 Task: Research and compare skincare products from Ayurvedic and Nivea brands on Amazon and Mamaearth websites.
Action: Mouse moved to (334, 54)
Screenshot: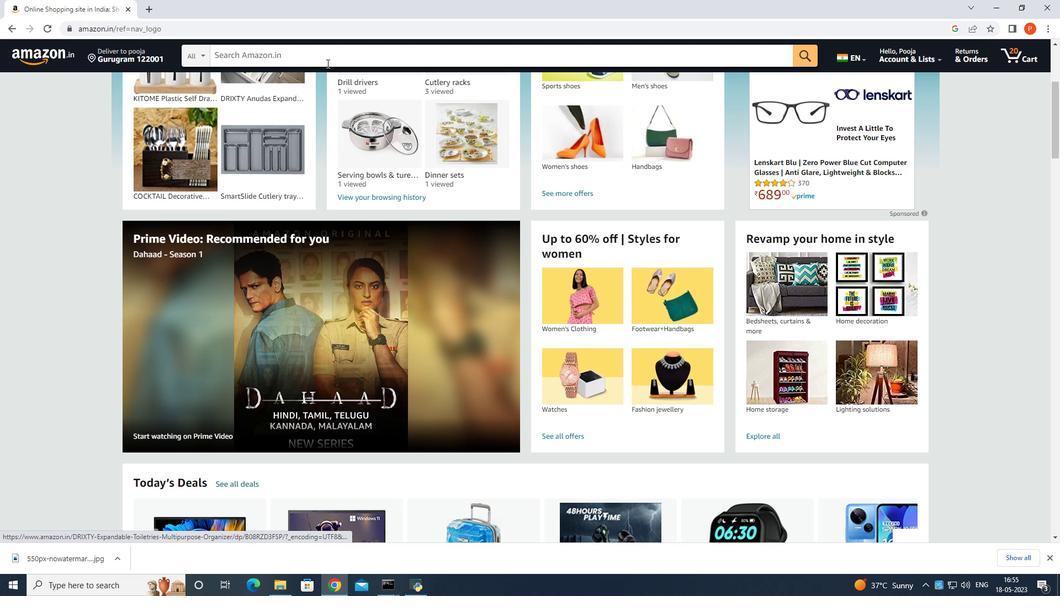 
Action: Mouse pressed left at (334, 54)
Screenshot: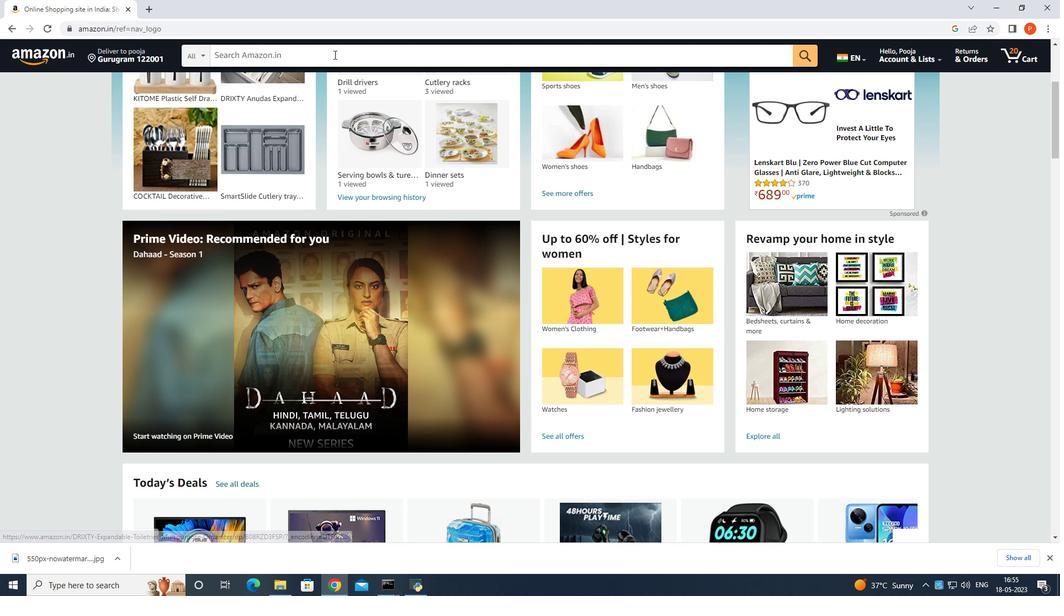 
Action: Mouse moved to (328, 58)
Screenshot: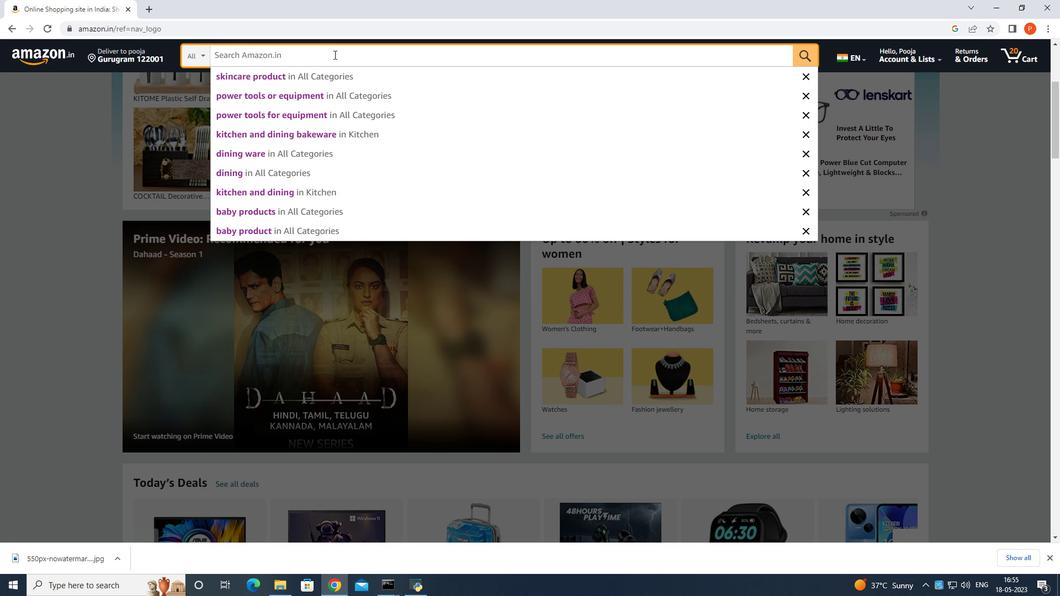 
Action: Key pressed <Key.shift>Skincare<Key.space>product<Key.space>of<Key.space>aayurveda<Key.enter>
Screenshot: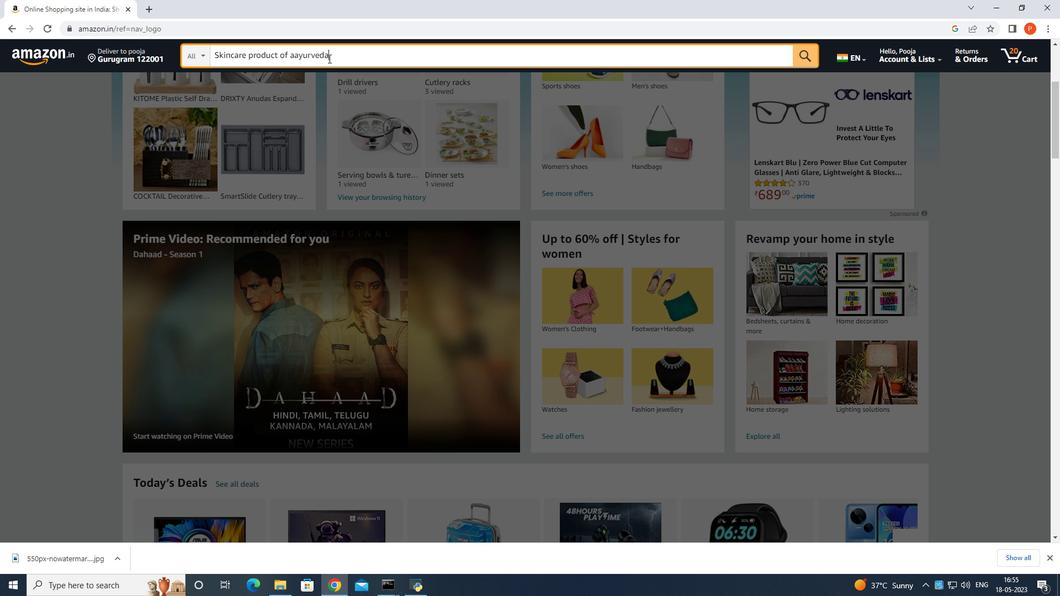 
Action: Mouse moved to (341, 12)
Screenshot: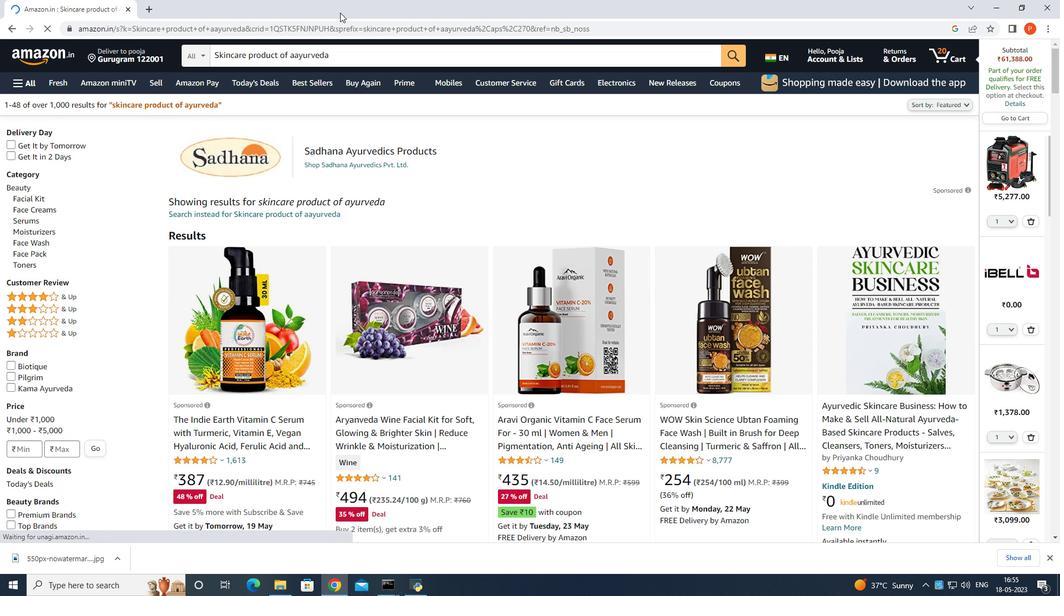 
Action: Mouse scrolled (341, 12) with delta (0, 0)
Screenshot: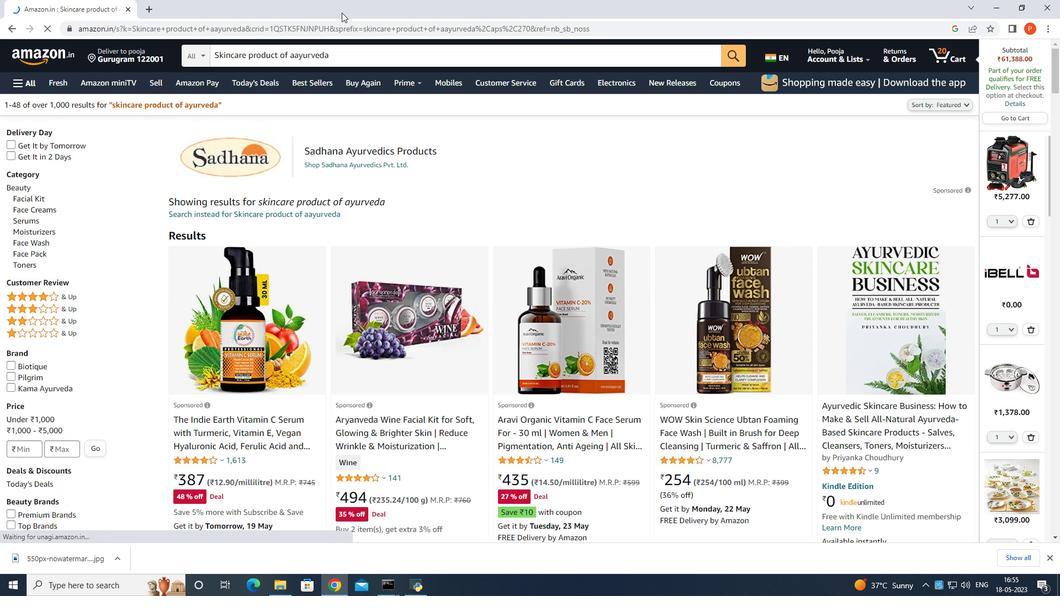 
Action: Mouse scrolled (341, 12) with delta (0, 0)
Screenshot: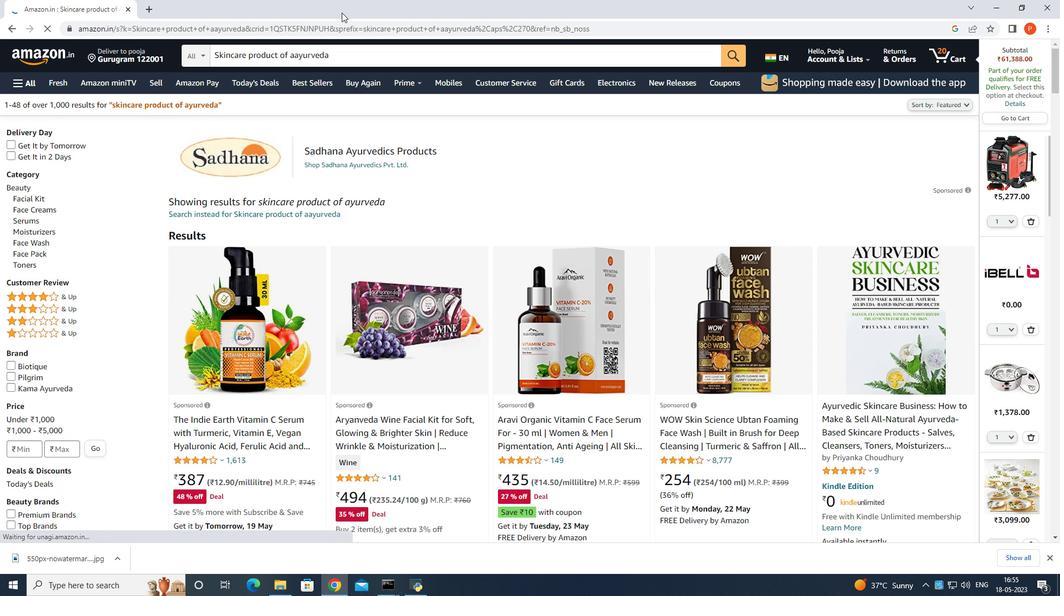 
Action: Mouse moved to (346, 12)
Screenshot: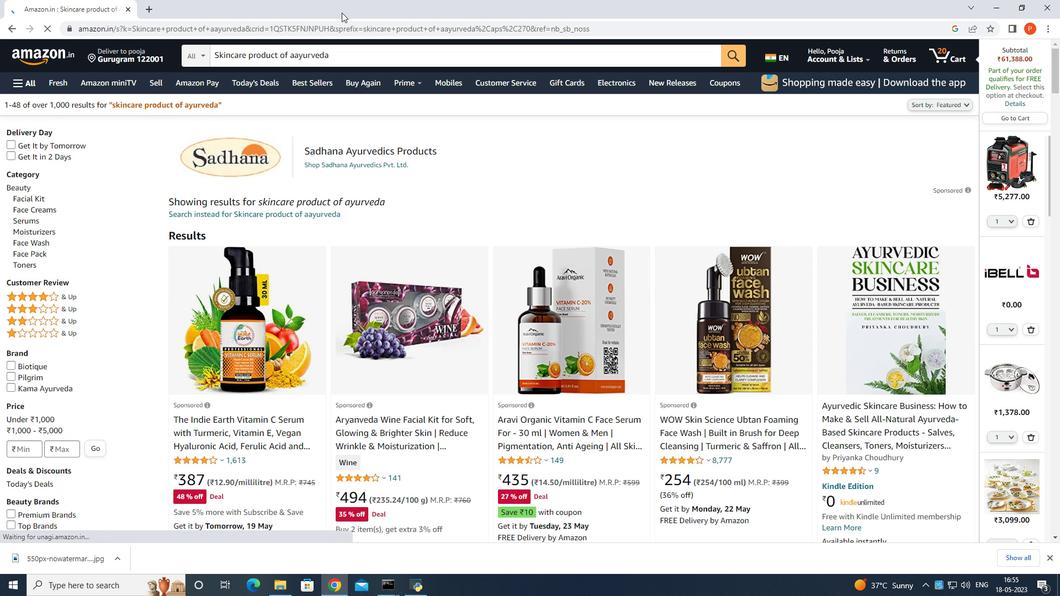 
Action: Mouse scrolled (346, 12) with delta (0, 0)
Screenshot: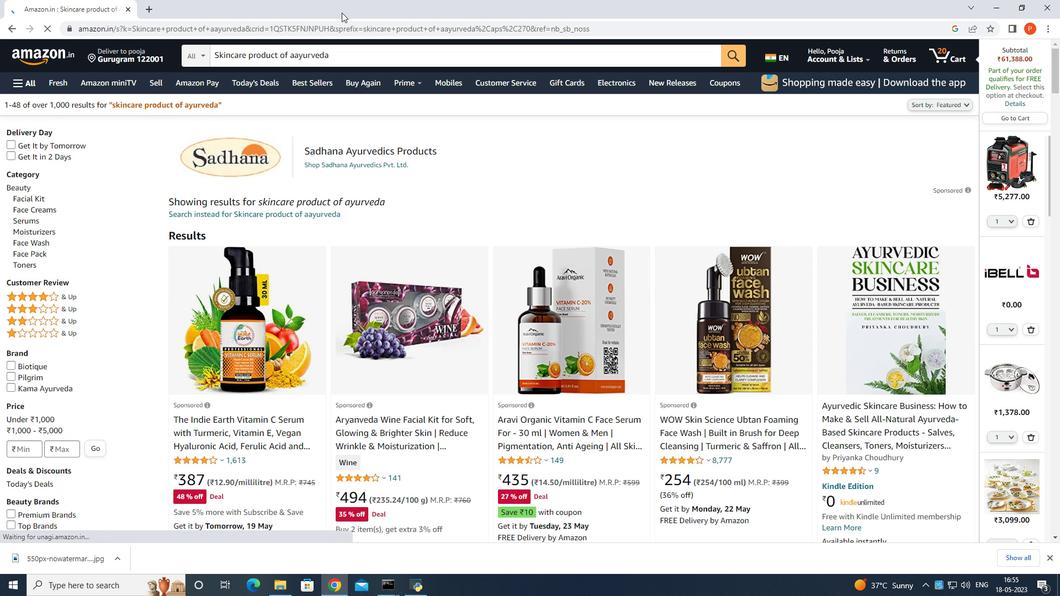 
Action: Mouse moved to (513, 287)
Screenshot: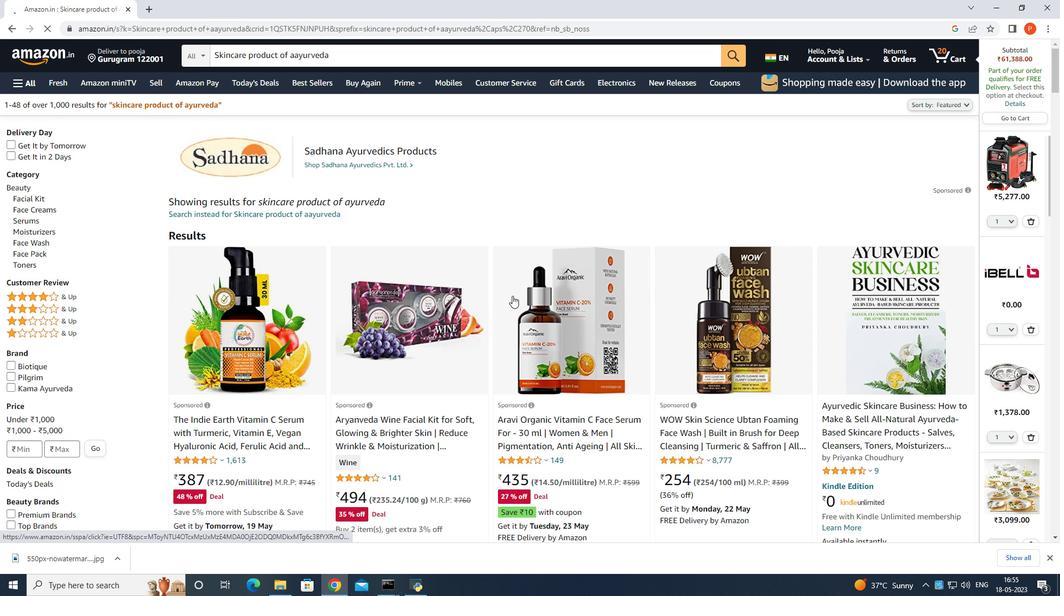 
Action: Mouse scrolled (513, 286) with delta (0, 0)
Screenshot: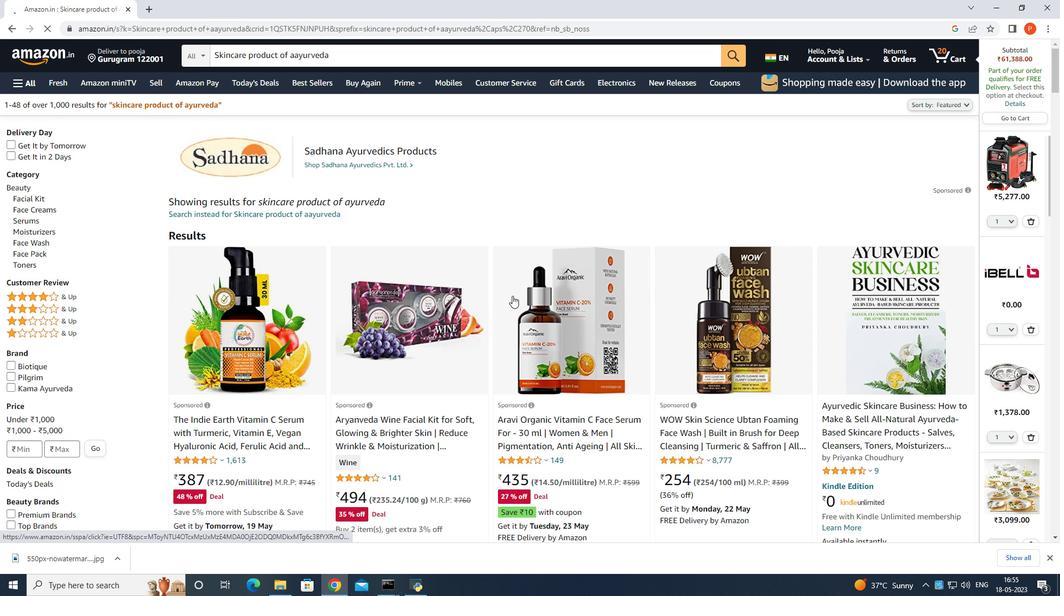 
Action: Mouse scrolled (513, 286) with delta (0, 0)
Screenshot: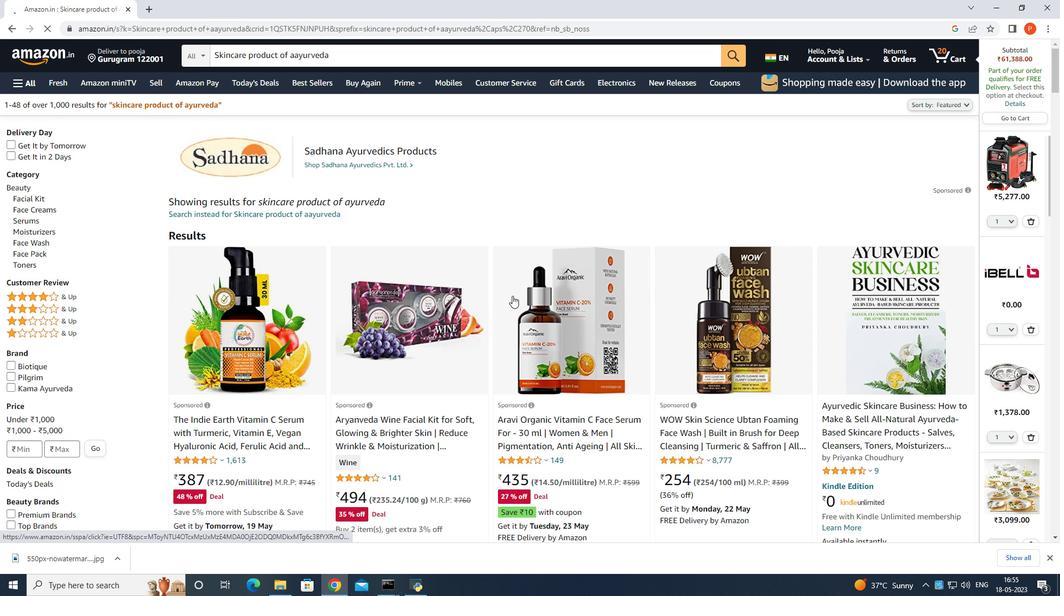 
Action: Mouse scrolled (513, 286) with delta (0, 0)
Screenshot: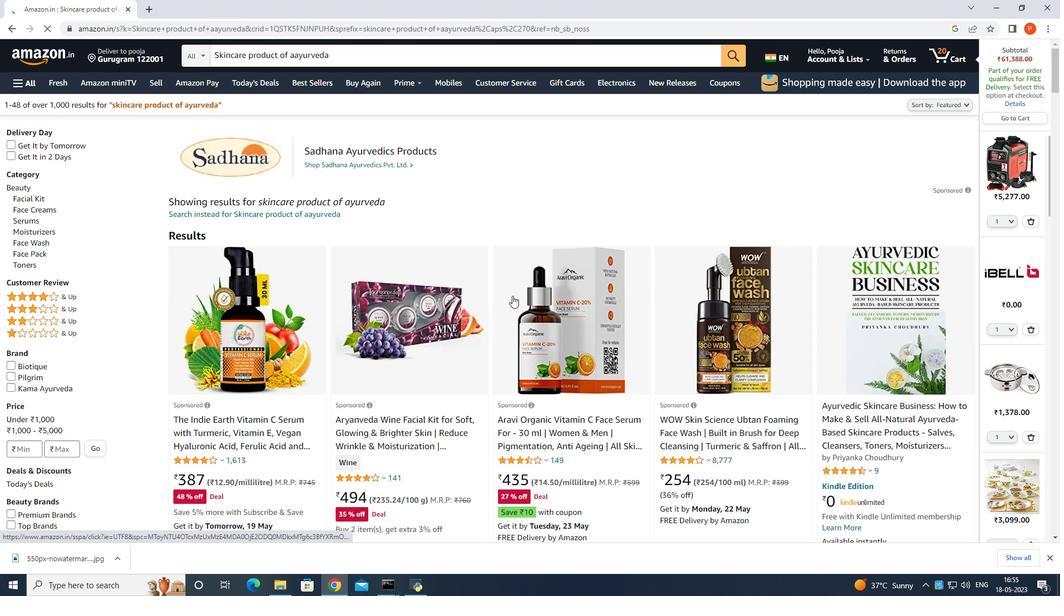 
Action: Mouse moved to (513, 287)
Screenshot: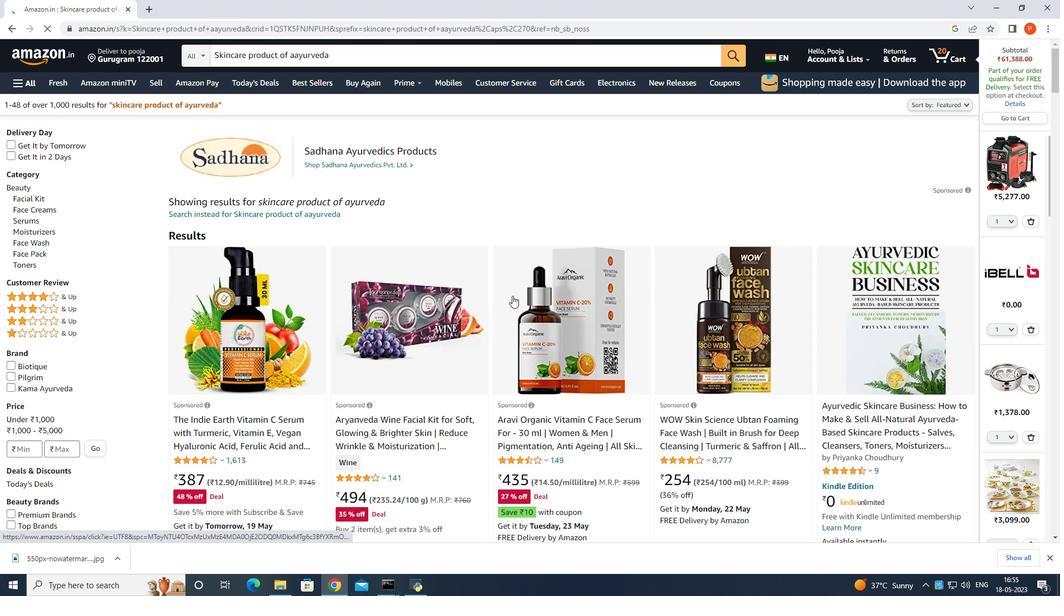 
Action: Mouse scrolled (513, 286) with delta (0, 0)
Screenshot: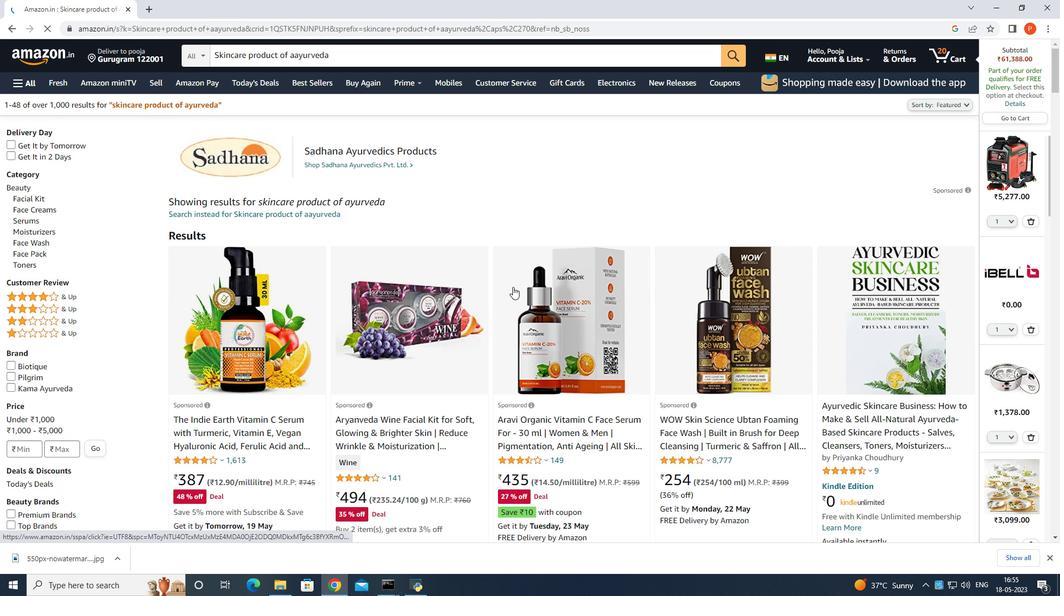 
Action: Mouse moved to (516, 282)
Screenshot: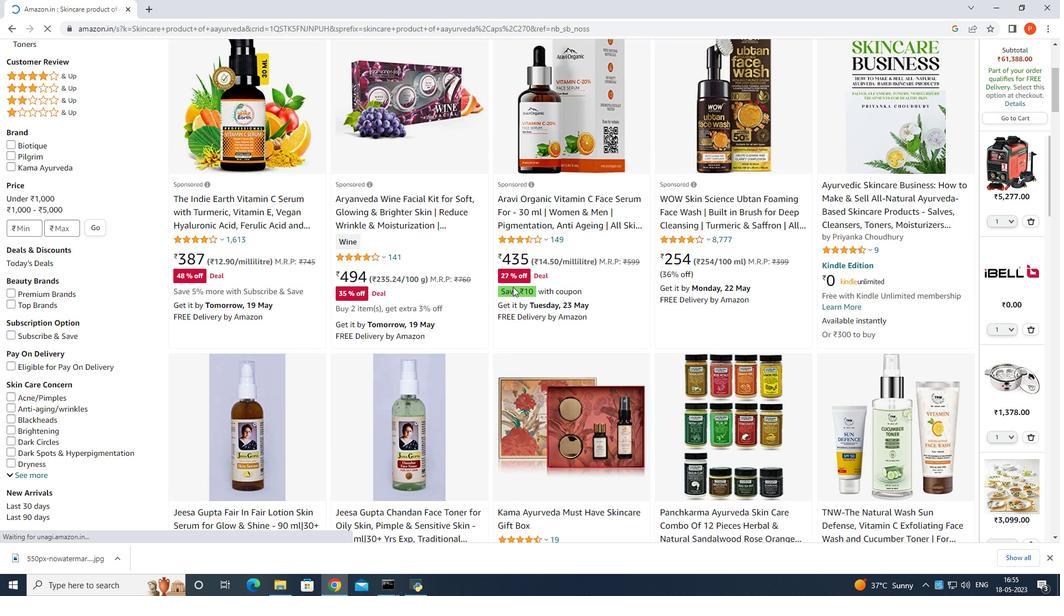 
Action: Mouse scrolled (516, 282) with delta (0, 0)
Screenshot: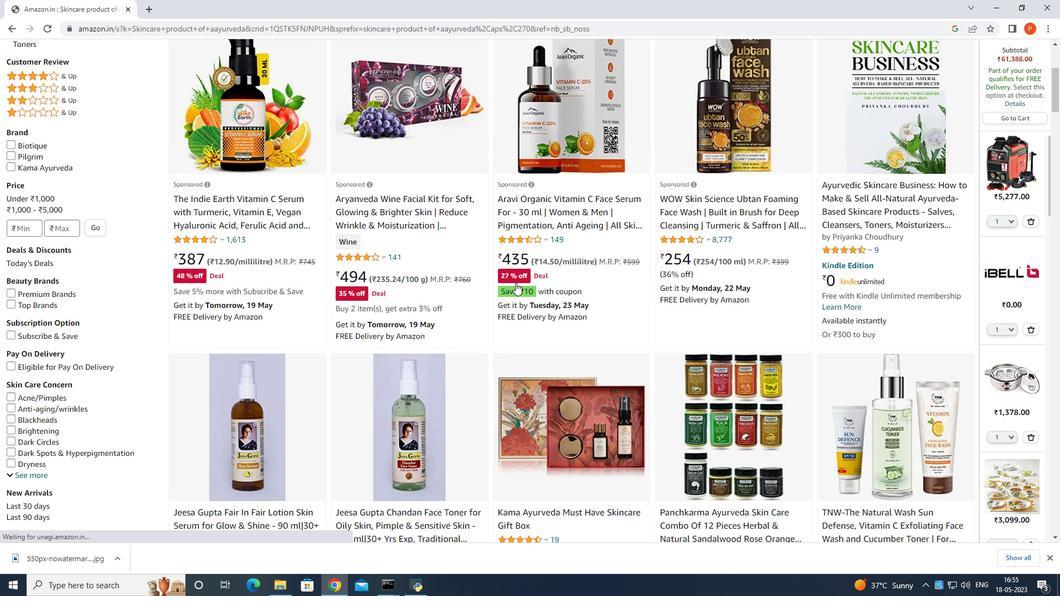 
Action: Mouse scrolled (516, 282) with delta (0, 0)
Screenshot: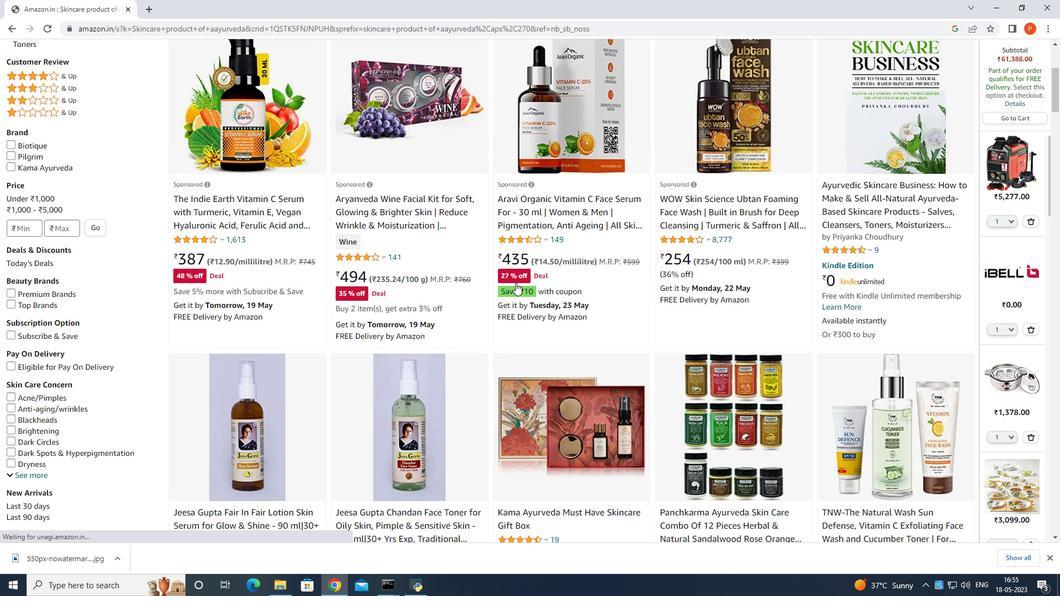 
Action: Mouse scrolled (516, 282) with delta (0, 0)
Screenshot: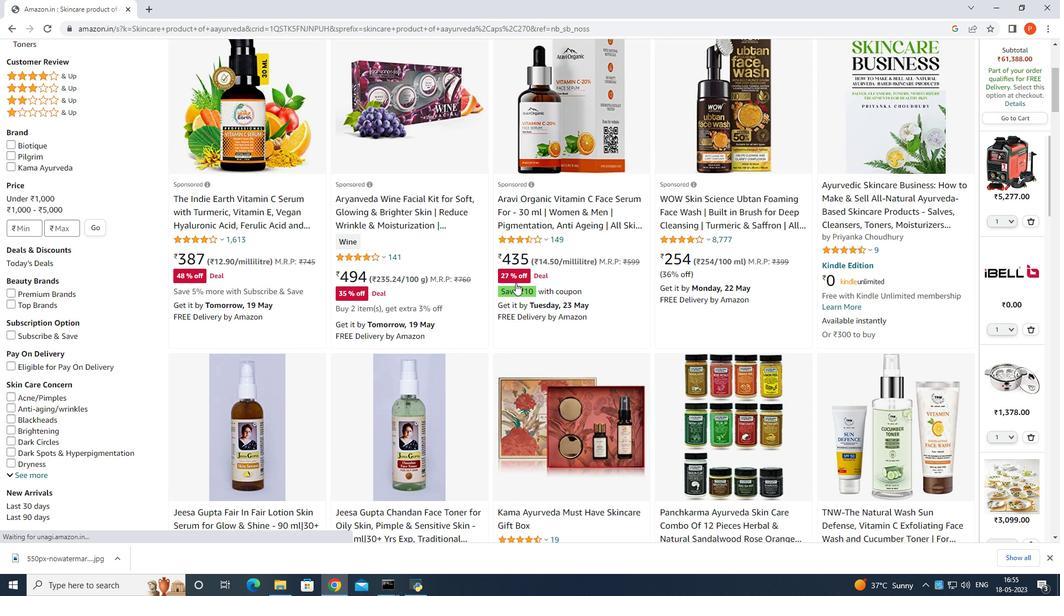 
Action: Mouse moved to (580, 270)
Screenshot: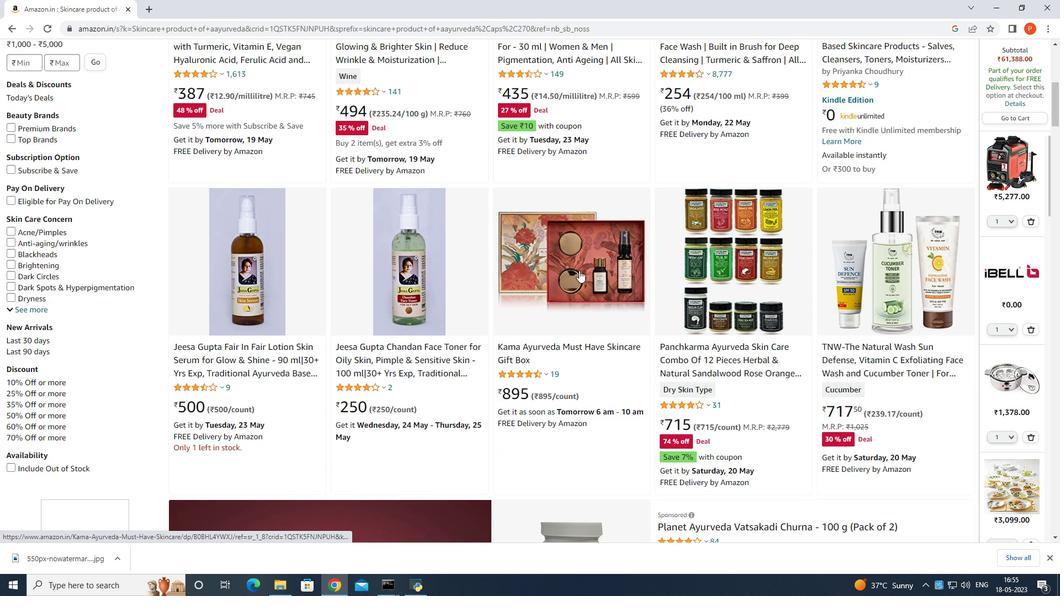 
Action: Mouse pressed left at (580, 270)
Screenshot: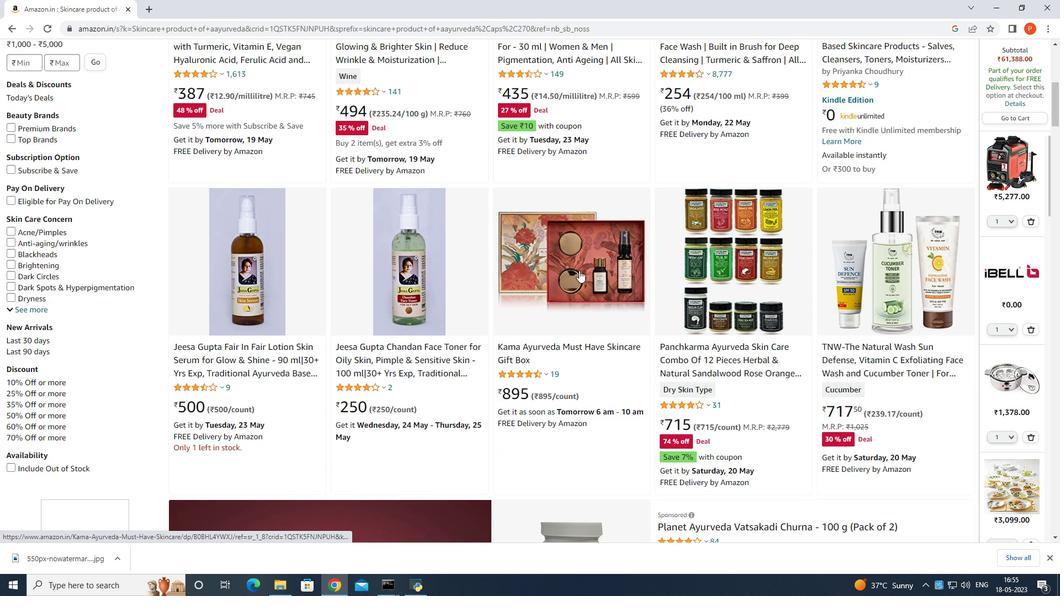 
Action: Mouse moved to (582, 238)
Screenshot: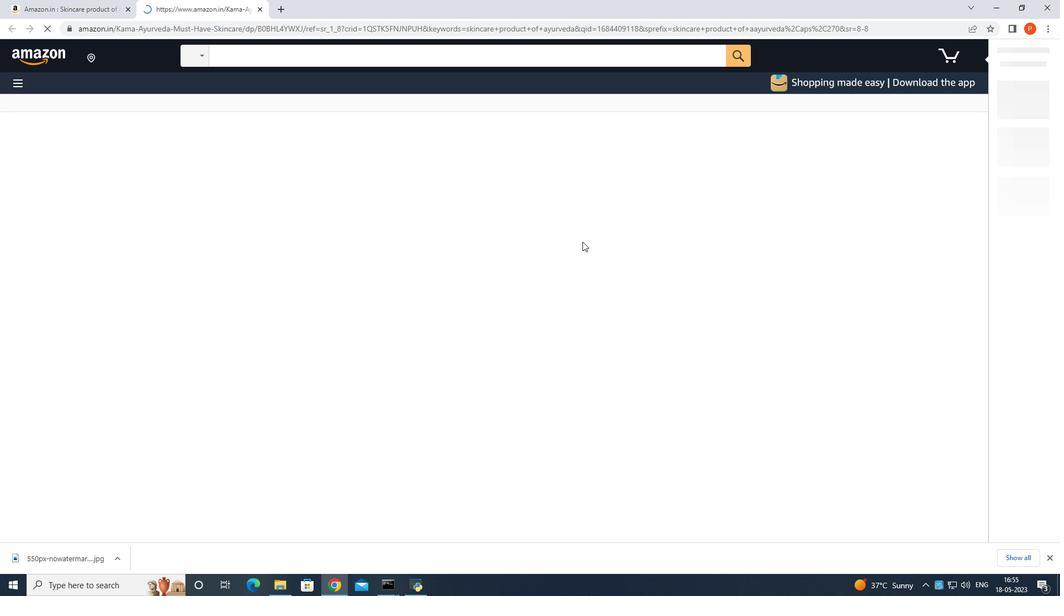 
Action: Mouse scrolled (582, 238) with delta (0, 0)
Screenshot: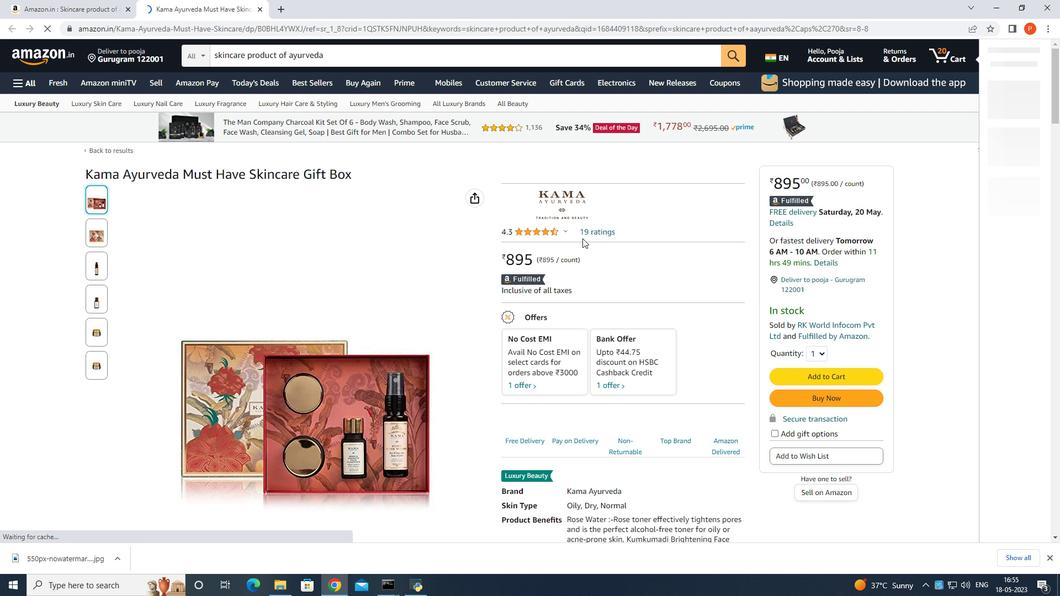 
Action: Mouse scrolled (582, 238) with delta (0, 0)
Screenshot: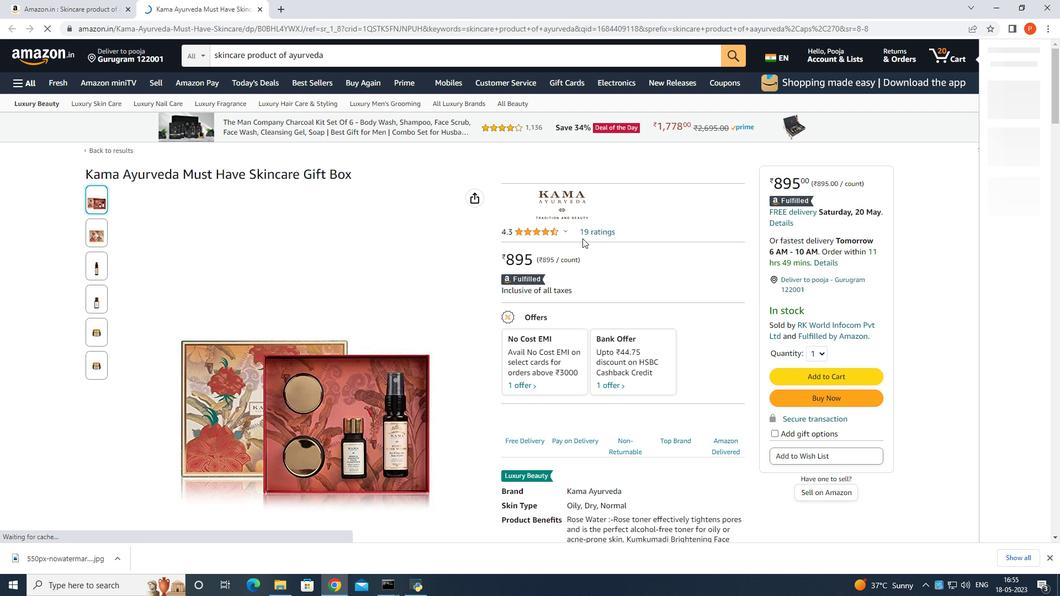 
Action: Mouse scrolled (582, 238) with delta (0, 0)
Screenshot: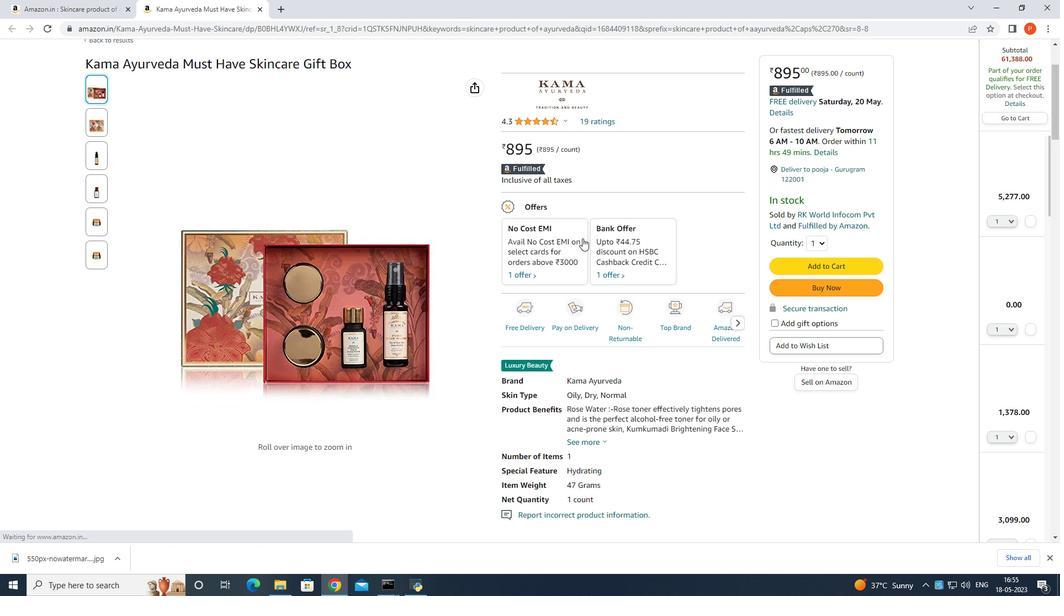 
Action: Mouse moved to (102, 95)
Screenshot: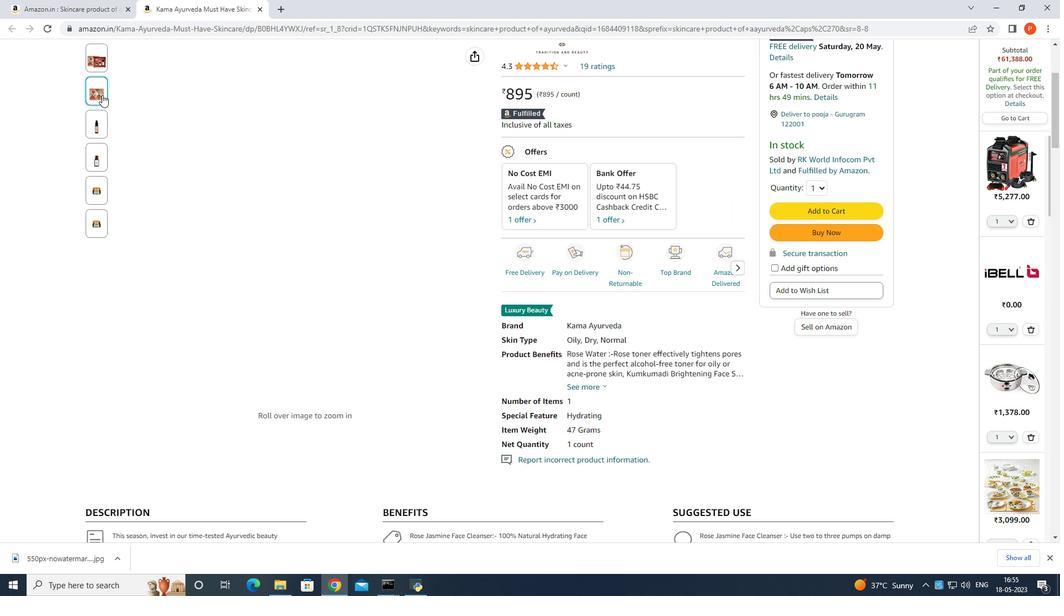 
Action: Mouse pressed left at (102, 95)
Screenshot: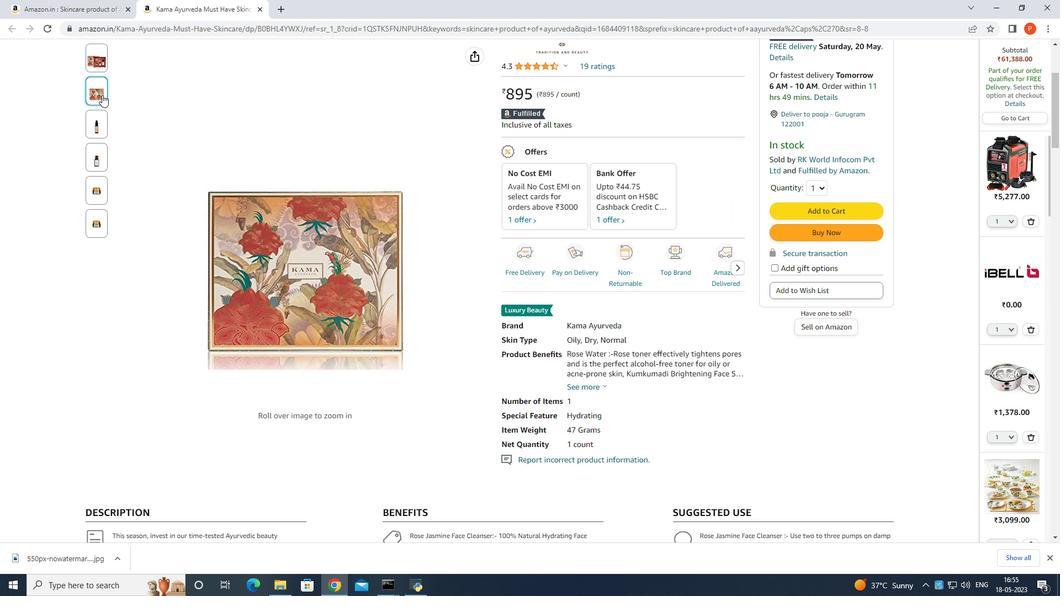 
Action: Mouse moved to (92, 115)
Screenshot: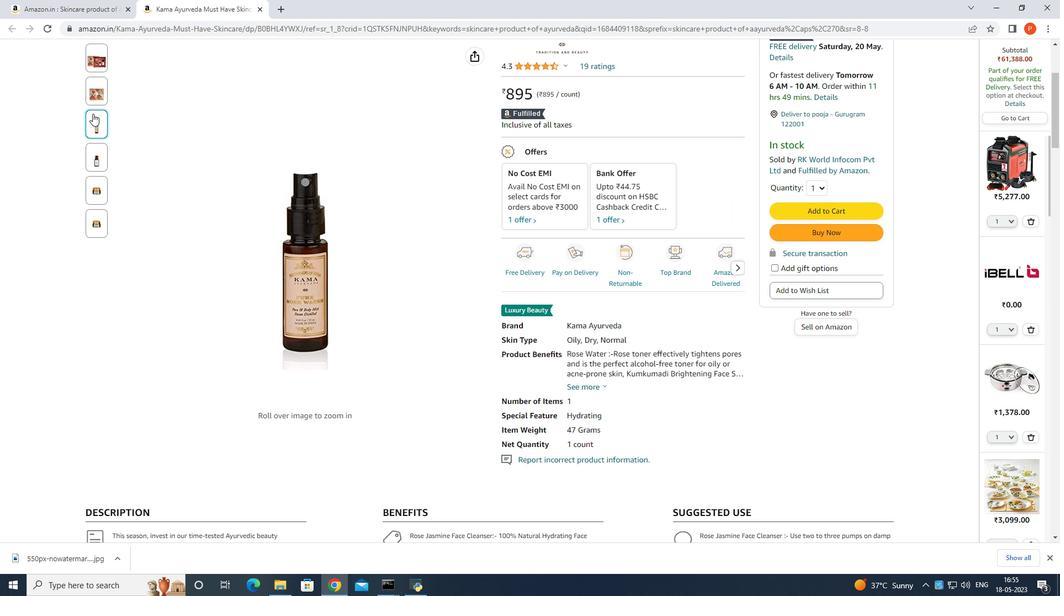 
Action: Mouse pressed left at (92, 115)
Screenshot: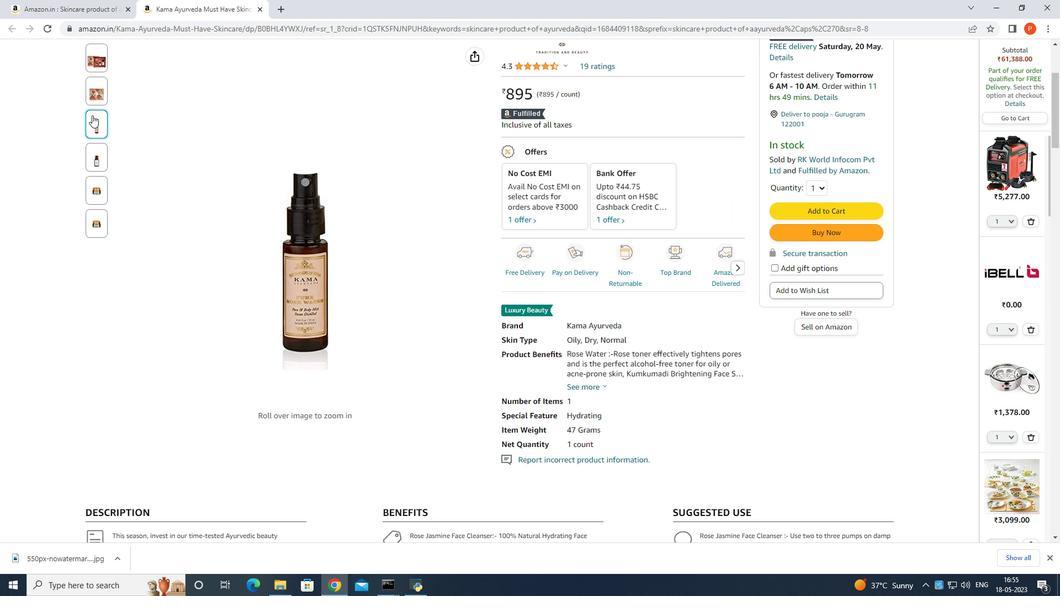 
Action: Mouse moved to (799, 285)
Screenshot: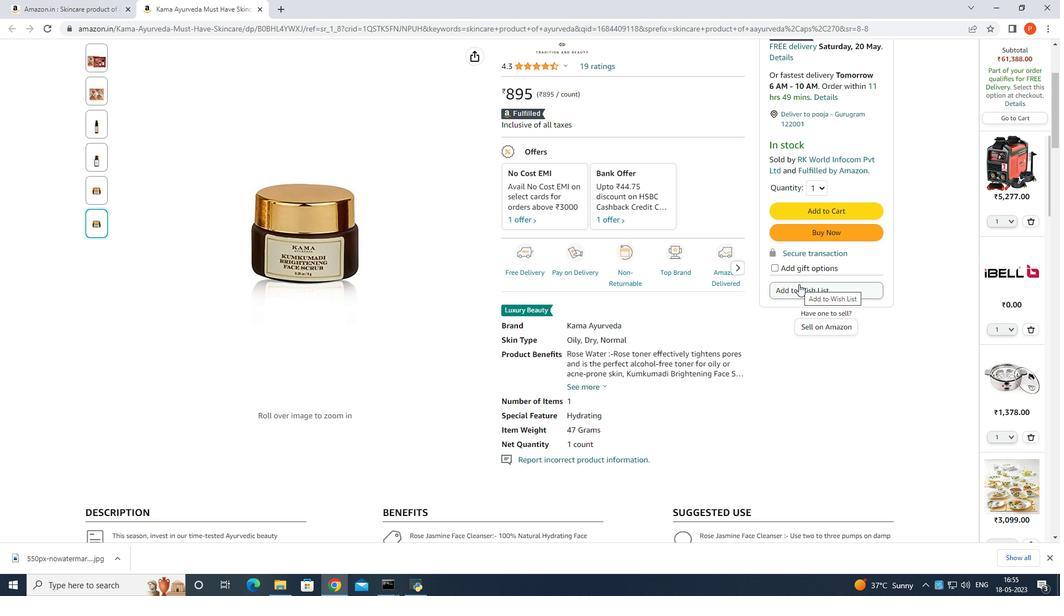 
Action: Mouse scrolled (799, 285) with delta (0, 0)
Screenshot: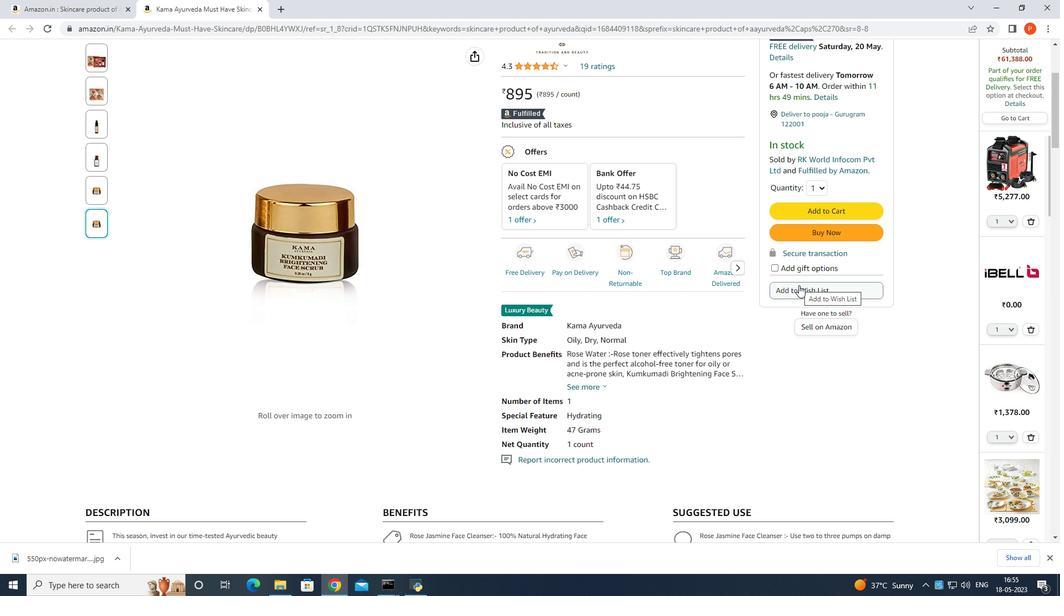 
Action: Mouse moved to (702, 302)
Screenshot: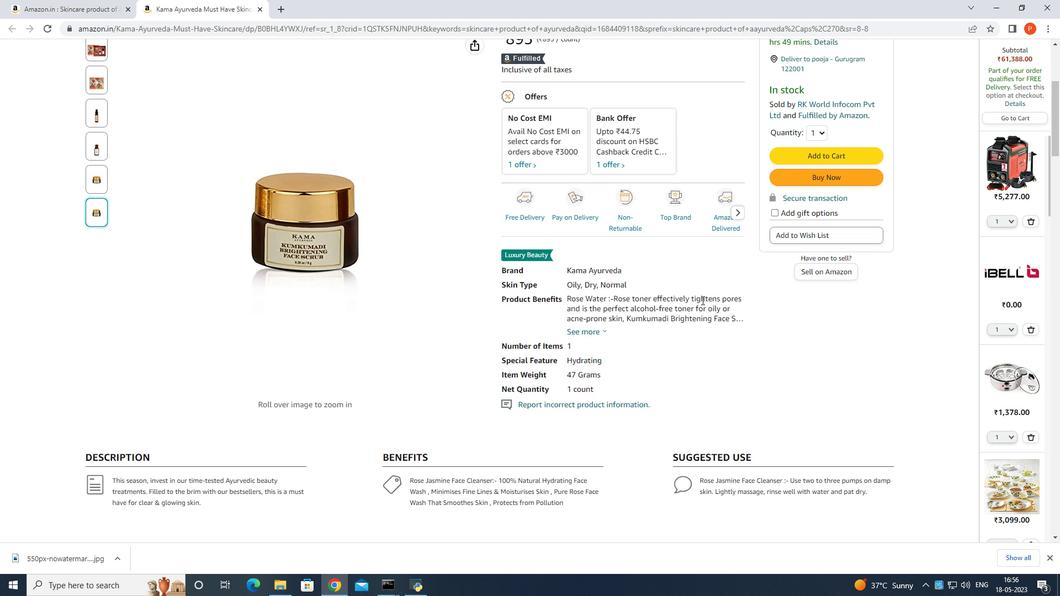 
Action: Mouse scrolled (702, 301) with delta (0, 0)
Screenshot: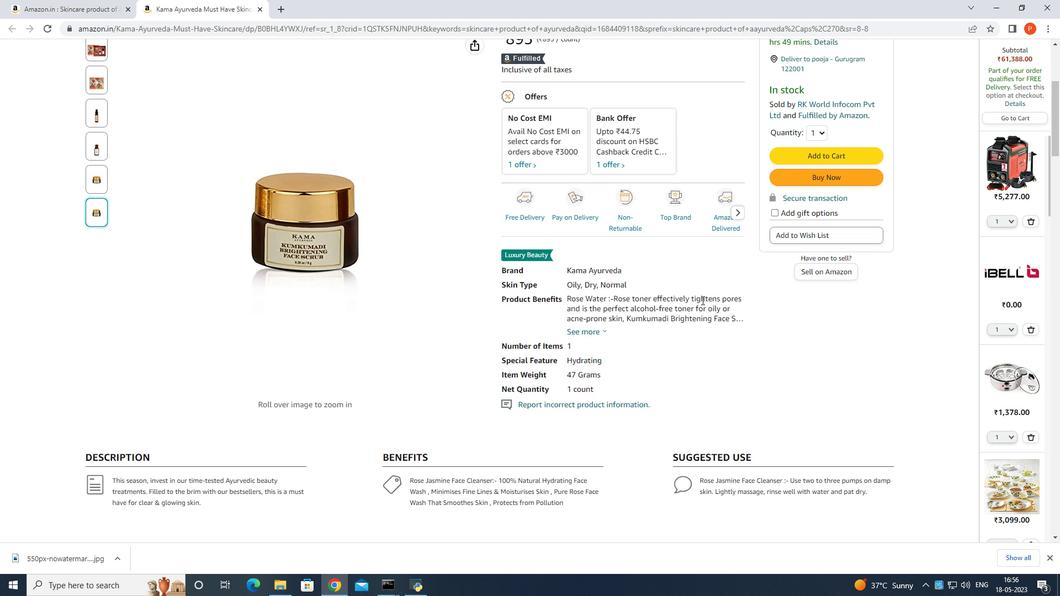 
Action: Mouse moved to (717, 313)
Screenshot: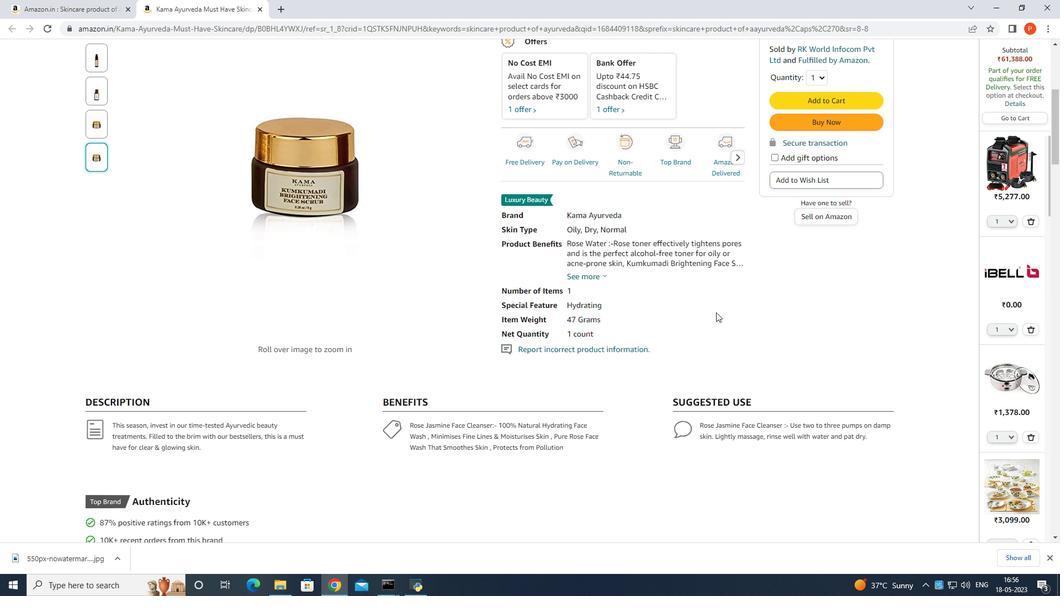 
Action: Mouse scrolled (717, 313) with delta (0, 0)
Screenshot: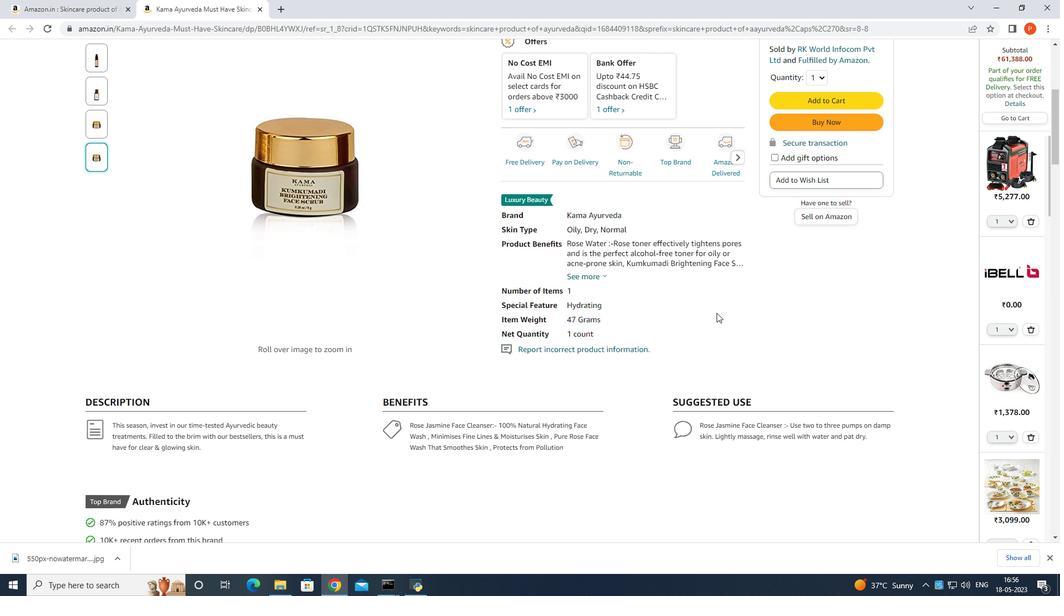 
Action: Mouse scrolled (717, 313) with delta (0, 0)
Screenshot: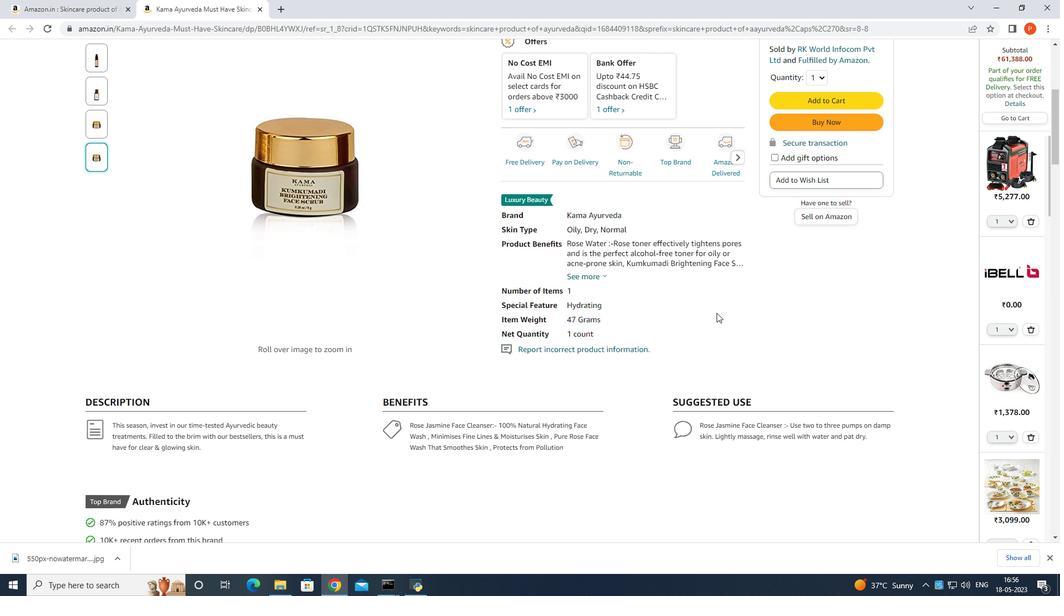 
Action: Mouse scrolled (717, 313) with delta (0, 0)
Screenshot: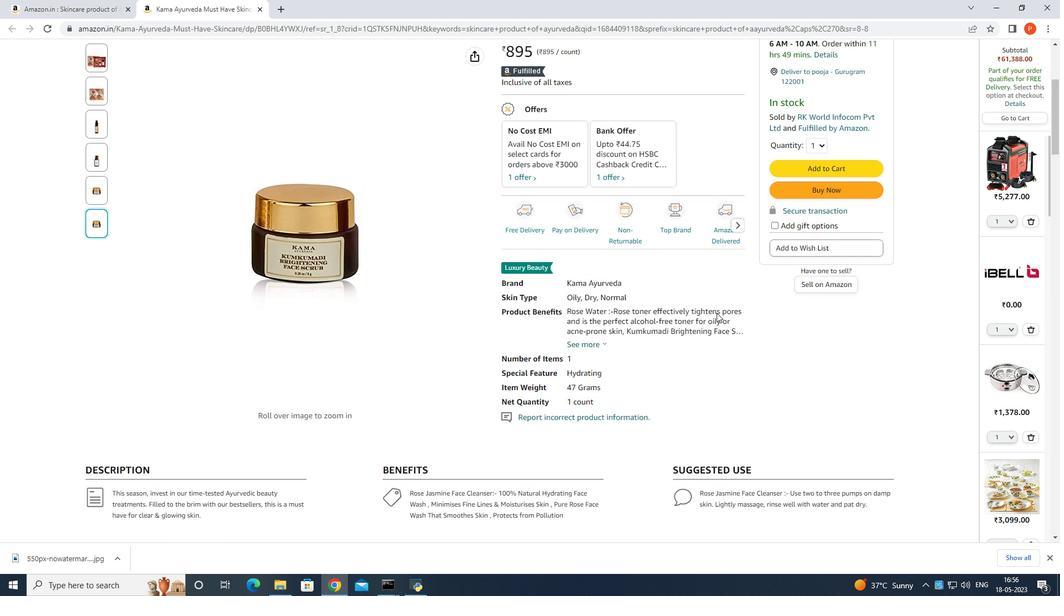 
Action: Mouse moved to (614, 333)
Screenshot: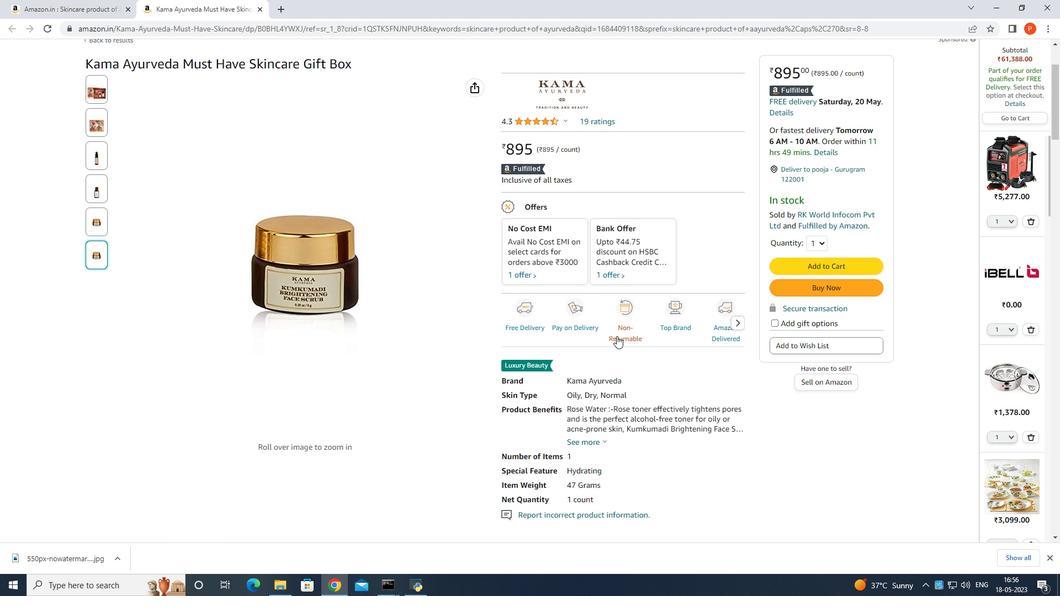 
Action: Mouse scrolled (614, 333) with delta (0, 0)
Screenshot: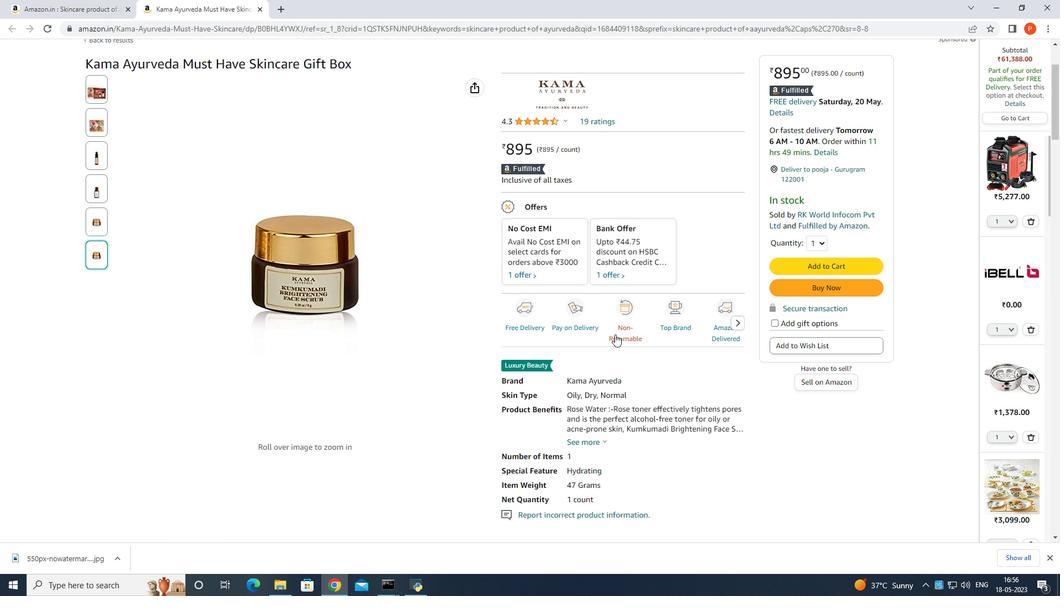 
Action: Mouse moved to (612, 333)
Screenshot: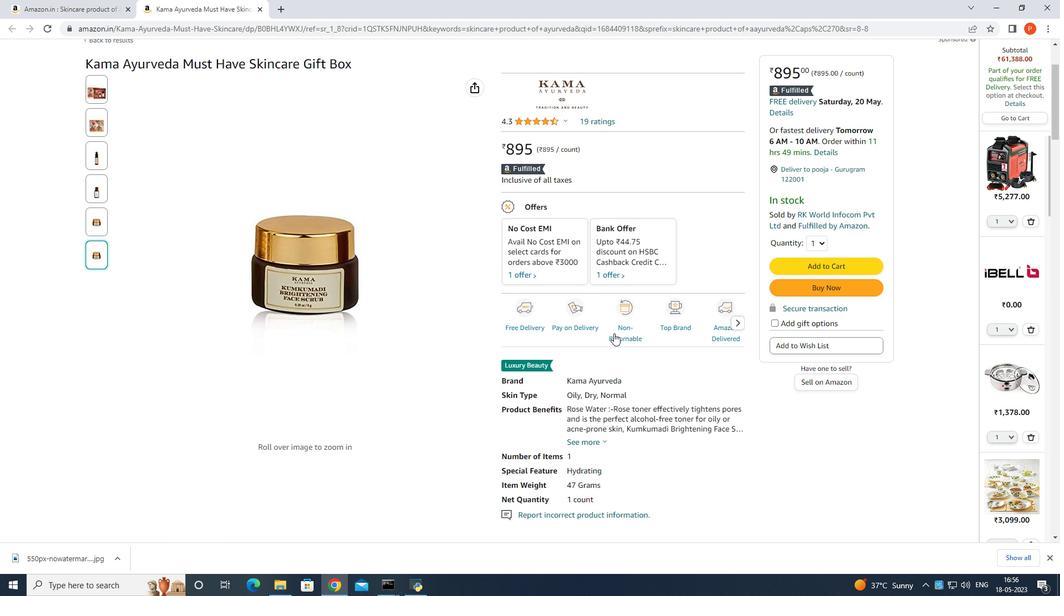 
Action: Mouse scrolled (612, 334) with delta (0, 0)
Screenshot: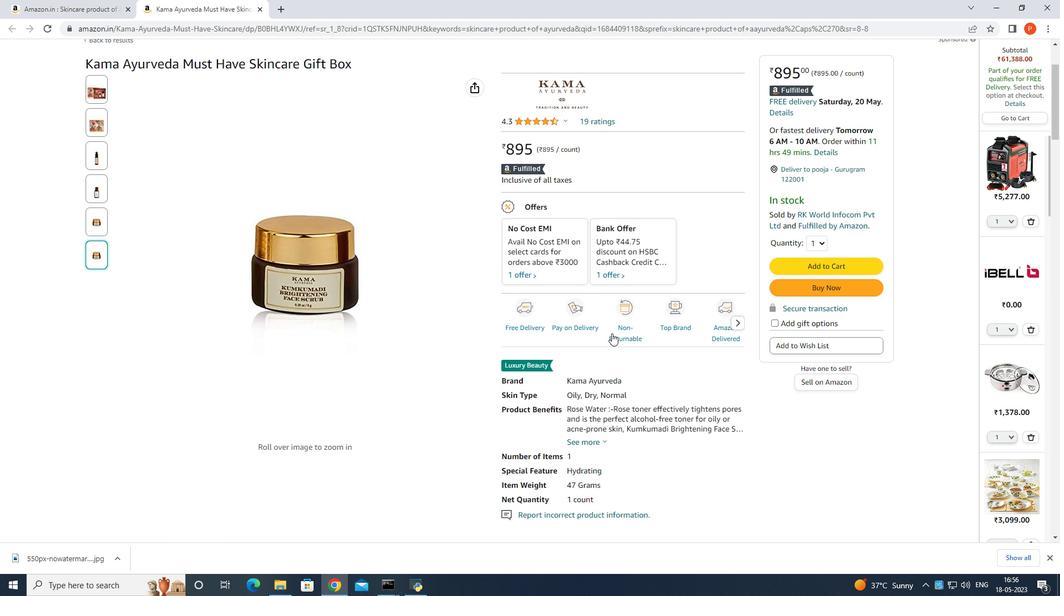 
Action: Mouse moved to (612, 333)
Screenshot: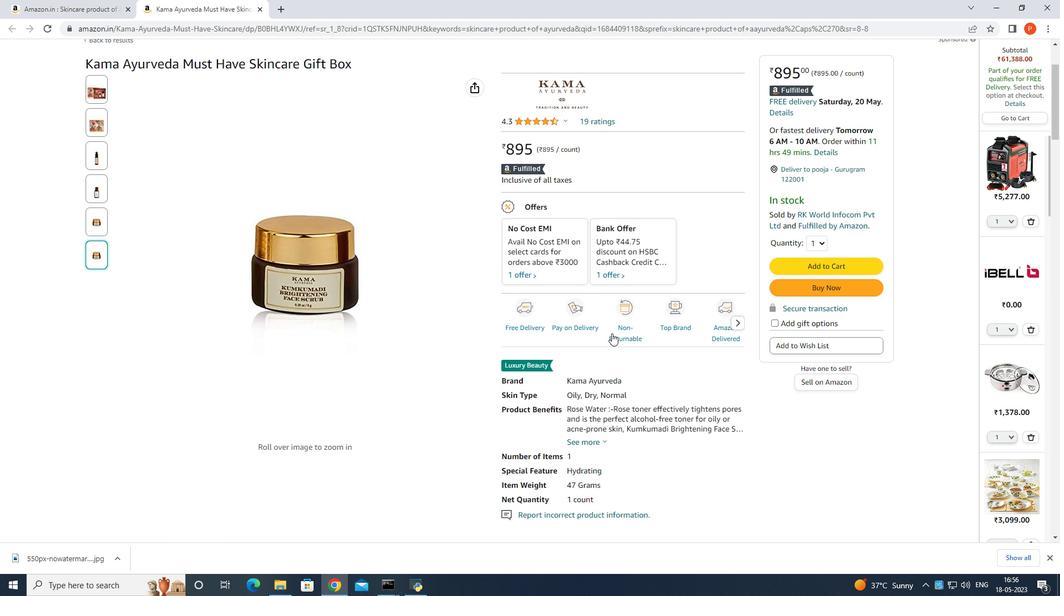 
Action: Mouse scrolled (612, 334) with delta (0, 0)
Screenshot: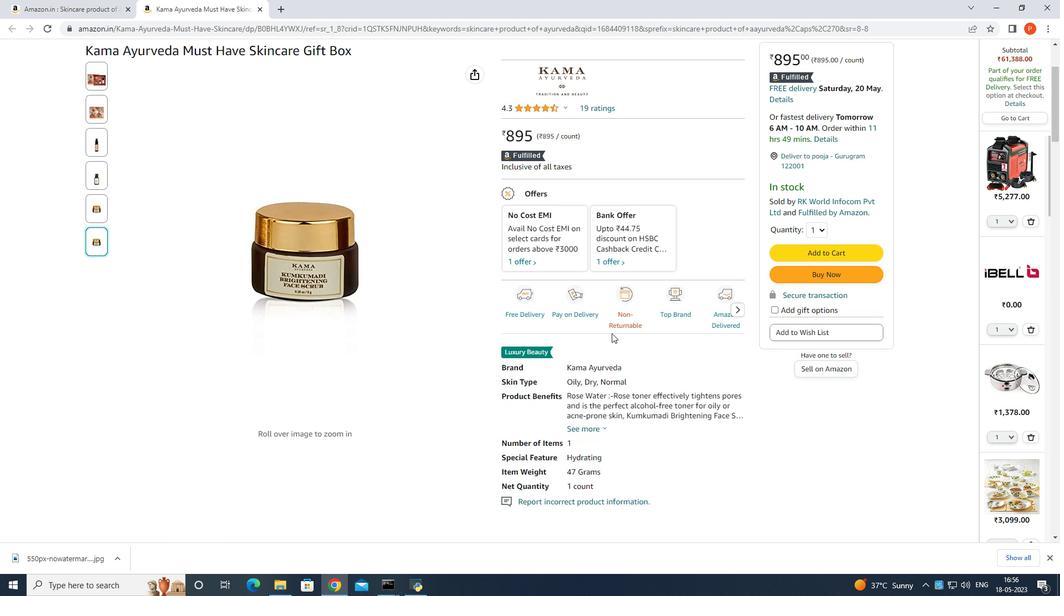 
Action: Mouse moved to (613, 331)
Screenshot: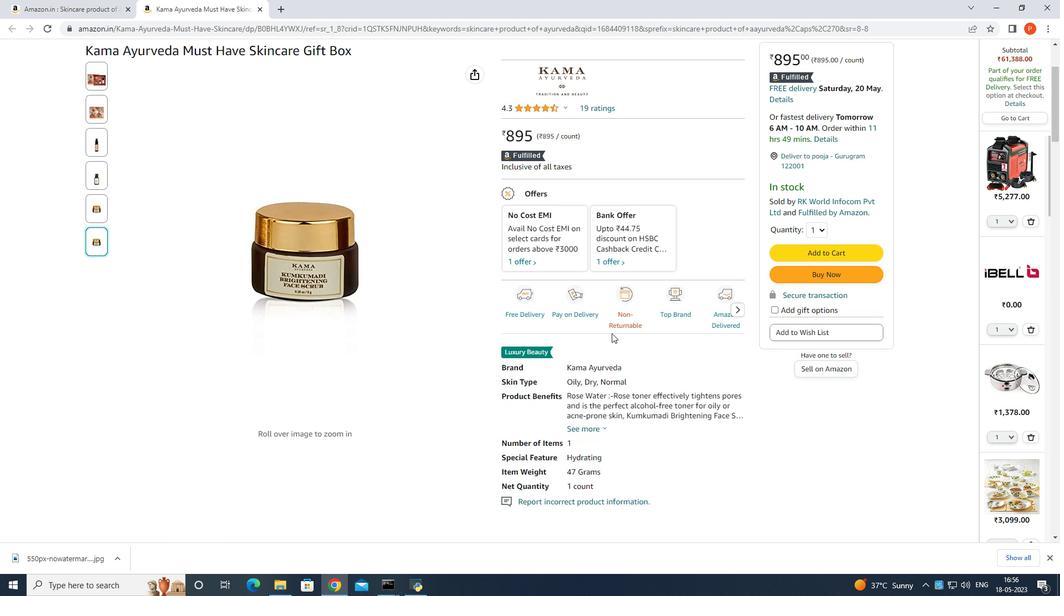 
Action: Mouse scrolled (613, 333) with delta (0, 0)
Screenshot: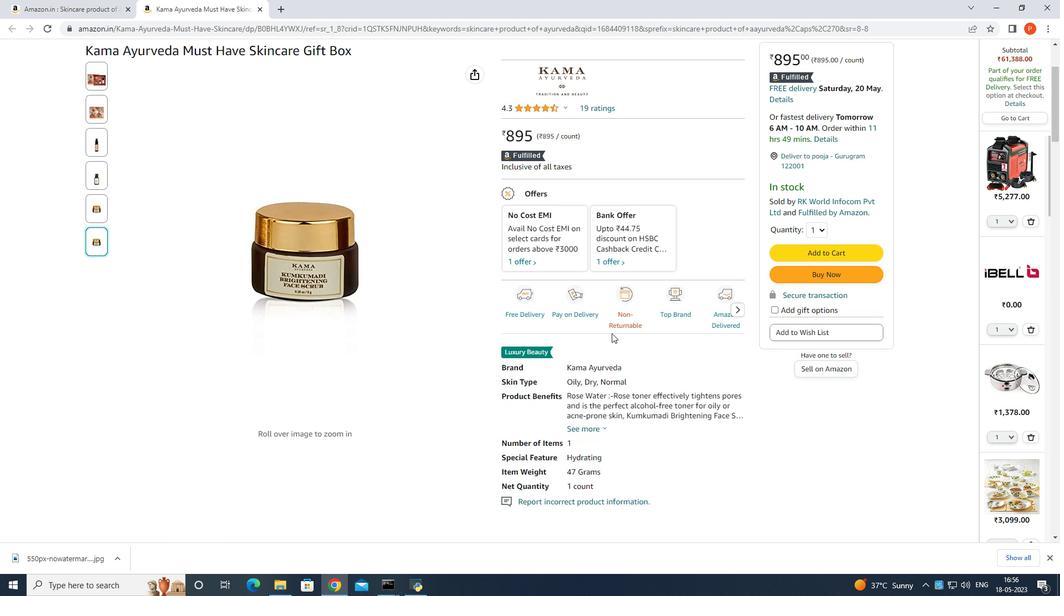 
Action: Mouse moved to (613, 331)
Screenshot: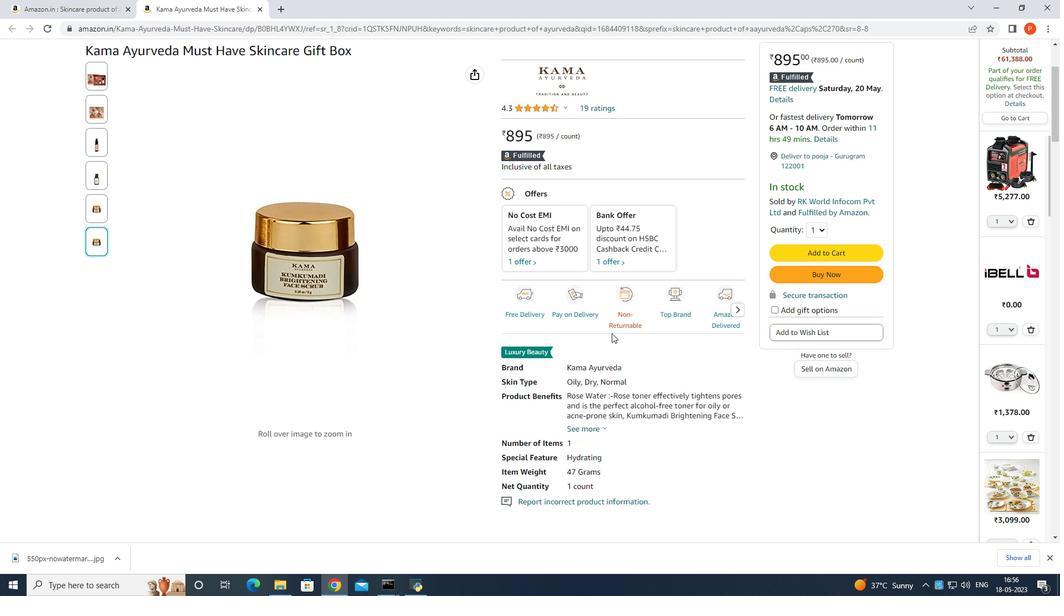 
Action: Mouse scrolled (613, 332) with delta (0, 0)
Screenshot: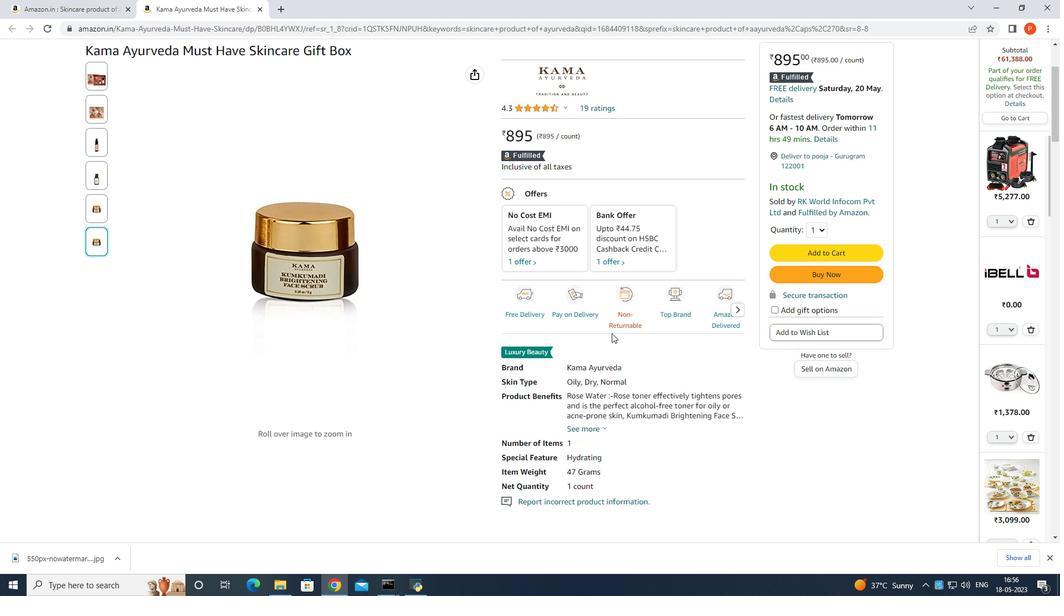 
Action: Mouse moved to (614, 332)
Screenshot: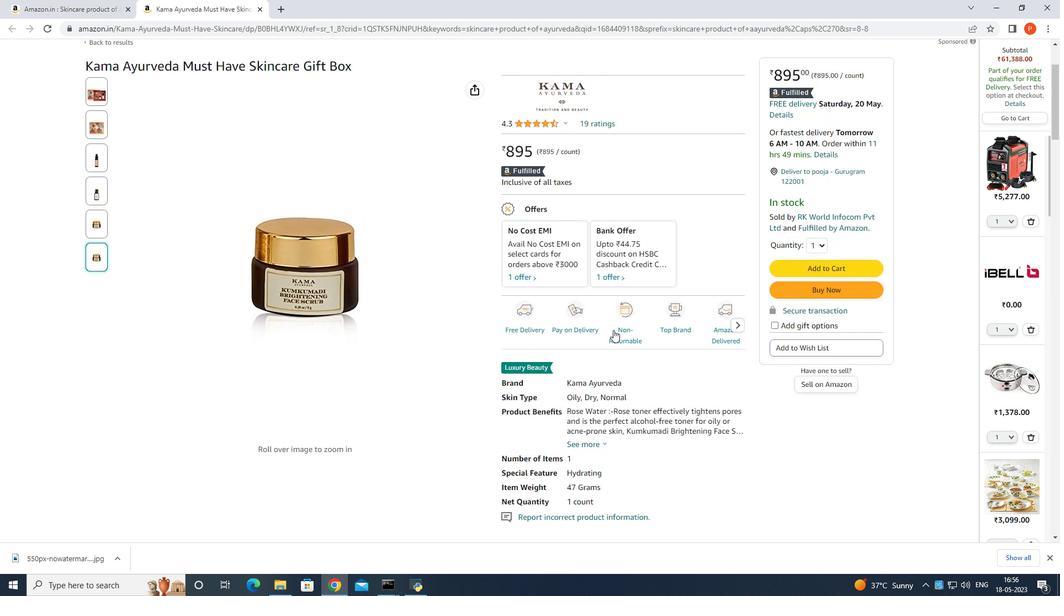 
Action: Mouse scrolled (614, 333) with delta (0, 0)
Screenshot: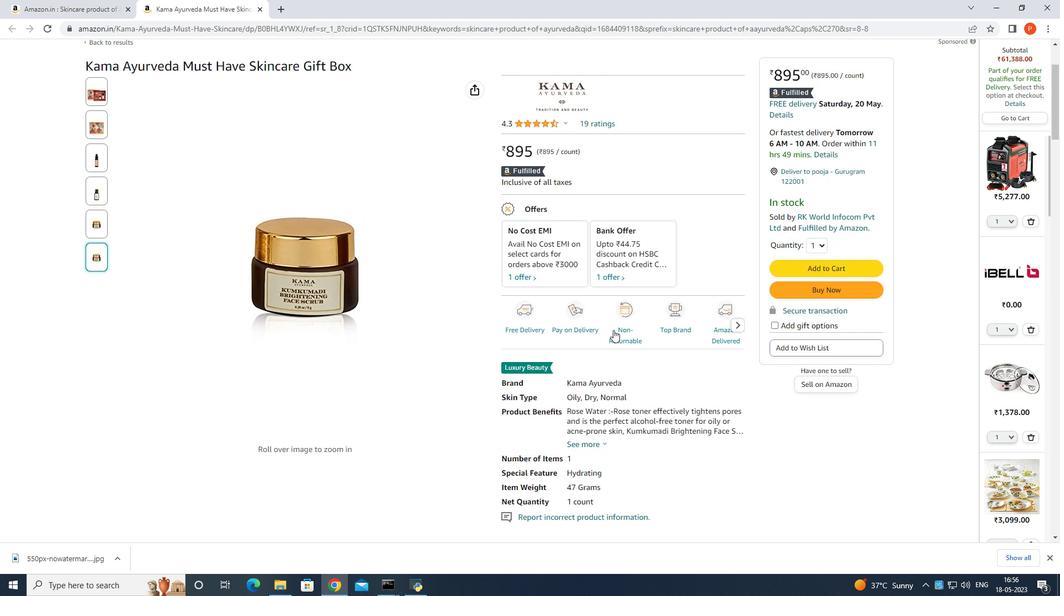 
Action: Mouse scrolled (614, 333) with delta (0, 0)
Screenshot: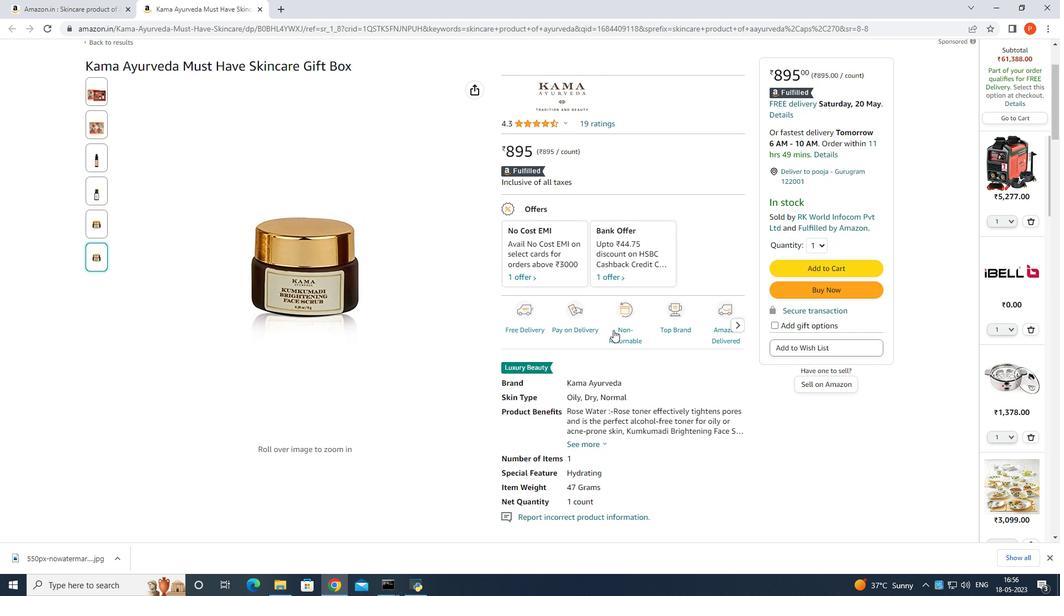 
Action: Mouse scrolled (614, 333) with delta (0, 0)
Screenshot: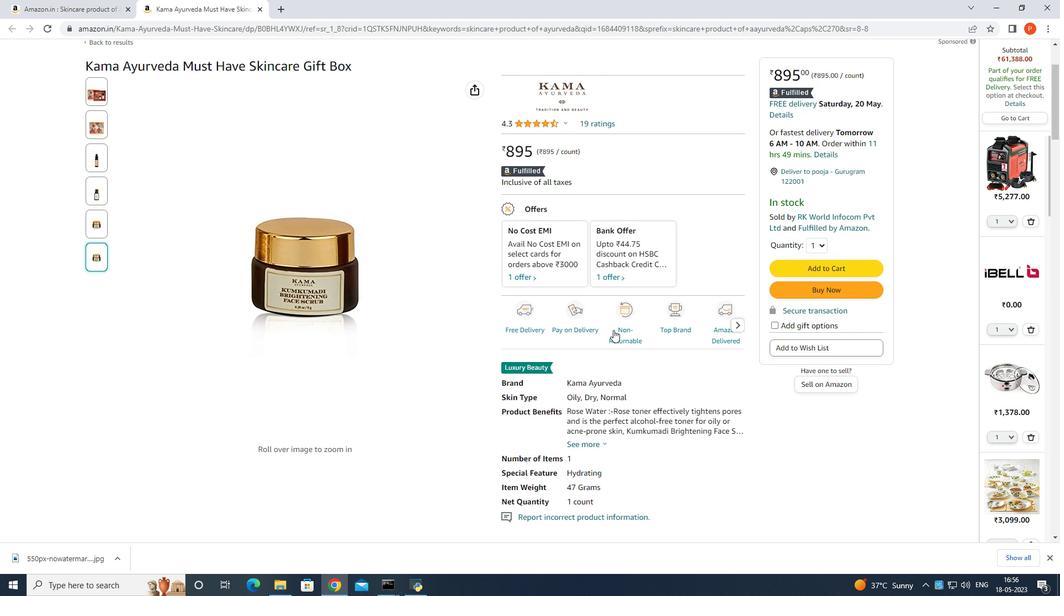 
Action: Mouse scrolled (614, 333) with delta (0, 0)
Screenshot: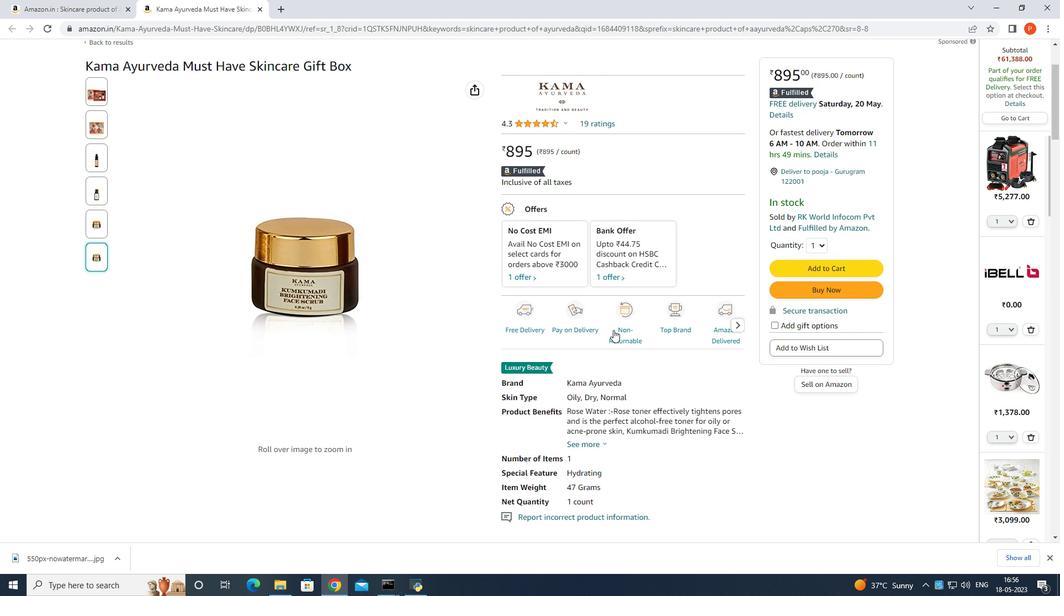 
Action: Mouse moved to (614, 331)
Screenshot: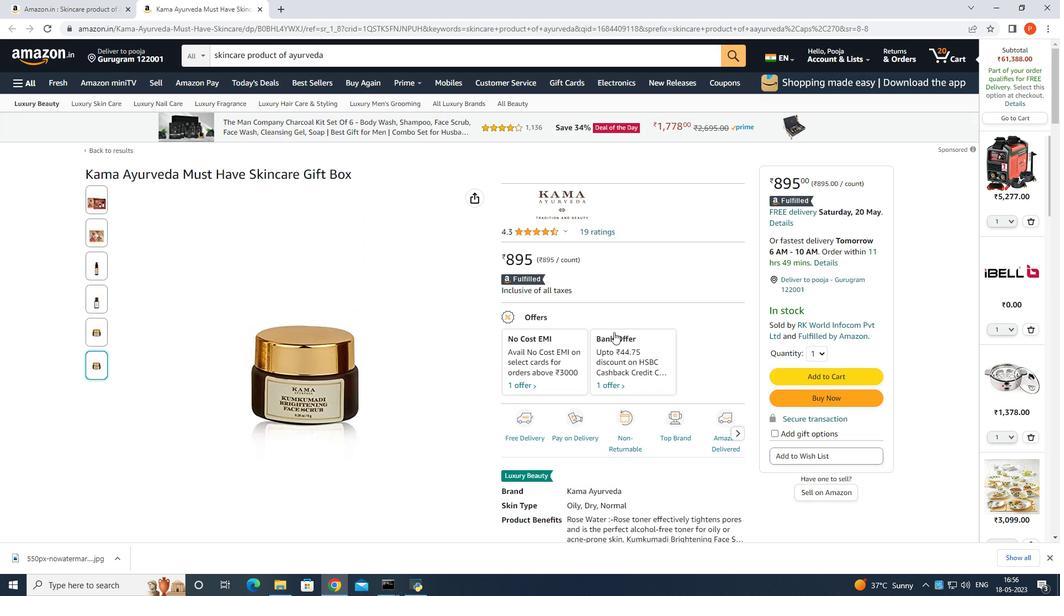 
Action: Mouse scrolled (614, 330) with delta (0, 0)
Screenshot: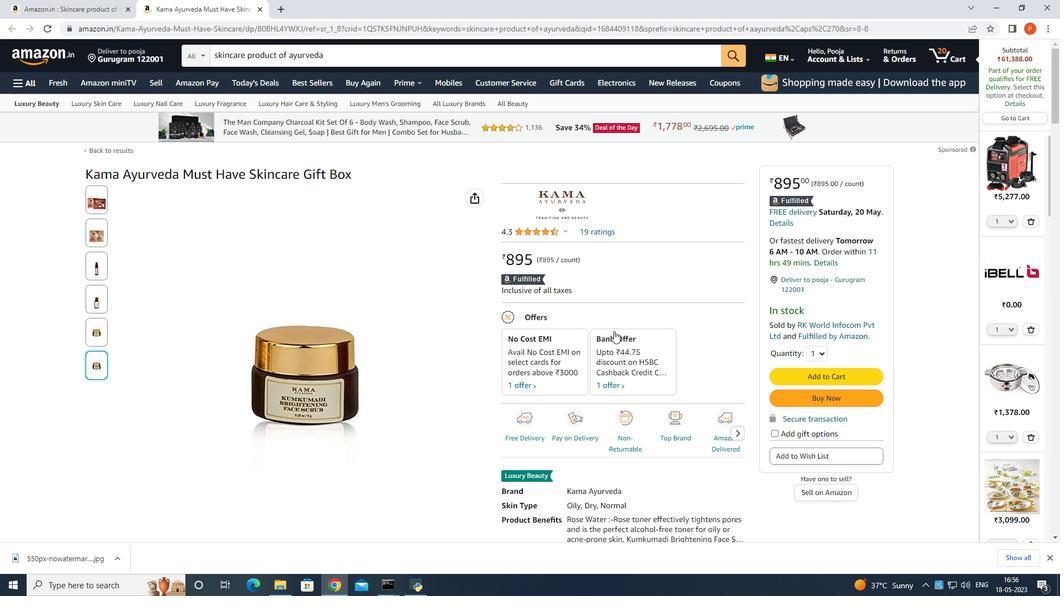 
Action: Mouse scrolled (614, 330) with delta (0, 0)
Screenshot: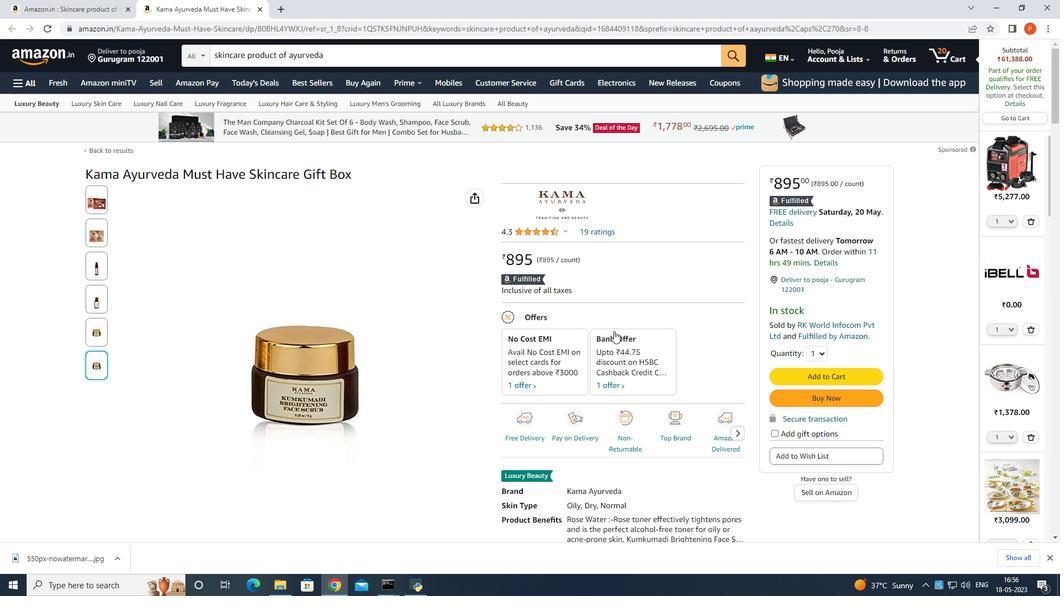 
Action: Mouse scrolled (614, 330) with delta (0, 0)
Screenshot: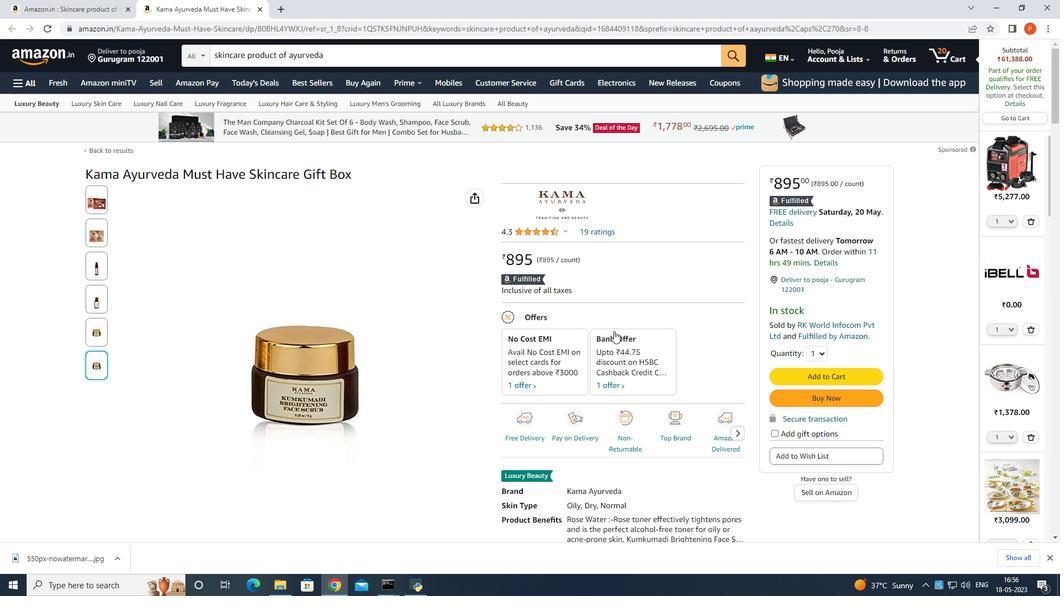 
Action: Mouse scrolled (614, 330) with delta (0, 0)
Screenshot: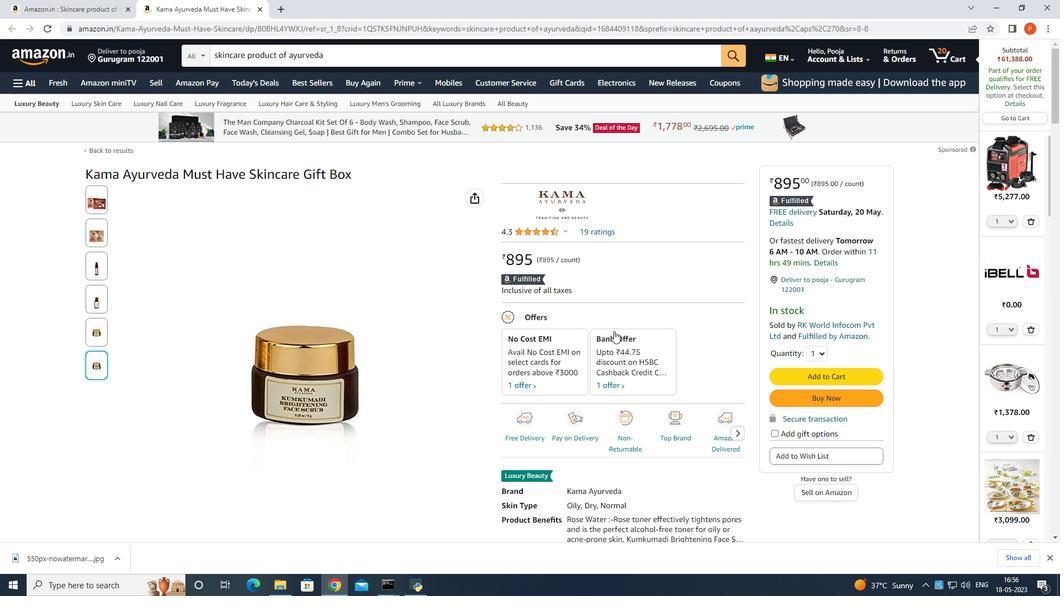 
Action: Mouse scrolled (614, 330) with delta (0, 0)
Screenshot: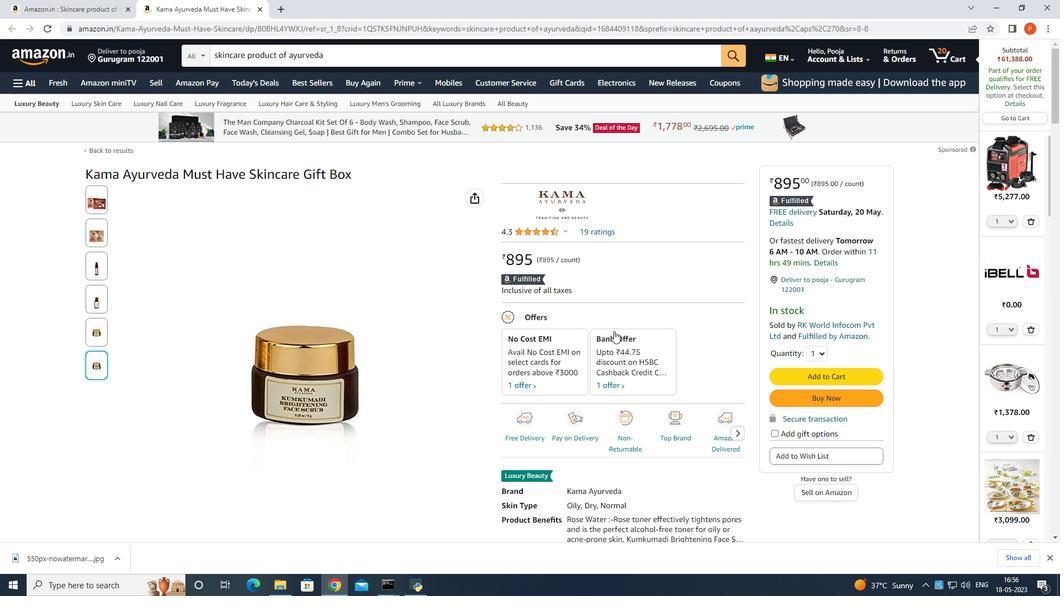
Action: Mouse scrolled (614, 330) with delta (0, 0)
Screenshot: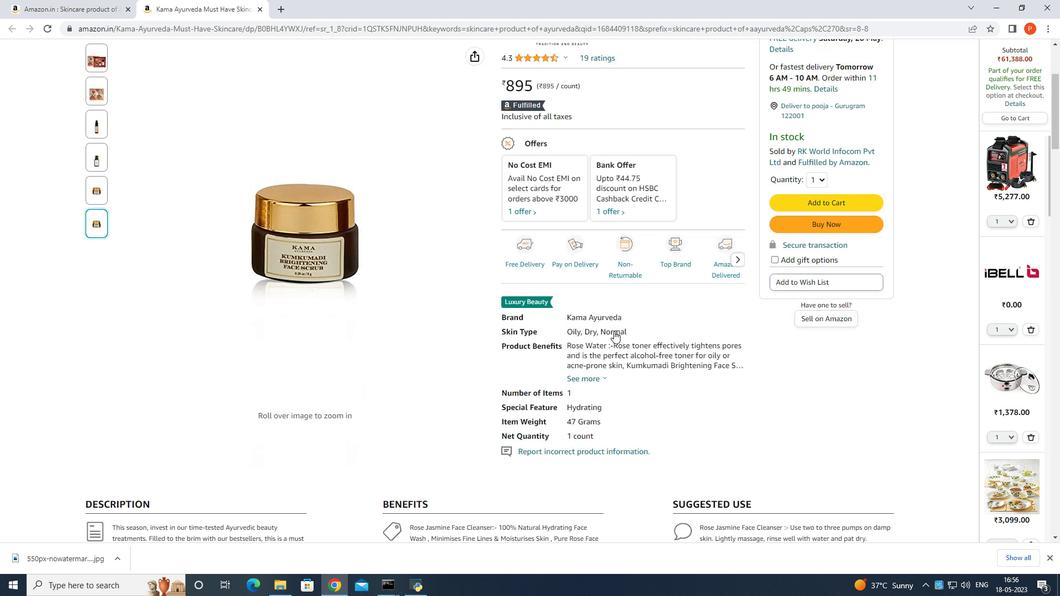 
Action: Mouse scrolled (614, 330) with delta (0, 0)
Screenshot: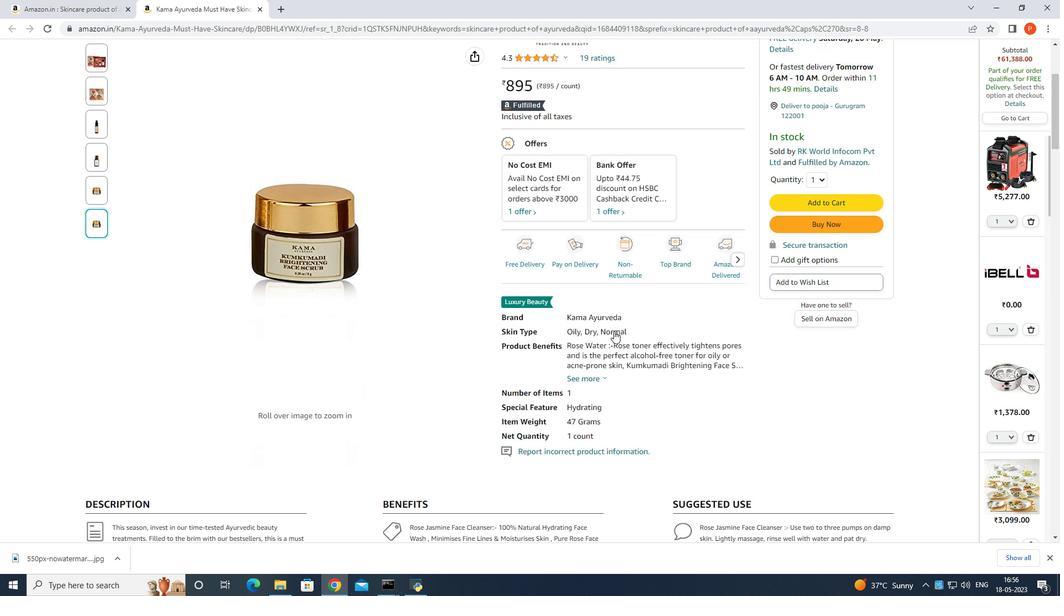 
Action: Mouse scrolled (614, 330) with delta (0, 0)
Screenshot: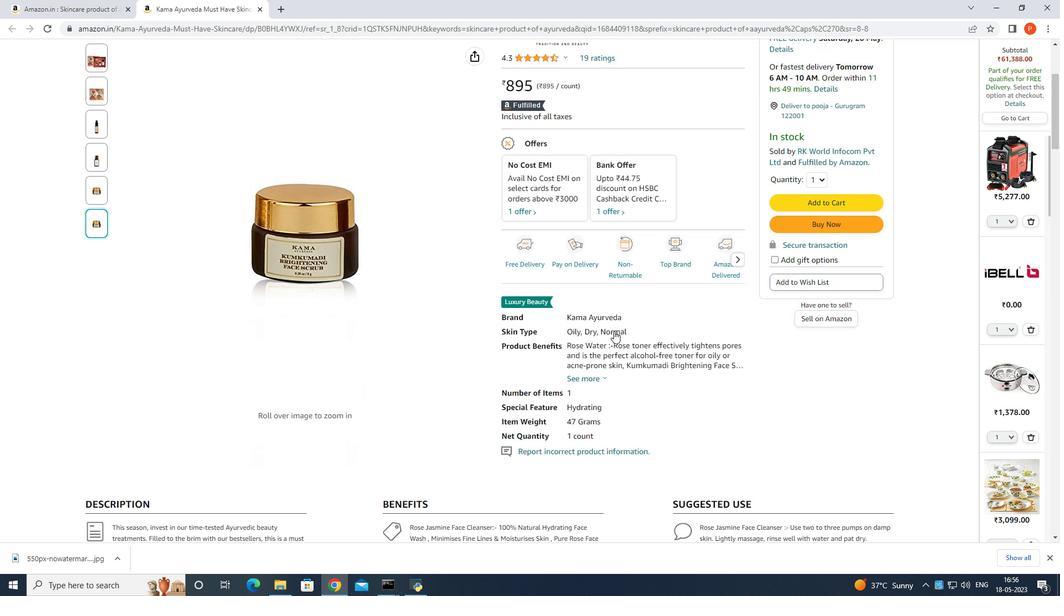 
Action: Mouse scrolled (614, 330) with delta (0, 0)
Screenshot: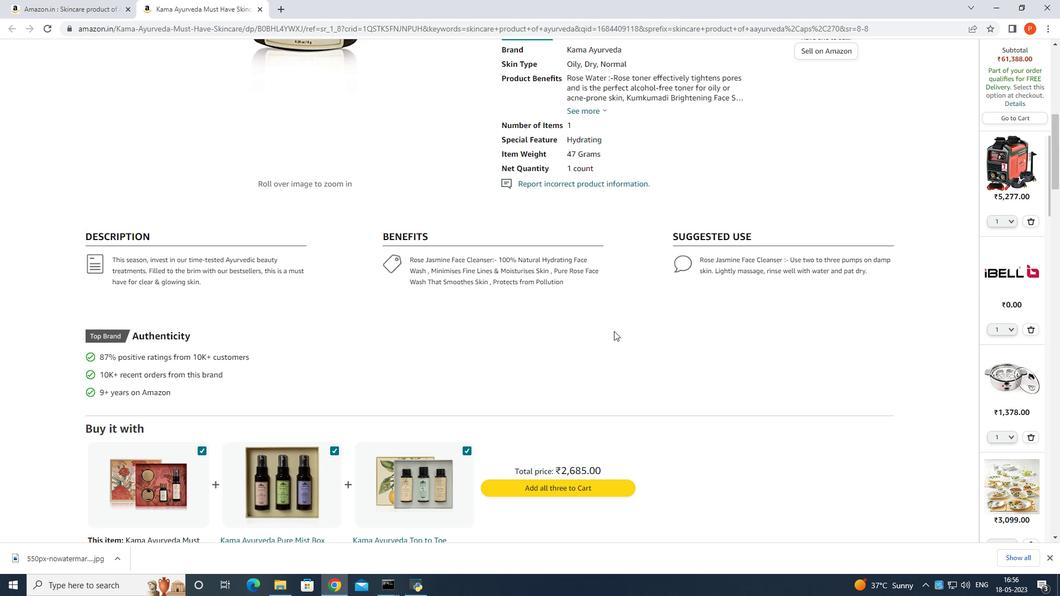 
Action: Mouse scrolled (614, 330) with delta (0, 0)
Screenshot: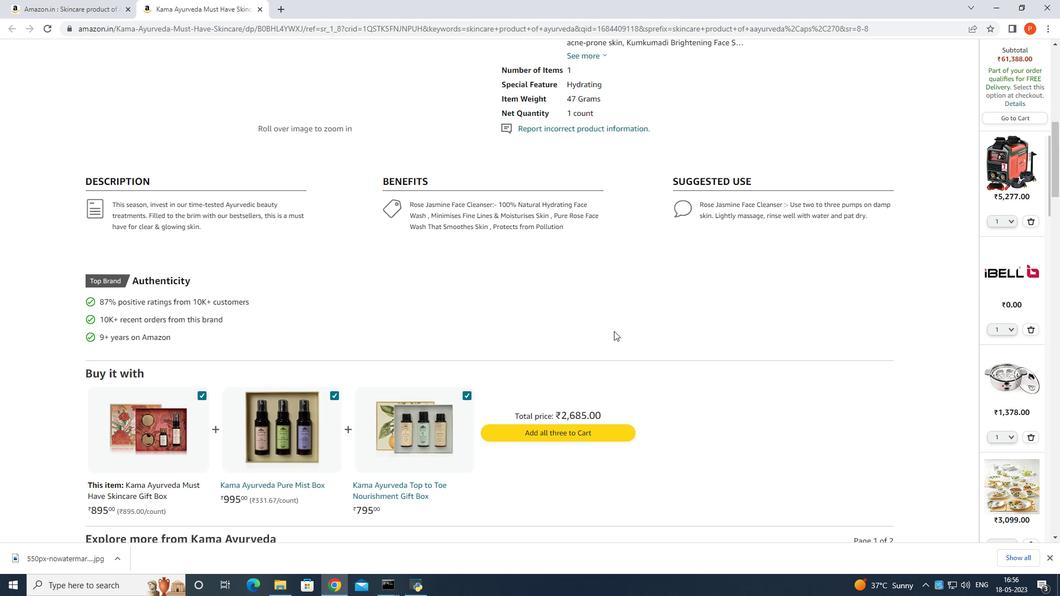 
Action: Mouse moved to (614, 331)
Screenshot: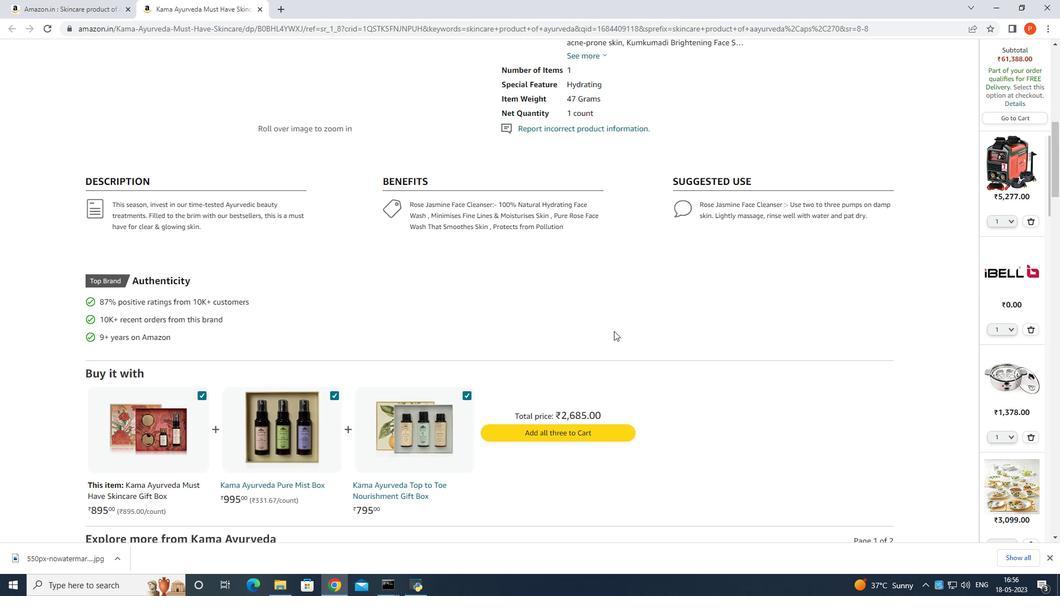 
Action: Mouse scrolled (614, 331) with delta (0, 0)
Screenshot: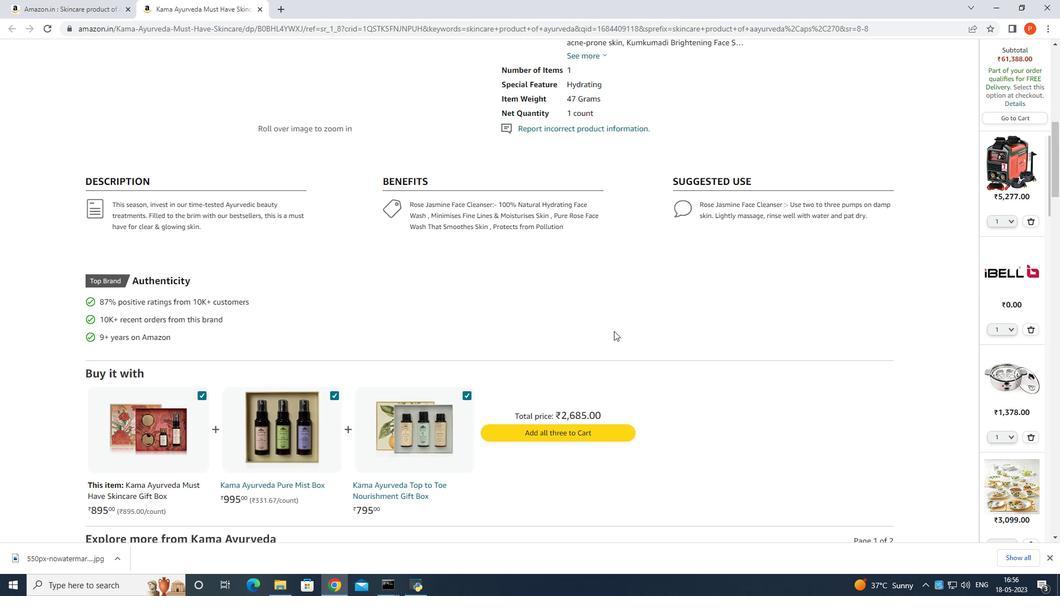 
Action: Mouse scrolled (614, 331) with delta (0, 0)
Screenshot: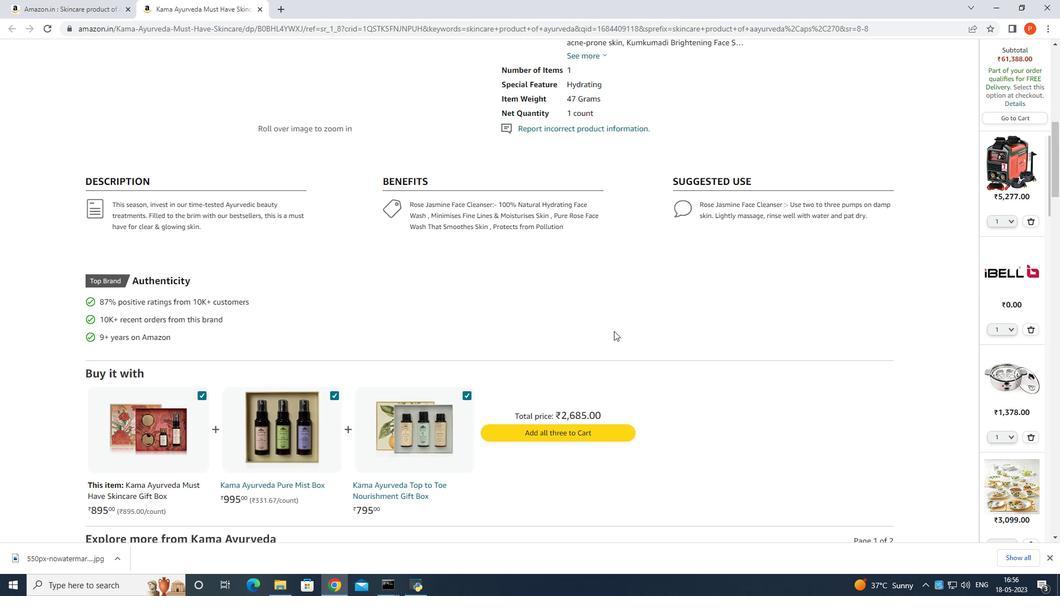 
Action: Mouse scrolled (614, 331) with delta (0, 0)
Screenshot: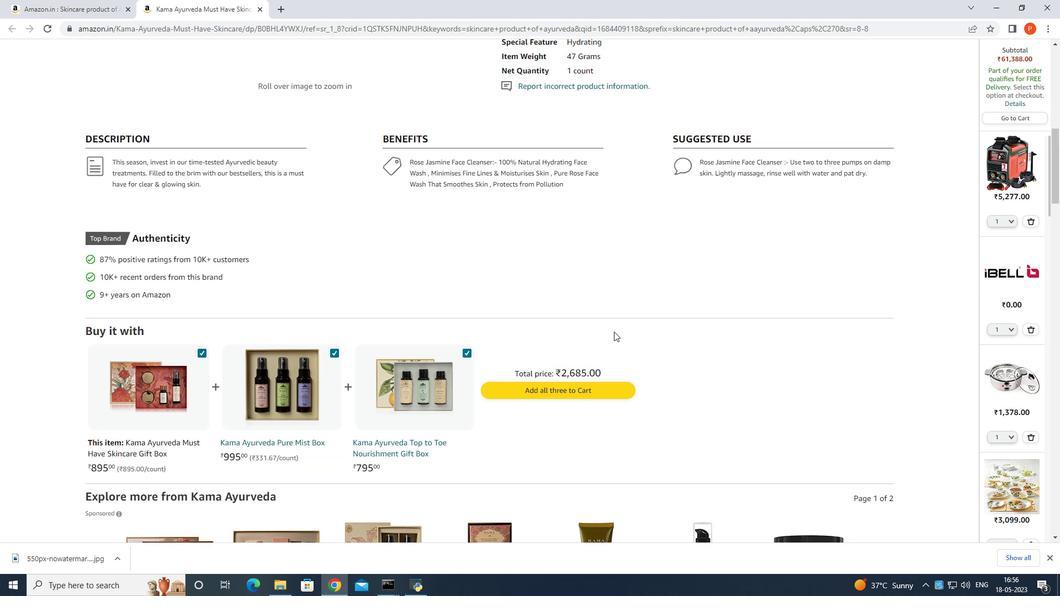
Action: Mouse scrolled (614, 331) with delta (0, 0)
Screenshot: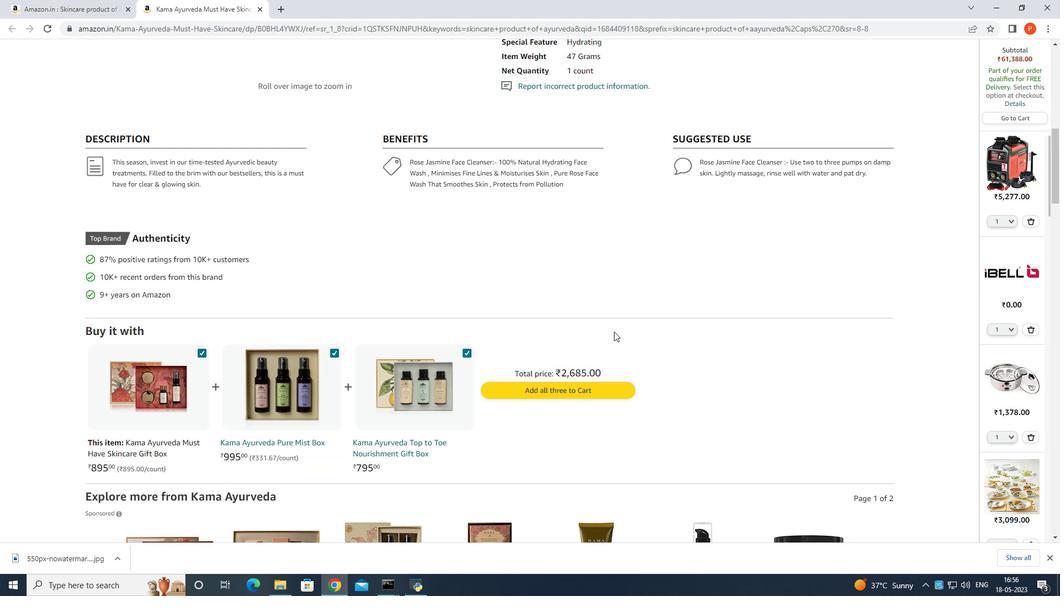 
Action: Mouse scrolled (614, 331) with delta (0, 0)
Screenshot: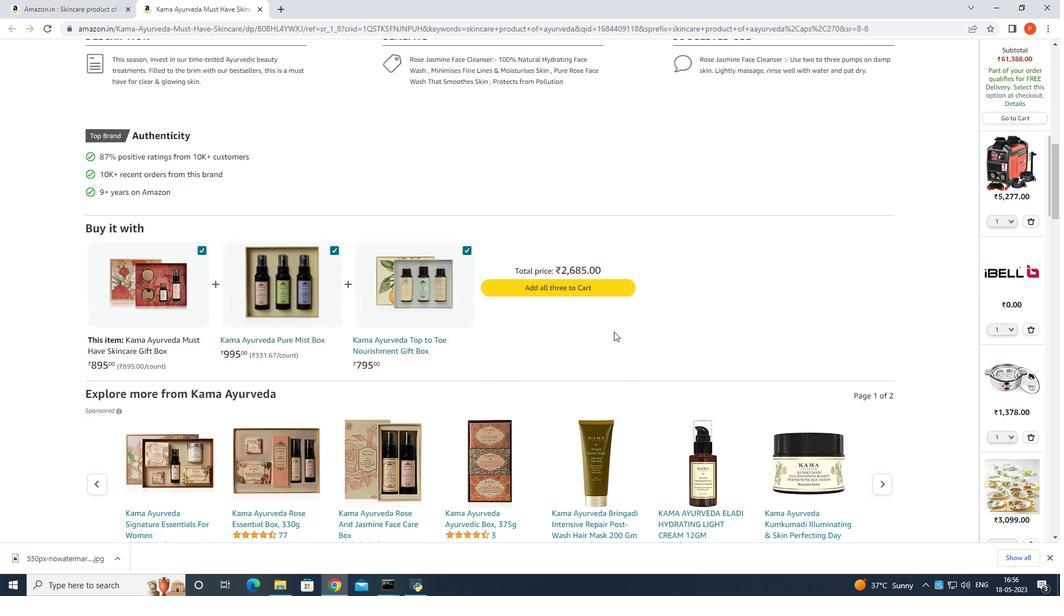 
Action: Mouse scrolled (614, 331) with delta (0, 0)
Screenshot: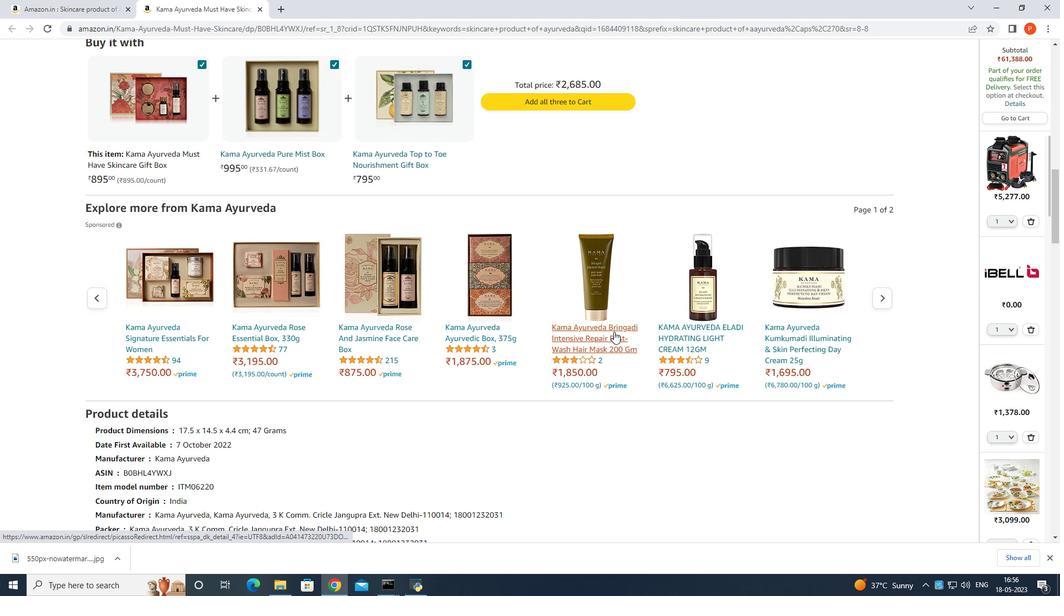 
Action: Mouse scrolled (614, 331) with delta (0, 0)
Screenshot: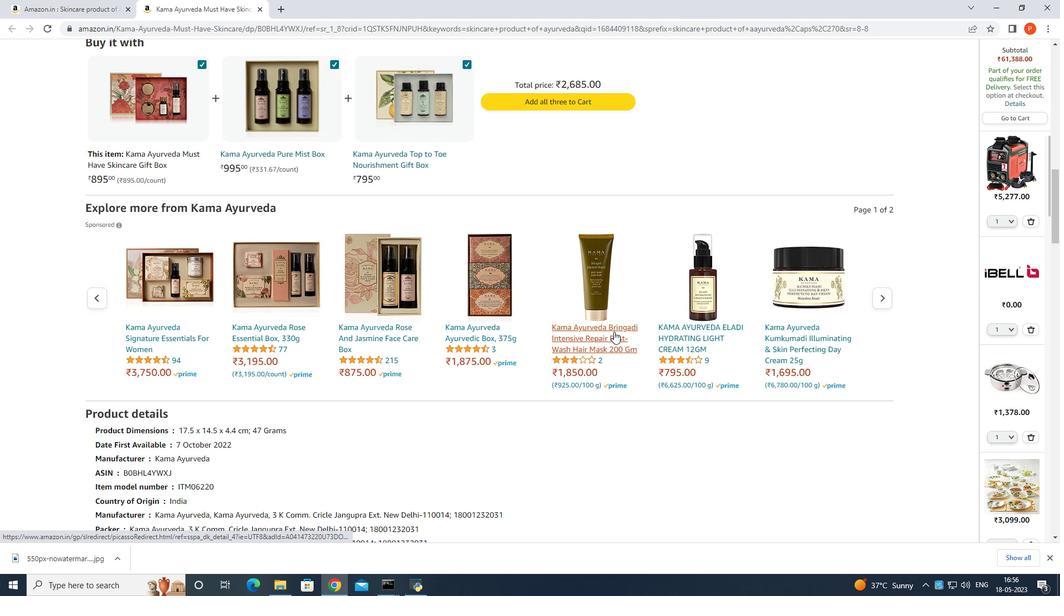 
Action: Mouse scrolled (614, 331) with delta (0, 0)
Screenshot: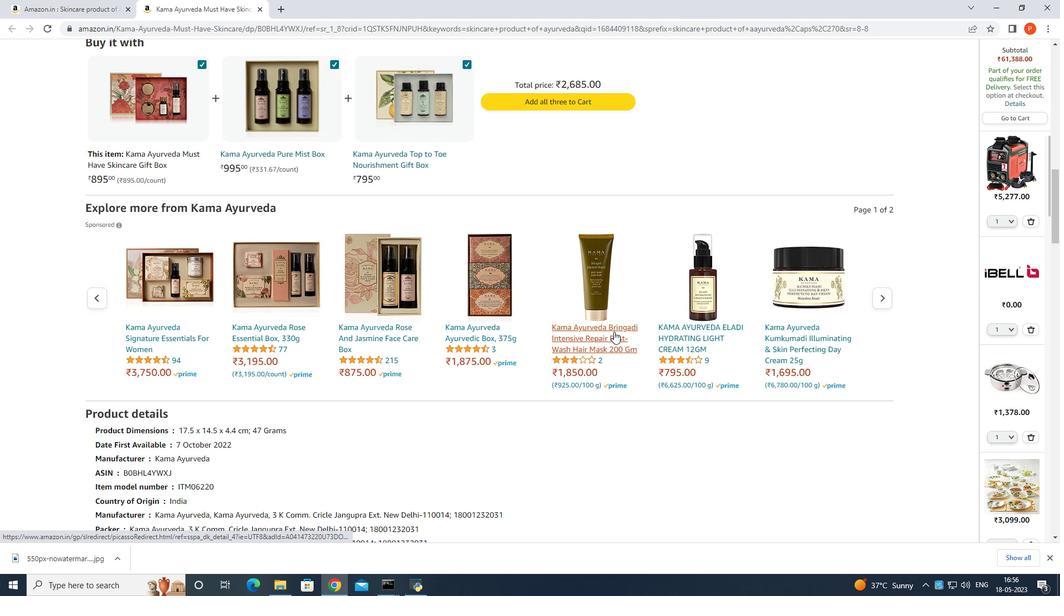 
Action: Mouse moved to (614, 331)
Screenshot: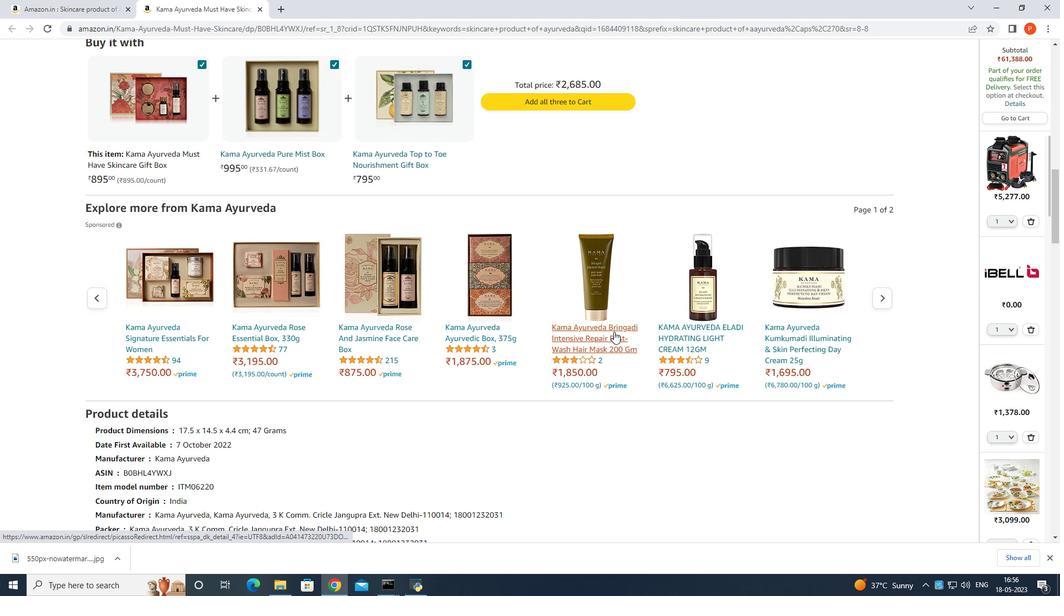 
Action: Mouse scrolled (614, 331) with delta (0, 0)
Screenshot: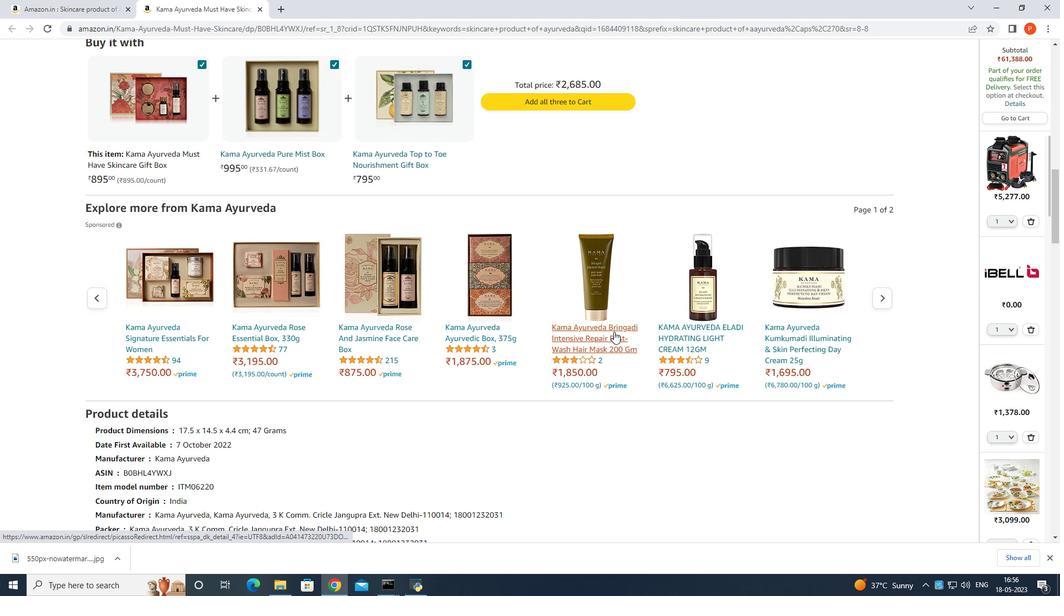 
Action: Mouse moved to (615, 332)
Screenshot: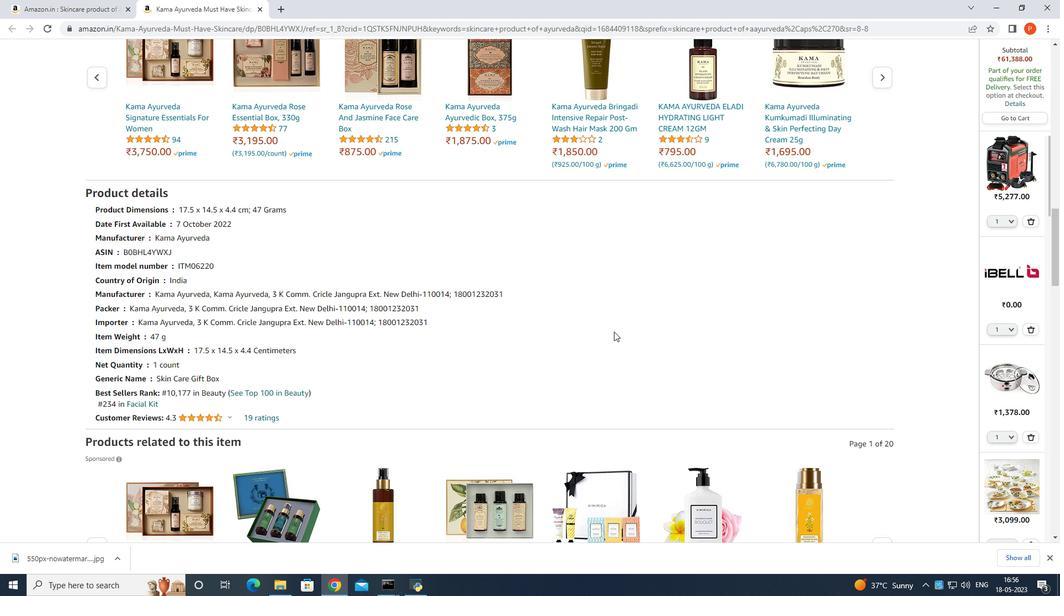 
Action: Mouse scrolled (615, 333) with delta (0, 0)
Screenshot: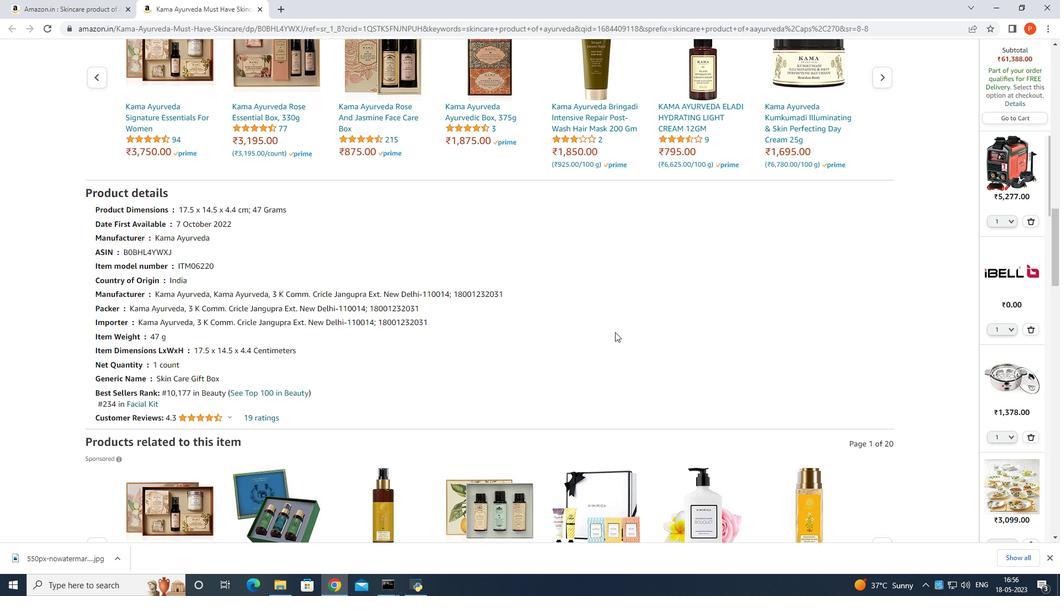 
Action: Mouse moved to (615, 332)
Screenshot: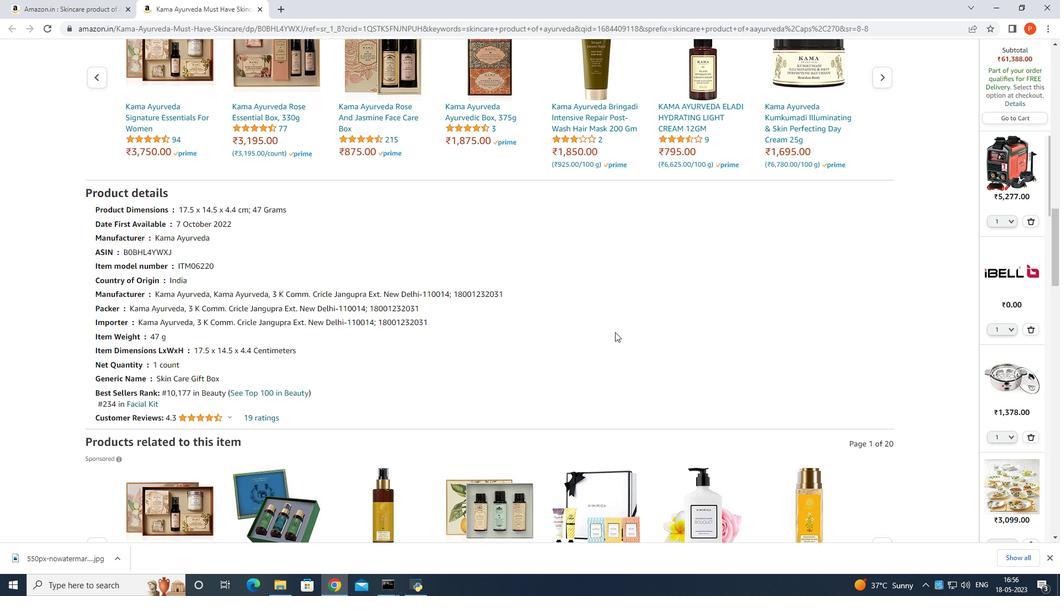 
Action: Mouse scrolled (615, 333) with delta (0, 0)
Screenshot: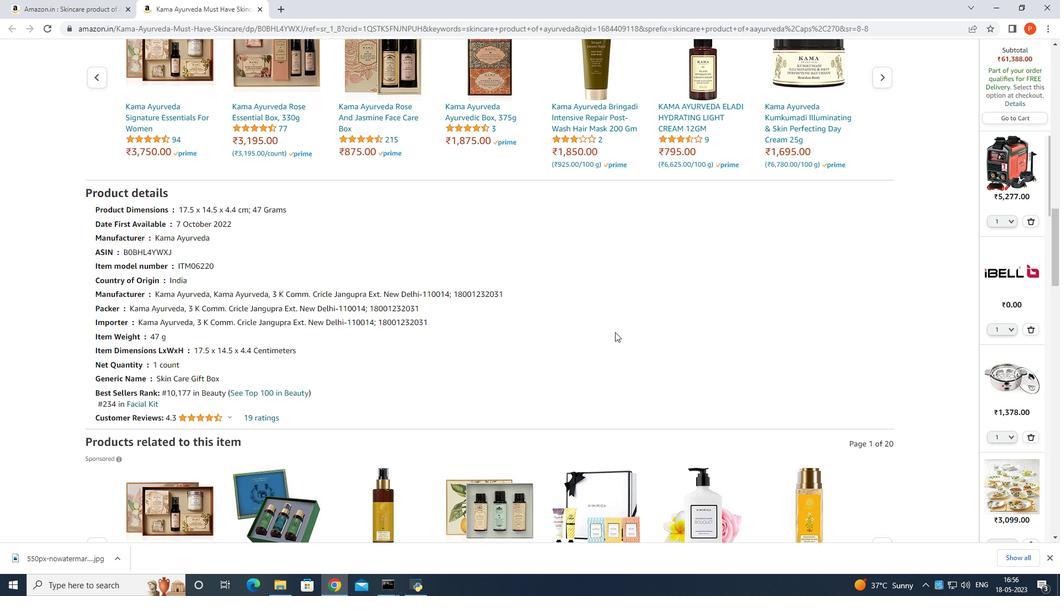 
Action: Mouse scrolled (615, 333) with delta (0, 0)
Screenshot: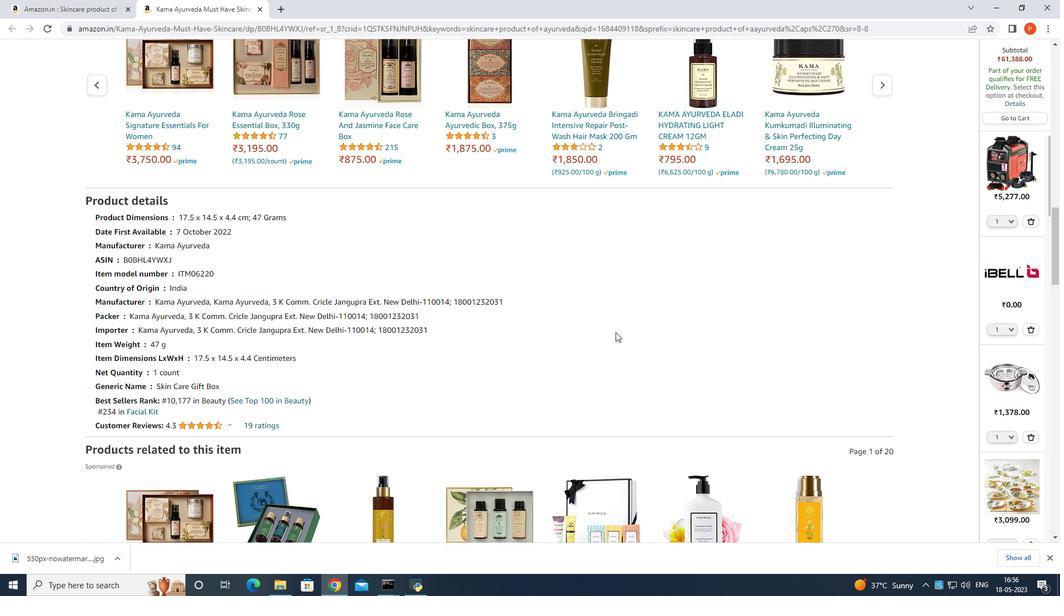 
Action: Mouse scrolled (615, 331) with delta (0, 0)
Screenshot: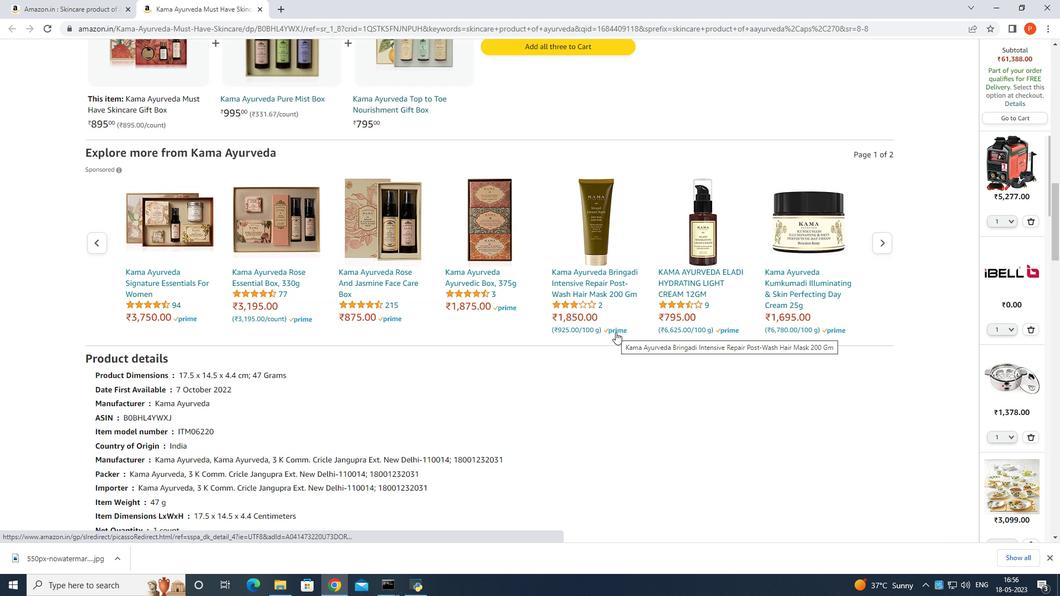 
Action: Mouse moved to (200, 355)
Screenshot: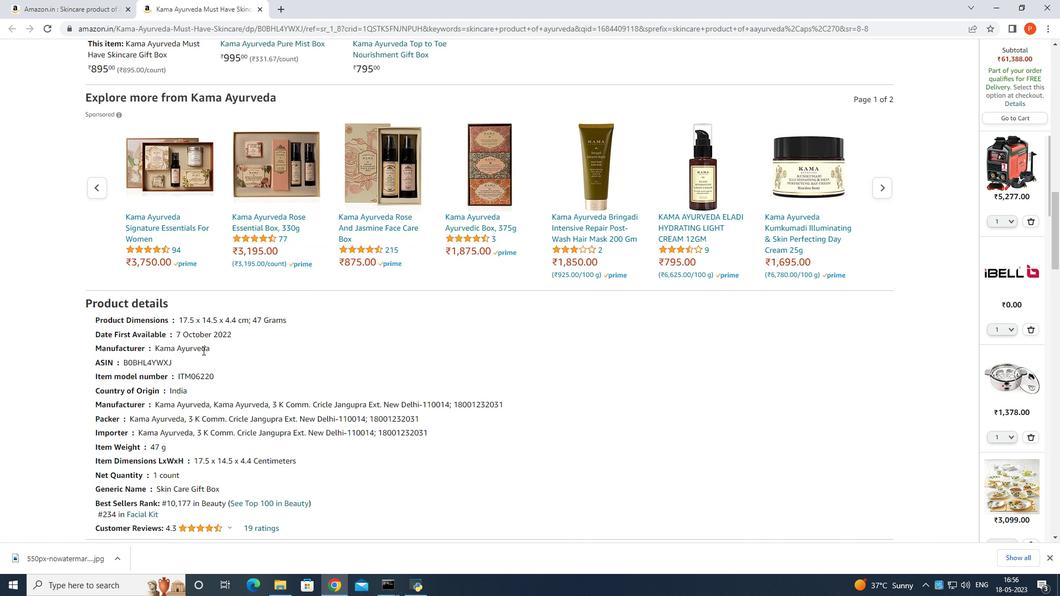 
Action: Mouse scrolled (200, 355) with delta (0, 0)
Screenshot: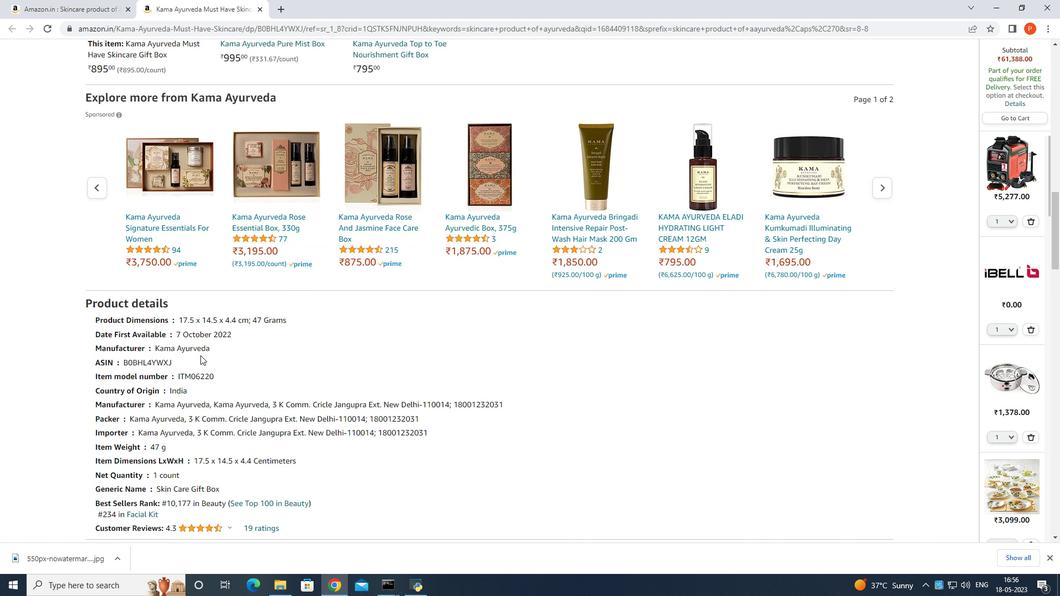 
Action: Mouse scrolled (200, 355) with delta (0, 0)
Screenshot: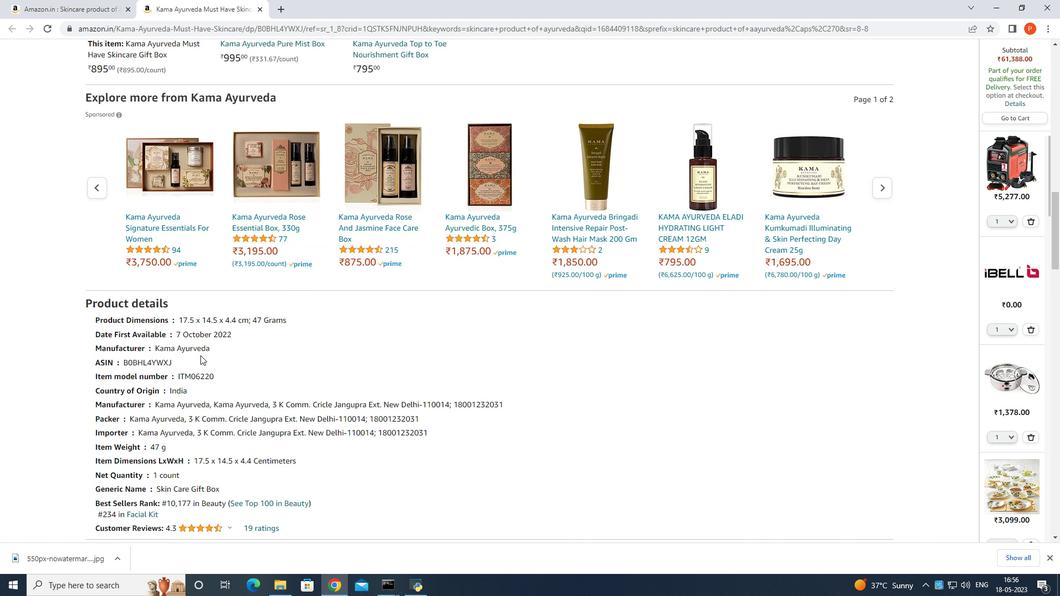 
Action: Mouse scrolled (200, 355) with delta (0, 0)
Screenshot: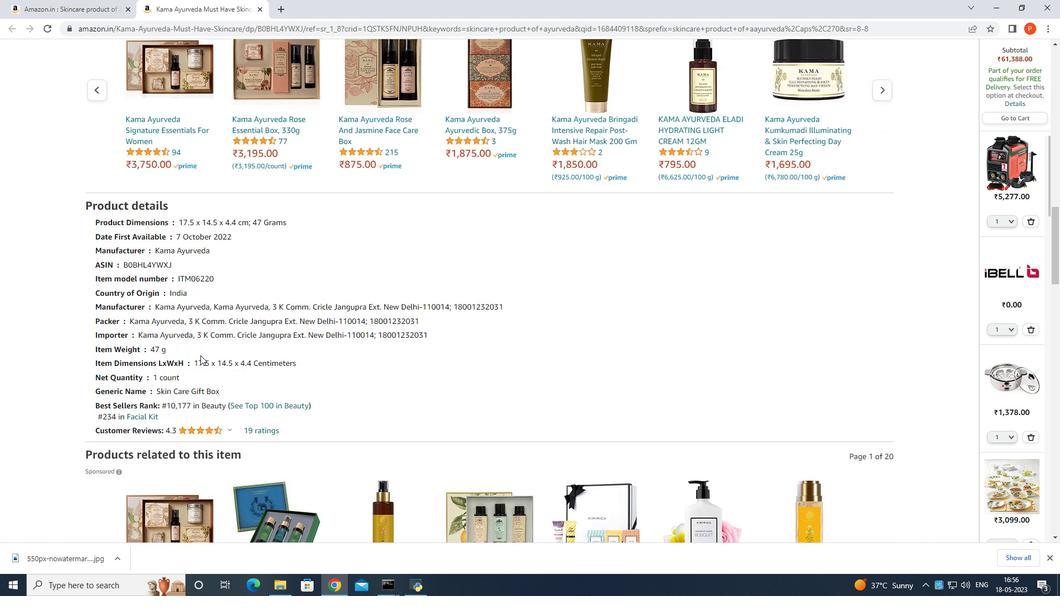 
Action: Mouse scrolled (200, 355) with delta (0, 0)
Screenshot: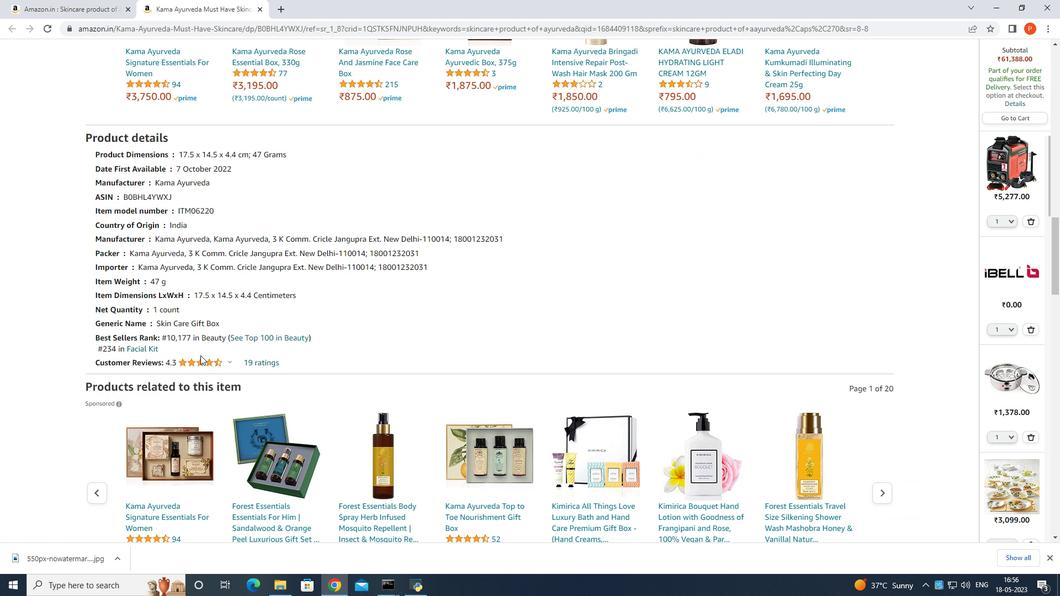 
Action: Mouse moved to (265, 301)
Screenshot: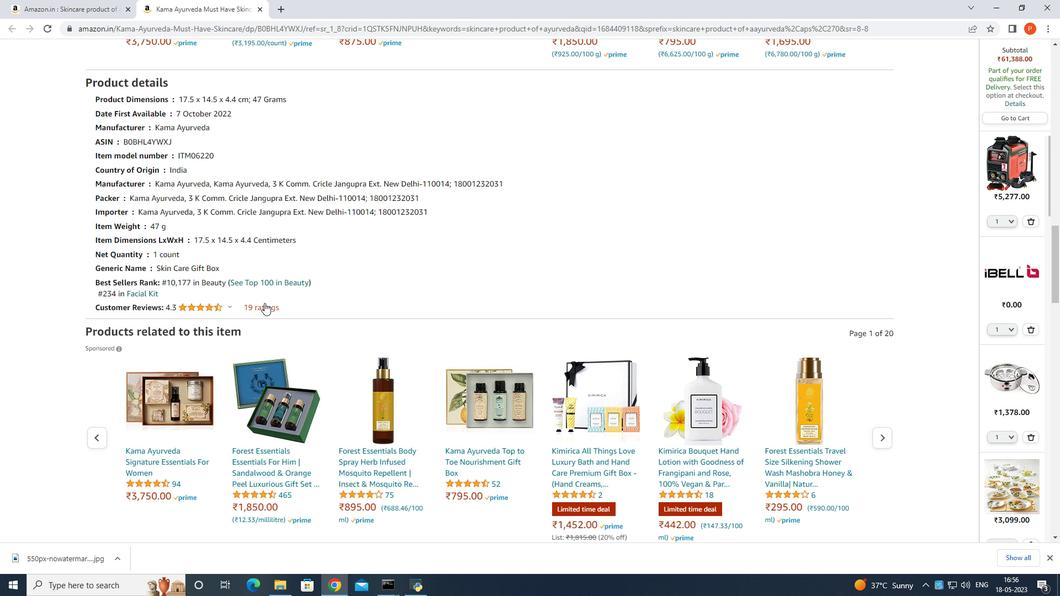 
Action: Mouse pressed left at (265, 301)
Screenshot: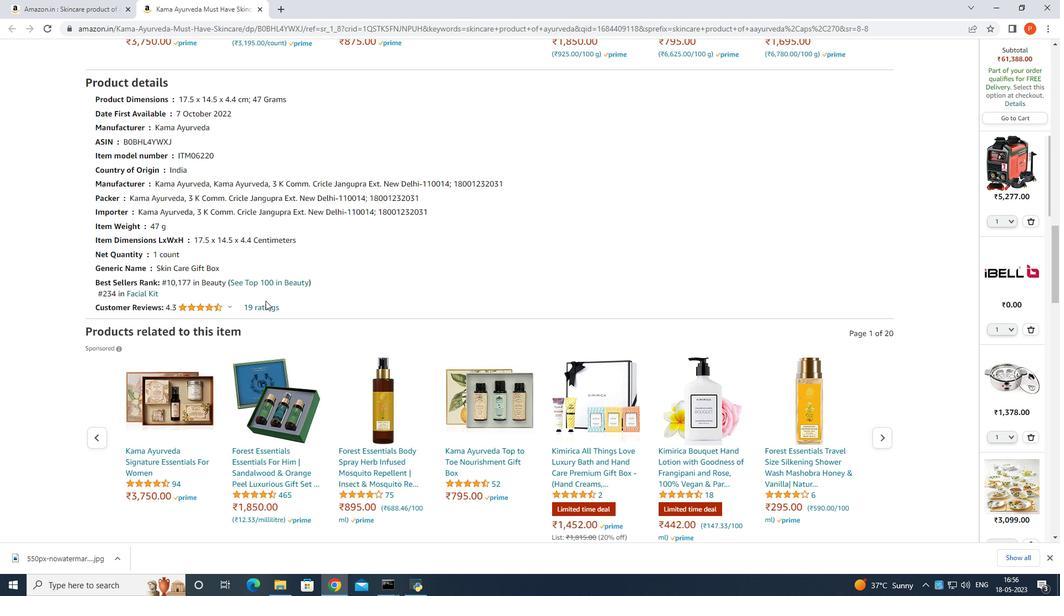 
Action: Mouse moved to (264, 306)
Screenshot: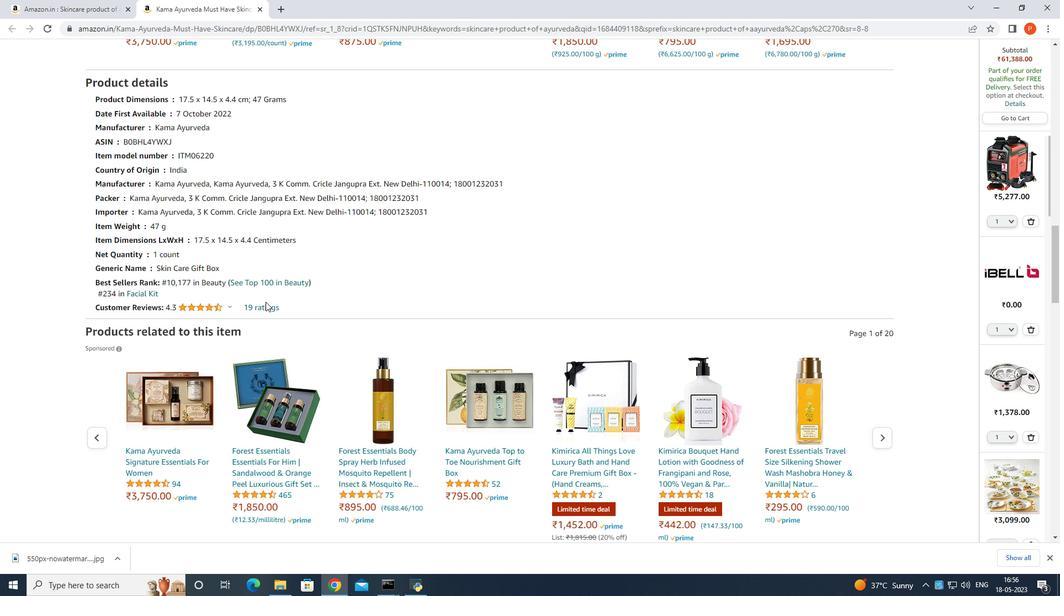 
Action: Mouse pressed left at (264, 306)
Screenshot: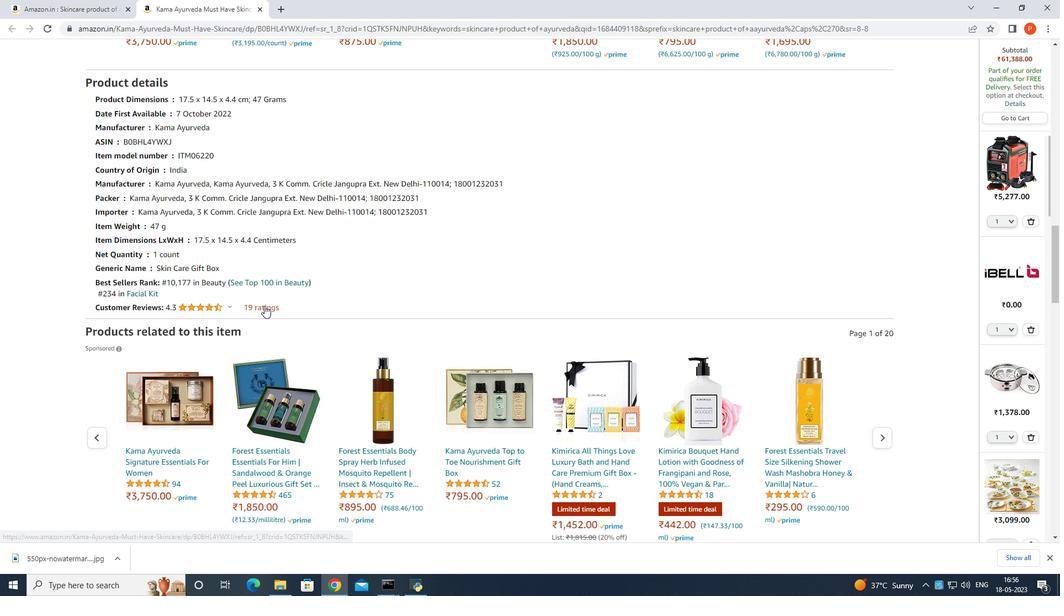 
Action: Mouse moved to (399, 158)
Screenshot: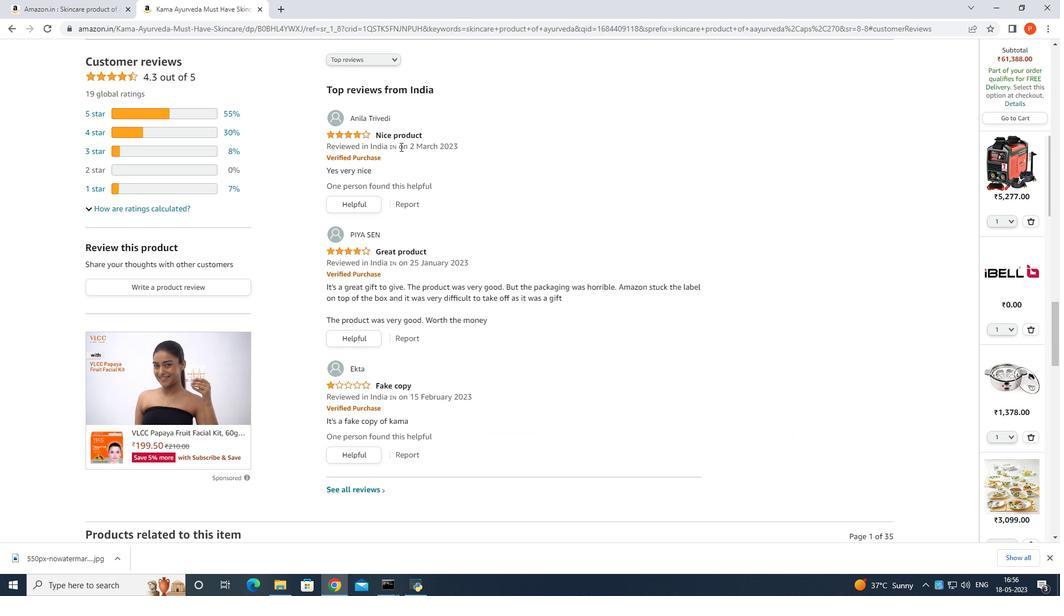 
Action: Mouse scrolled (399, 159) with delta (0, 0)
Screenshot: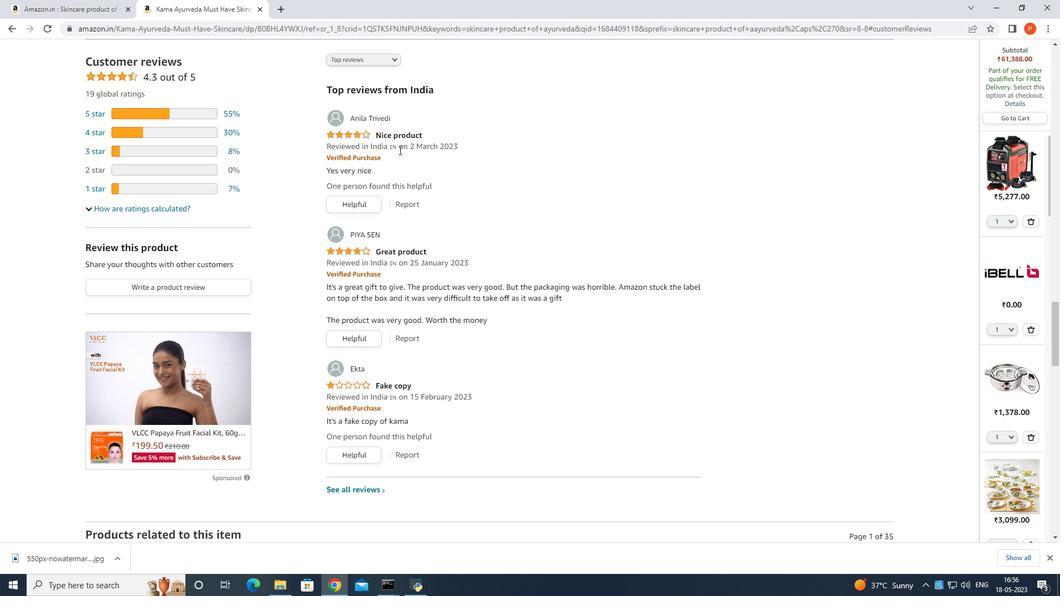 
Action: Mouse scrolled (399, 159) with delta (0, 0)
Screenshot: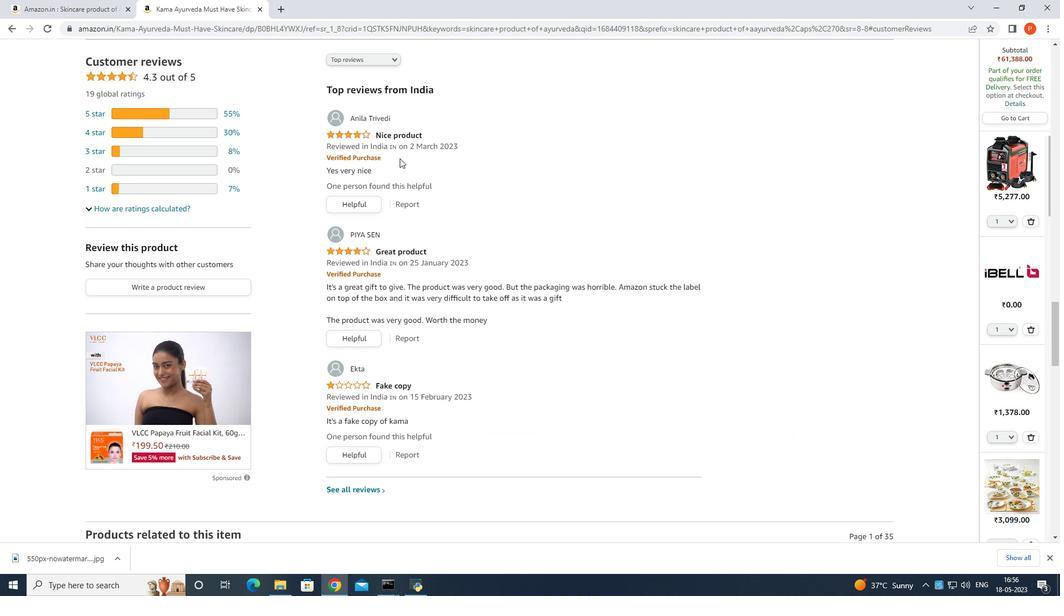 
Action: Mouse scrolled (399, 159) with delta (0, 0)
Screenshot: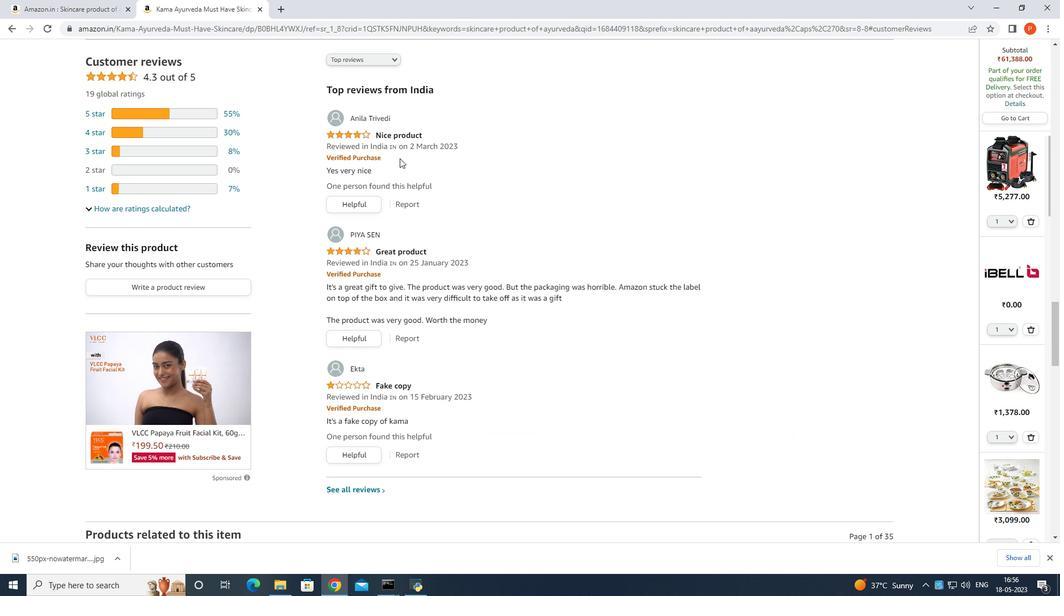 
Action: Mouse moved to (398, 171)
Screenshot: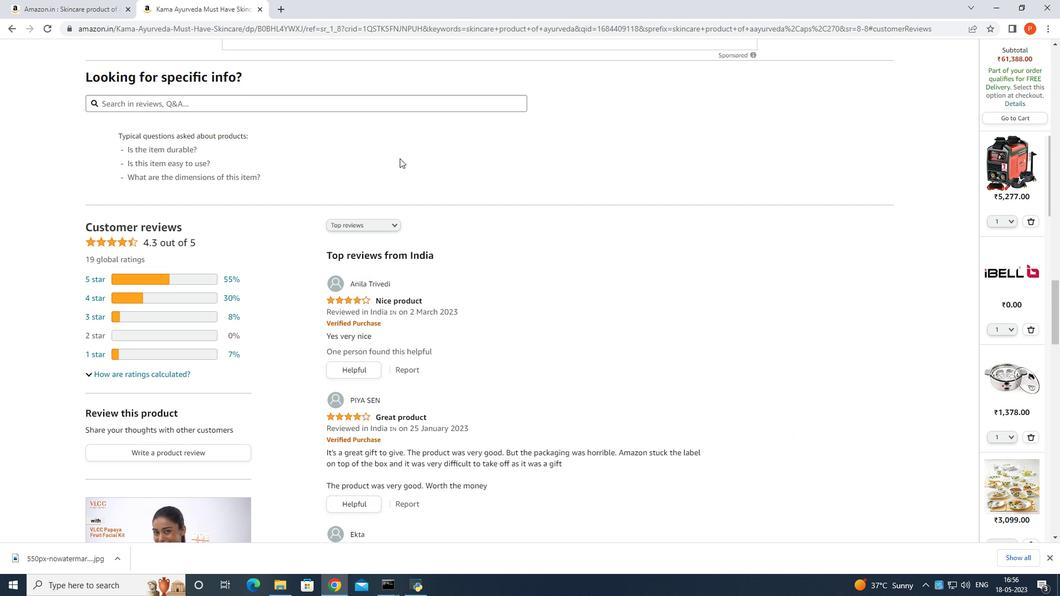 
Action: Mouse scrolled (398, 171) with delta (0, 0)
Screenshot: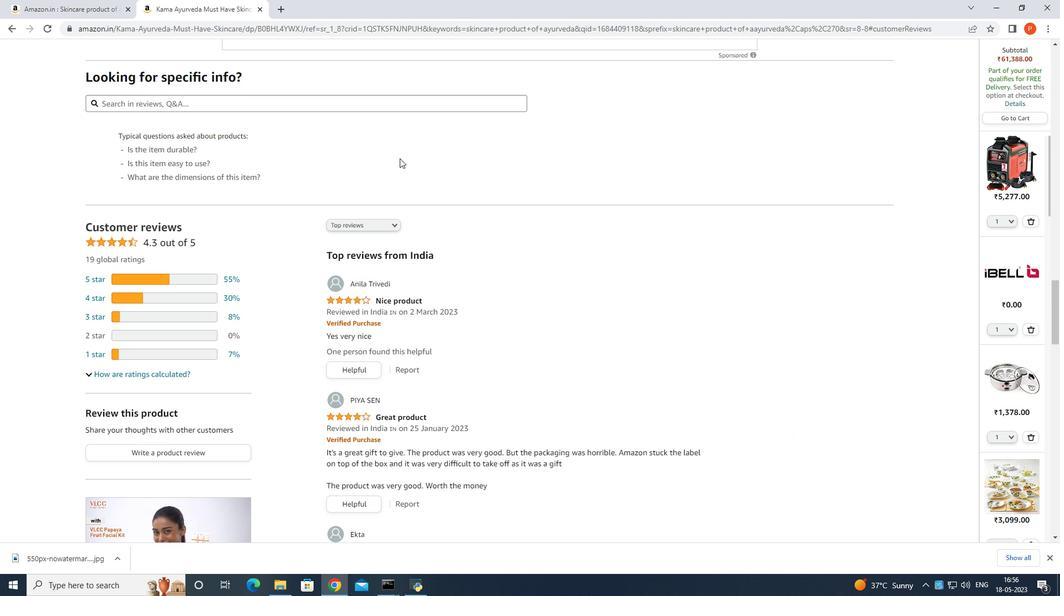 
Action: Mouse moved to (396, 176)
Screenshot: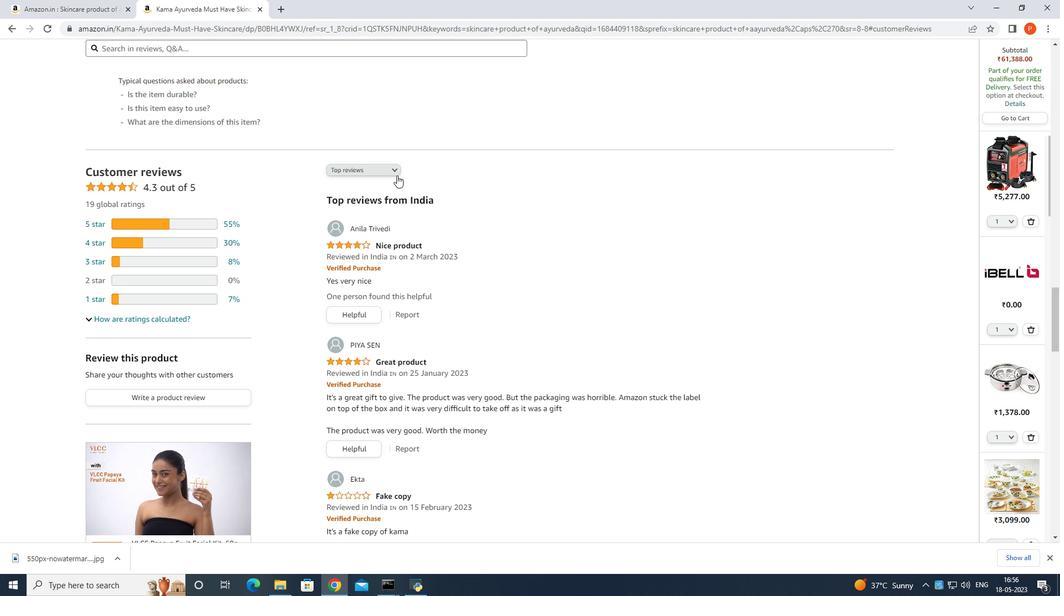
Action: Mouse scrolled (396, 176) with delta (0, 0)
Screenshot: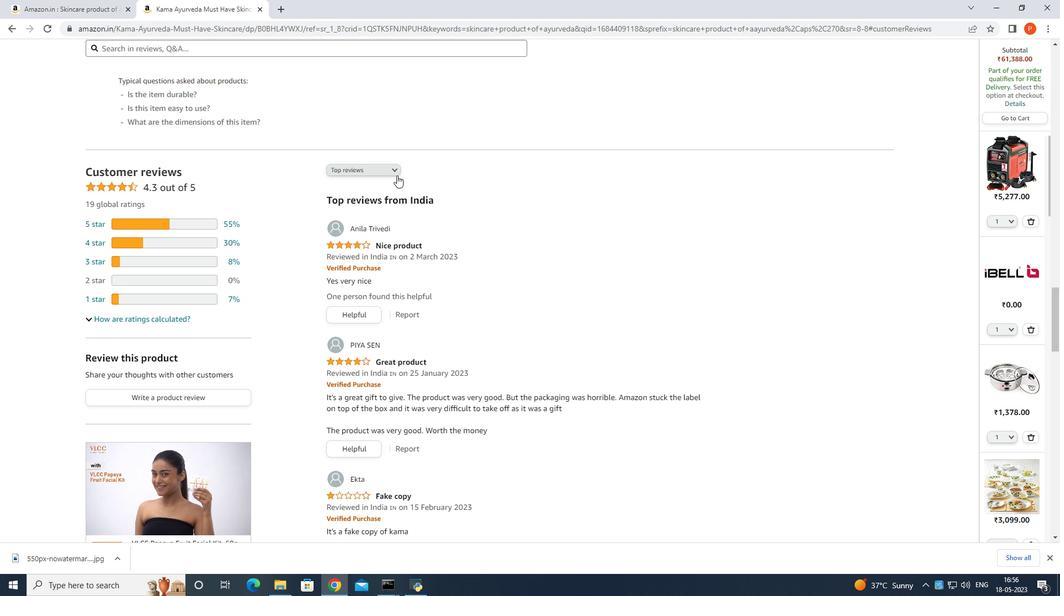 
Action: Mouse moved to (394, 243)
Screenshot: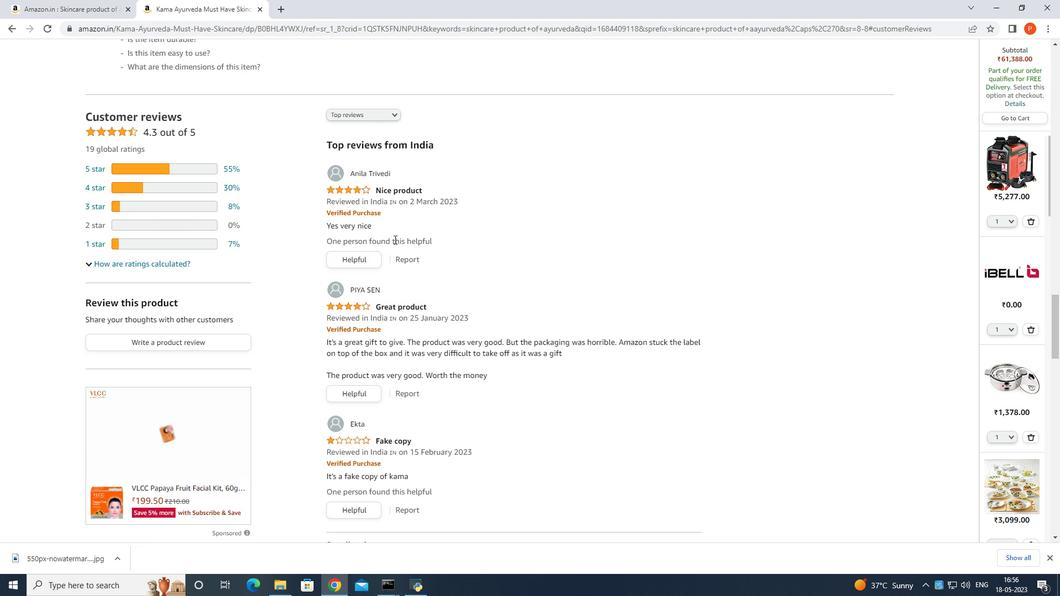 
Action: Mouse scrolled (394, 242) with delta (0, 0)
Screenshot: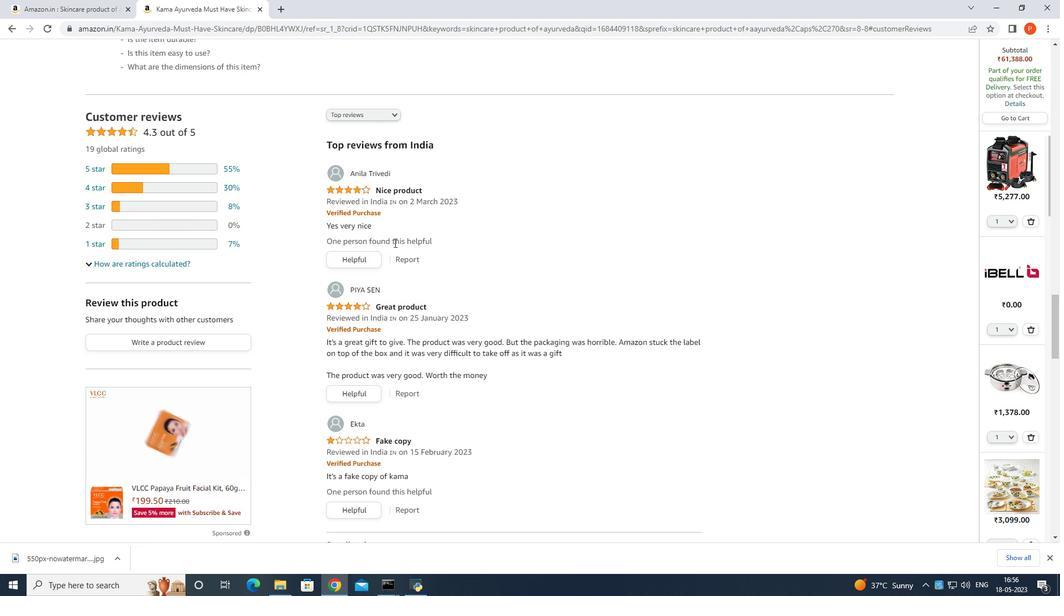 
Action: Mouse scrolled (394, 242) with delta (0, 0)
Screenshot: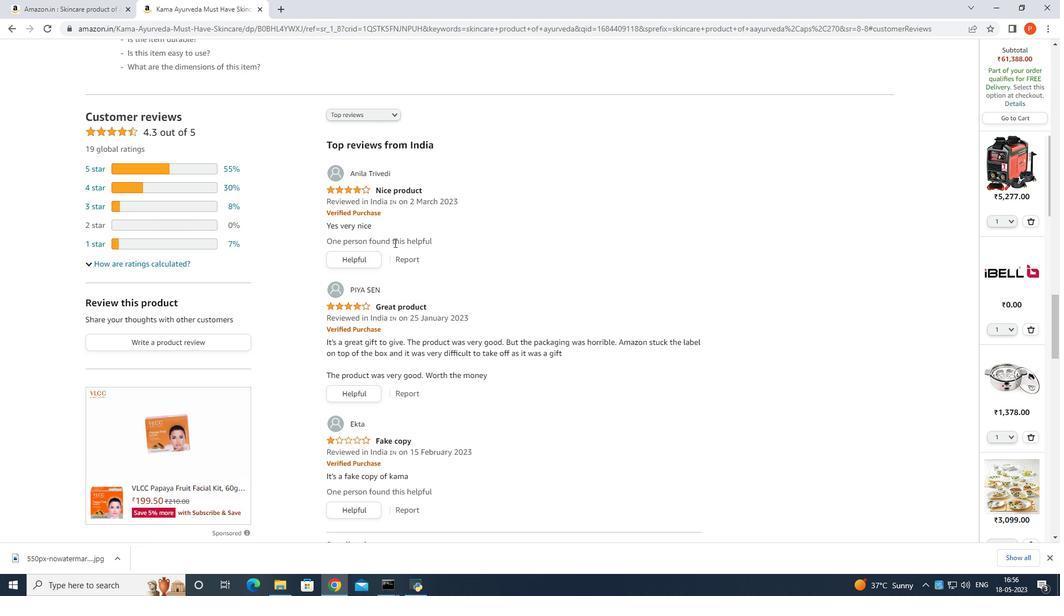 
Action: Mouse moved to (489, 260)
Screenshot: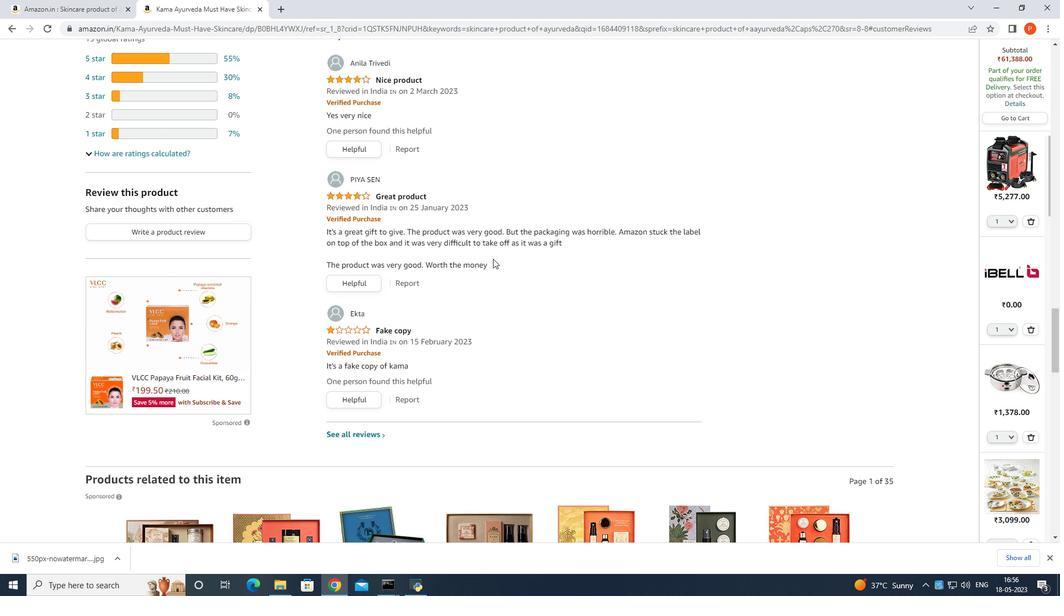 
Action: Mouse scrolled (489, 260) with delta (0, 0)
Screenshot: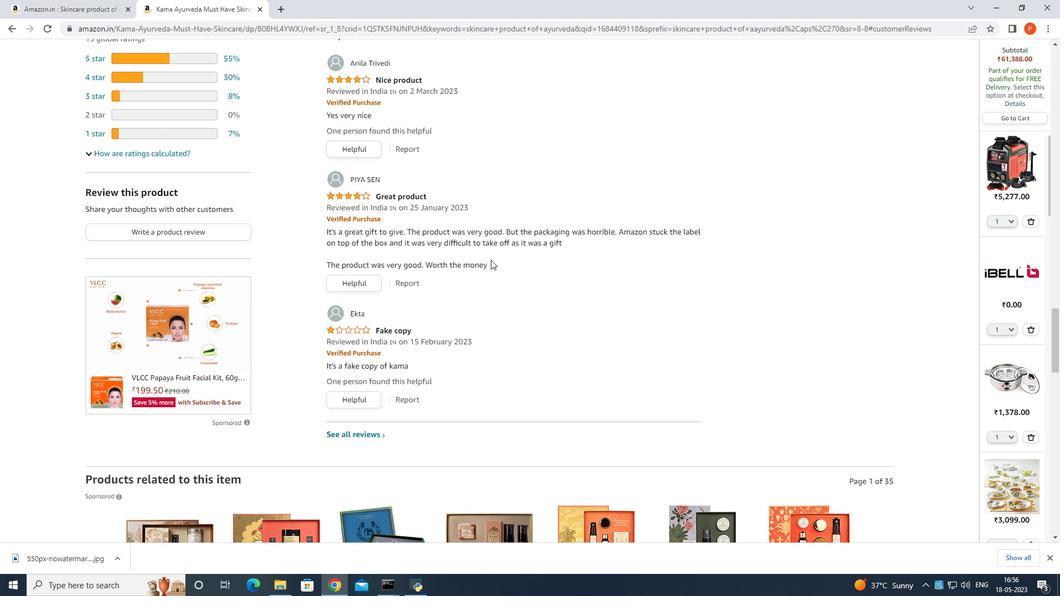 
Action: Mouse scrolled (489, 260) with delta (0, 0)
Screenshot: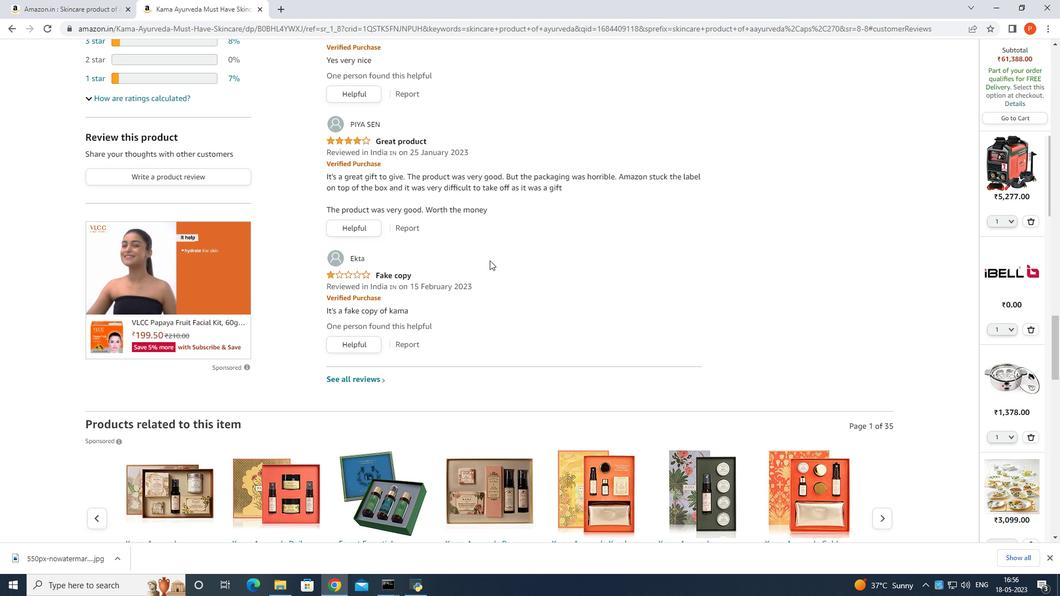 
Action: Mouse moved to (381, 284)
Screenshot: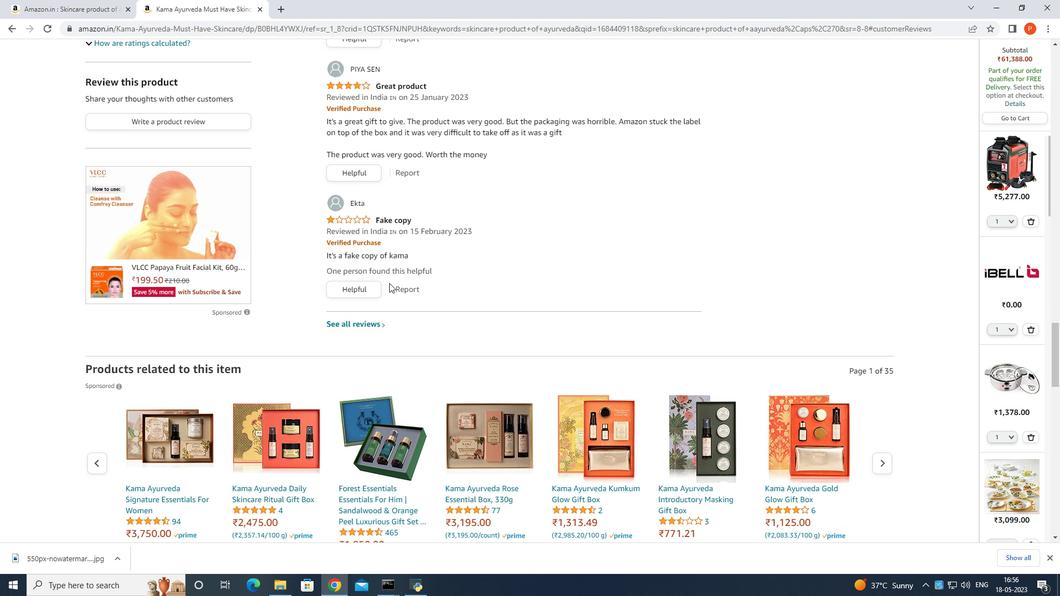 
Action: Mouse scrolled (381, 283) with delta (0, 0)
Screenshot: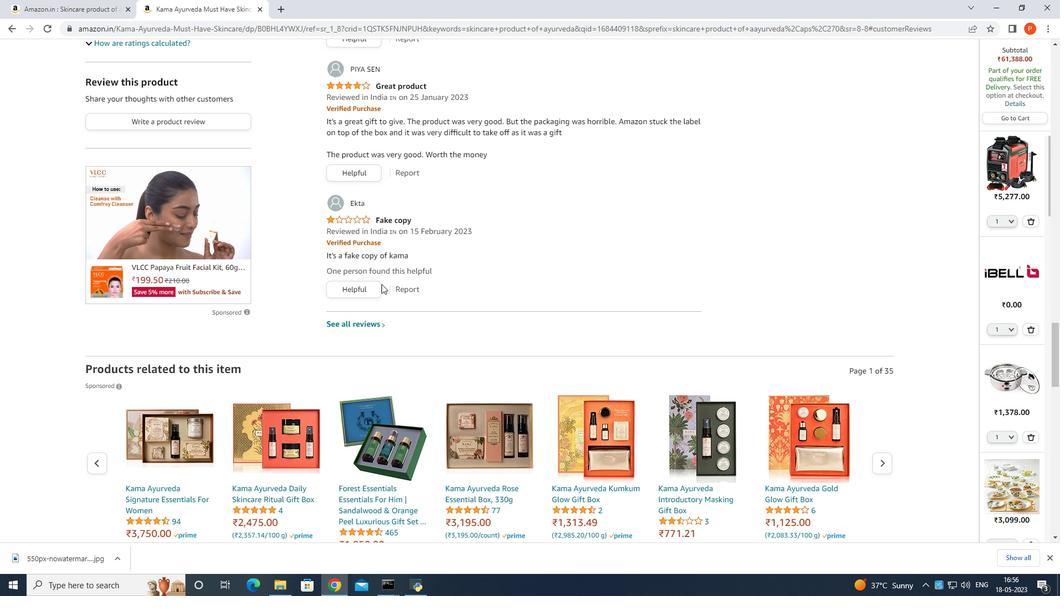 
Action: Mouse scrolled (381, 283) with delta (0, 0)
Screenshot: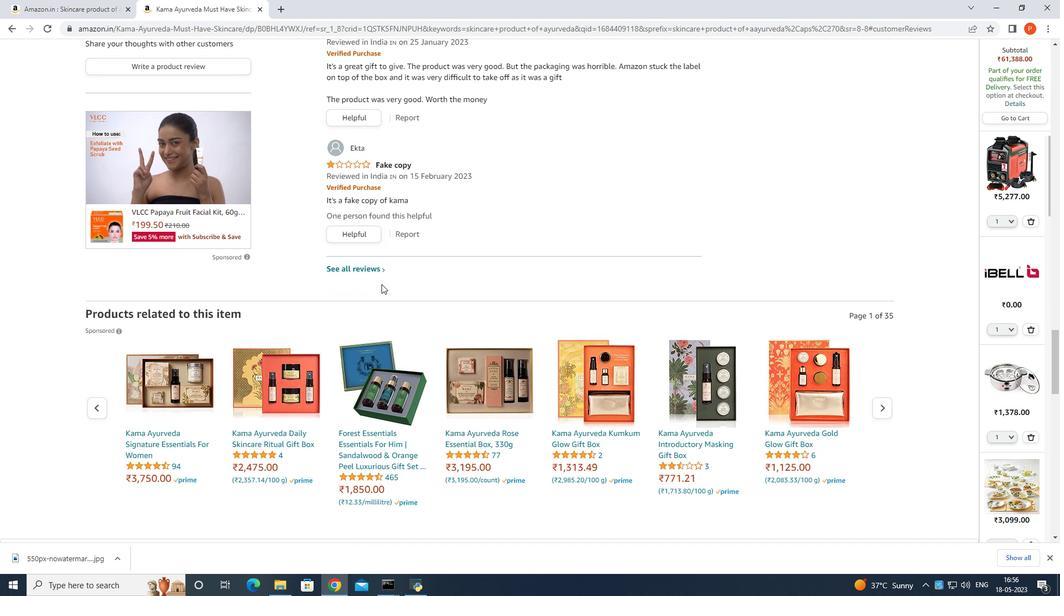 
Action: Mouse scrolled (381, 283) with delta (0, 0)
Screenshot: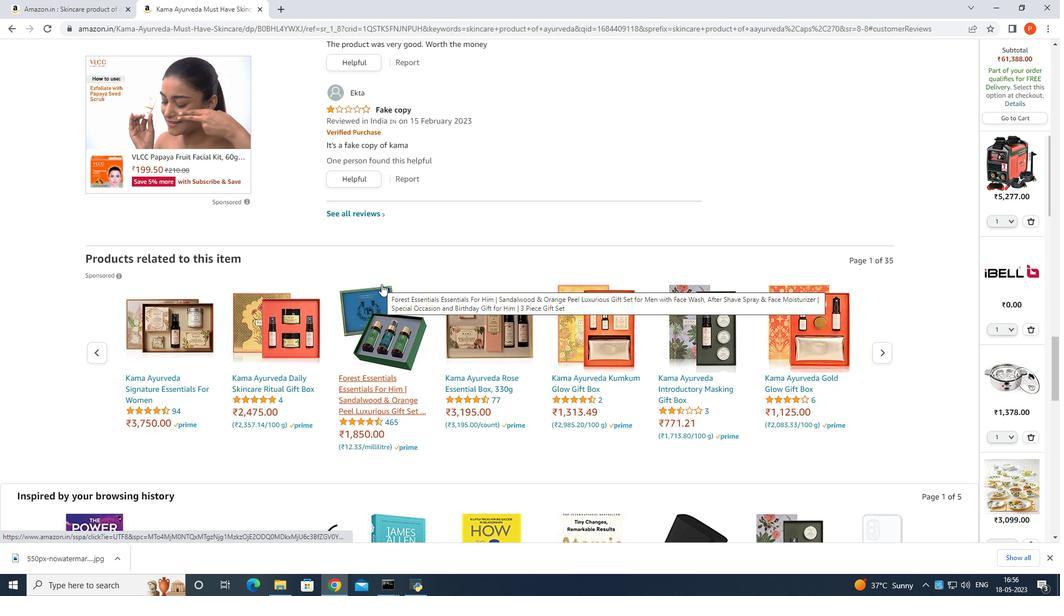 
Action: Mouse moved to (370, 275)
Screenshot: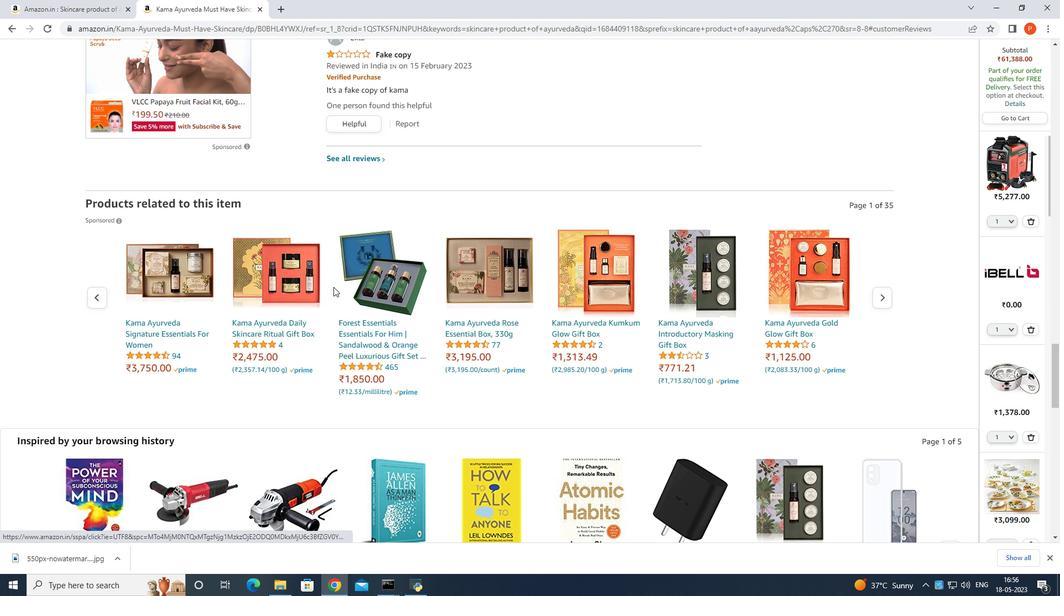
Action: Mouse scrolled (370, 275) with delta (0, 0)
Screenshot: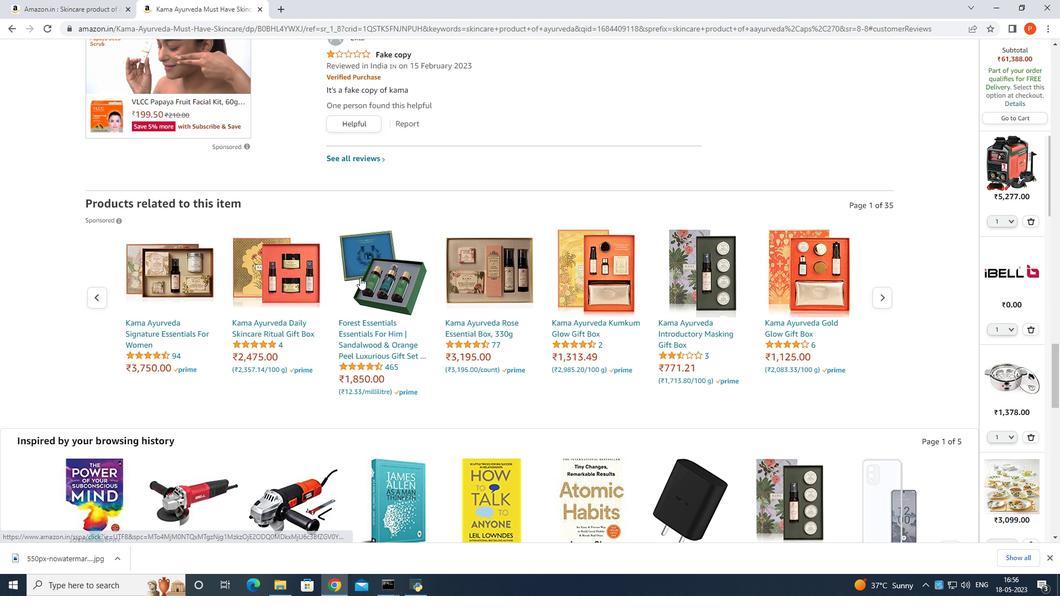 
Action: Mouse moved to (371, 275)
Screenshot: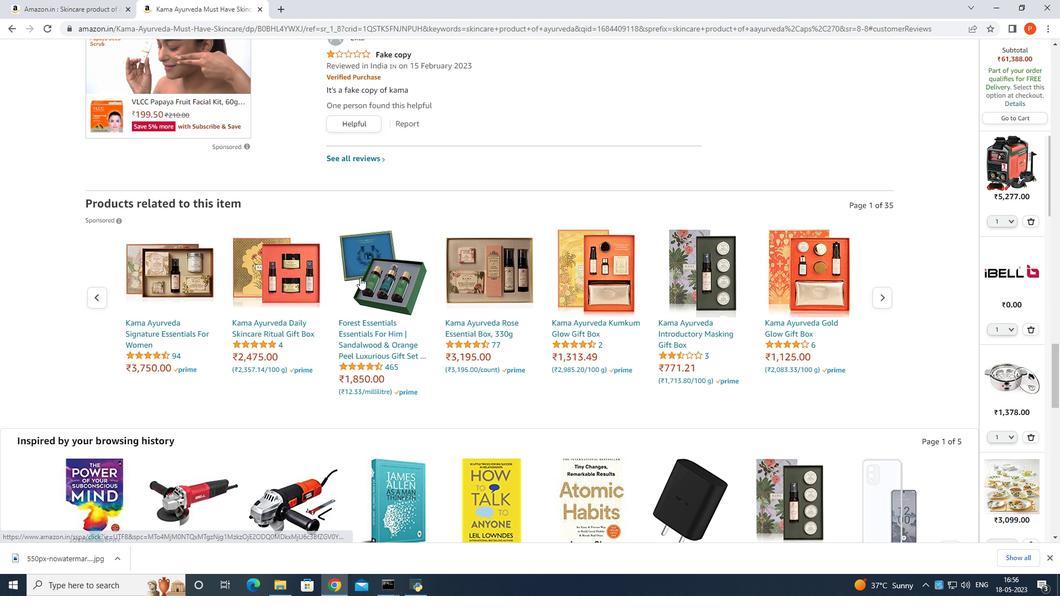 
Action: Mouse scrolled (371, 275) with delta (0, 0)
Screenshot: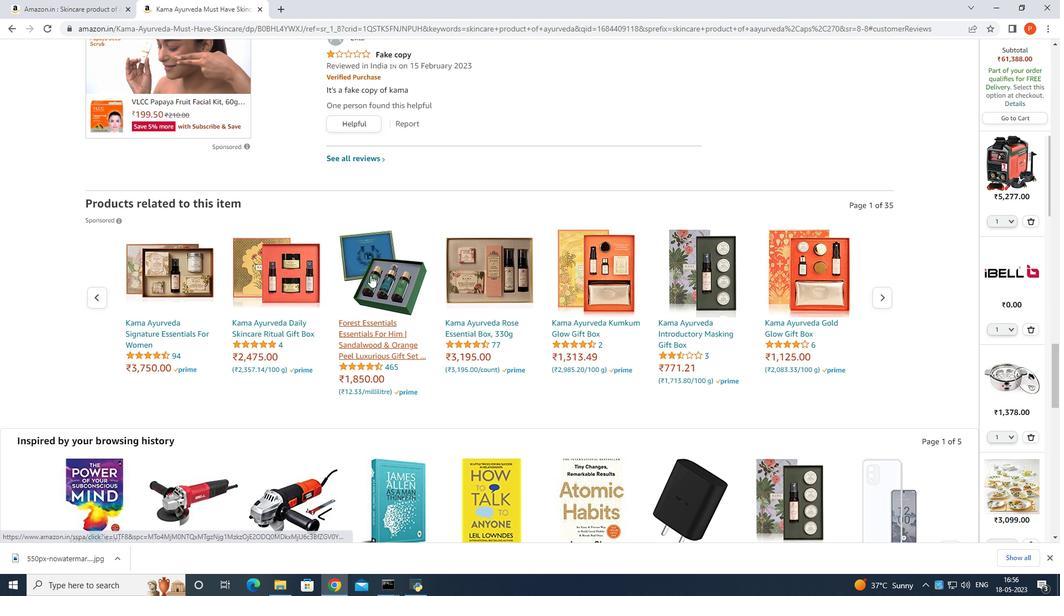 
Action: Mouse scrolled (371, 275) with delta (0, 0)
Screenshot: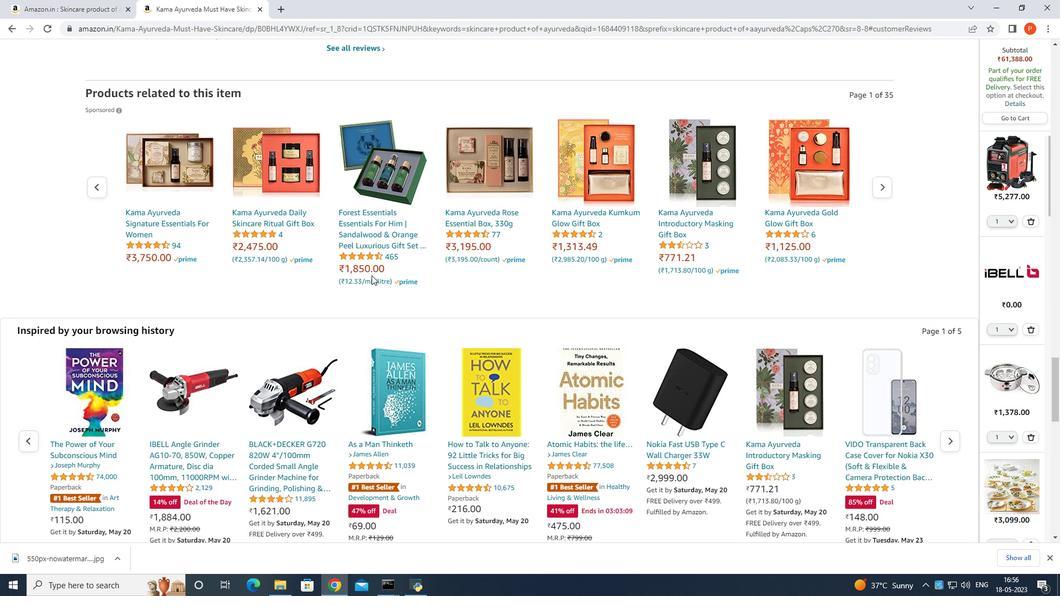 
Action: Mouse scrolled (371, 276) with delta (0, 0)
Screenshot: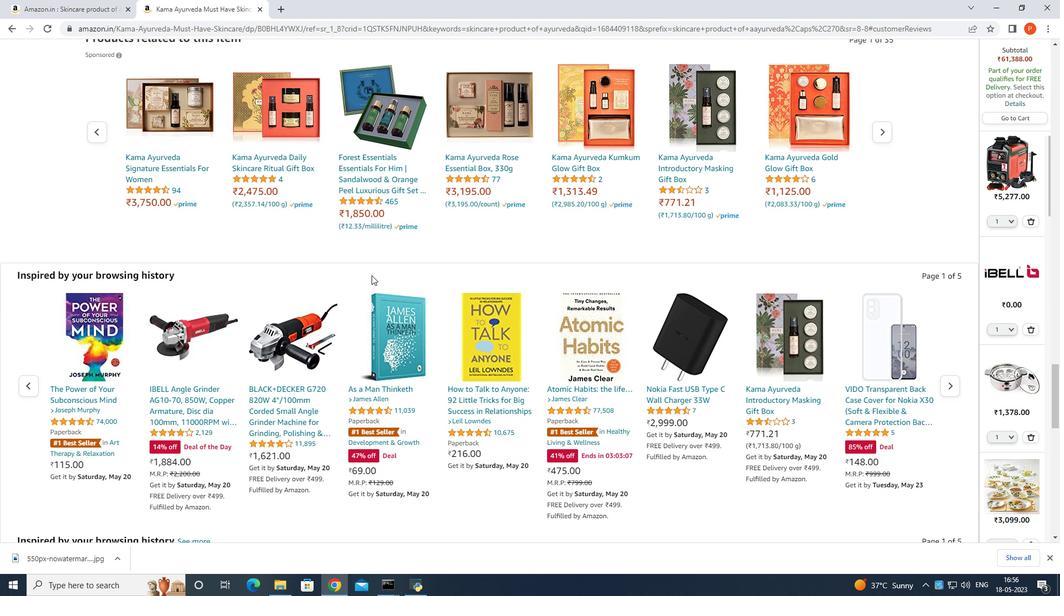 
Action: Mouse moved to (371, 275)
Screenshot: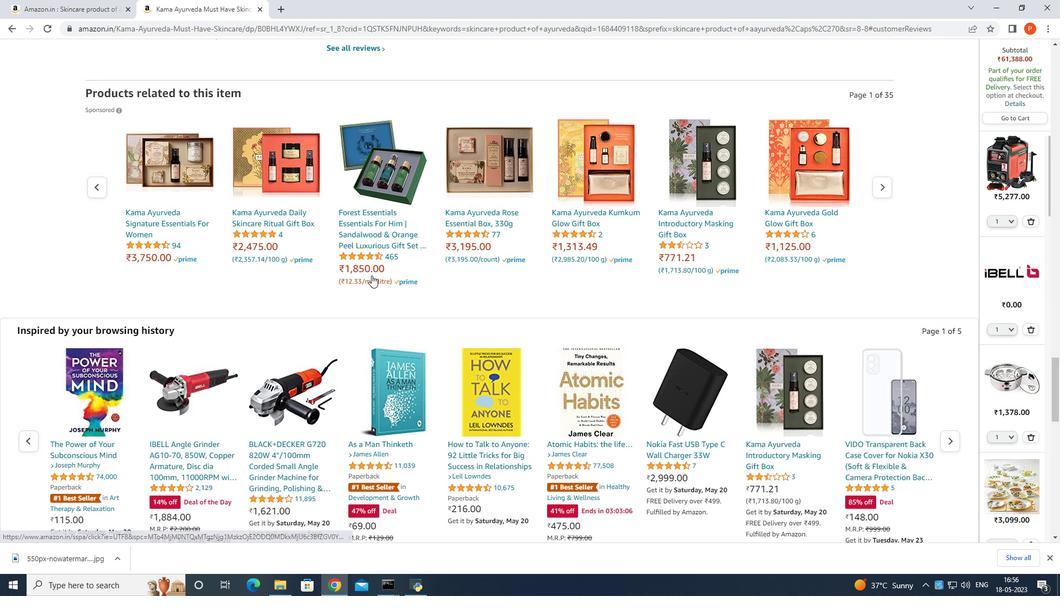 
Action: Mouse scrolled (371, 276) with delta (0, 0)
Screenshot: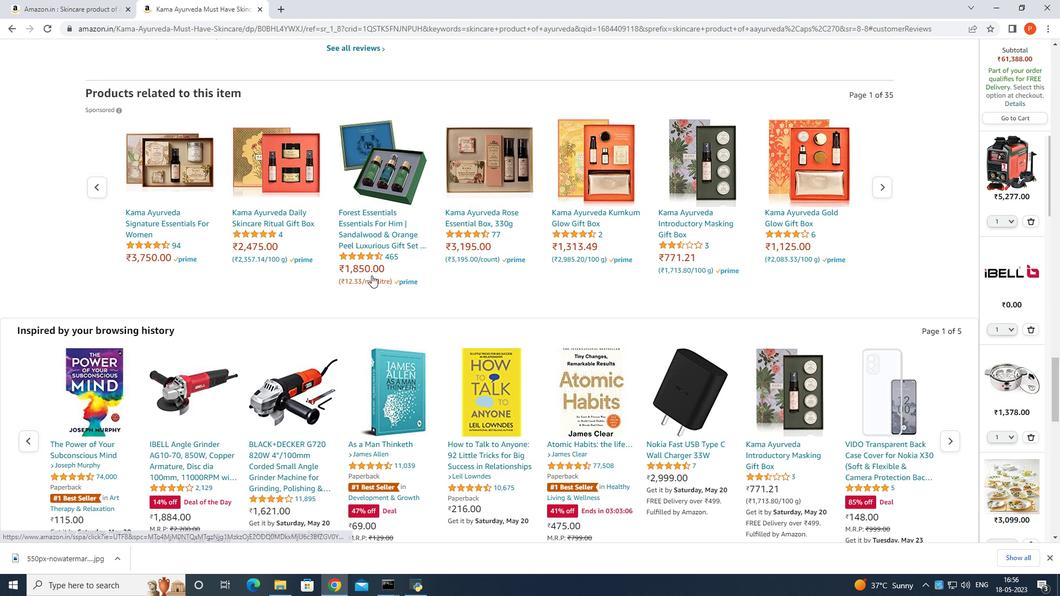 
Action: Mouse moved to (372, 275)
Screenshot: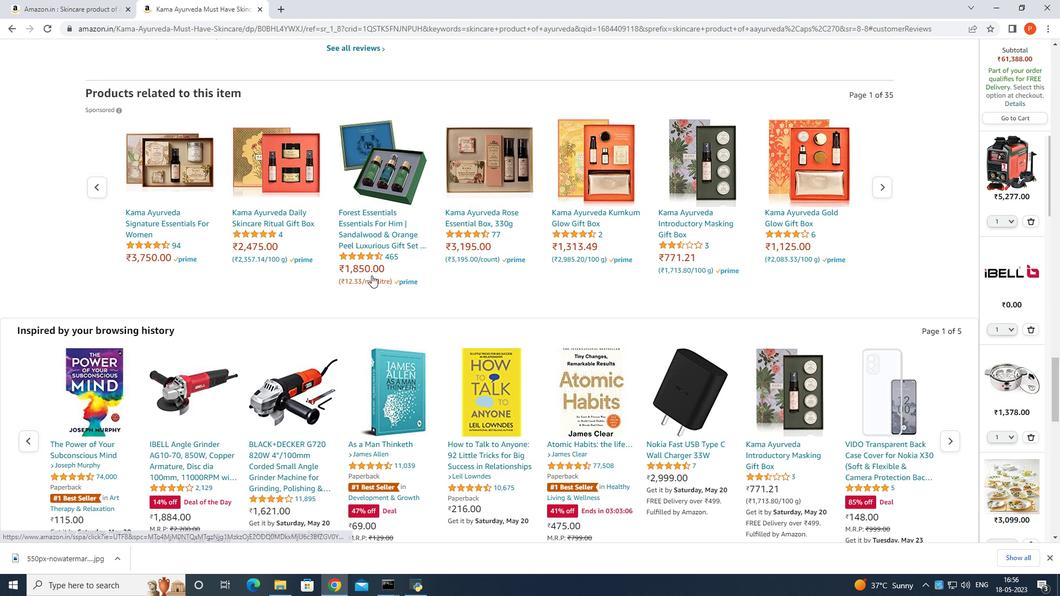 
Action: Mouse scrolled (372, 276) with delta (0, 0)
Screenshot: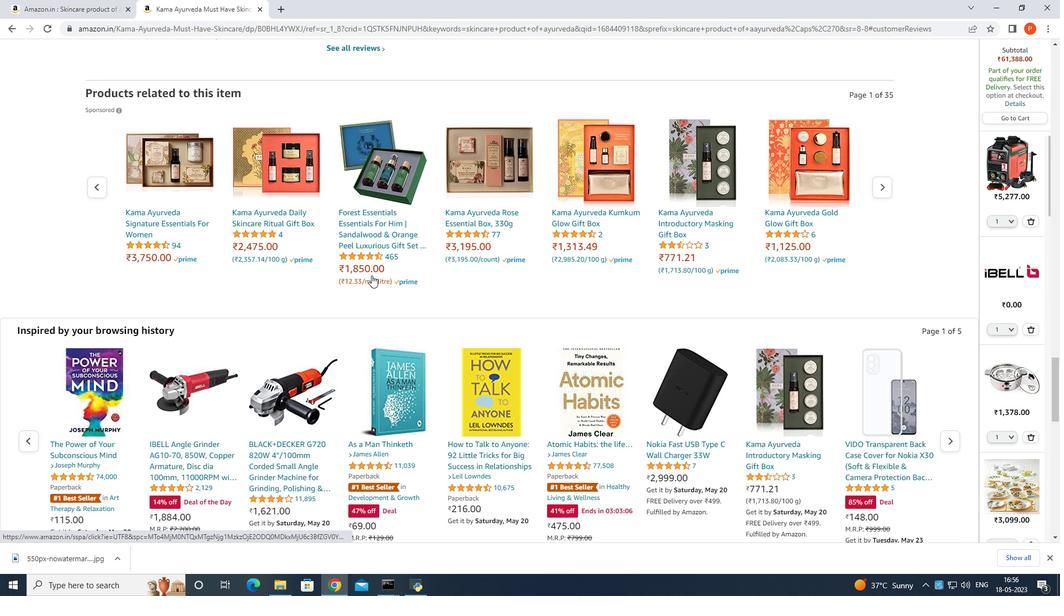 
Action: Mouse scrolled (372, 276) with delta (0, 0)
Screenshot: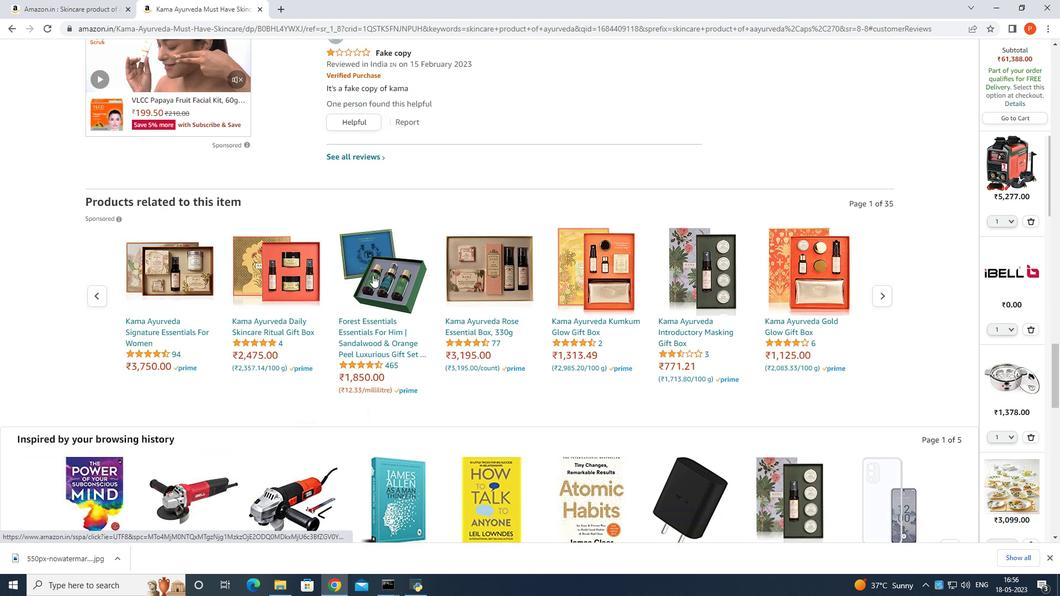 
Action: Mouse scrolled (372, 276) with delta (0, 0)
Screenshot: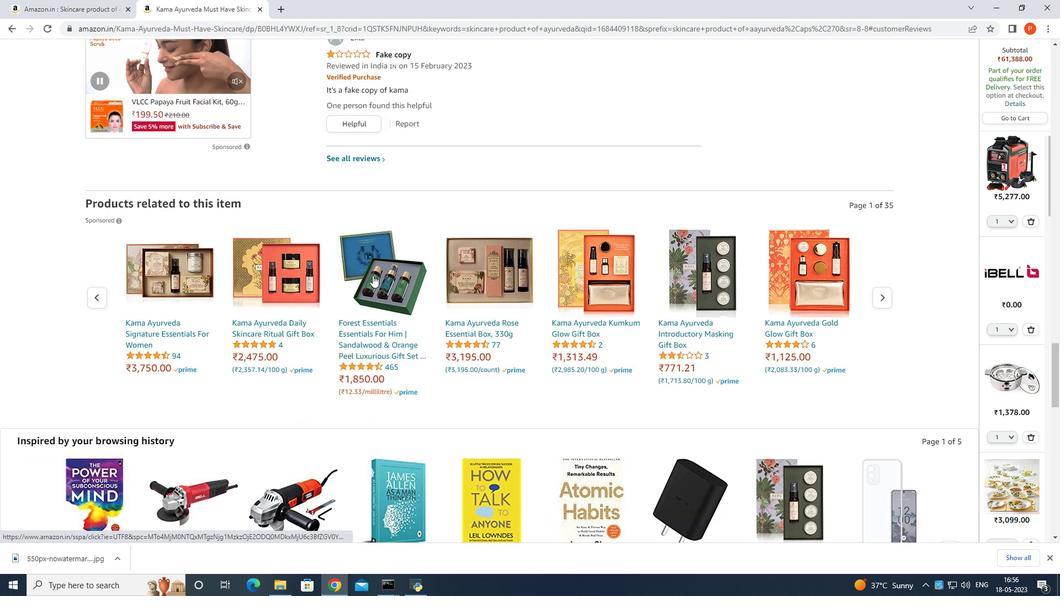 
Action: Mouse moved to (376, 276)
Screenshot: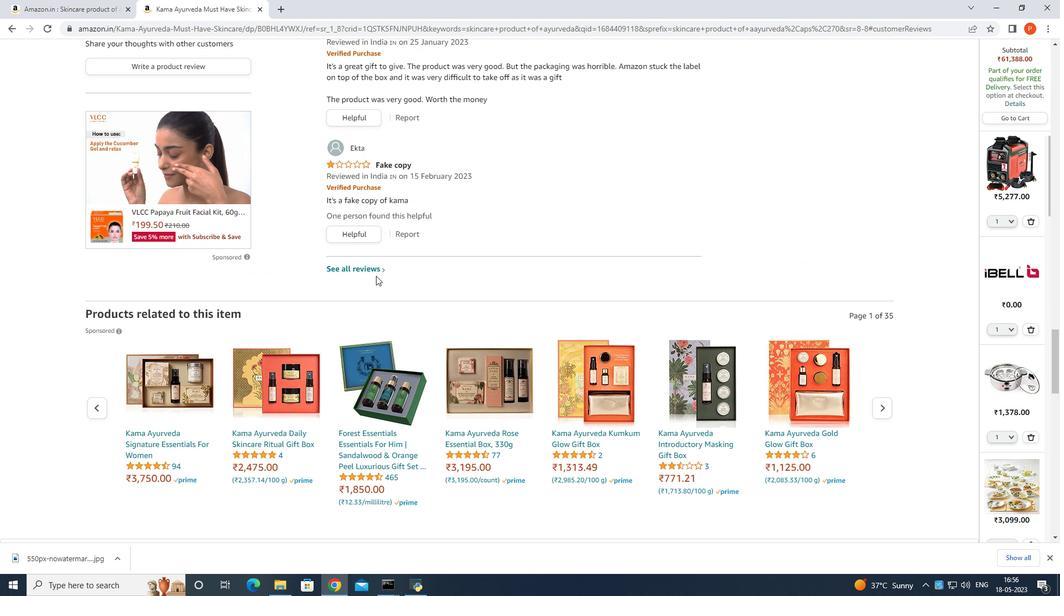 
Action: Mouse scrolled (376, 276) with delta (0, 0)
Screenshot: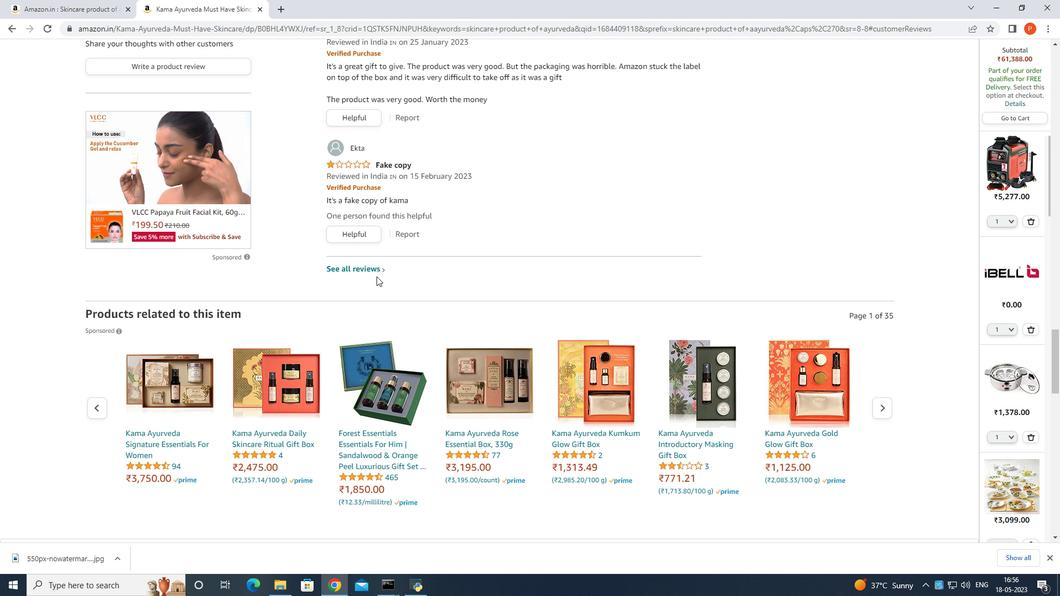 
Action: Mouse scrolled (376, 276) with delta (0, 0)
Screenshot: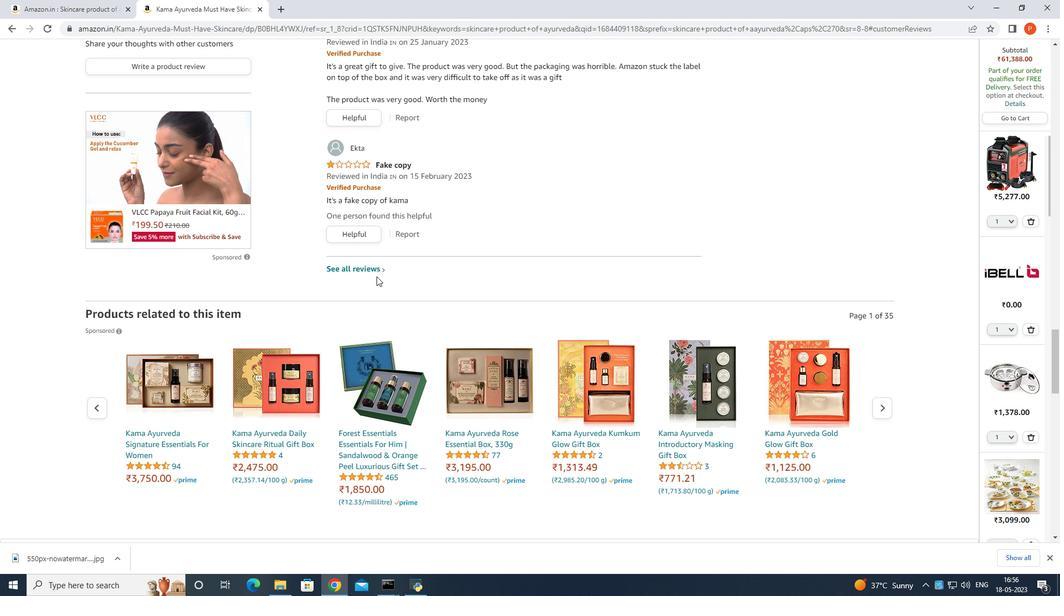 
Action: Mouse scrolled (376, 277) with delta (0, 0)
Screenshot: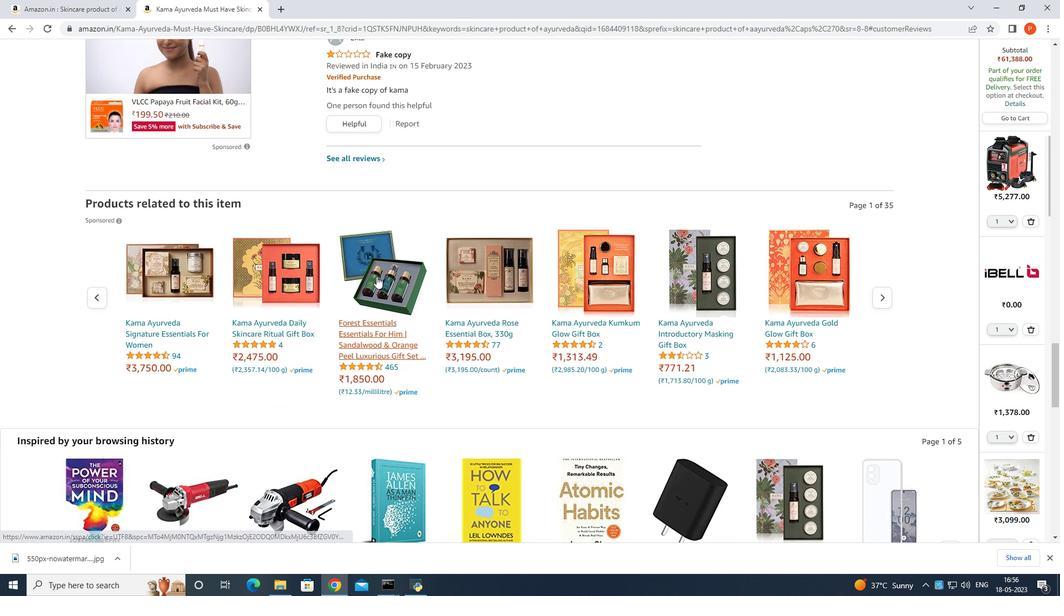 
Action: Mouse scrolled (376, 277) with delta (0, 0)
Screenshot: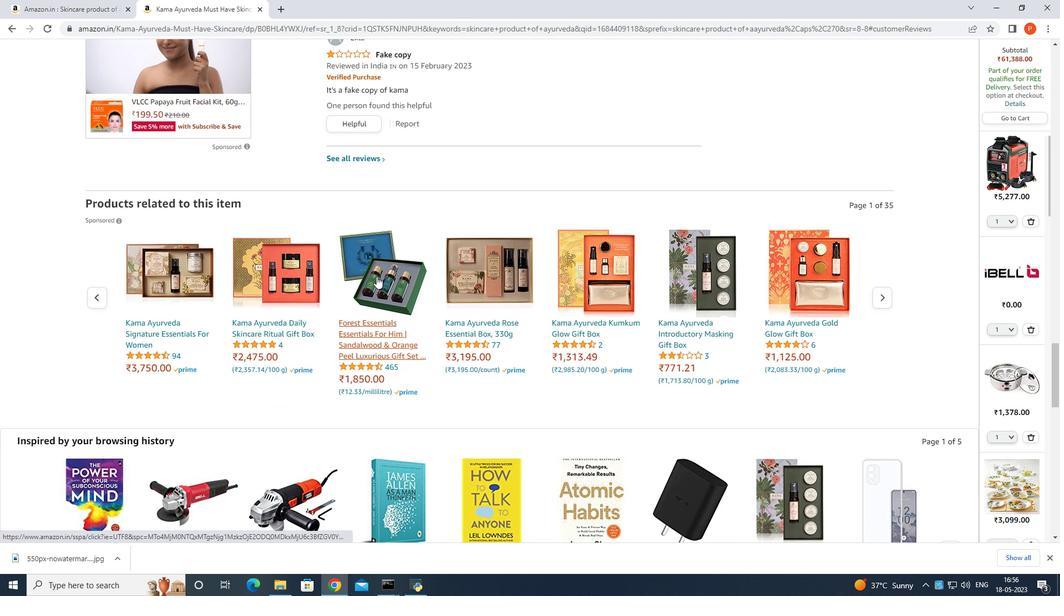 
Action: Mouse moved to (375, 272)
Screenshot: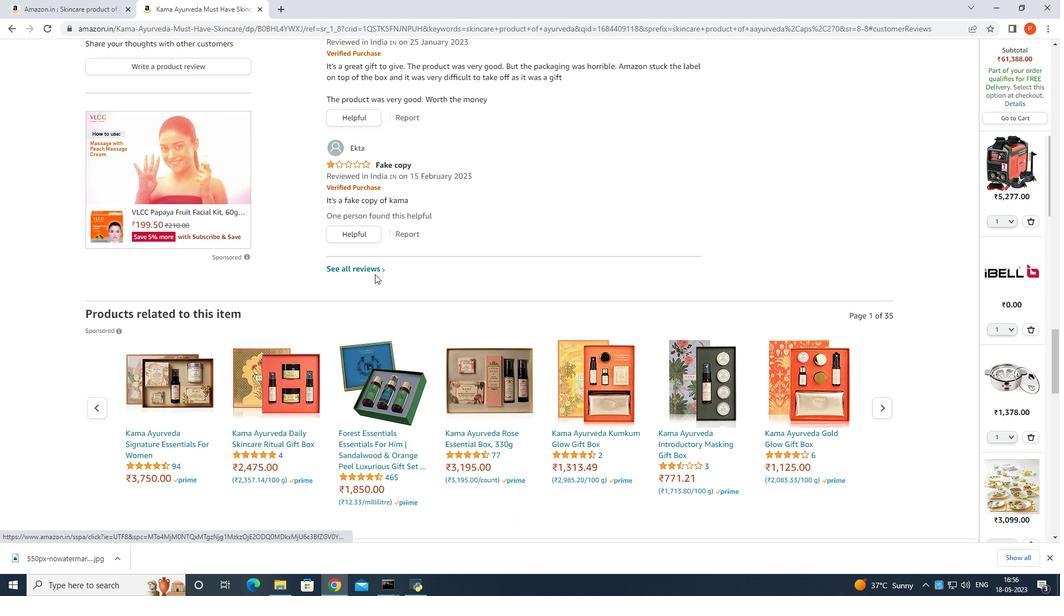 
Action: Mouse pressed left at (375, 272)
Screenshot: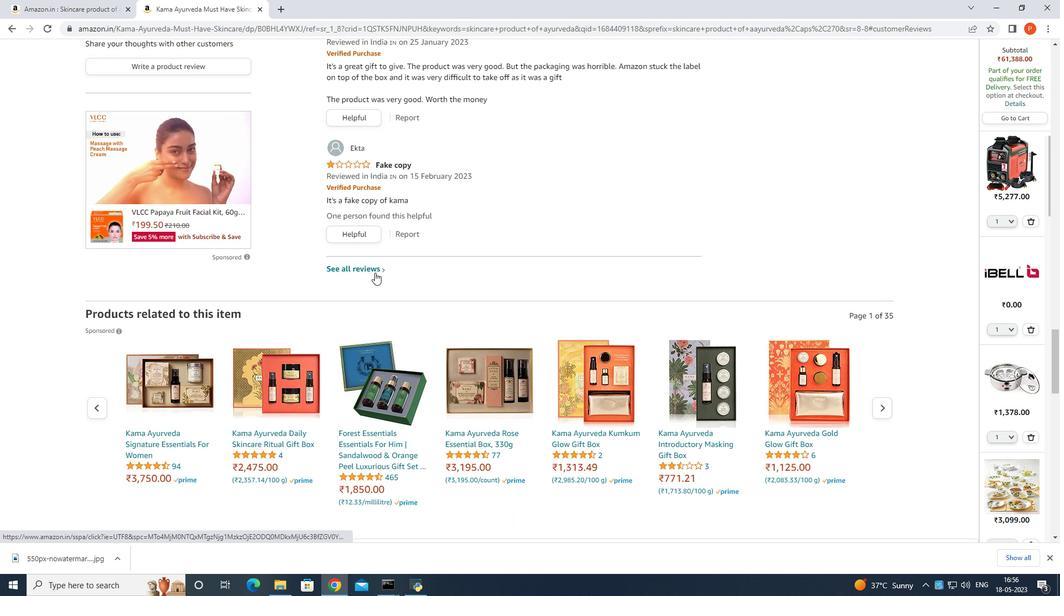
Action: Mouse moved to (372, 269)
Screenshot: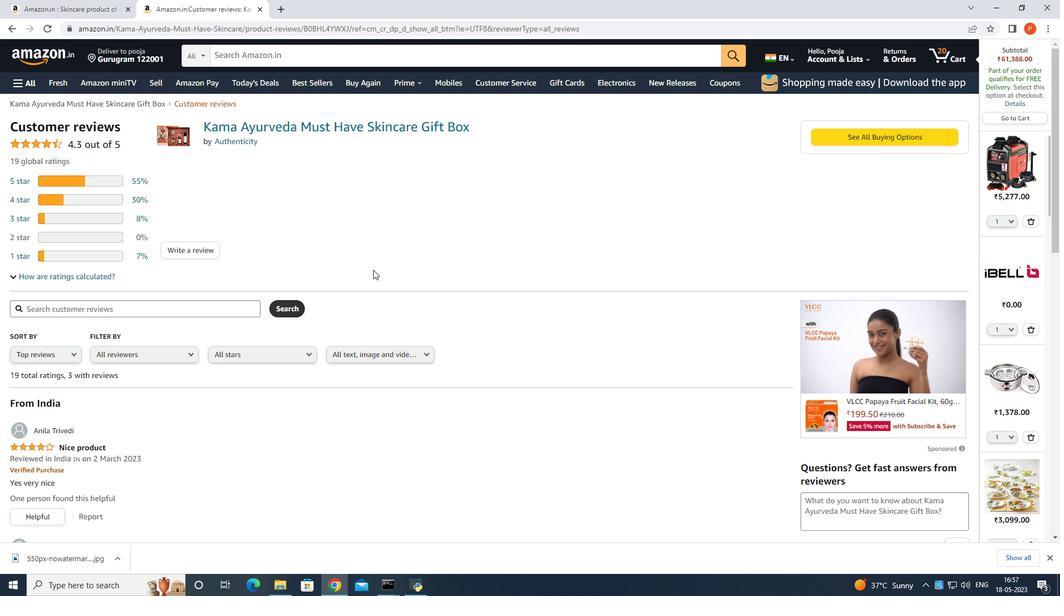 
Action: Mouse scrolled (372, 268) with delta (0, 0)
Screenshot: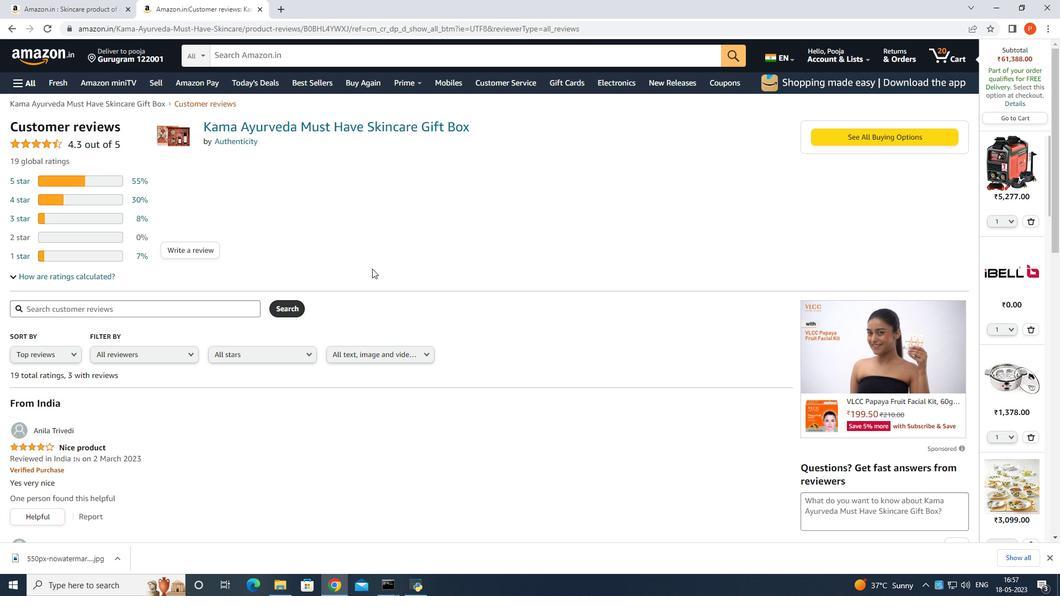 
Action: Mouse scrolled (372, 268) with delta (0, 0)
Screenshot: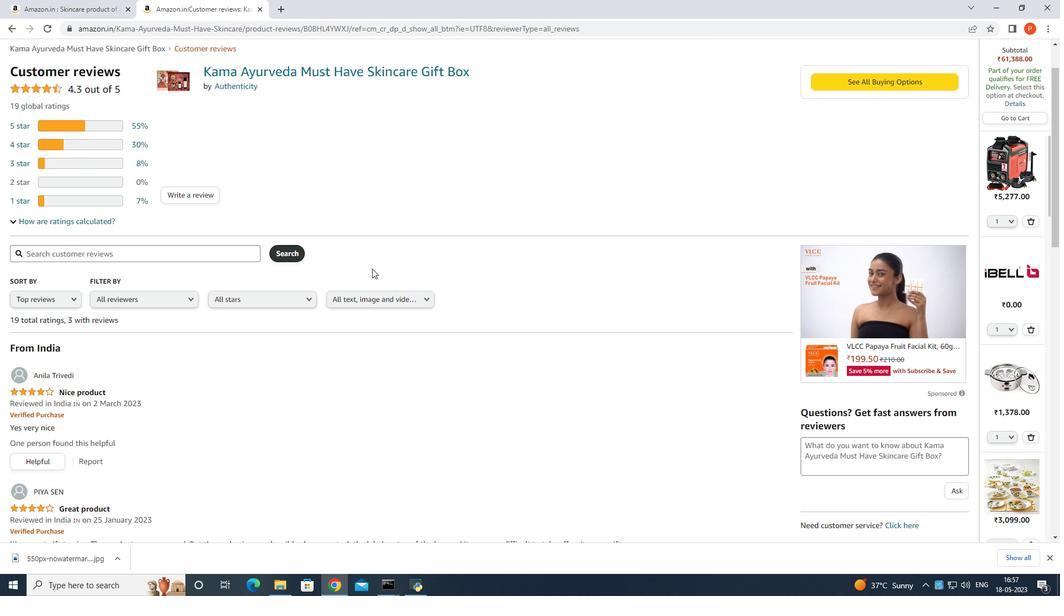 
Action: Mouse moved to (138, 350)
Screenshot: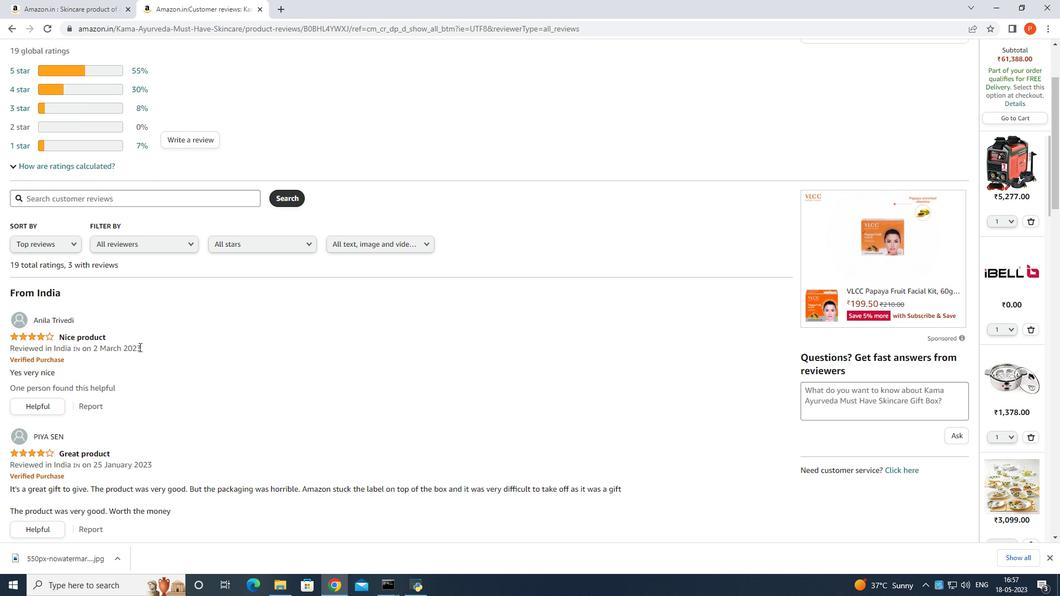 
Action: Mouse scrolled (138, 349) with delta (0, 0)
Screenshot: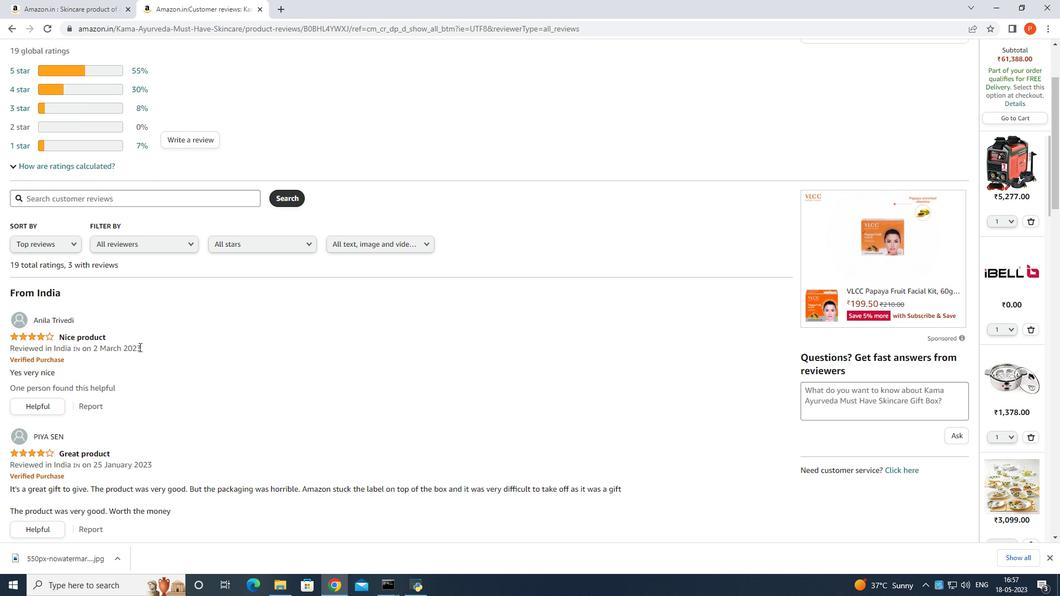 
Action: Mouse moved to (138, 353)
Screenshot: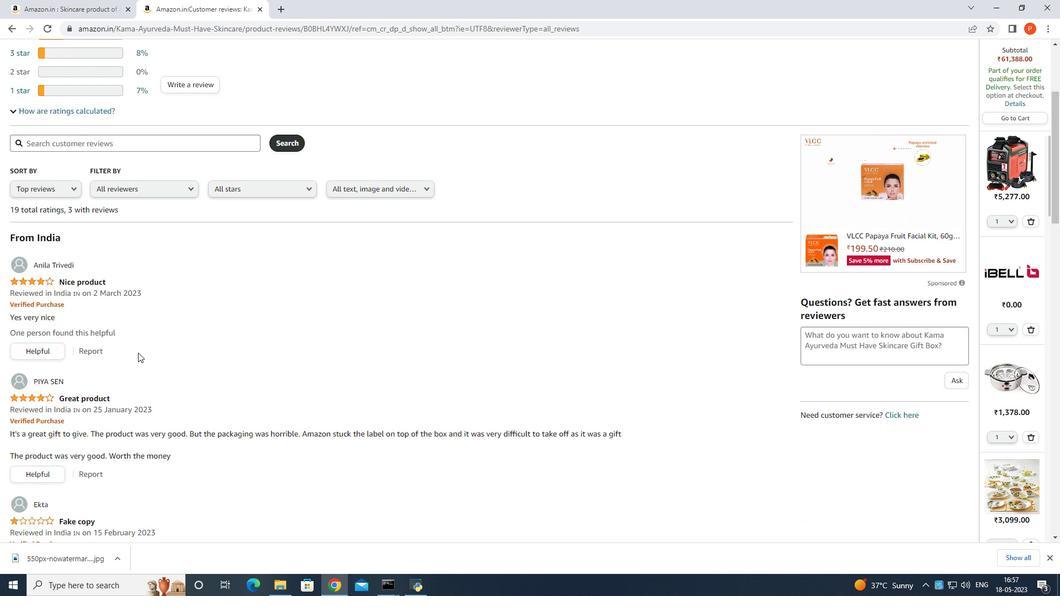 
Action: Mouse scrolled (138, 352) with delta (0, 0)
Screenshot: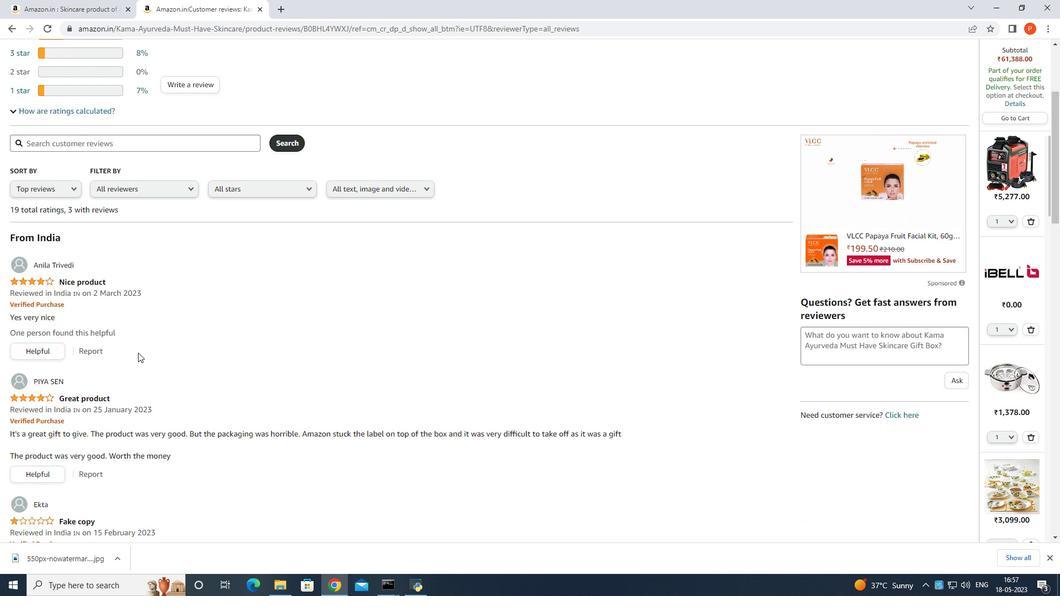 
Action: Mouse moved to (148, 358)
Screenshot: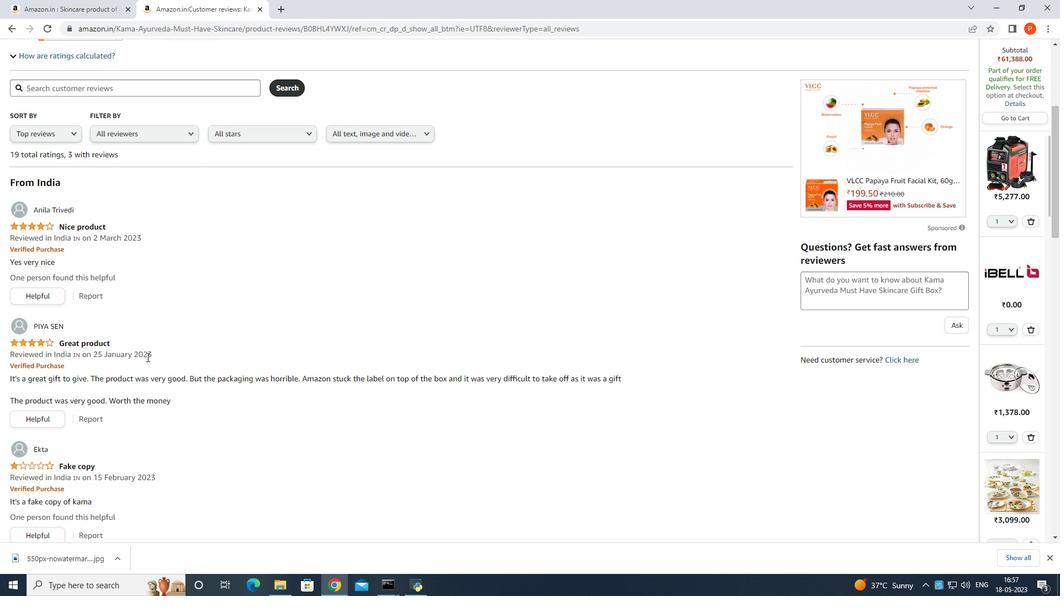 
Action: Mouse scrolled (148, 357) with delta (0, 0)
Screenshot: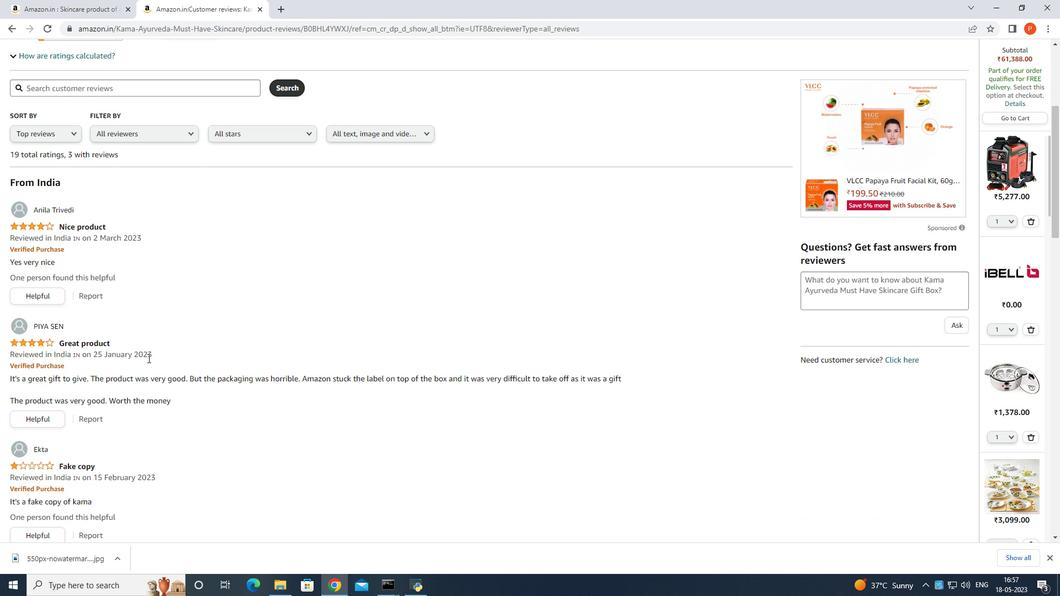 
Action: Mouse moved to (149, 359)
Screenshot: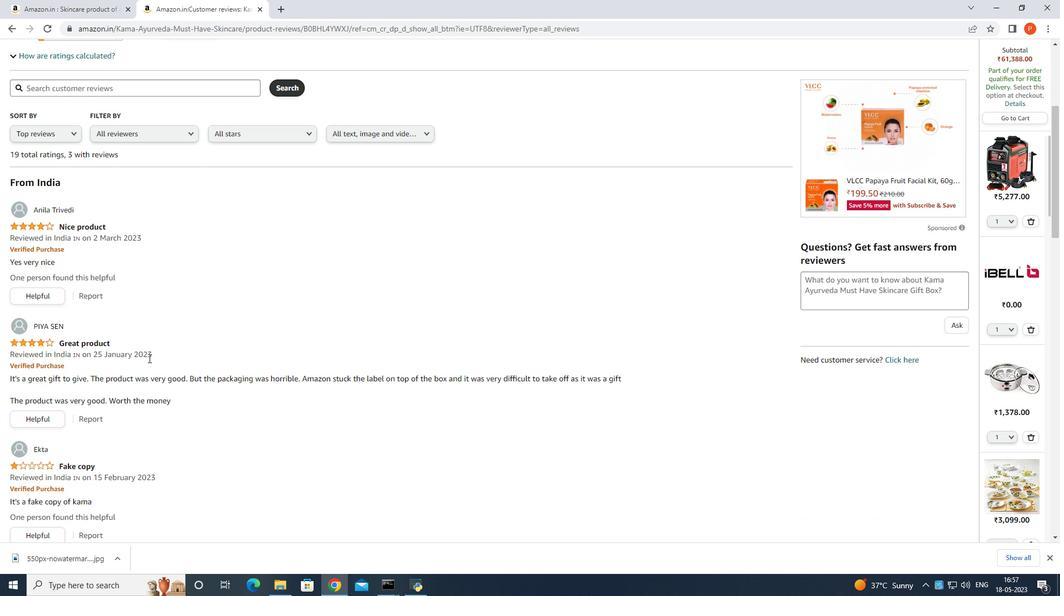 
Action: Mouse scrolled (149, 359) with delta (0, 0)
Screenshot: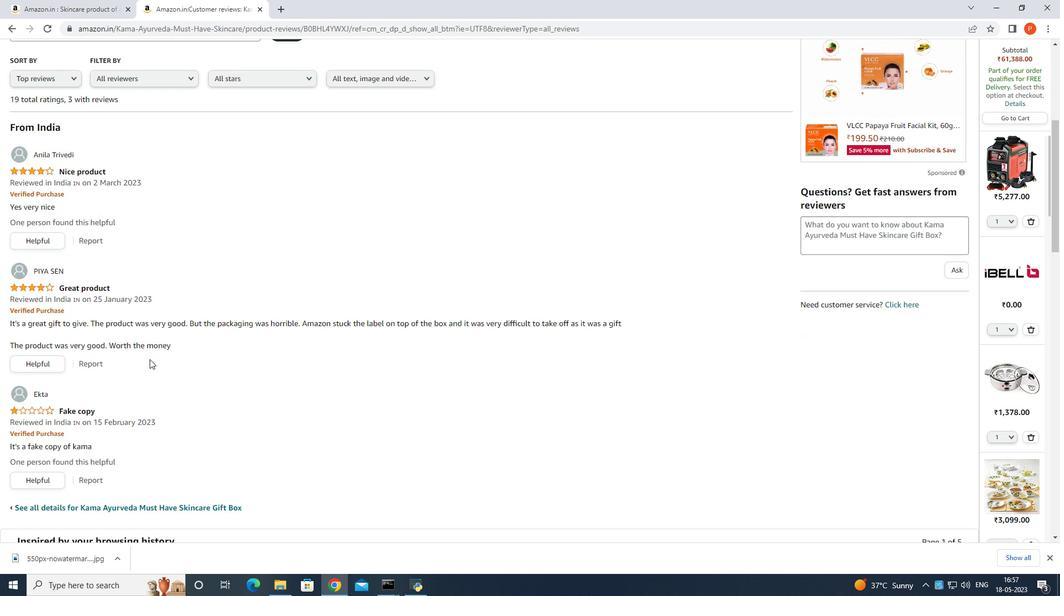 
Action: Mouse moved to (150, 362)
Screenshot: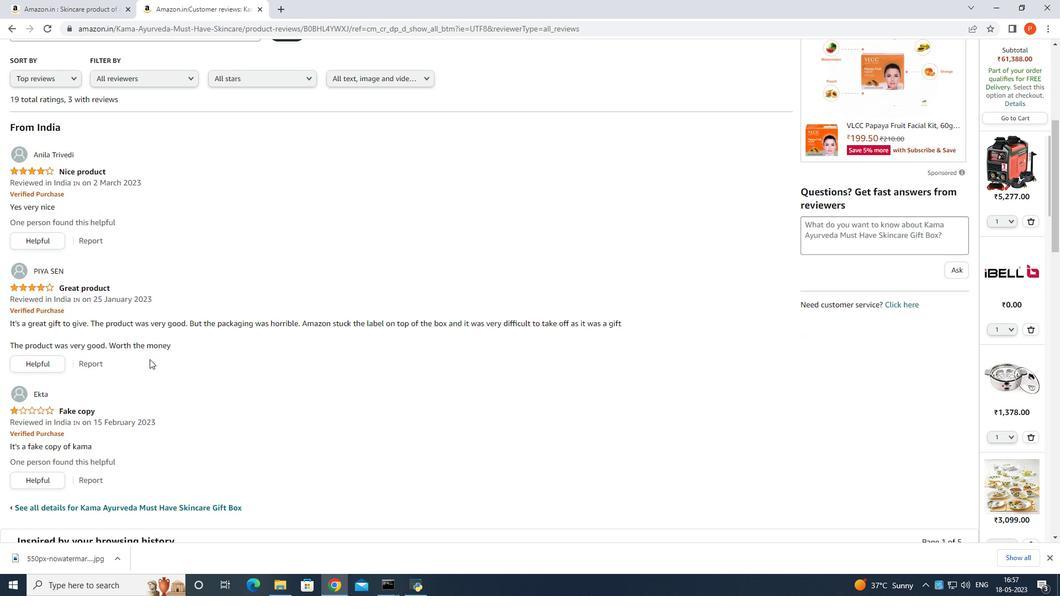 
Action: Mouse scrolled (150, 361) with delta (0, 0)
Screenshot: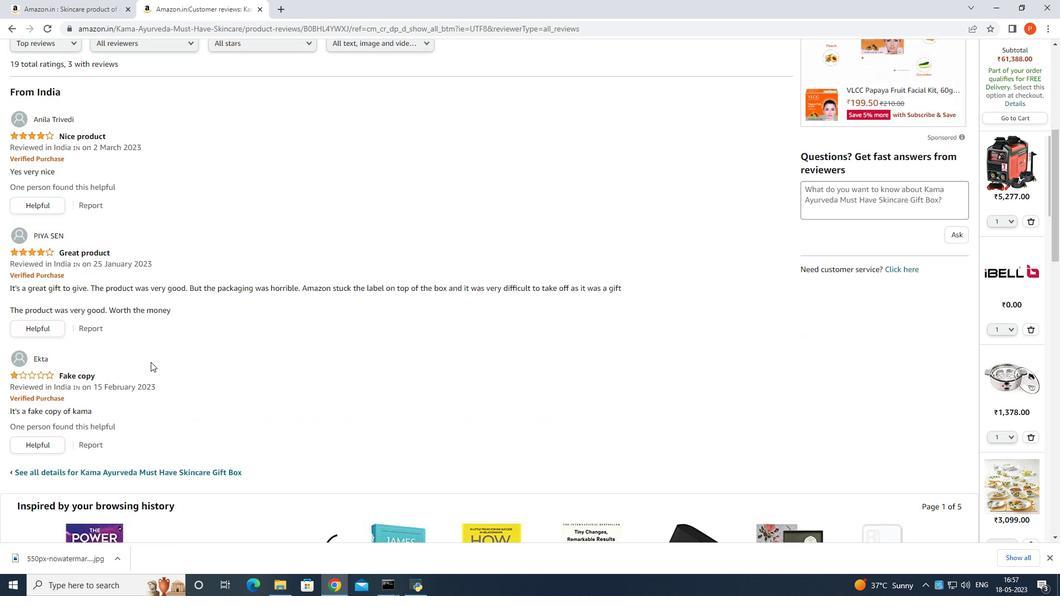 
Action: Mouse moved to (150, 362)
Screenshot: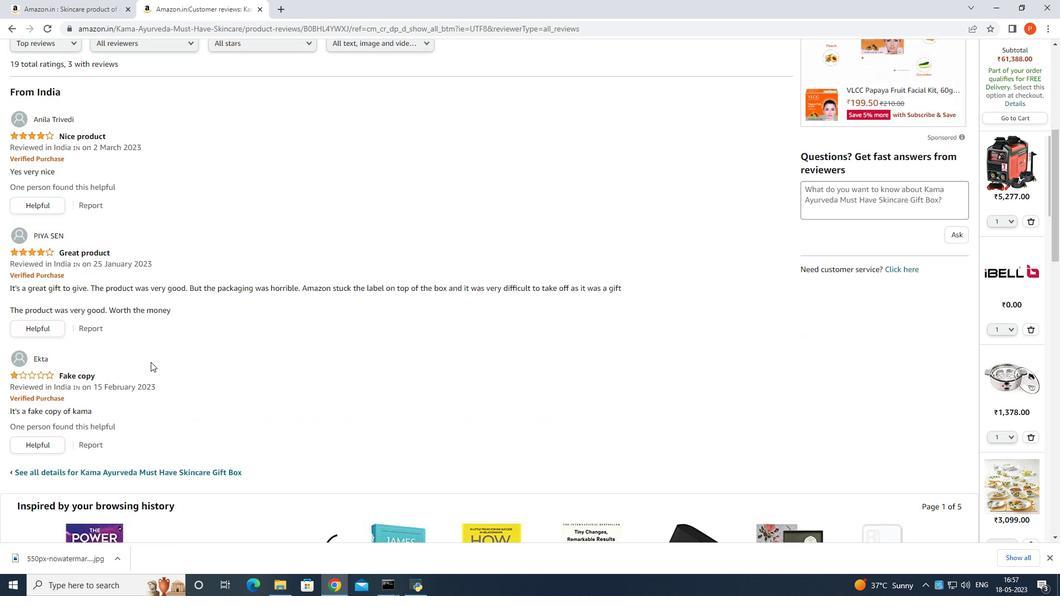 
Action: Mouse scrolled (150, 361) with delta (0, 0)
Screenshot: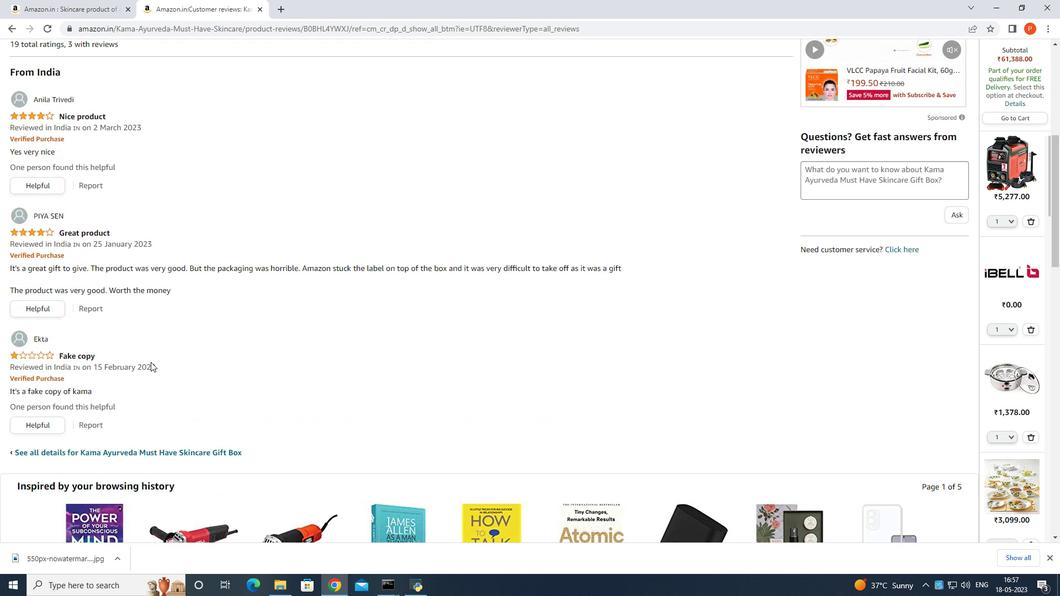 
Action: Mouse scrolled (150, 362) with delta (0, 0)
Screenshot: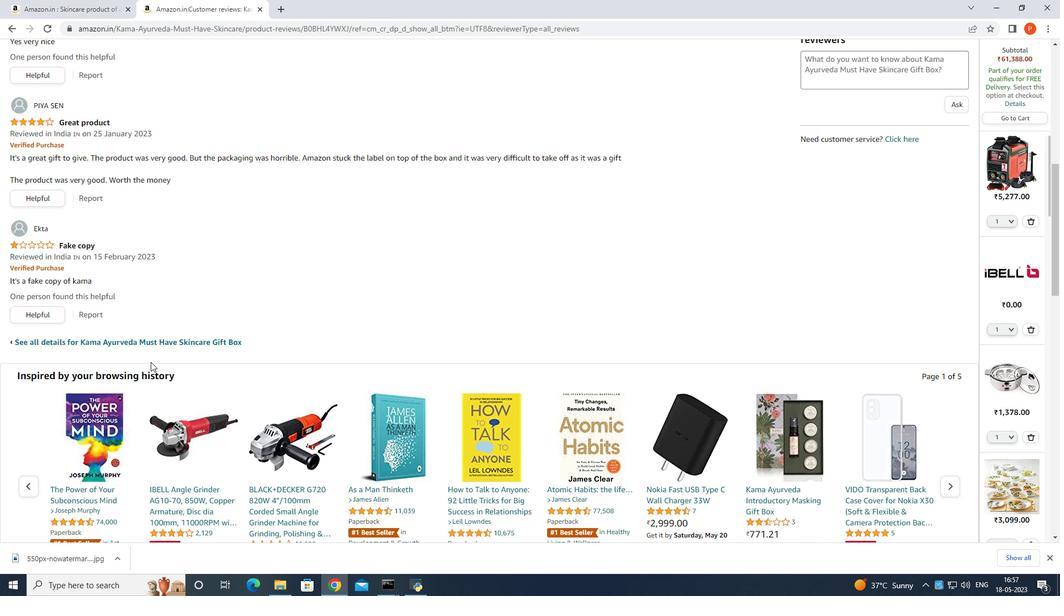
Action: Mouse moved to (152, 362)
Screenshot: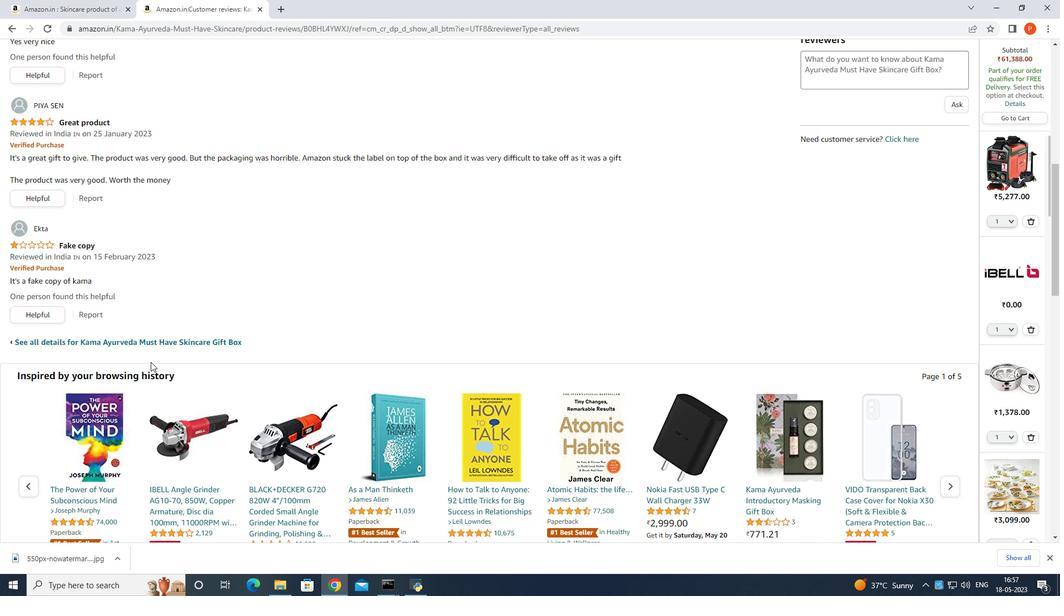 
Action: Mouse scrolled (152, 362) with delta (0, 0)
Screenshot: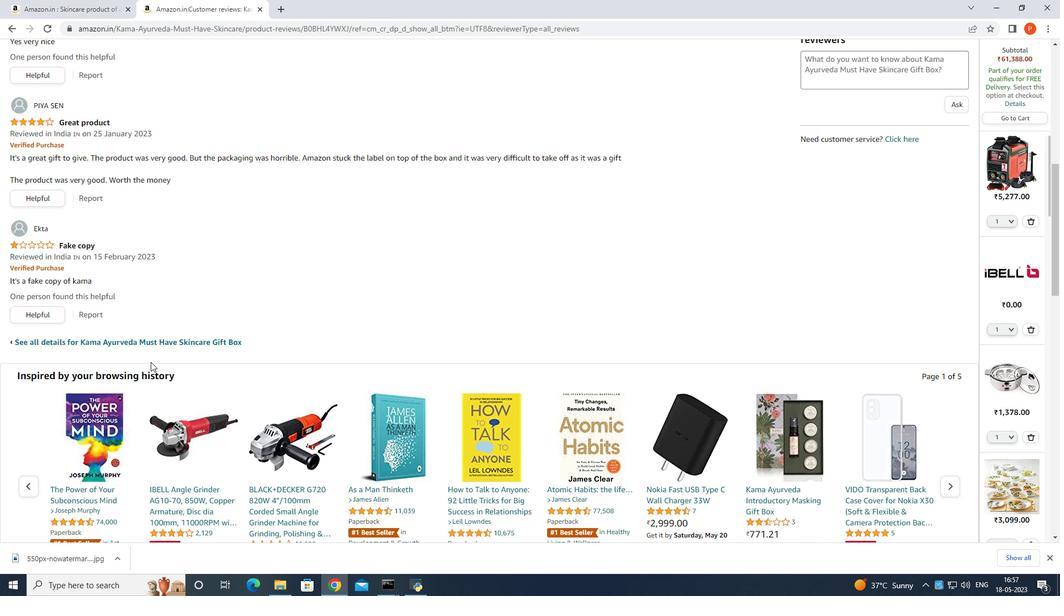 
Action: Mouse moved to (154, 359)
Screenshot: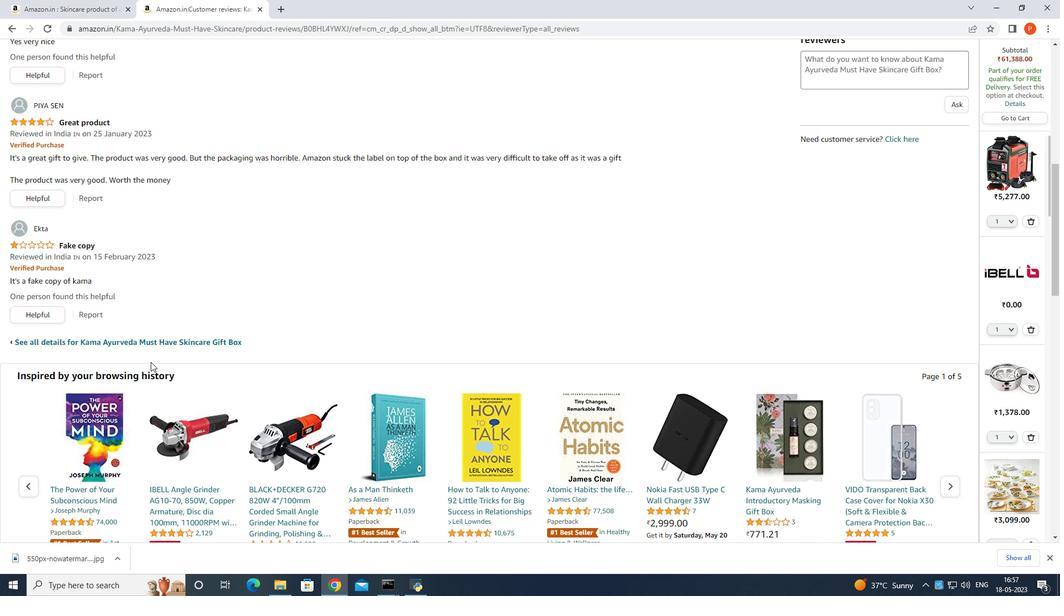 
Action: Mouse scrolled (154, 361) with delta (0, 0)
Screenshot: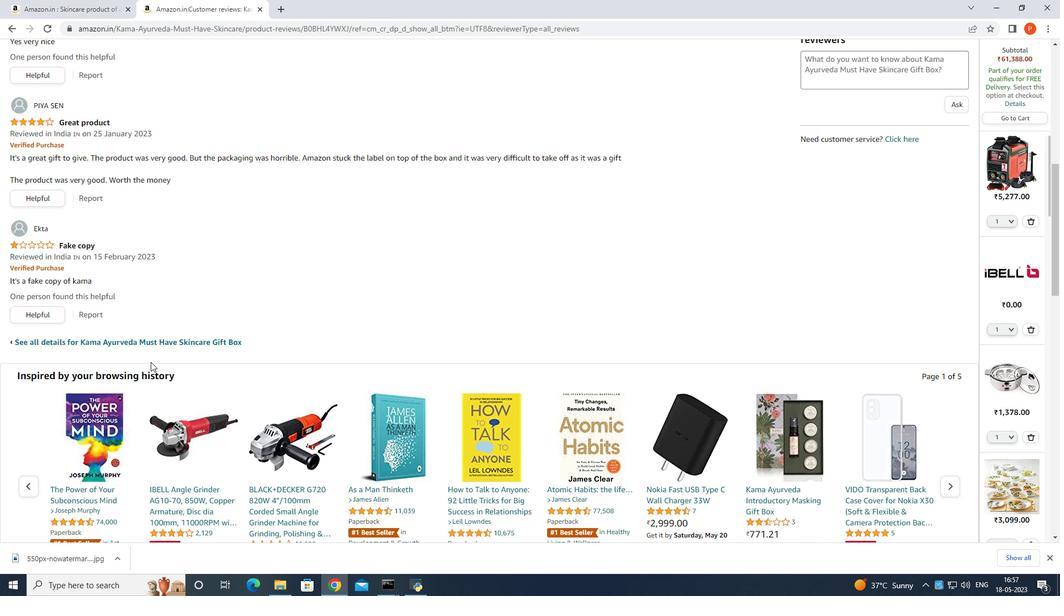 
Action: Mouse moved to (155, 347)
Screenshot: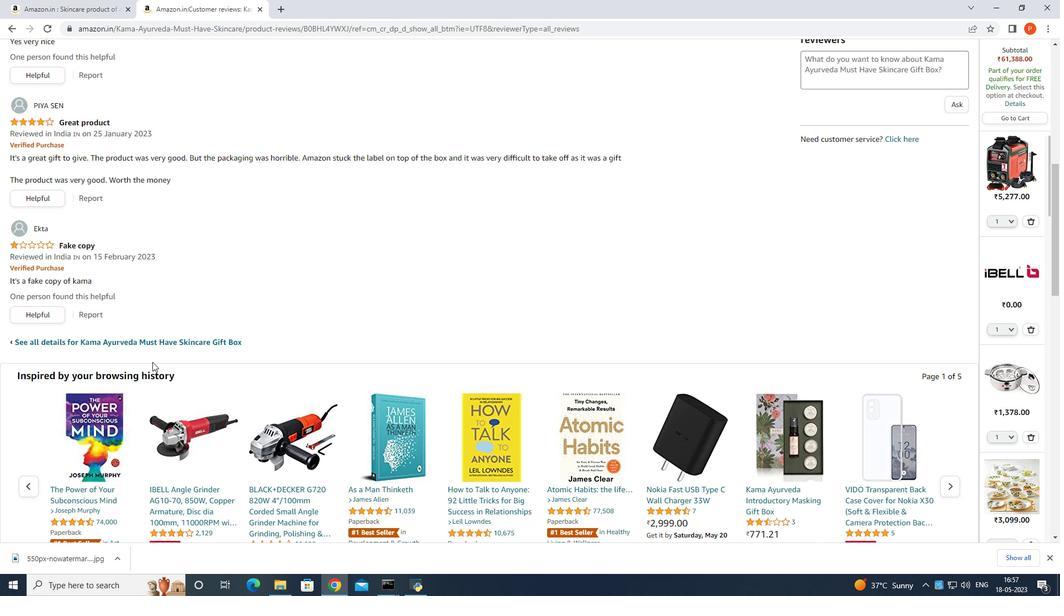 
Action: Mouse scrolled (155, 354) with delta (0, 0)
Screenshot: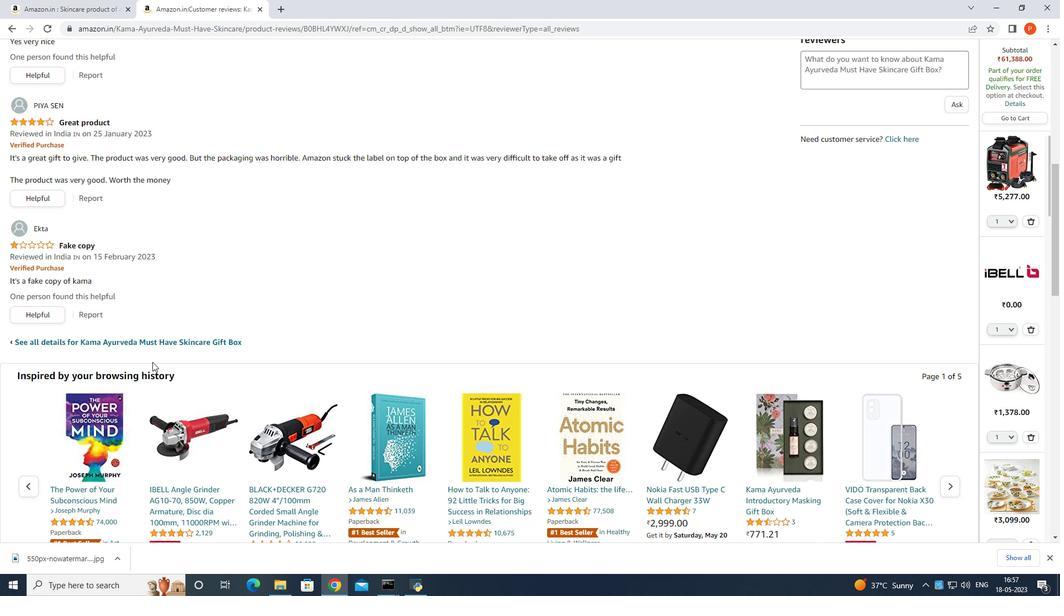 
Action: Mouse moved to (156, 342)
Screenshot: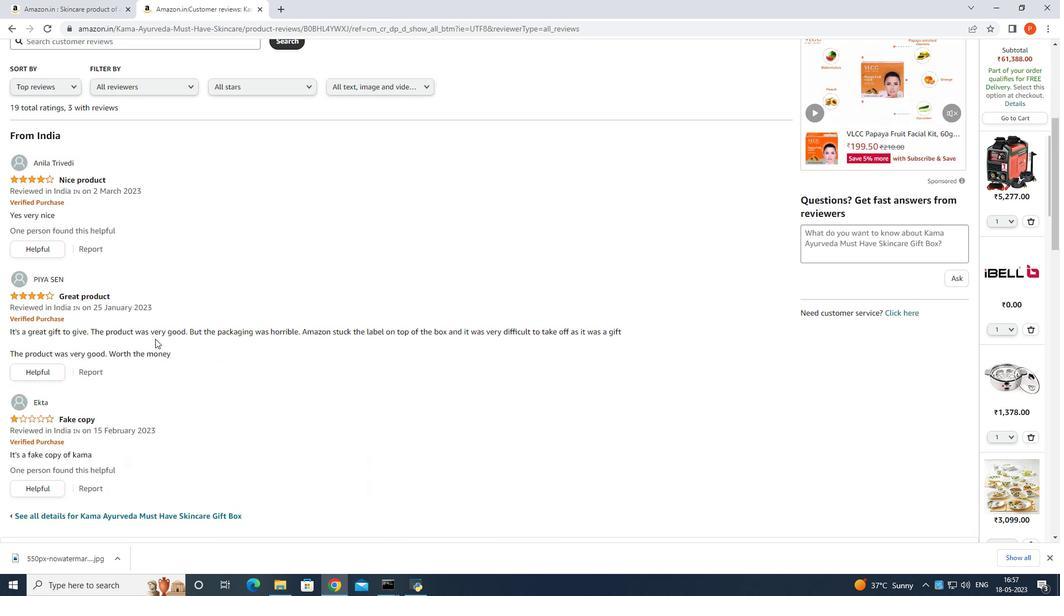
Action: Mouse scrolled (156, 343) with delta (0, 0)
Screenshot: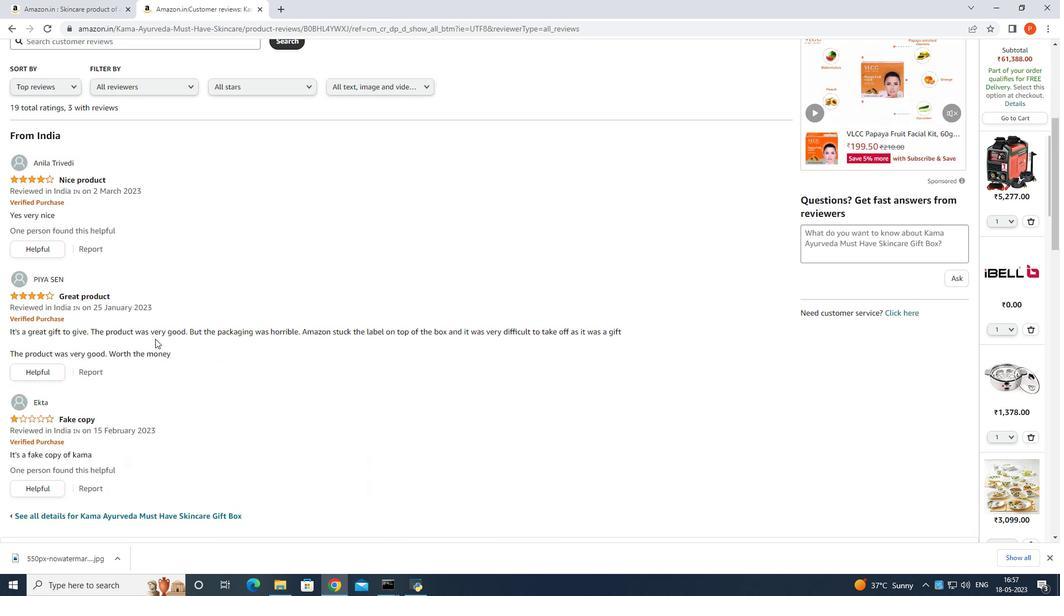 
Action: Mouse moved to (156, 342)
Screenshot: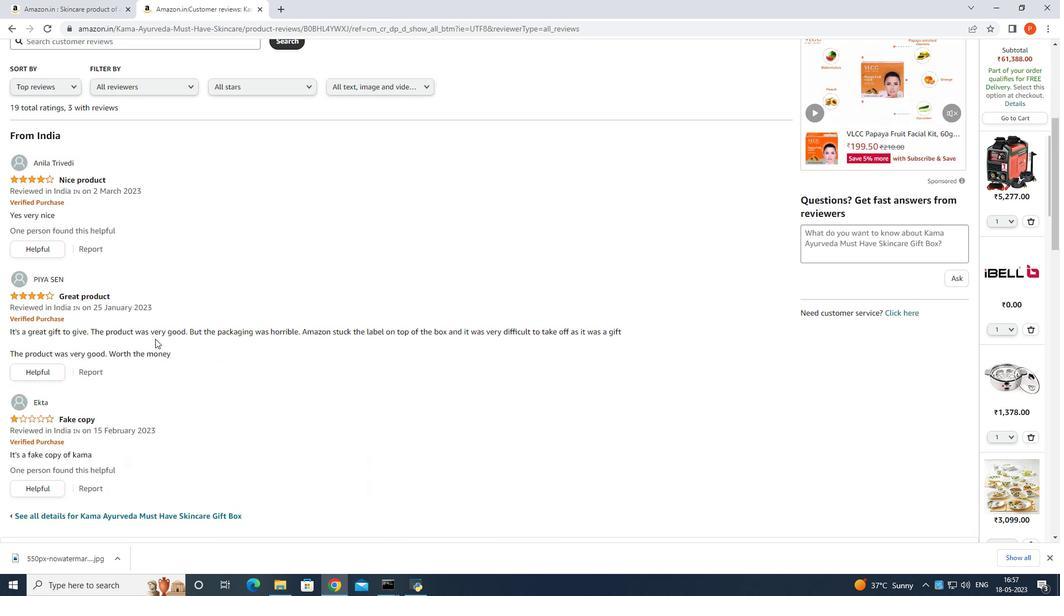 
Action: Mouse scrolled (156, 343) with delta (0, 0)
Screenshot: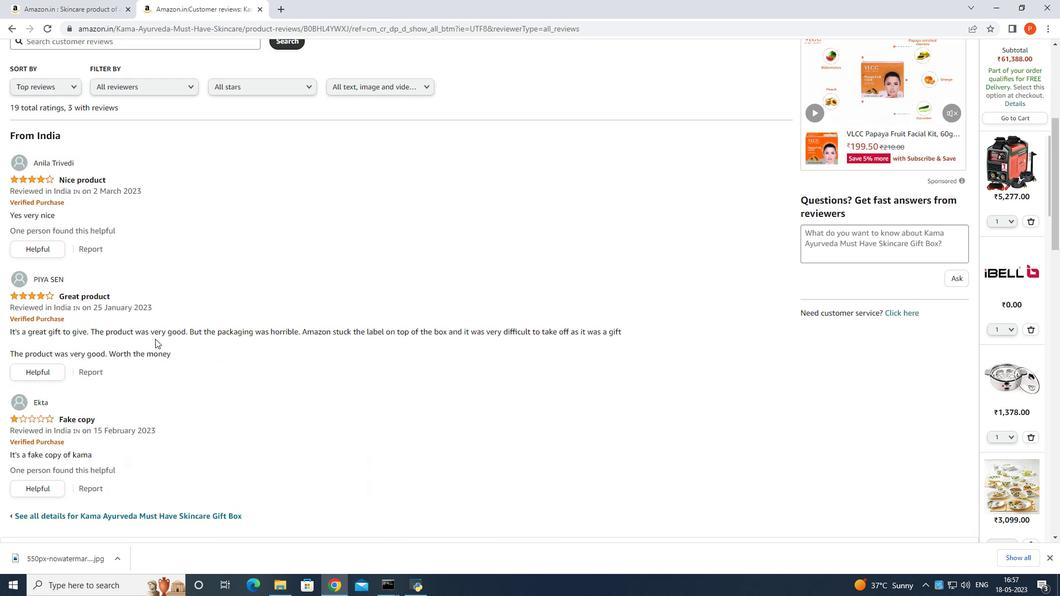 
Action: Mouse moved to (157, 342)
Screenshot: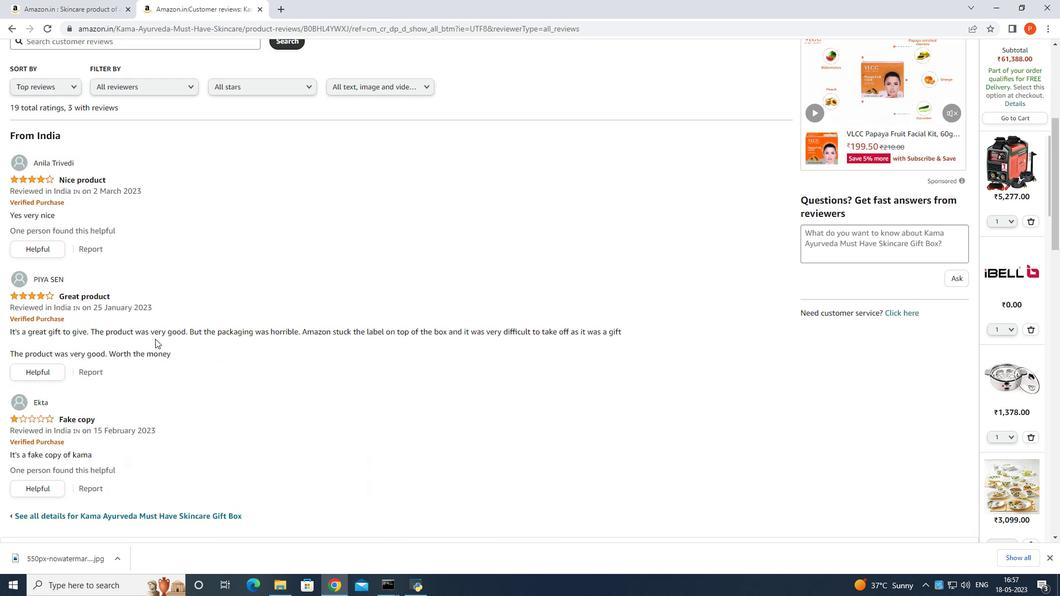 
Action: Mouse scrolled (157, 343) with delta (0, 0)
Screenshot: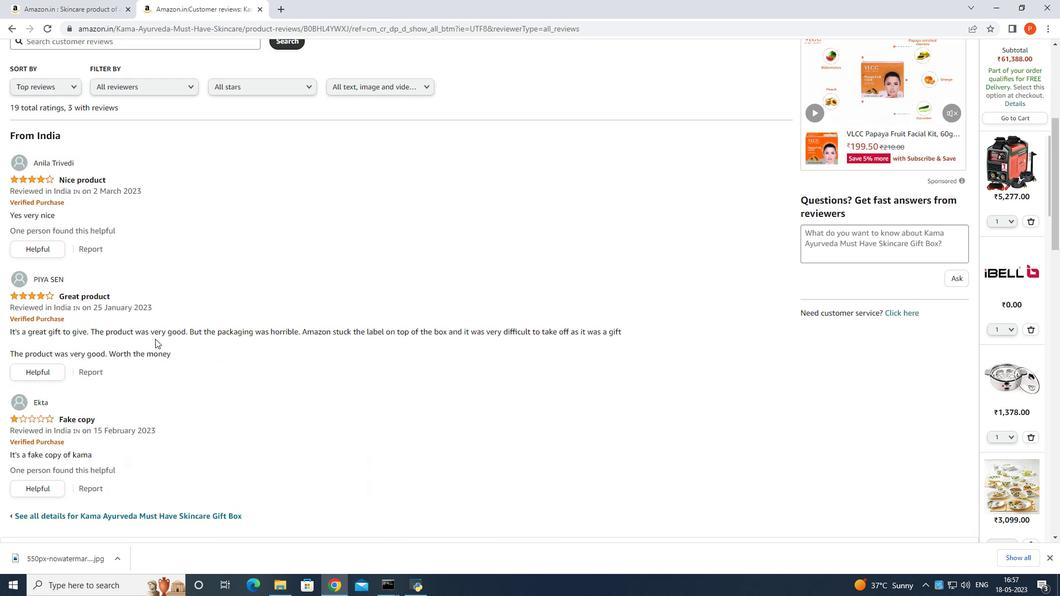 
Action: Mouse moved to (158, 342)
Screenshot: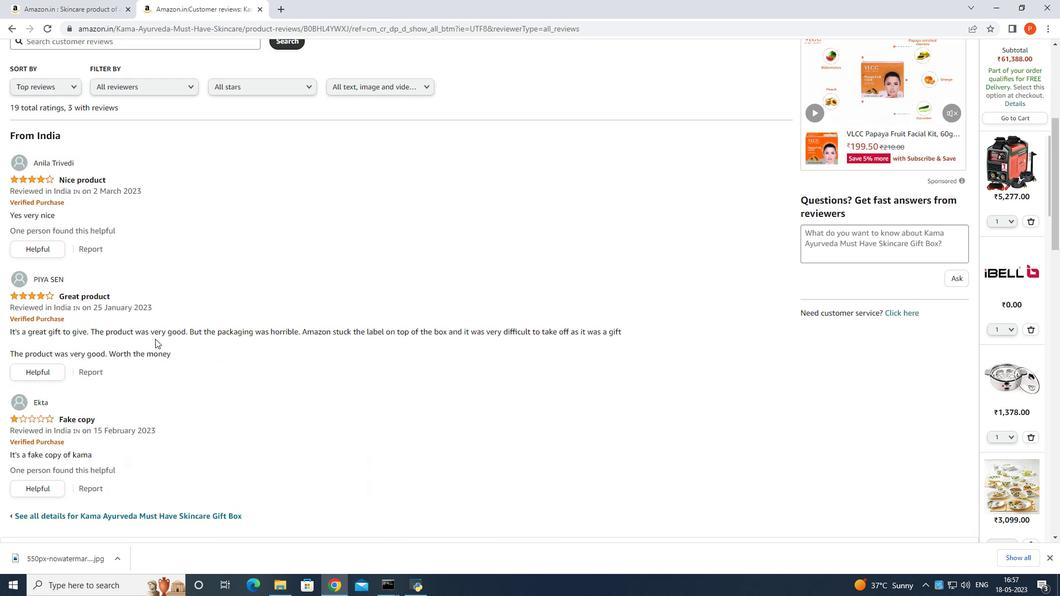 
Action: Mouse scrolled (158, 343) with delta (0, 0)
Screenshot: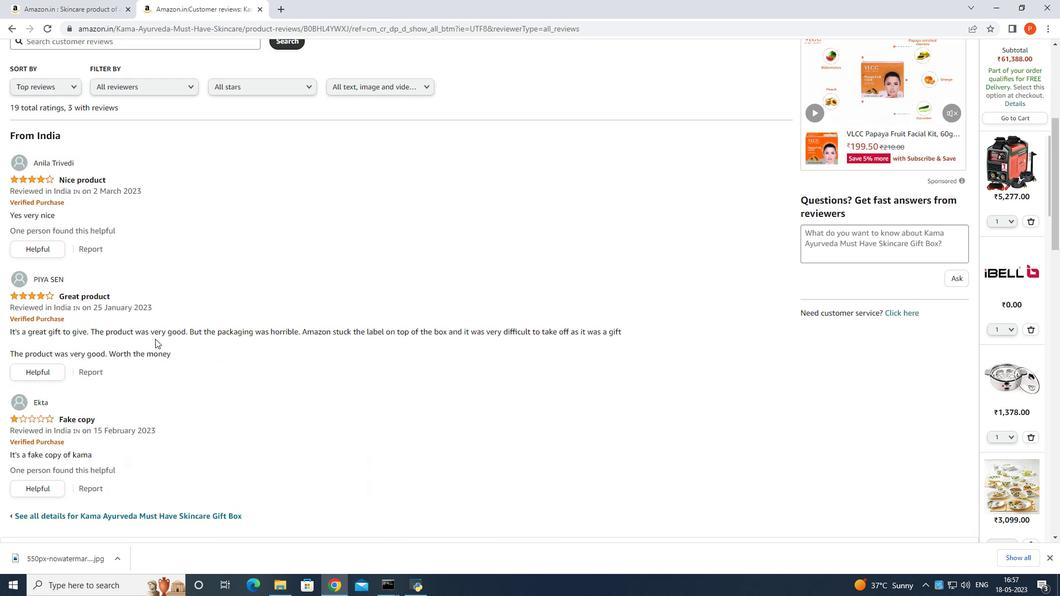 
Action: Mouse moved to (158, 341)
Screenshot: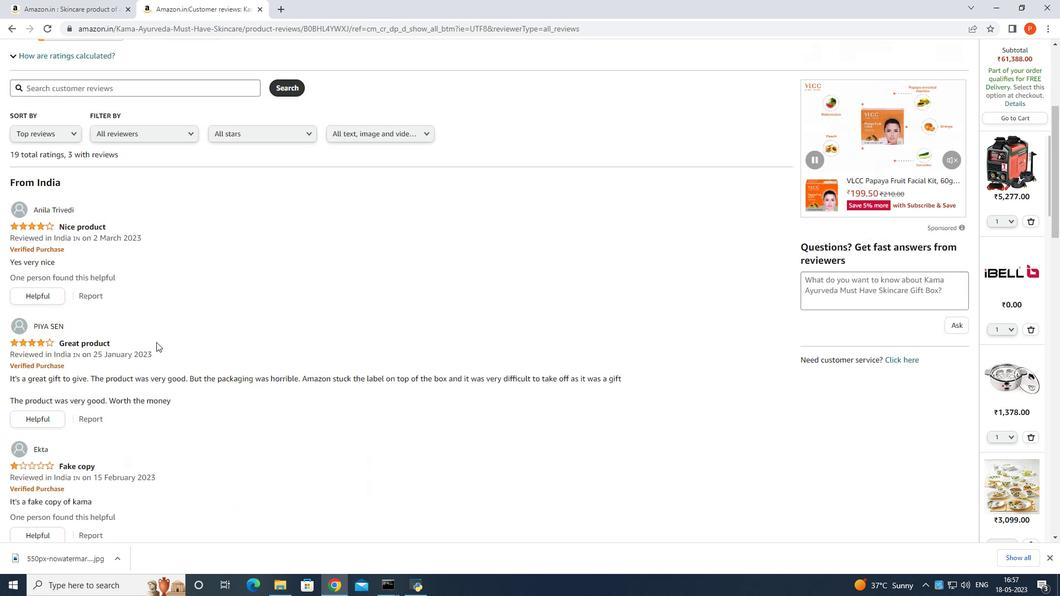 
Action: Mouse scrolled (158, 341) with delta (0, 0)
Screenshot: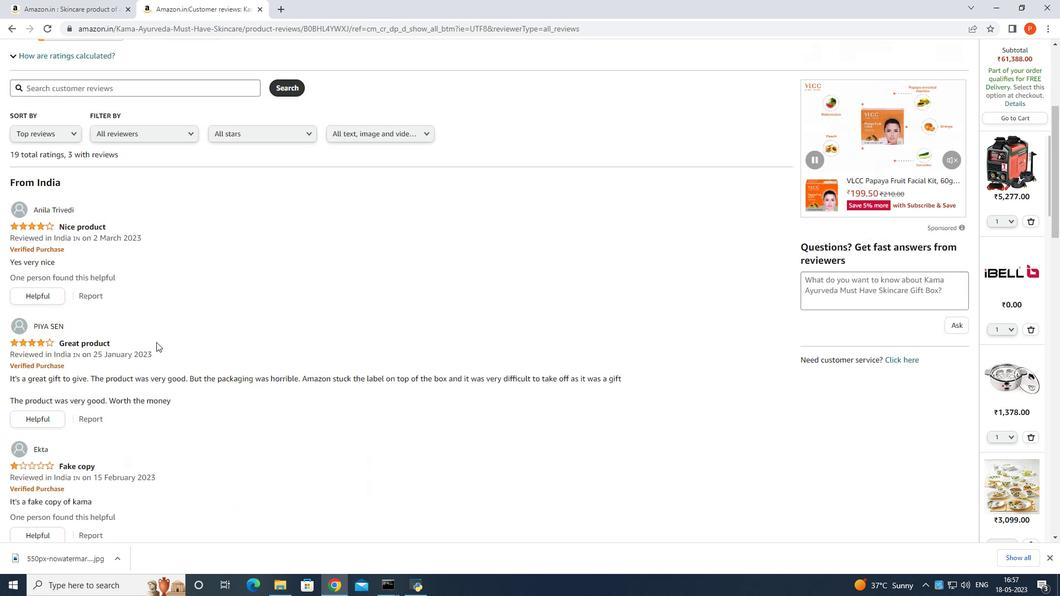 
Action: Mouse moved to (158, 337)
Screenshot: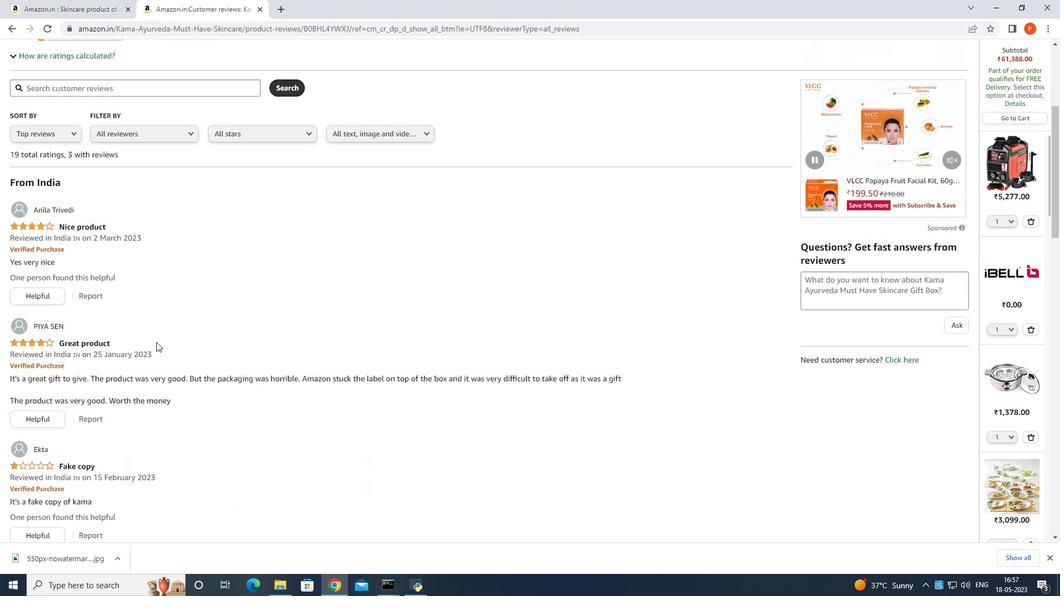 
Action: Mouse scrolled (158, 339) with delta (0, 0)
Screenshot: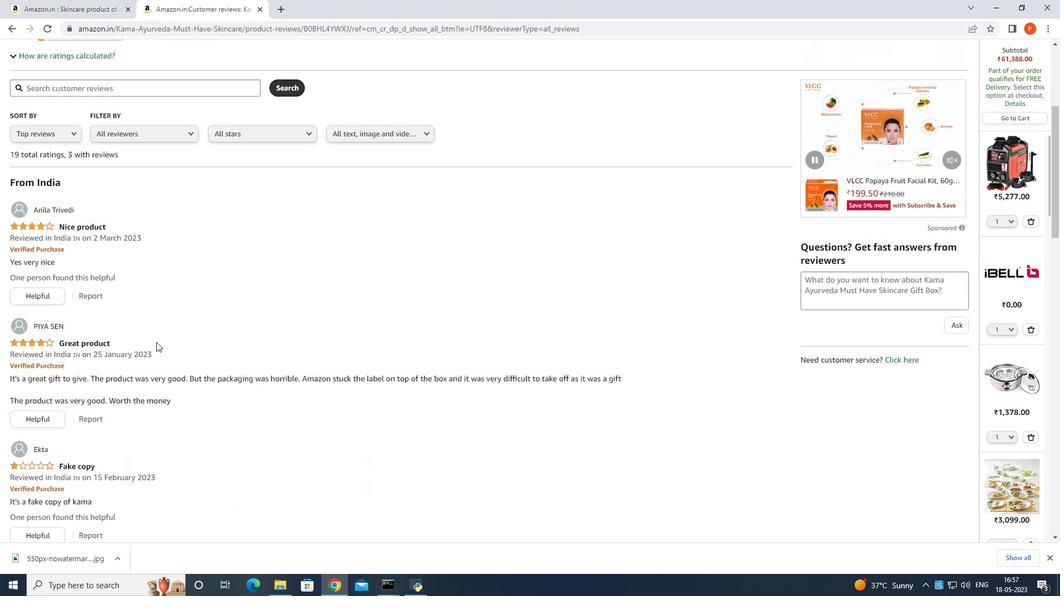 
Action: Mouse moved to (161, 339)
Screenshot: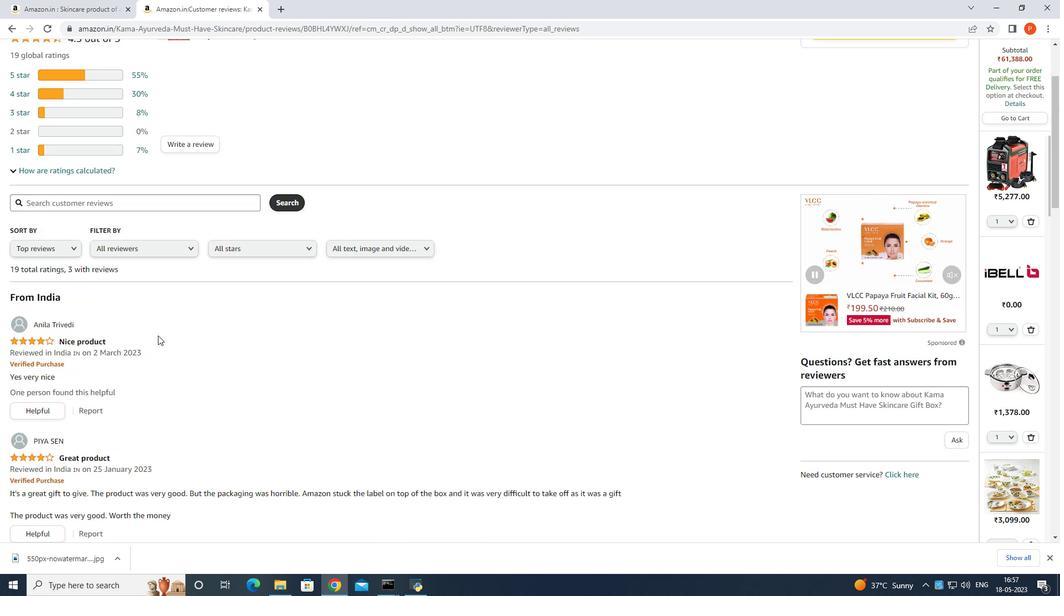 
Action: Mouse scrolled (161, 339) with delta (0, 0)
Screenshot: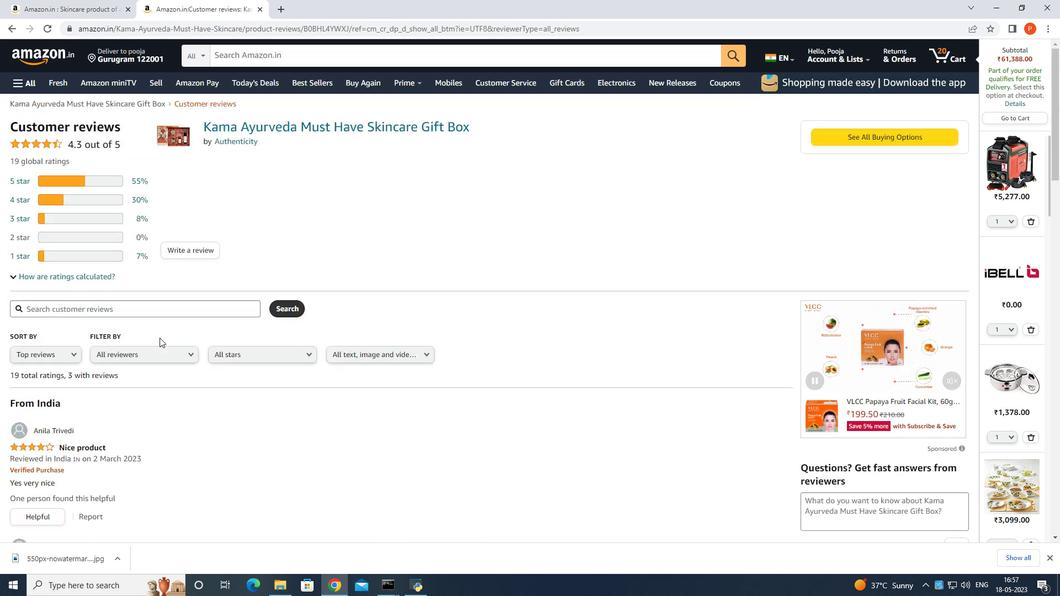 
Action: Mouse moved to (162, 339)
Screenshot: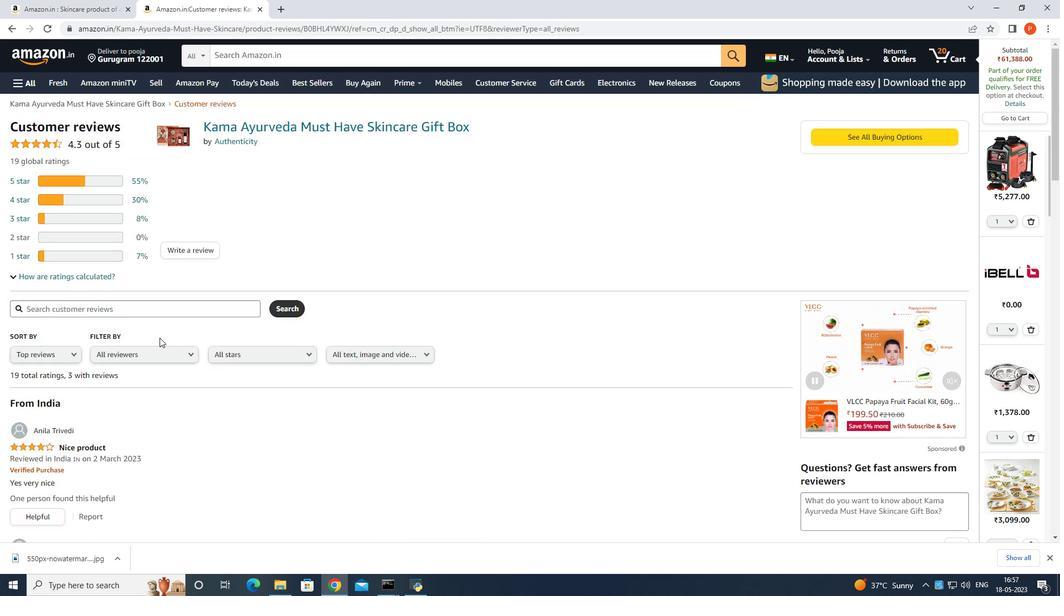 
Action: Mouse scrolled (162, 339) with delta (0, 0)
Screenshot: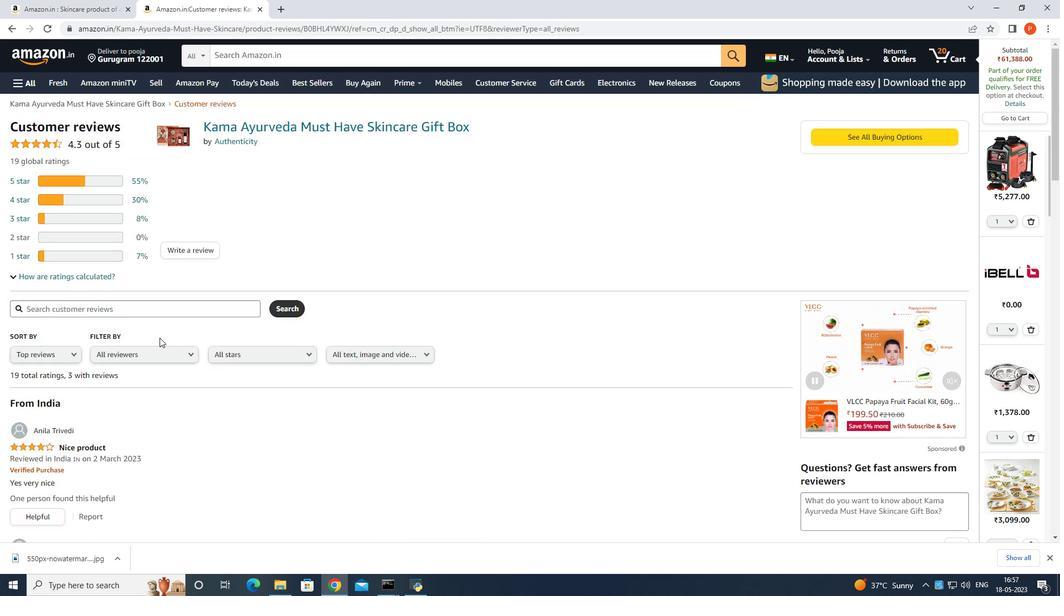 
Action: Mouse scrolled (162, 339) with delta (0, 0)
Screenshot: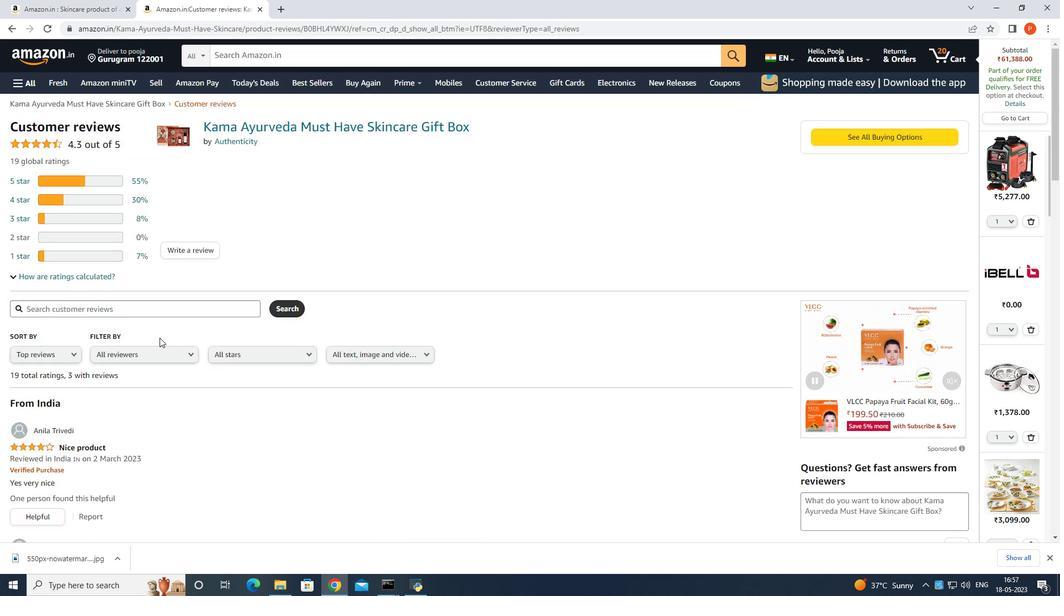 
Action: Mouse scrolled (162, 339) with delta (0, 0)
Screenshot: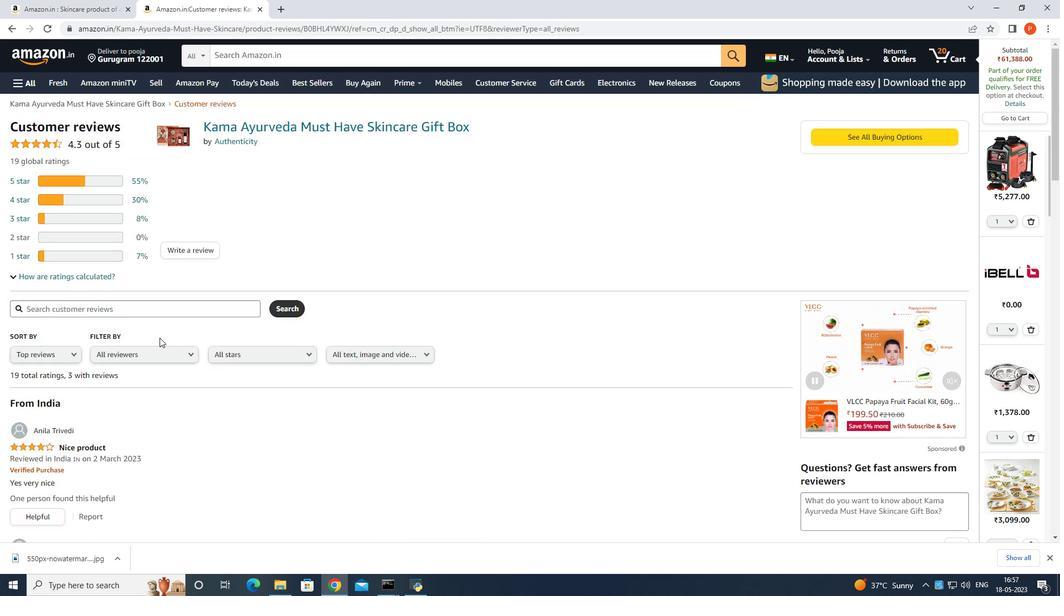 
Action: Mouse scrolled (162, 339) with delta (0, 0)
Screenshot: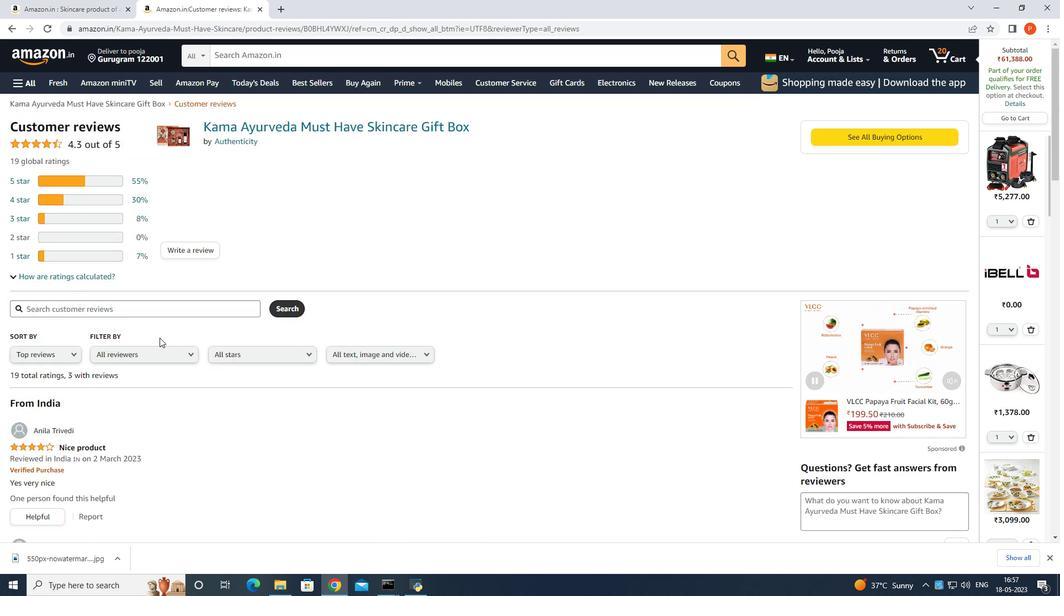 
Action: Mouse moved to (165, 336)
Screenshot: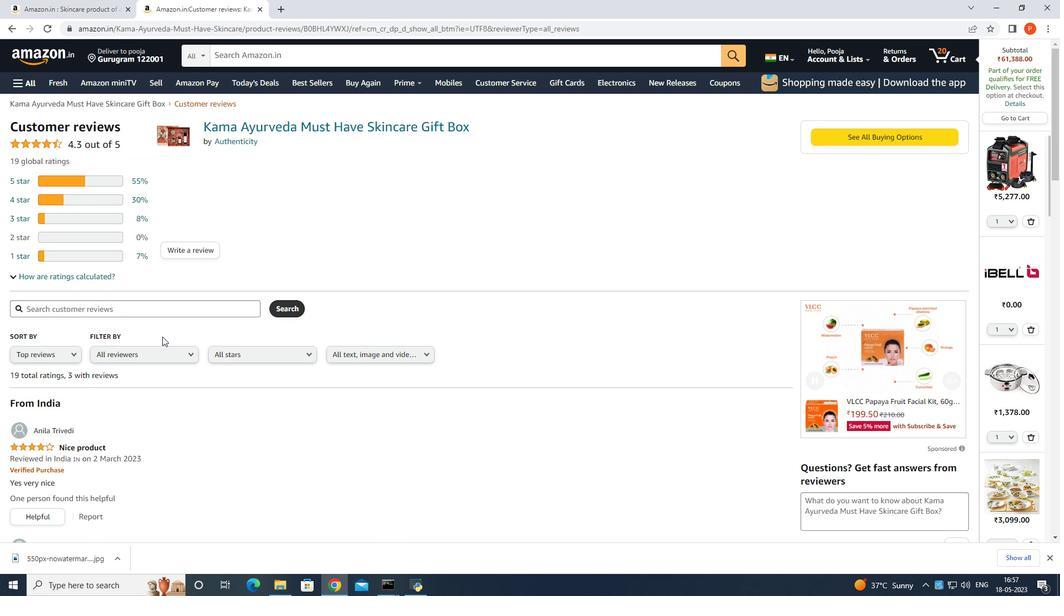 
Action: Mouse scrolled (165, 337) with delta (0, 0)
Screenshot: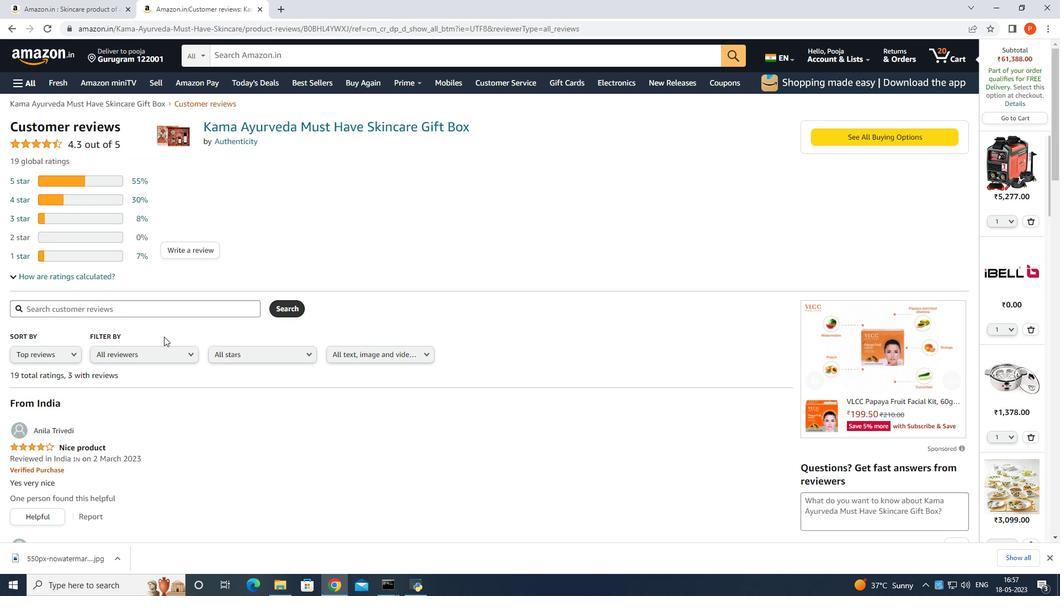 
Action: Mouse moved to (165, 336)
Screenshot: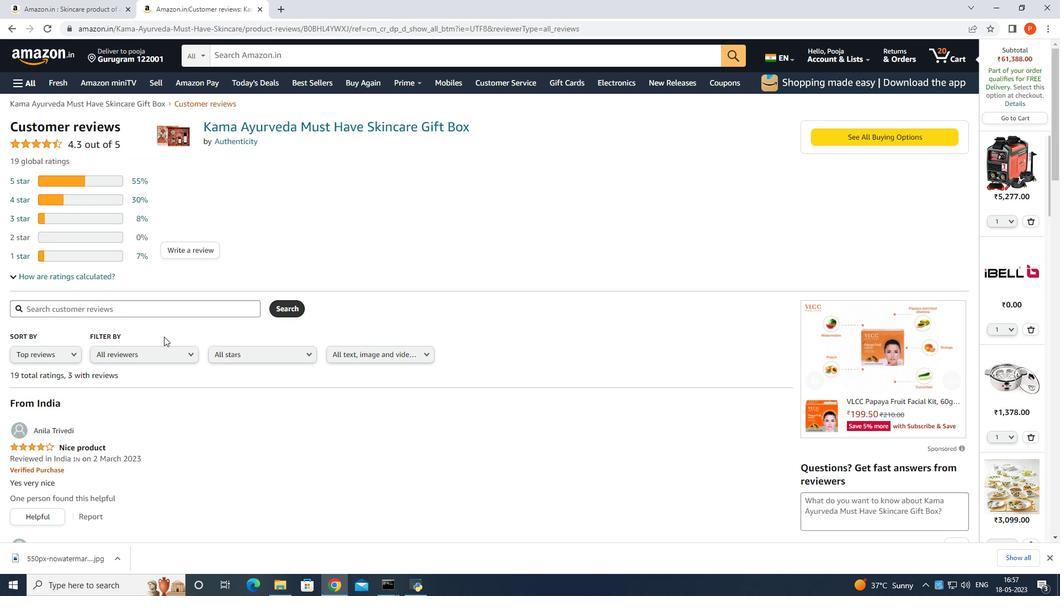 
Action: Mouse scrolled (165, 337) with delta (0, 0)
Screenshot: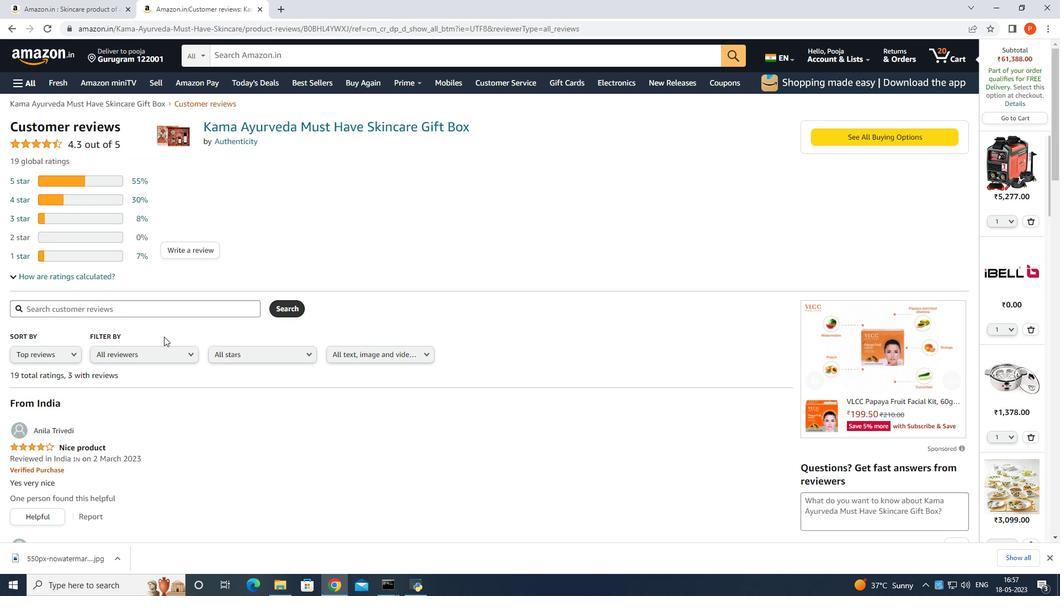 
Action: Mouse scrolled (165, 337) with delta (0, 0)
Screenshot: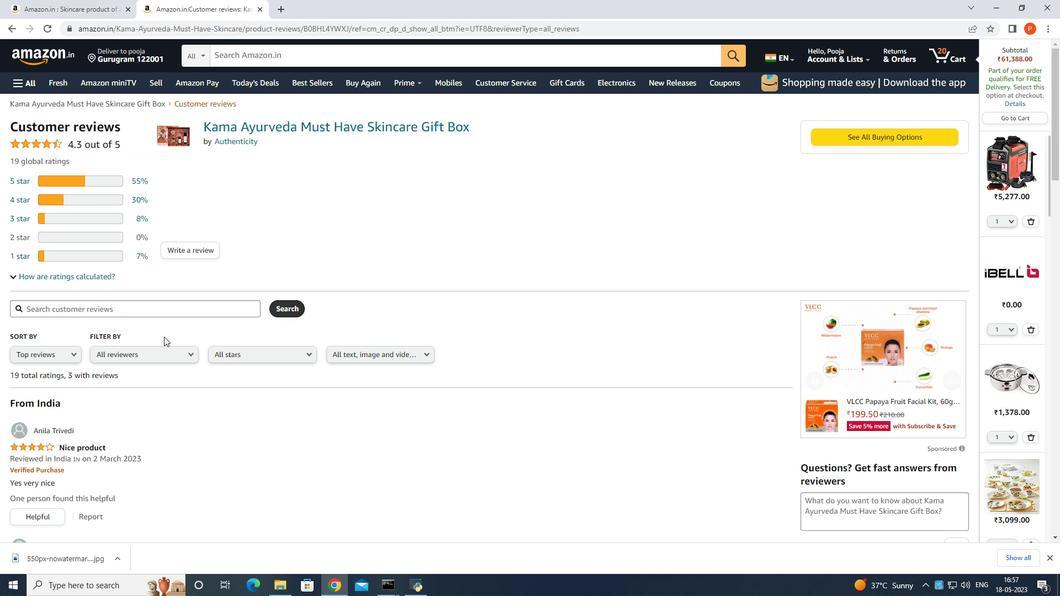 
Action: Mouse scrolled (165, 337) with delta (0, 0)
Screenshot: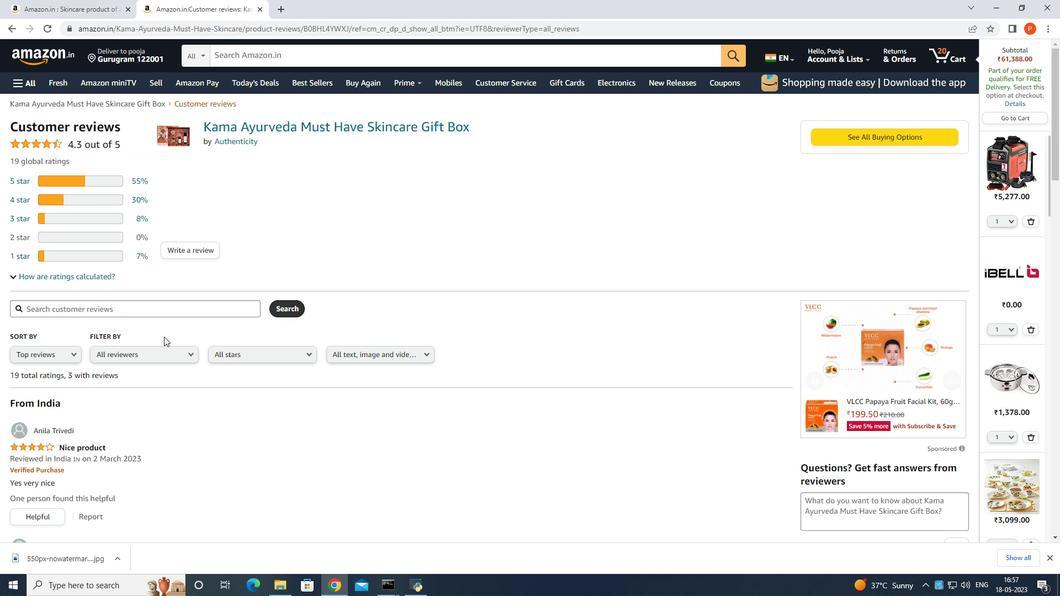 
Action: Mouse scrolled (165, 337) with delta (0, 0)
Screenshot: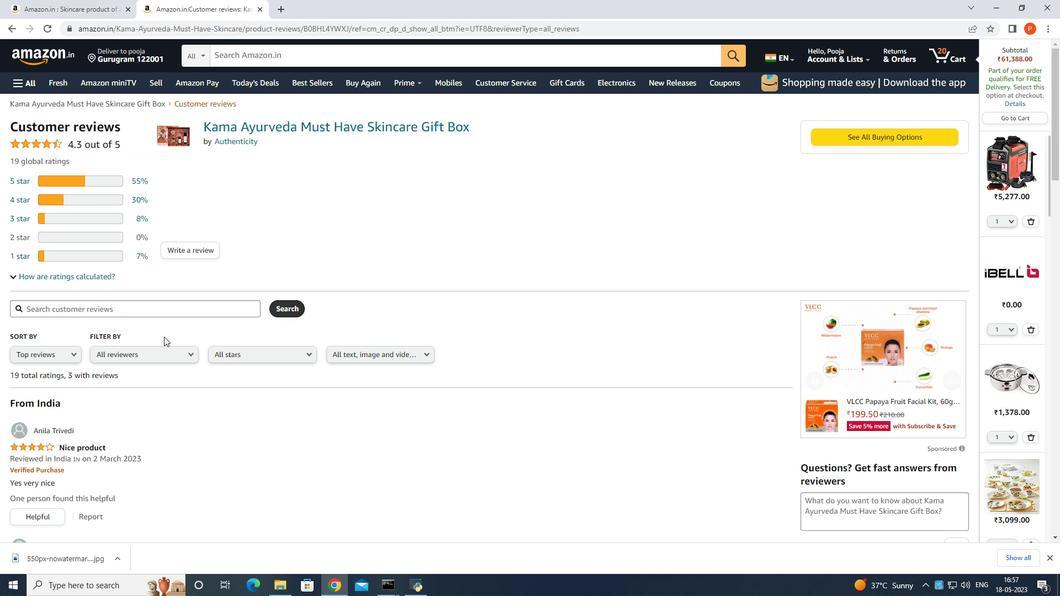 
Action: Mouse scrolled (165, 337) with delta (0, 0)
Screenshot: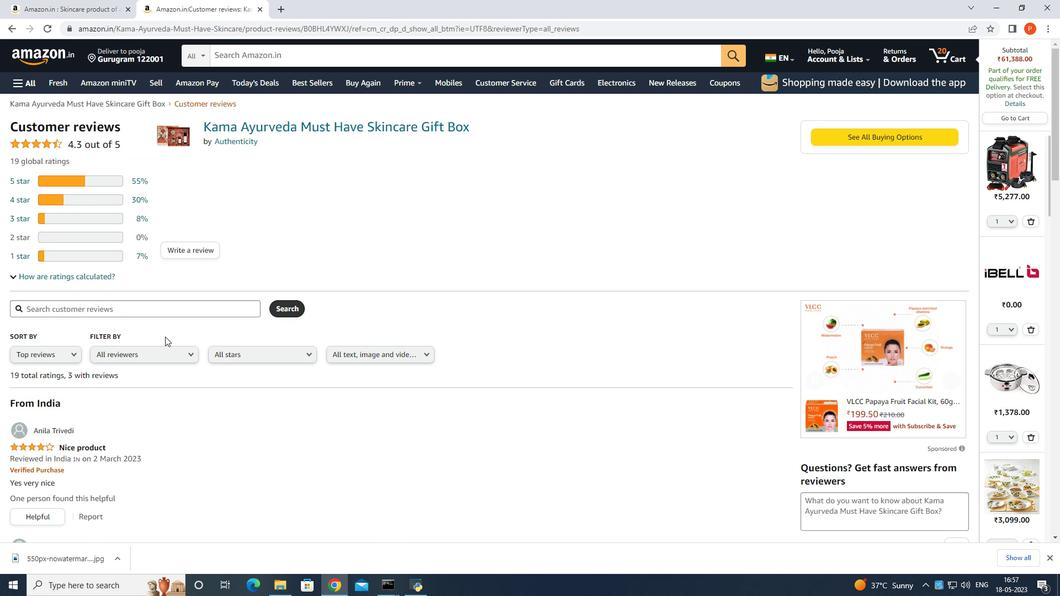 
Action: Mouse moved to (166, 332)
Screenshot: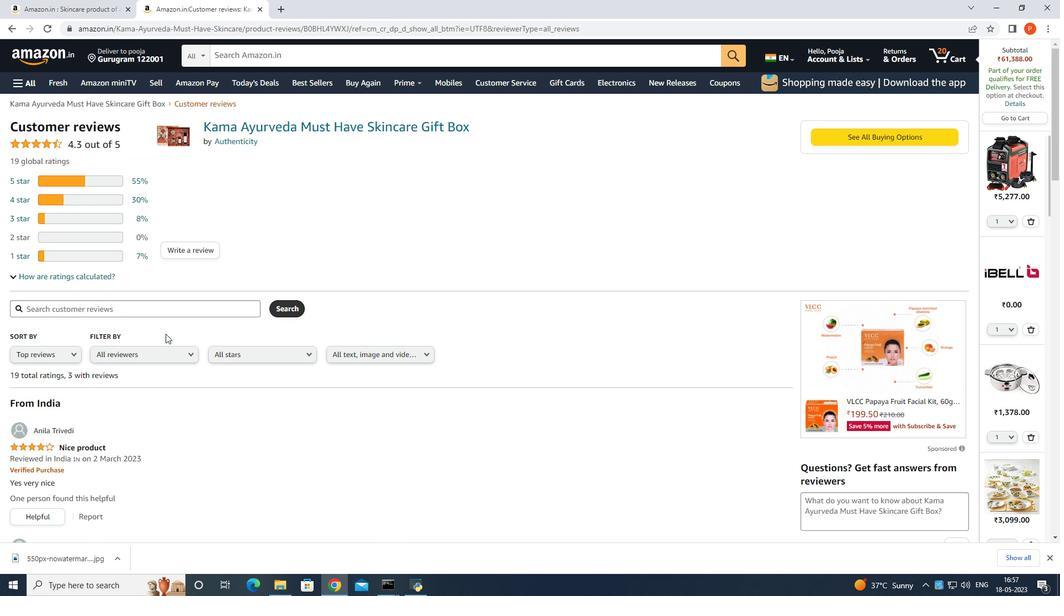 
Action: Mouse scrolled (166, 333) with delta (0, 0)
Screenshot: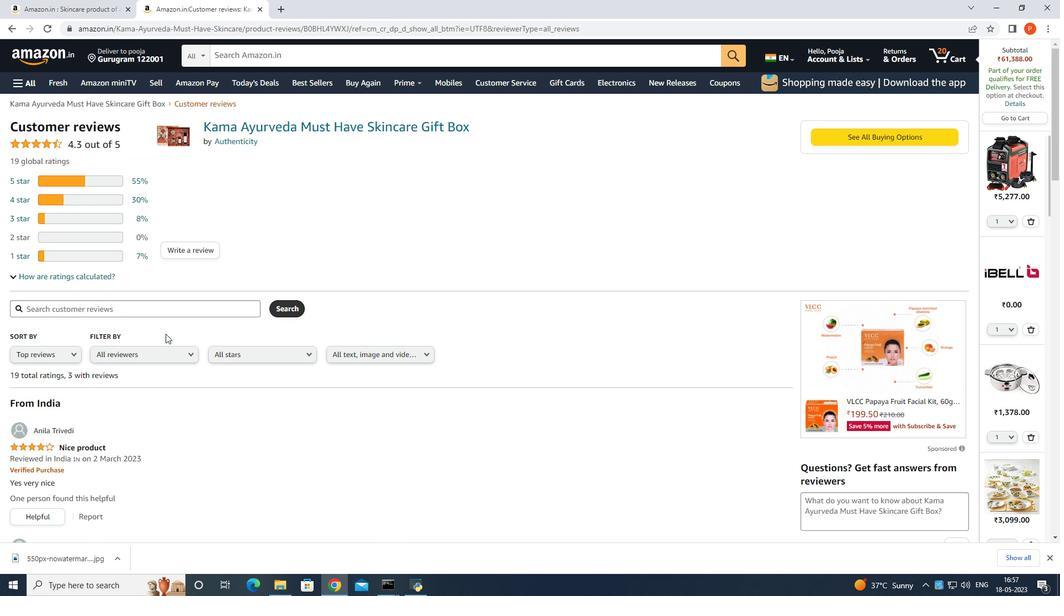 
Action: Mouse moved to (166, 331)
Screenshot: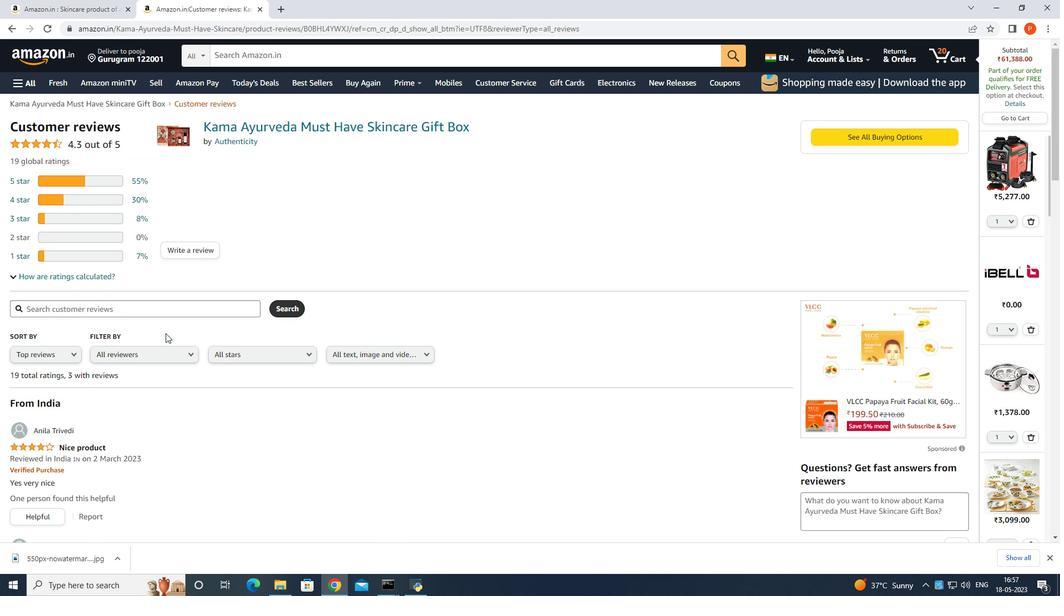 
Action: Mouse scrolled (166, 332) with delta (0, 0)
Screenshot: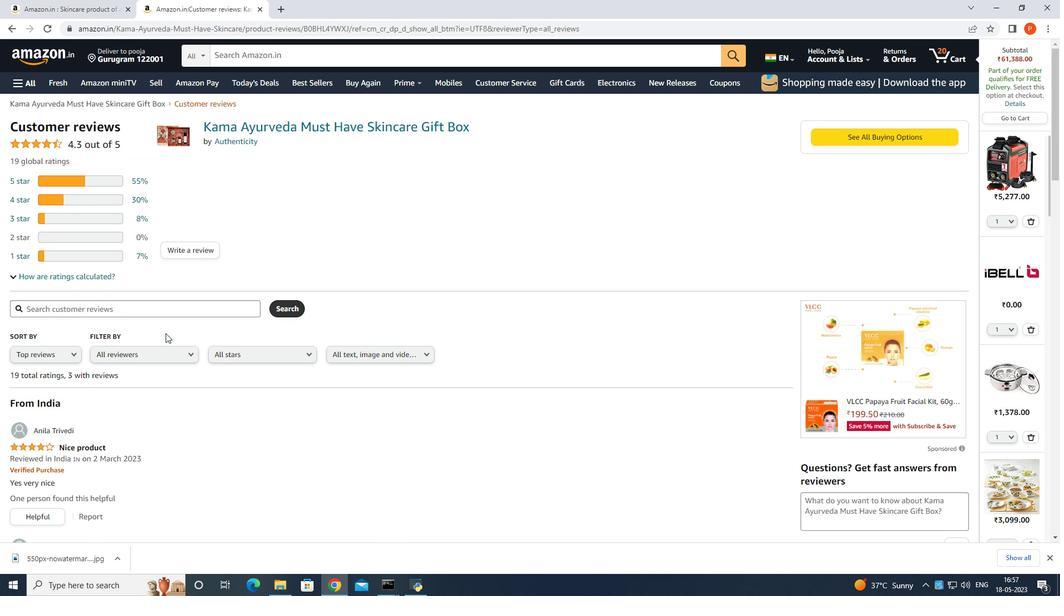 
Action: Mouse moved to (167, 331)
Screenshot: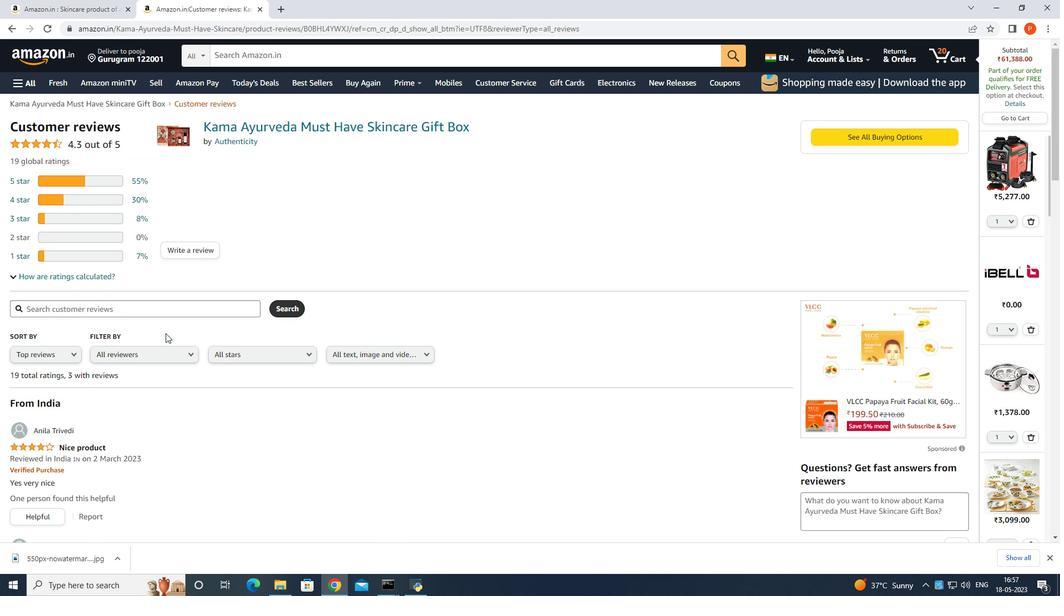 
Action: Mouse scrolled (167, 331) with delta (0, 0)
Screenshot: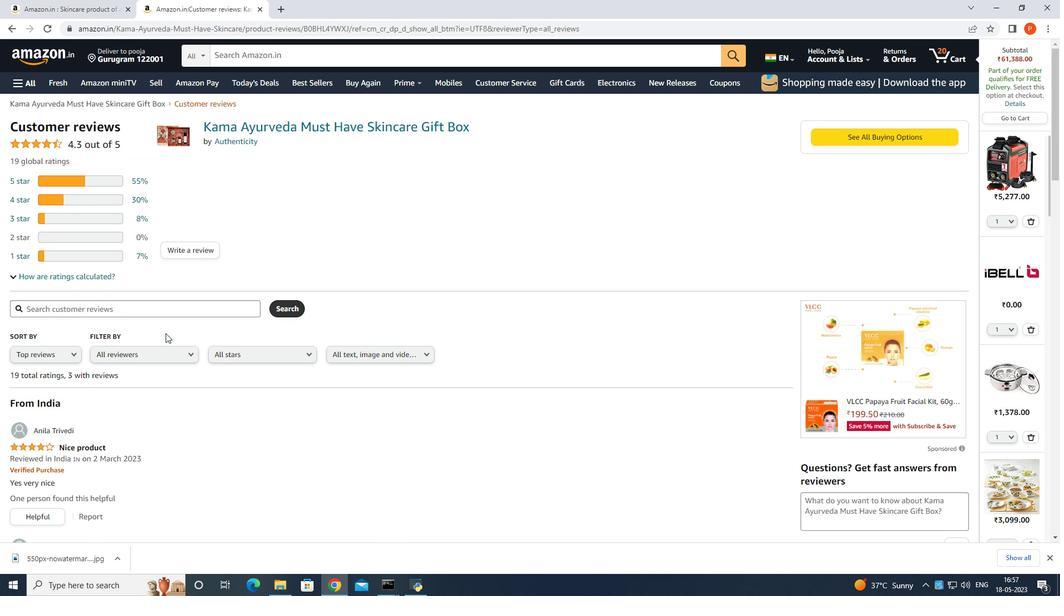 
Action: Mouse moved to (167, 330)
Screenshot: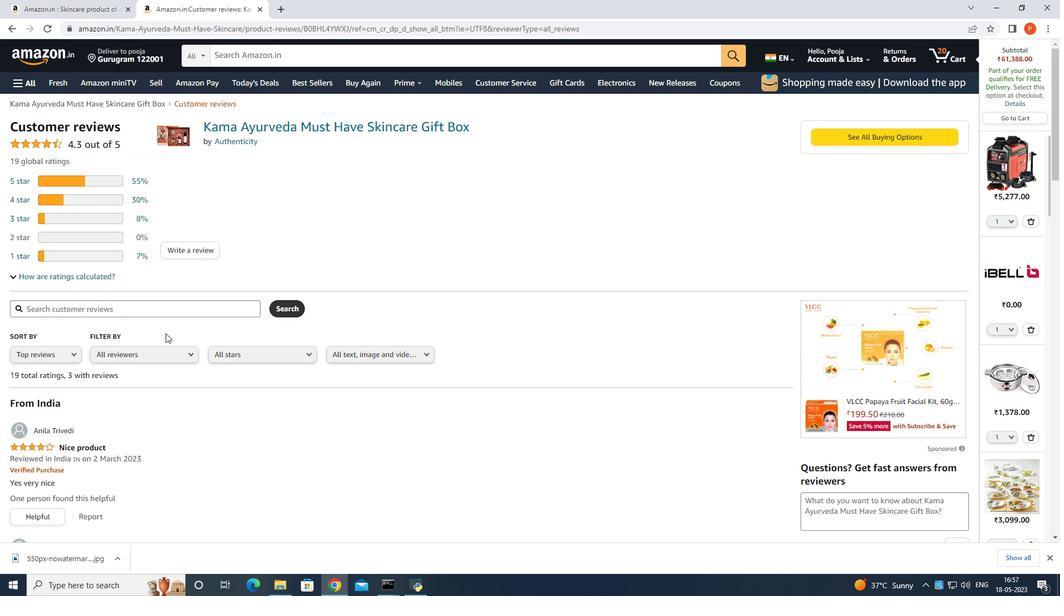 
Action: Mouse scrolled (167, 330) with delta (0, 0)
Screenshot: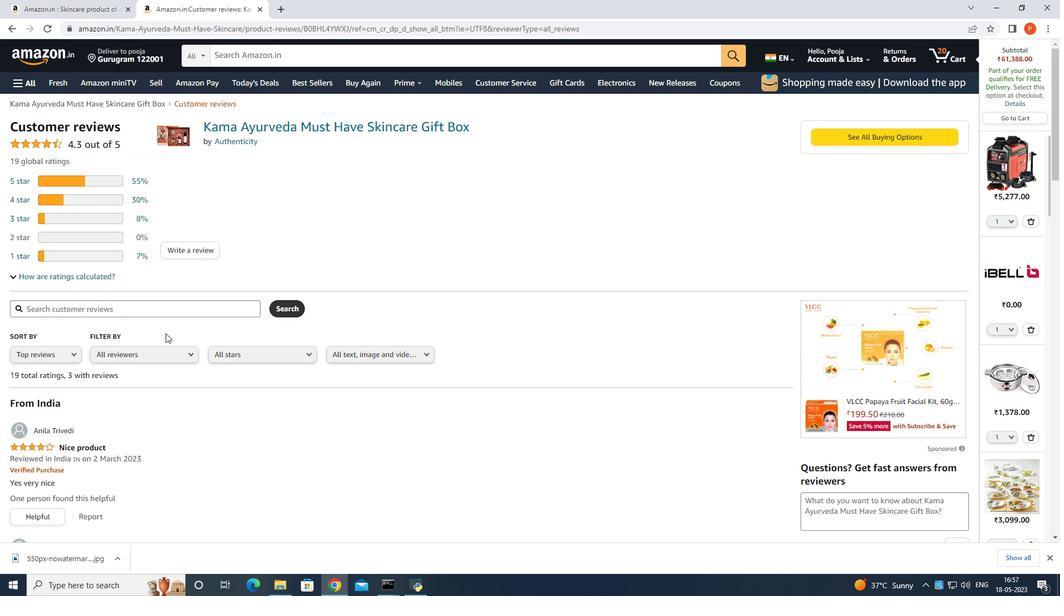 
Action: Mouse moved to (297, 54)
Screenshot: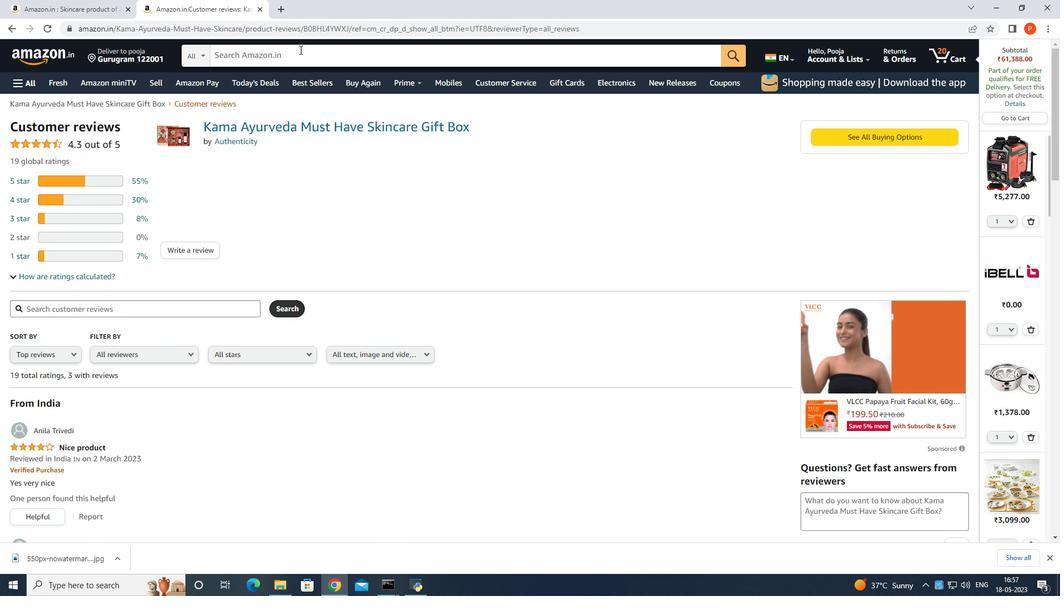 
Action: Mouse pressed left at (297, 54)
Screenshot: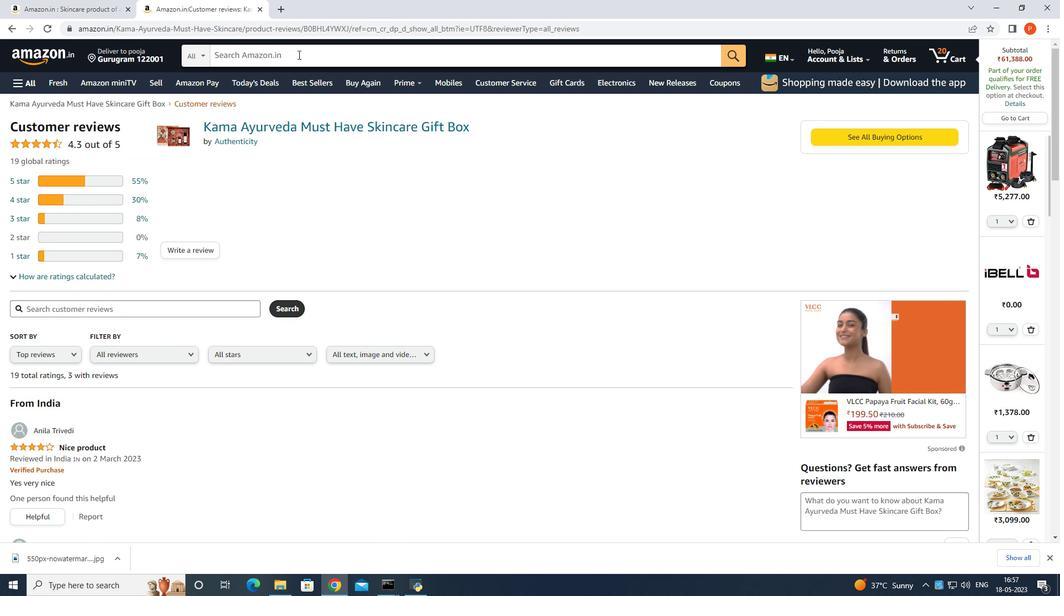 
Action: Mouse moved to (297, 76)
Screenshot: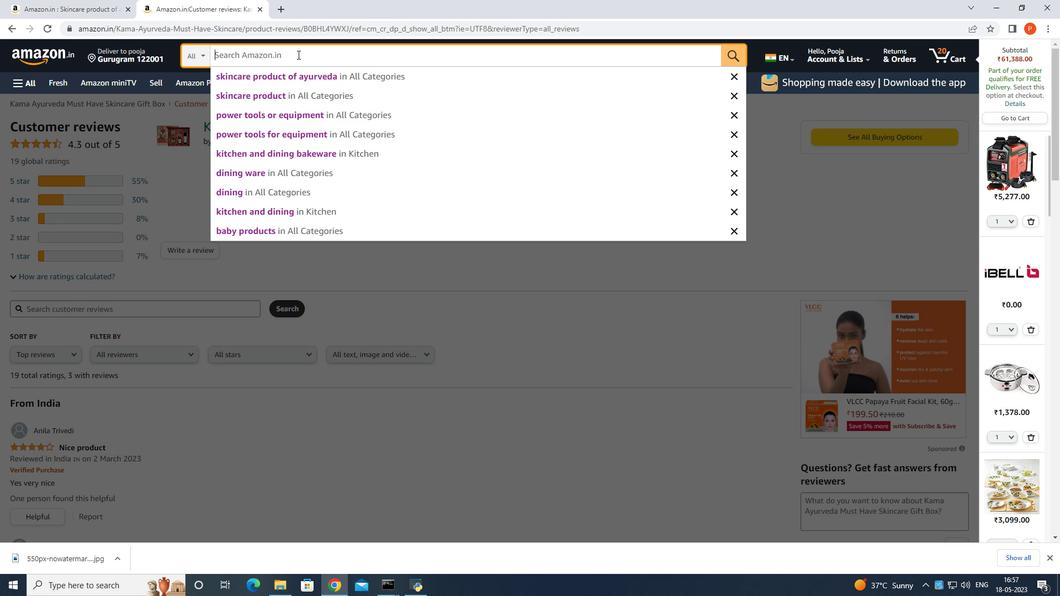 
Action: Mouse pressed left at (297, 76)
Screenshot: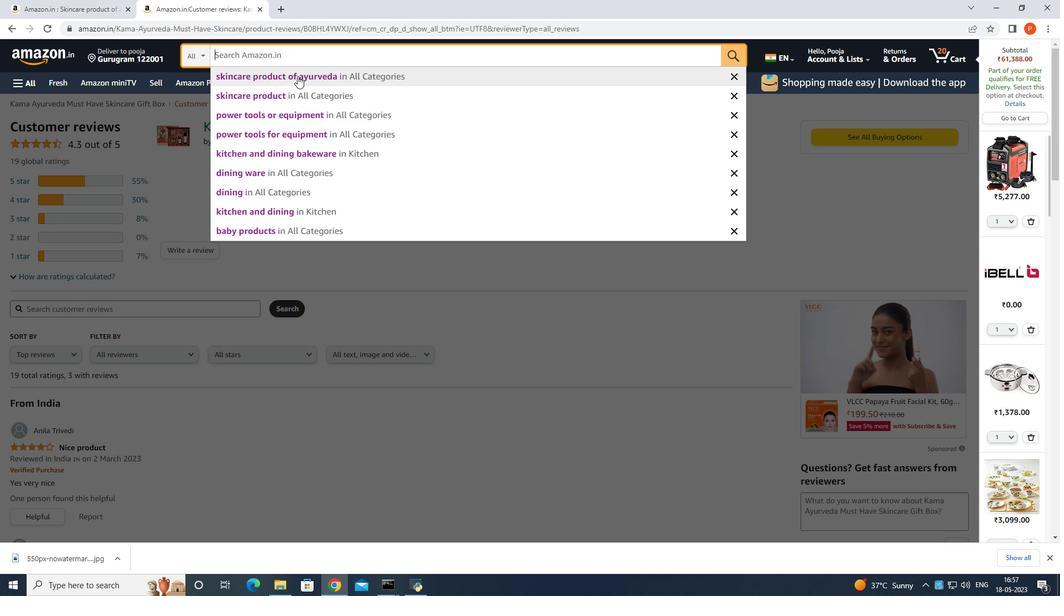 
Action: Mouse moved to (319, 50)
Screenshot: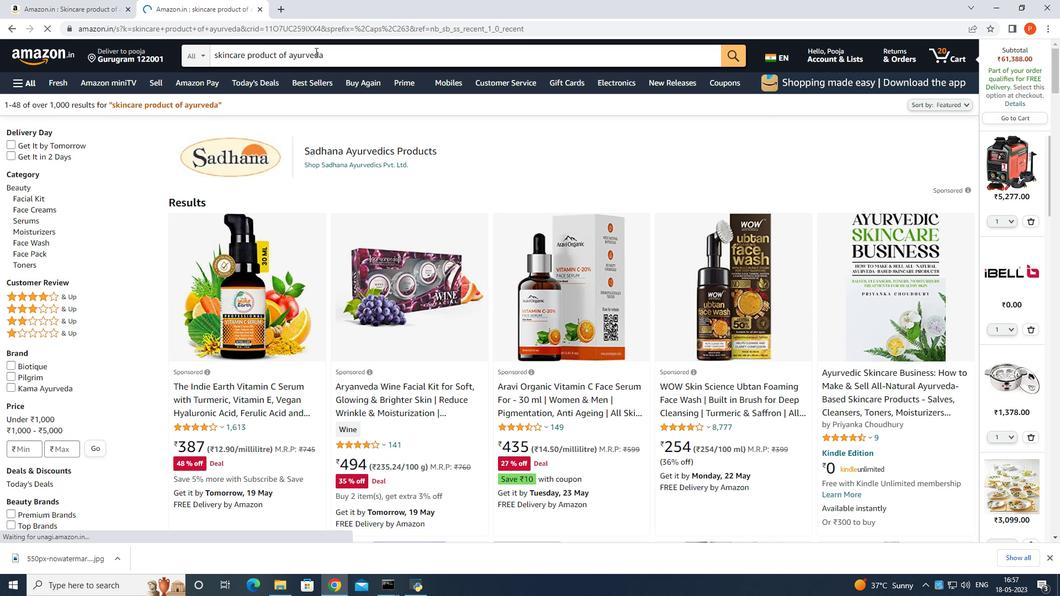 
Action: Mouse pressed left at (319, 50)
Screenshot: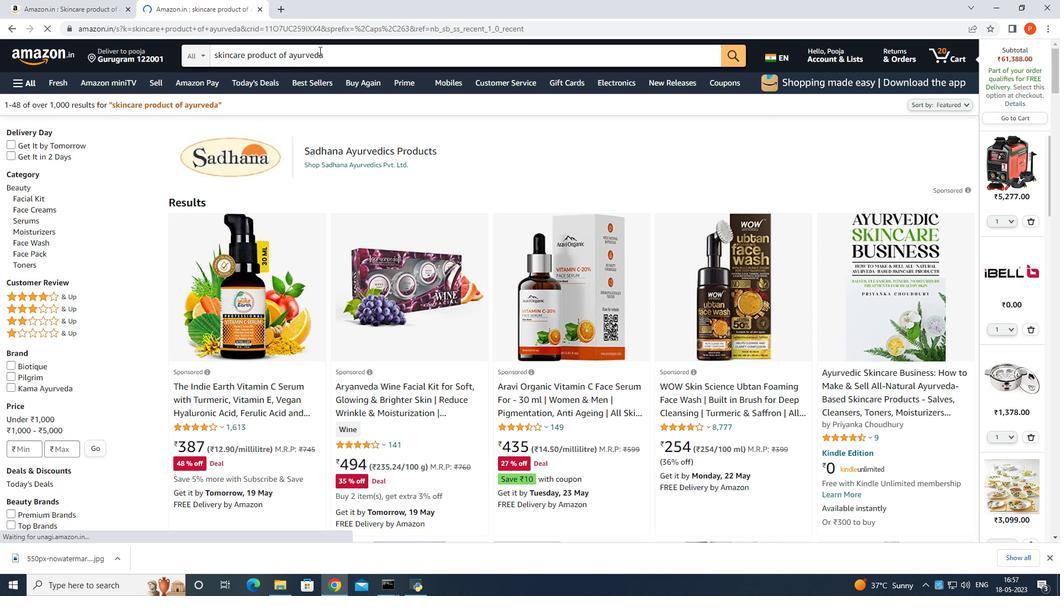 
Action: Mouse moved to (334, 58)
Screenshot: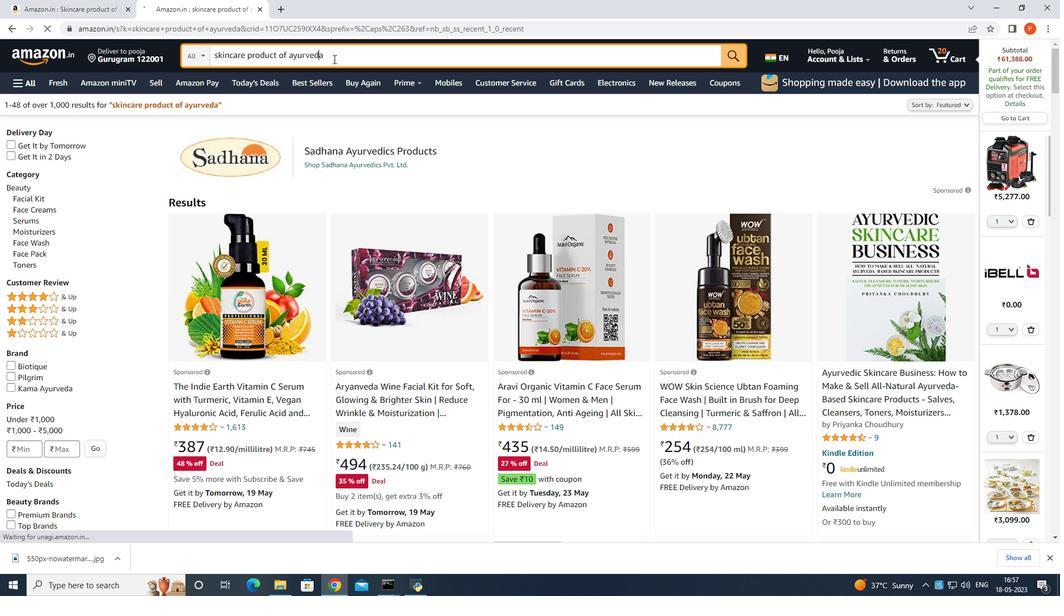 
Action: Mouse pressed left at (334, 58)
Screenshot: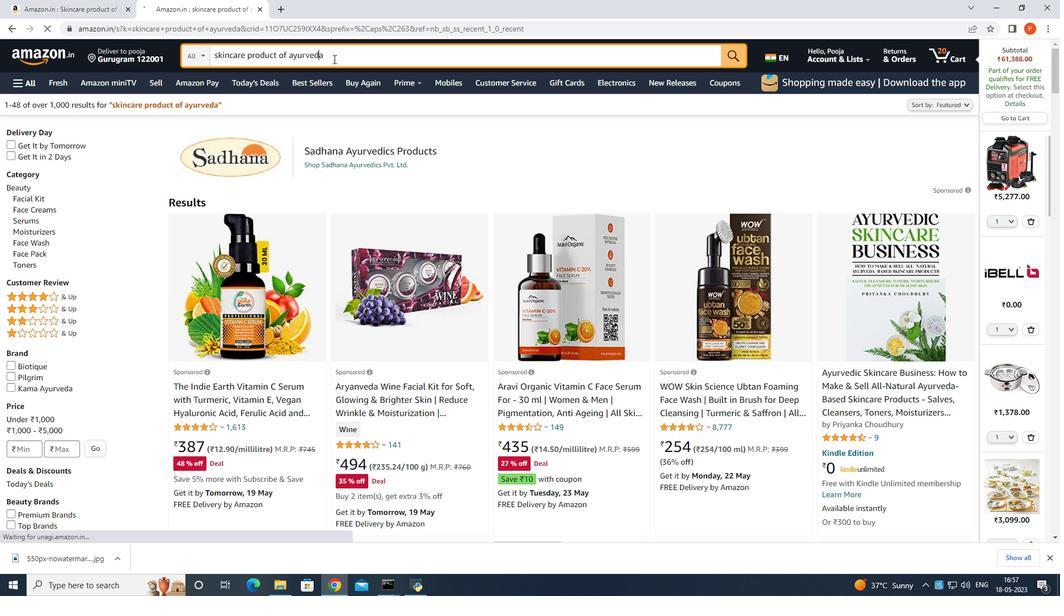 
Action: Key pressed <Key.backspace><Key.backspace><Key.backspace><Key.backspace><Key.backspace><Key.backspace><Key.backspace><Key.backspace>nivia<Key.enter>
Screenshot: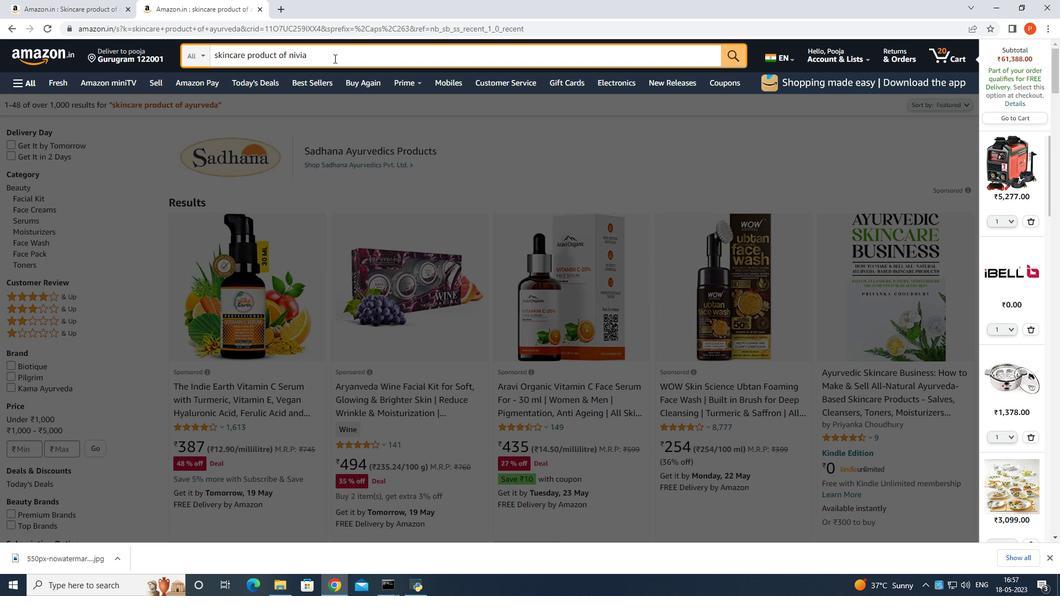 
Action: Mouse moved to (375, 109)
Screenshot: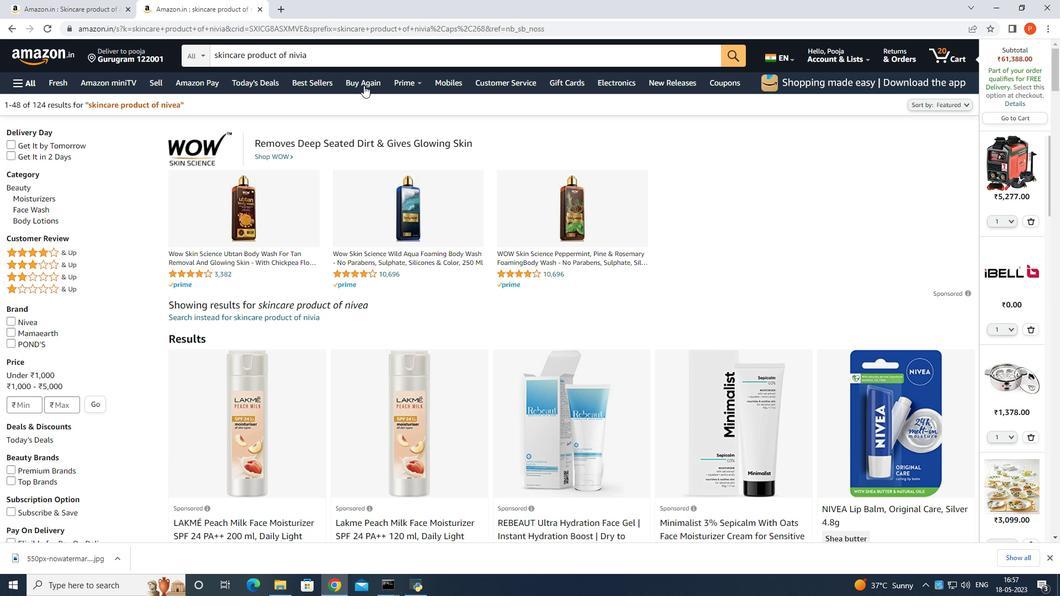 
Action: Mouse scrolled (375, 109) with delta (0, 0)
Screenshot: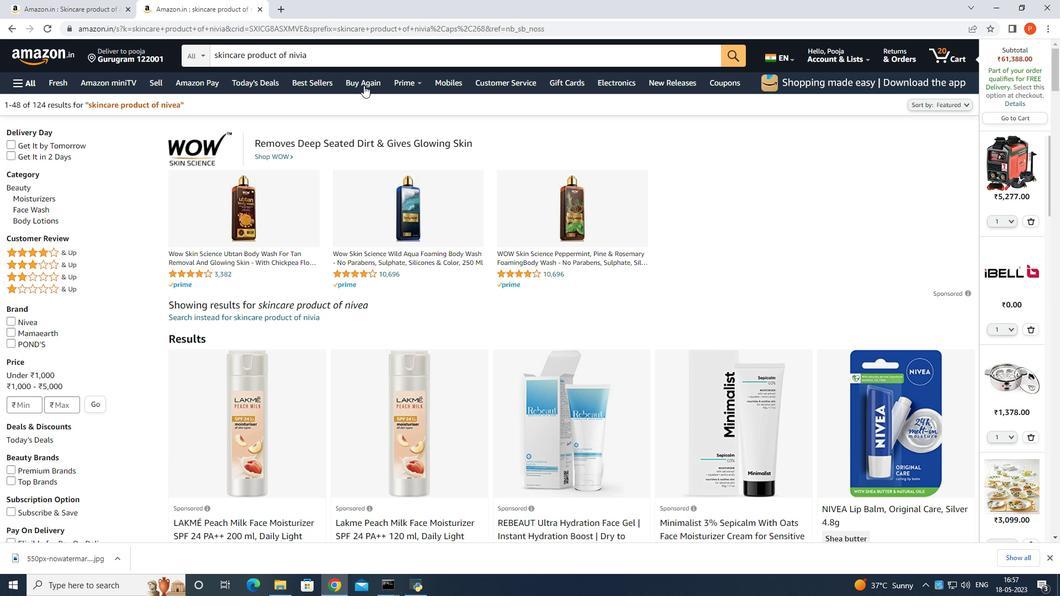 
Action: Mouse moved to (377, 111)
Screenshot: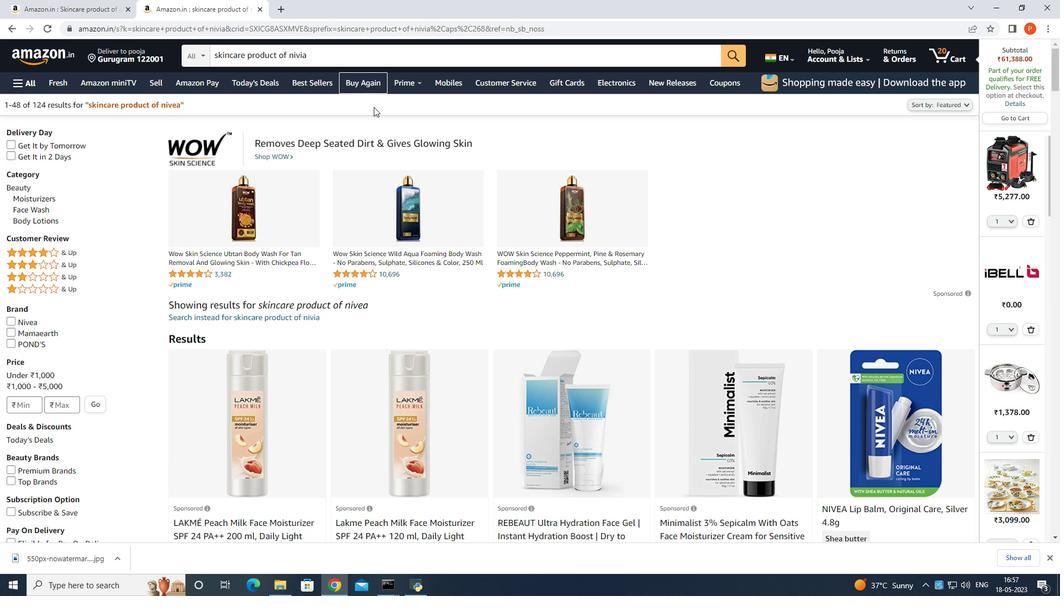 
Action: Mouse scrolled (377, 111) with delta (0, 0)
Screenshot: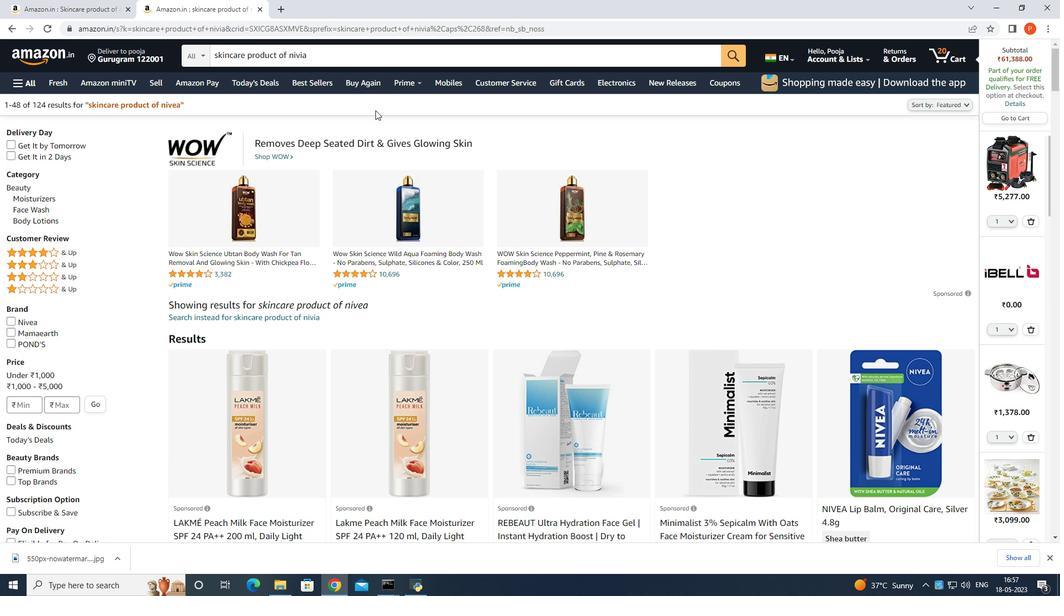 
Action: Mouse moved to (377, 116)
Screenshot: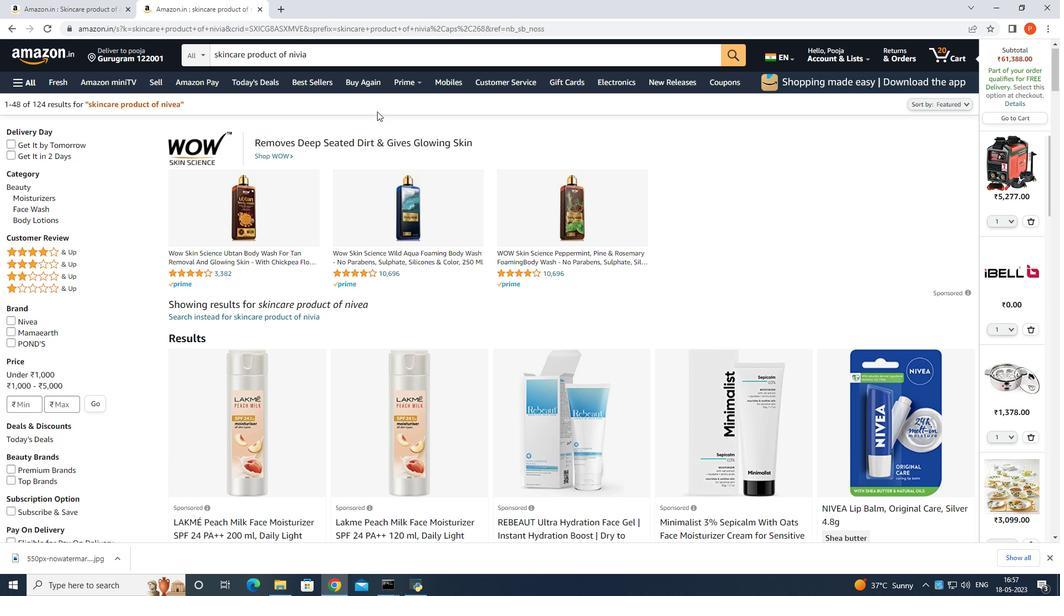 
Action: Mouse scrolled (377, 115) with delta (0, 0)
Screenshot: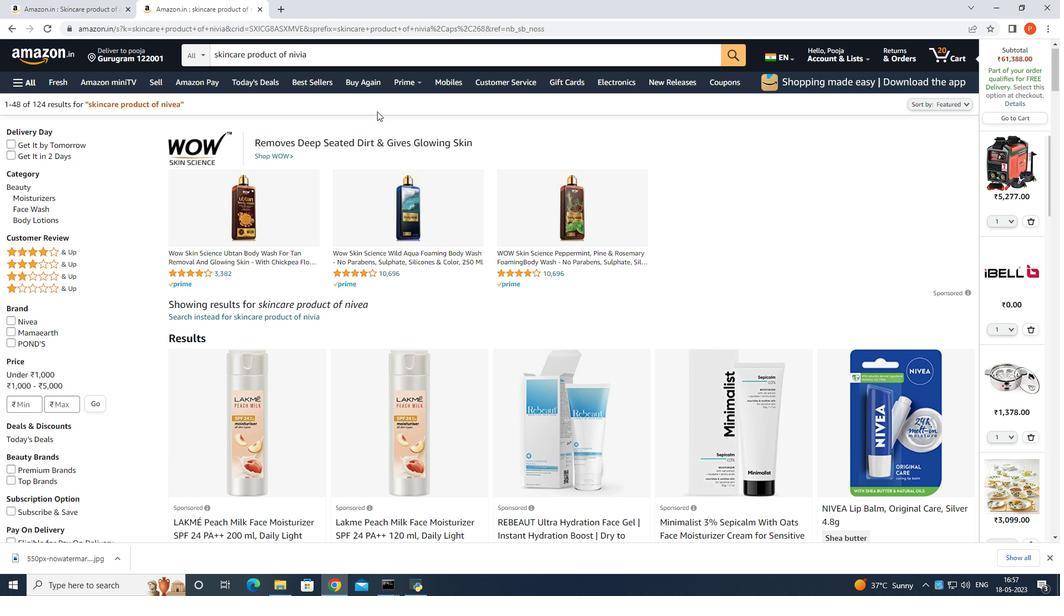 
Action: Mouse scrolled (377, 115) with delta (0, 0)
Screenshot: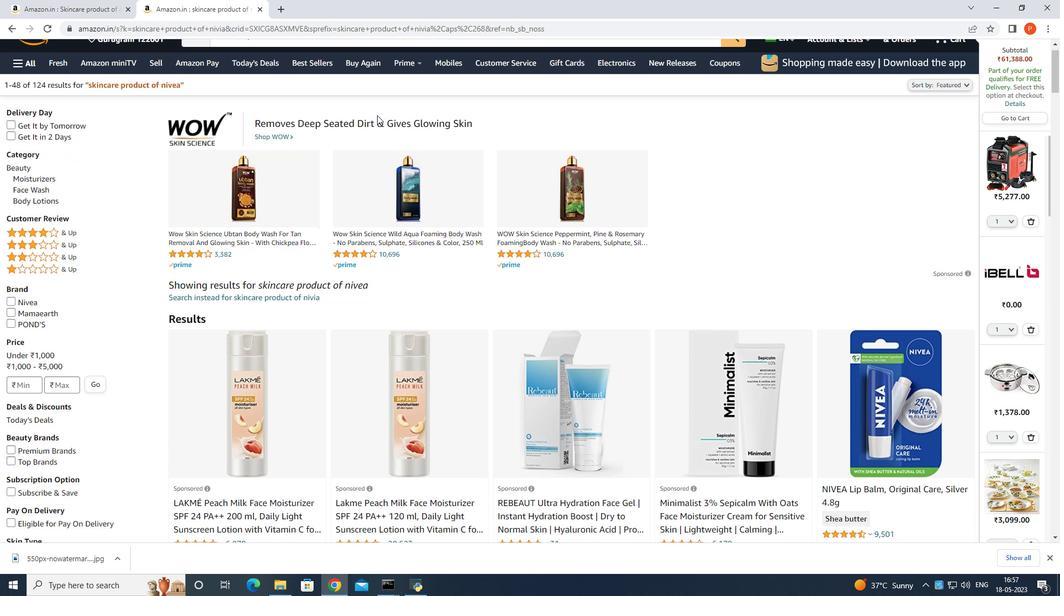 
Action: Mouse moved to (388, 129)
Screenshot: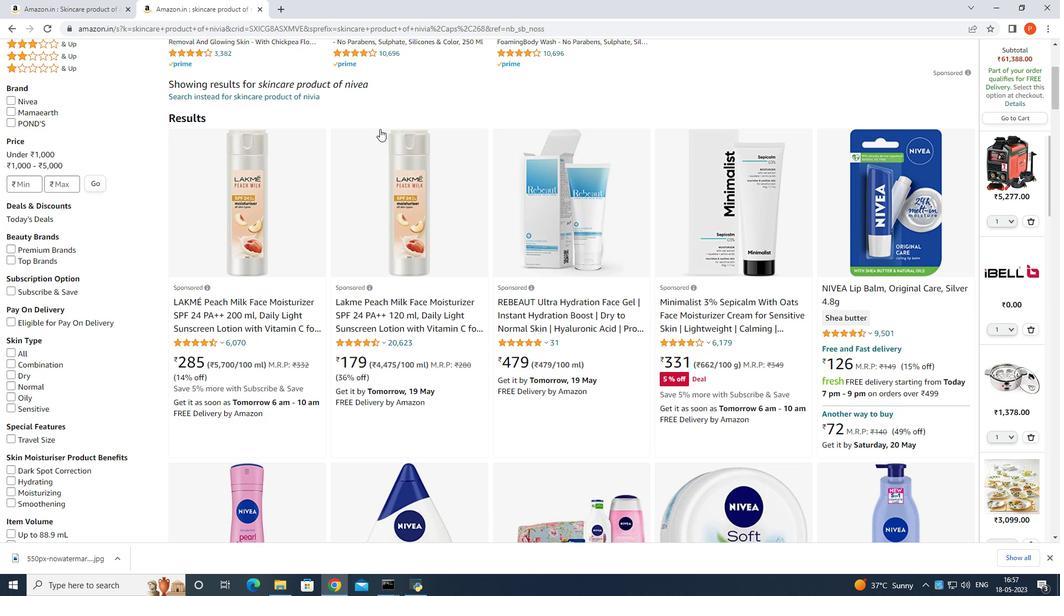 
Action: Mouse scrolled (388, 129) with delta (0, 0)
Screenshot: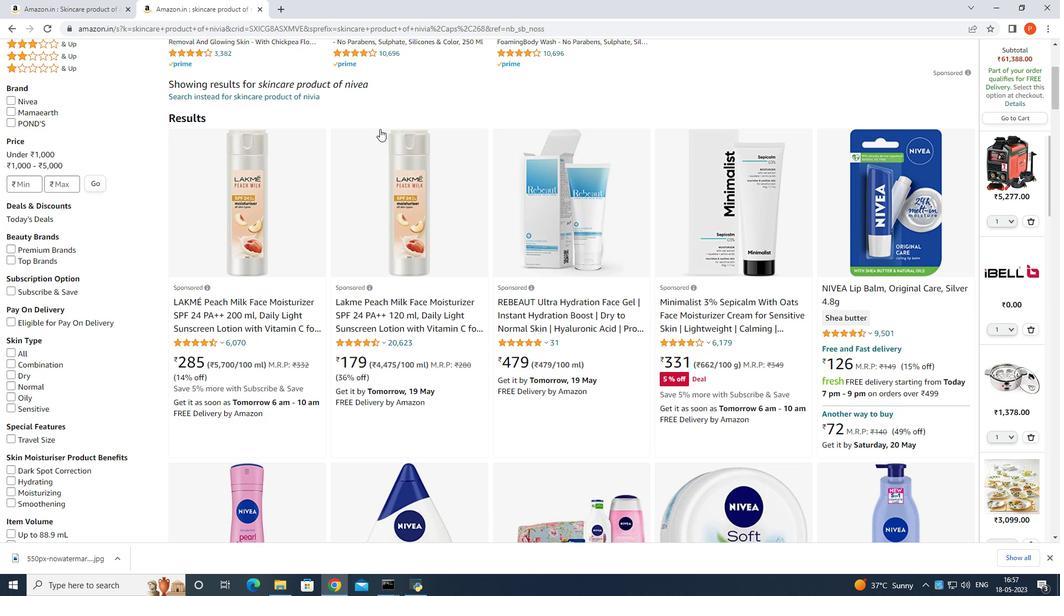 
Action: Mouse scrolled (388, 129) with delta (0, 0)
Screenshot: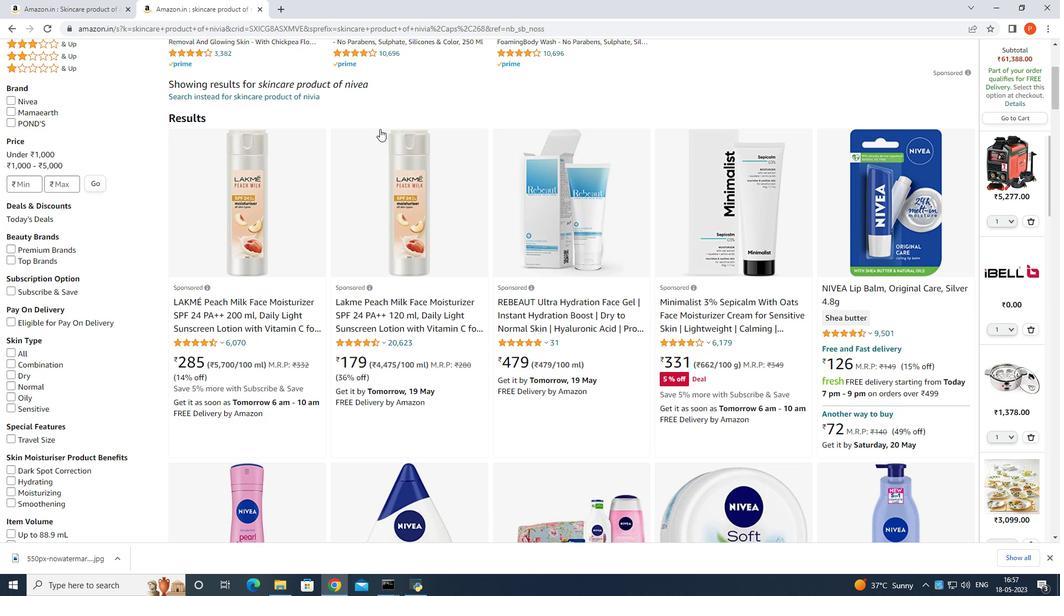 
Action: Mouse scrolled (388, 129) with delta (0, 0)
Screenshot: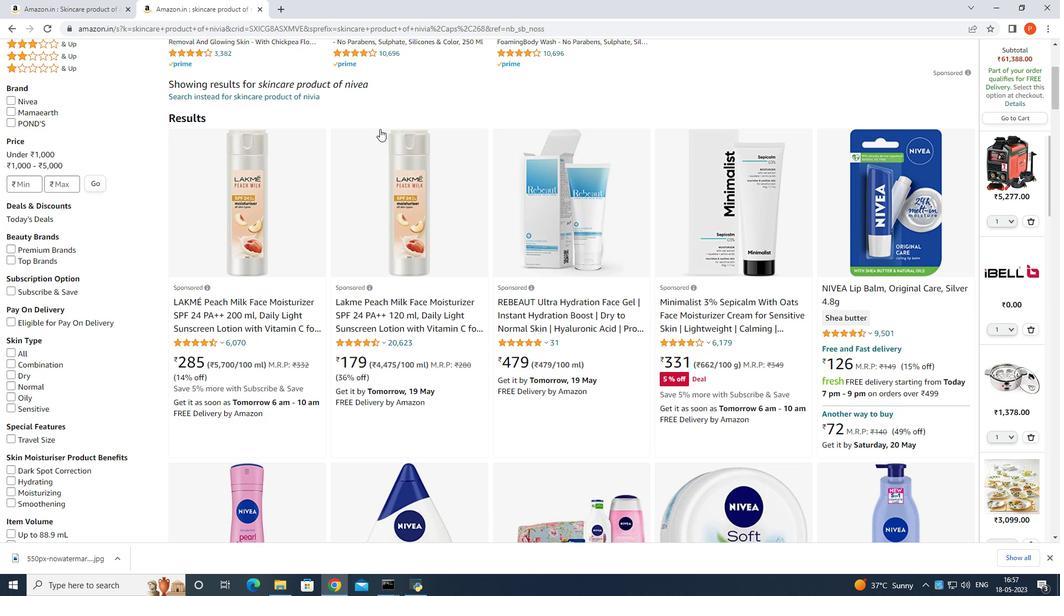 
Action: Mouse scrolled (388, 129) with delta (0, 0)
Screenshot: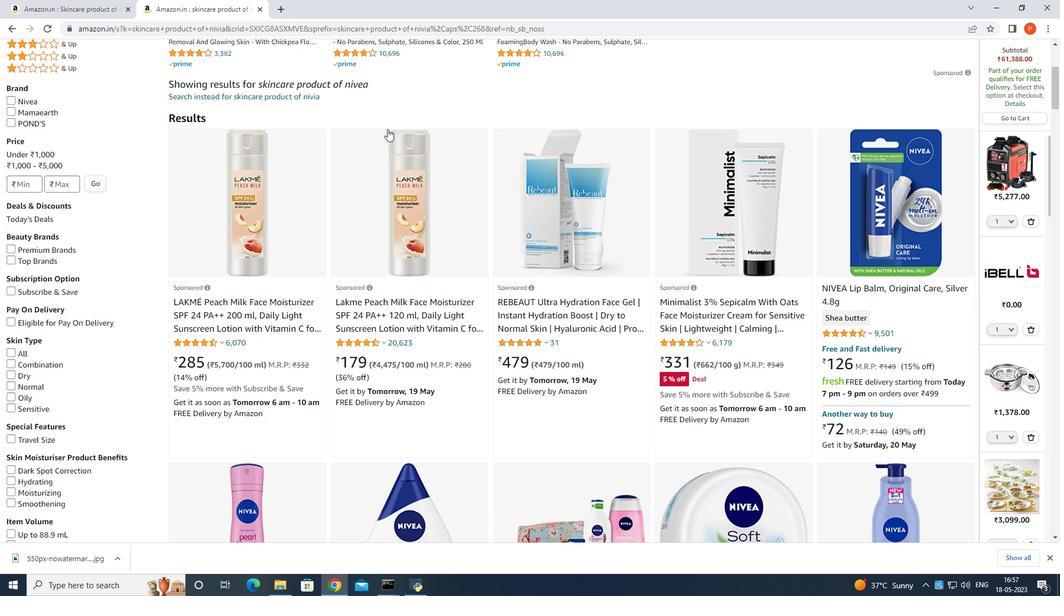 
Action: Mouse moved to (391, 129)
Screenshot: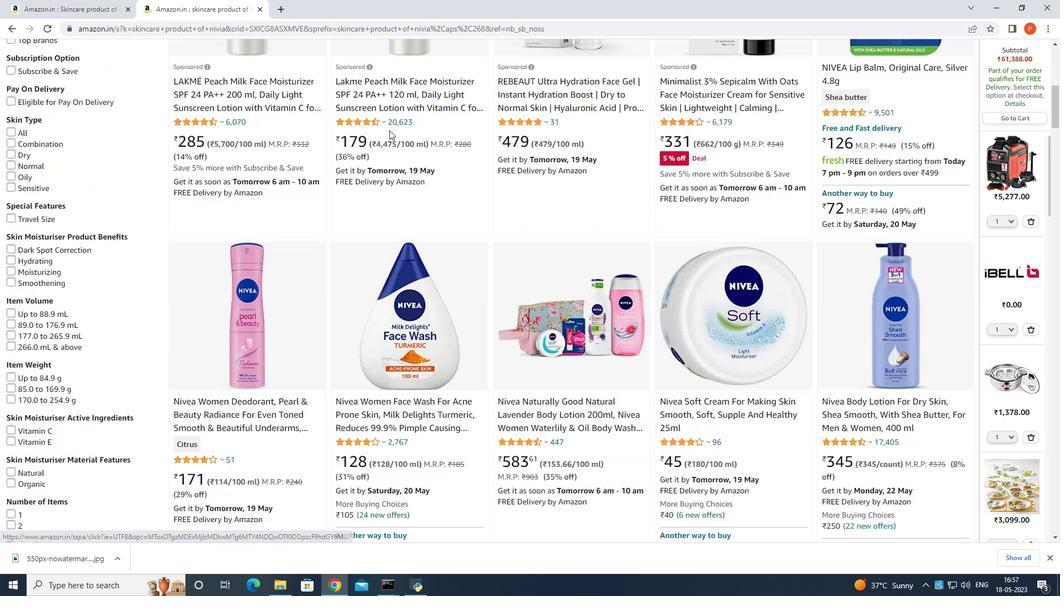 
Action: Mouse scrolled (391, 129) with delta (0, 0)
Screenshot: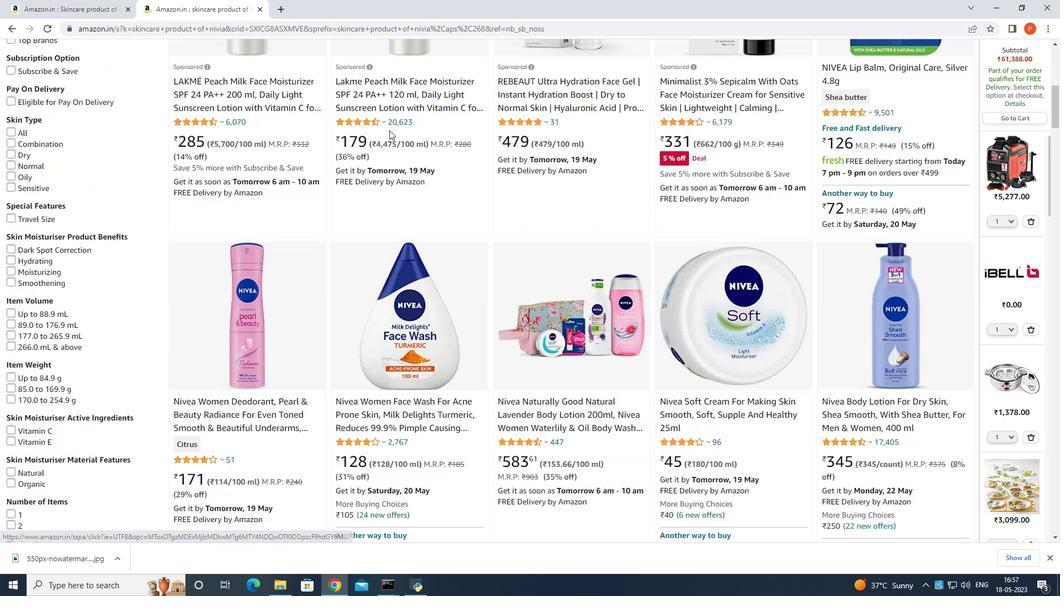 
Action: Mouse scrolled (391, 129) with delta (0, 0)
Screenshot: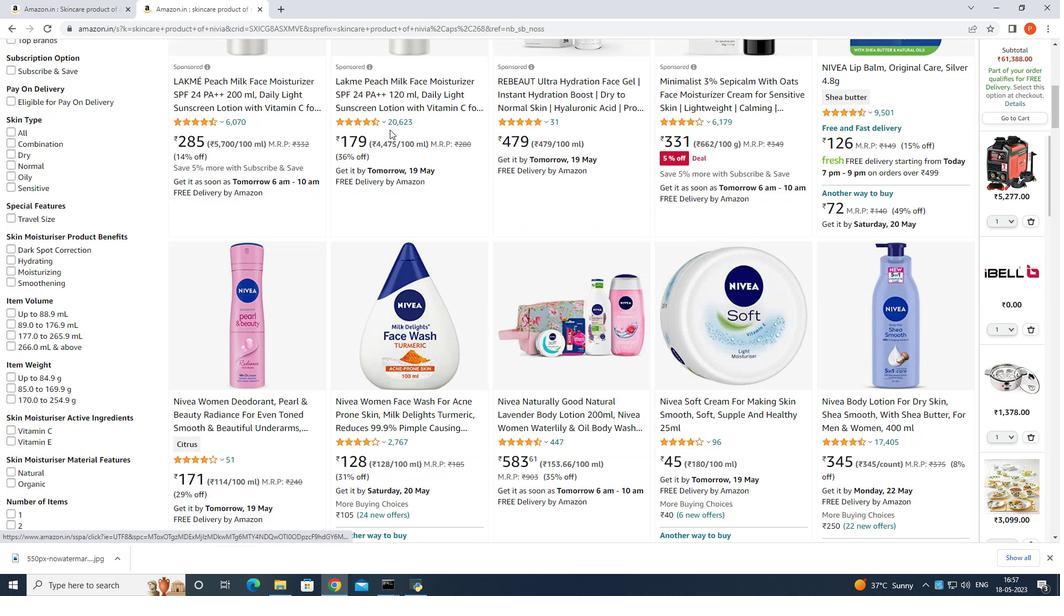 
Action: Mouse moved to (416, 193)
Screenshot: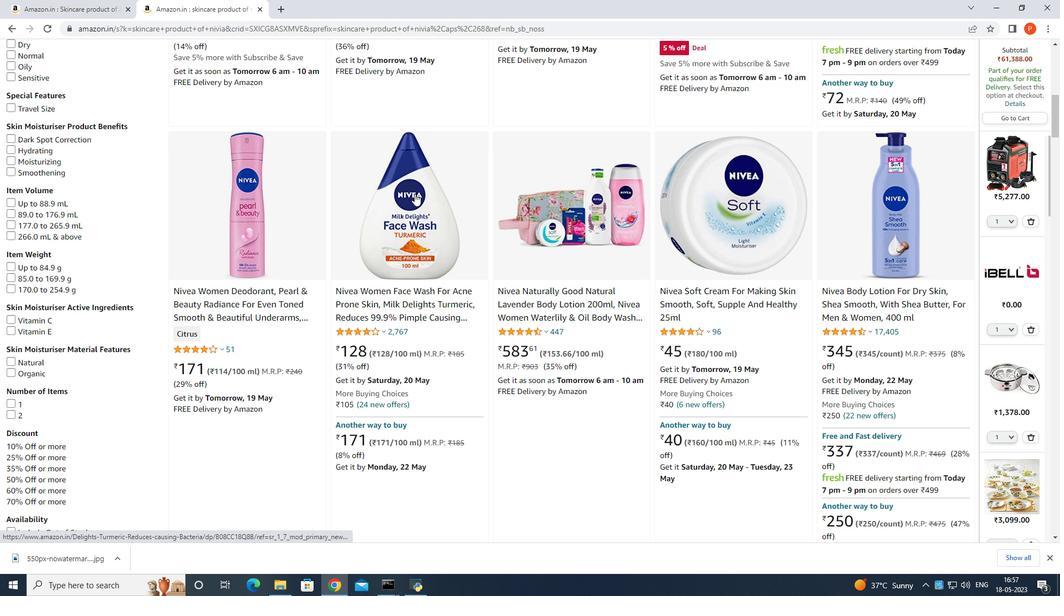 
Action: Mouse pressed left at (416, 193)
Screenshot: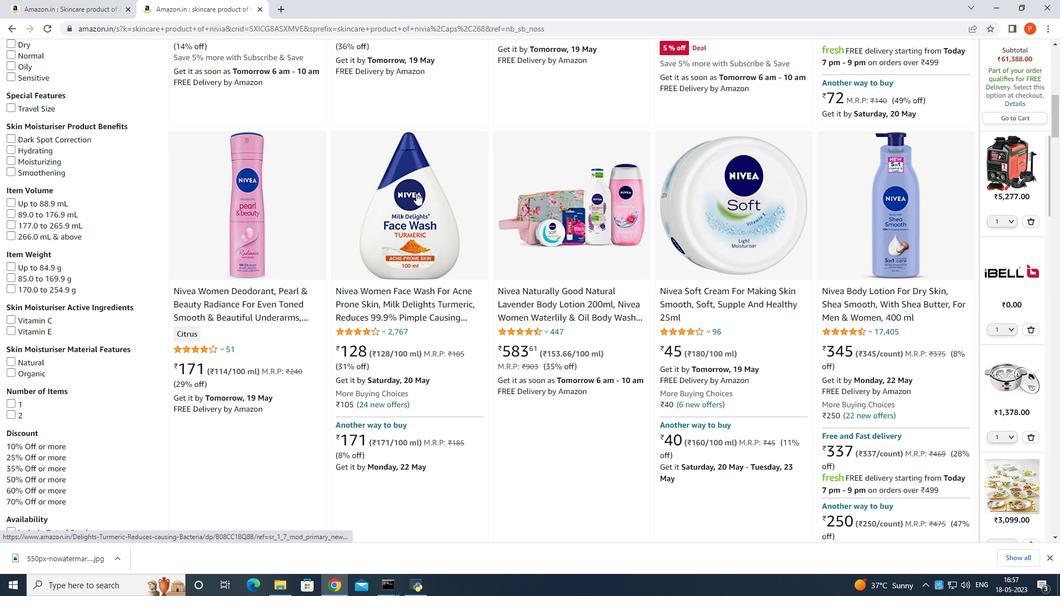 
Action: Mouse moved to (541, 186)
Screenshot: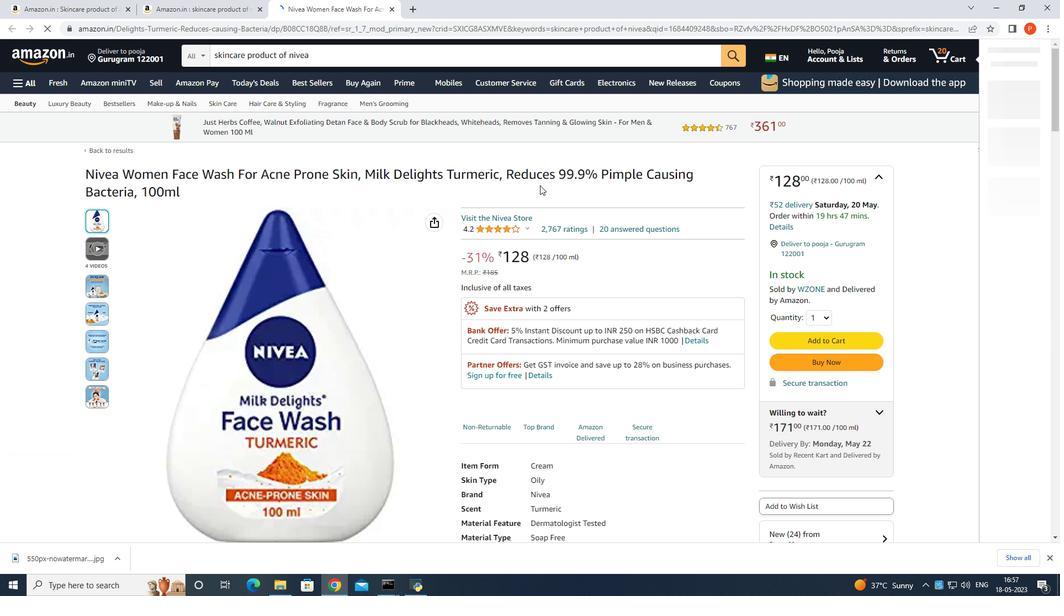
Action: Mouse scrolled (541, 186) with delta (0, 0)
Screenshot: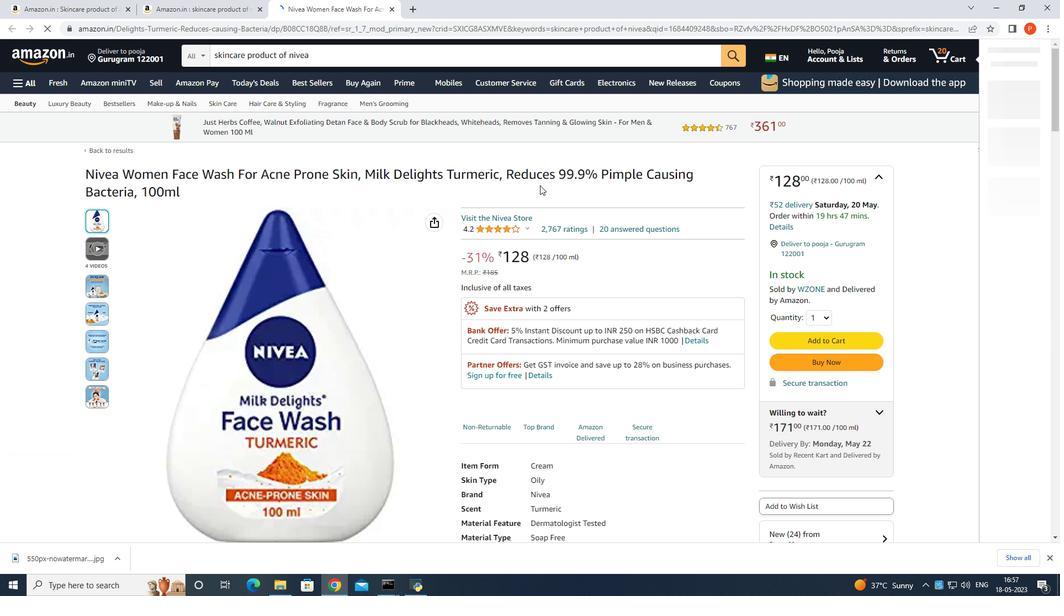 
Action: Mouse moved to (541, 191)
Screenshot: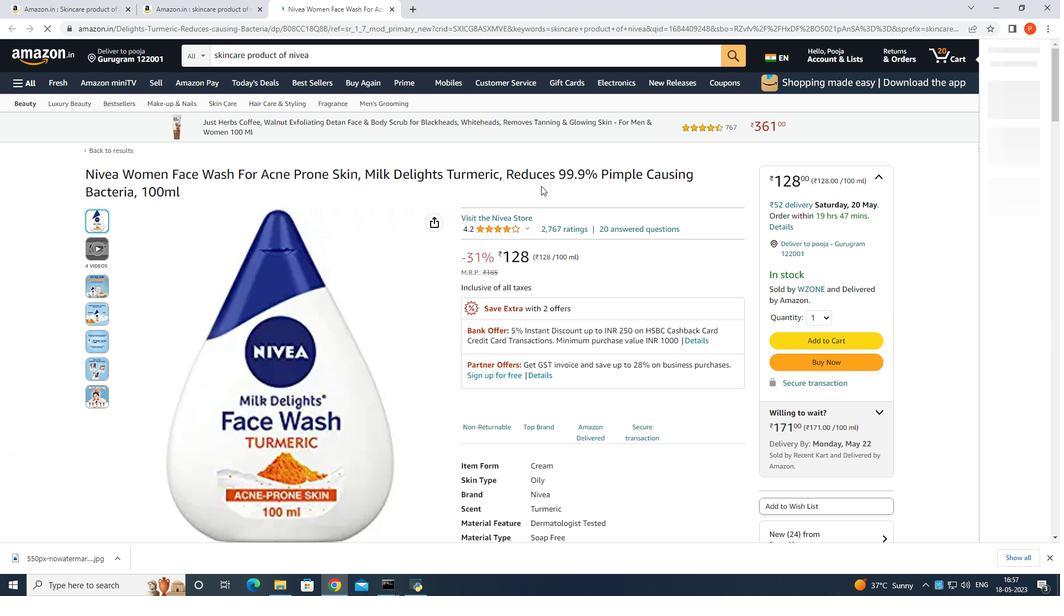 
Action: Mouse scrolled (541, 191) with delta (0, 0)
Screenshot: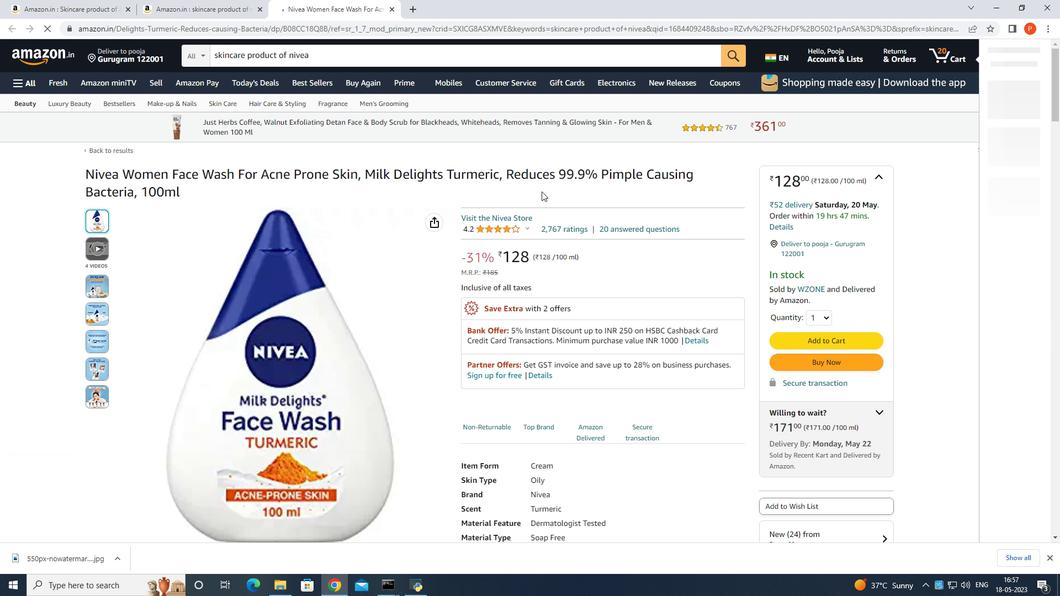 
Action: Mouse scrolled (541, 191) with delta (0, 0)
Screenshot: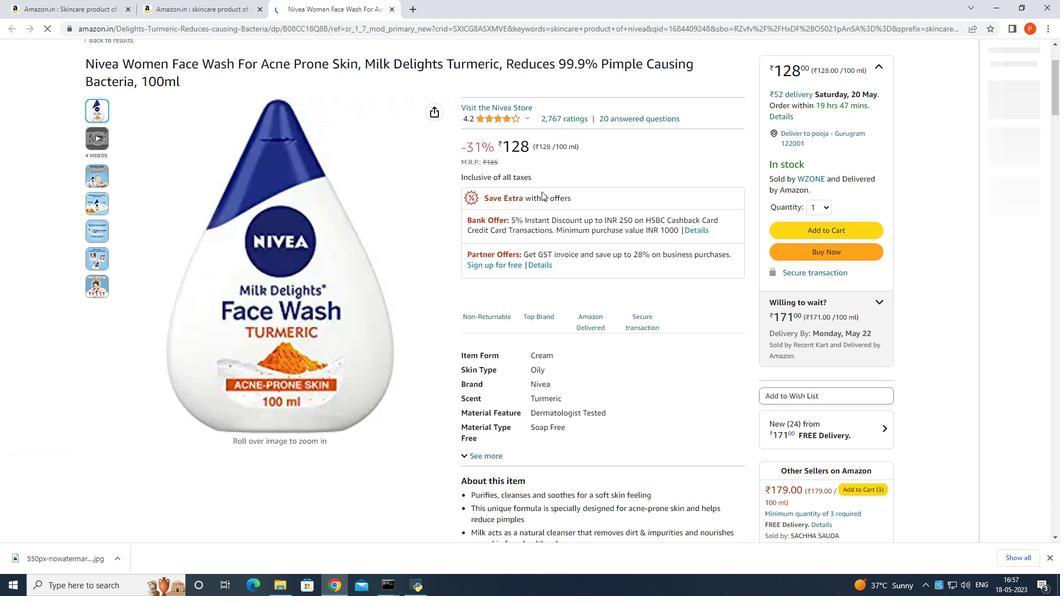 
Action: Mouse moved to (541, 192)
Screenshot: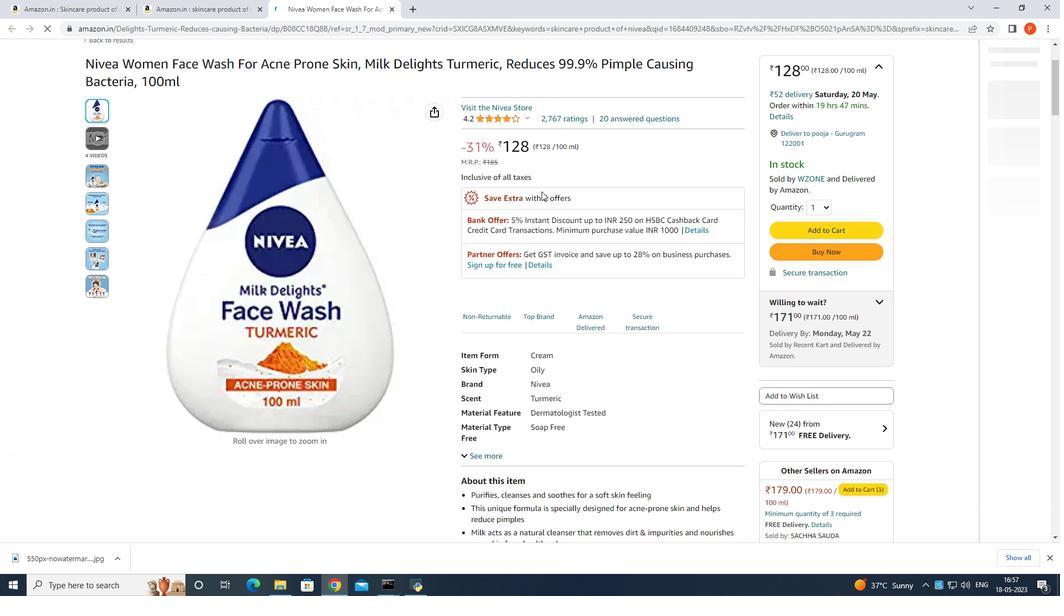 
Action: Mouse scrolled (541, 192) with delta (0, 0)
Screenshot: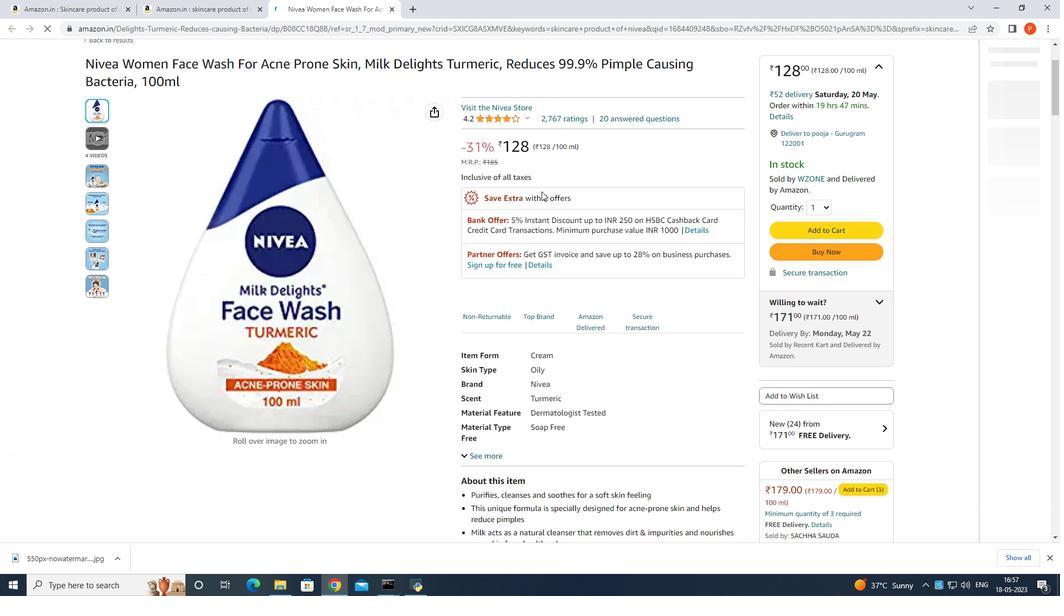 
Action: Mouse scrolled (541, 192) with delta (0, 0)
Screenshot: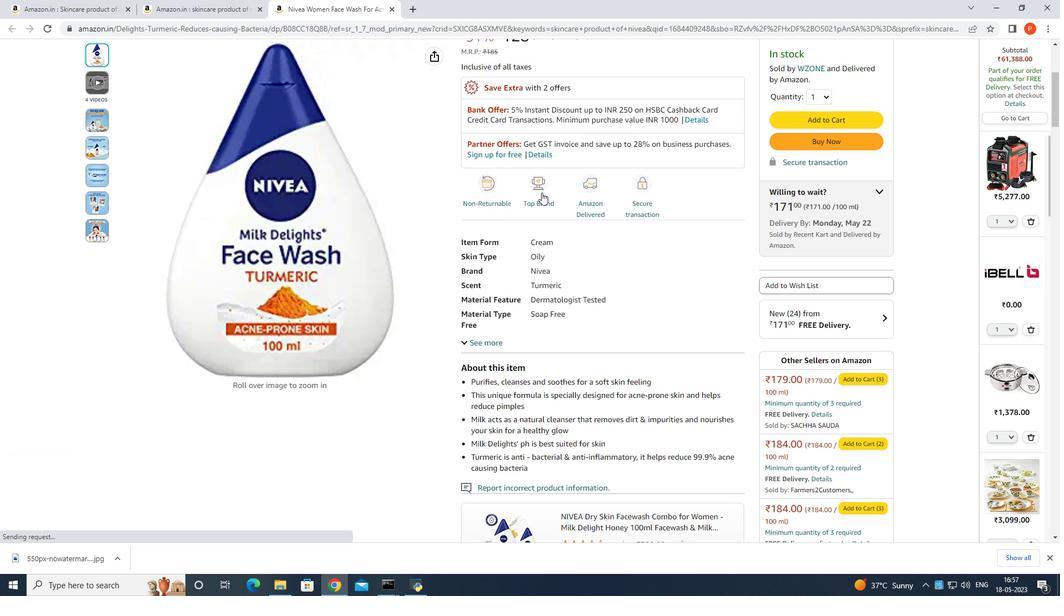 
Action: Mouse moved to (542, 193)
Screenshot: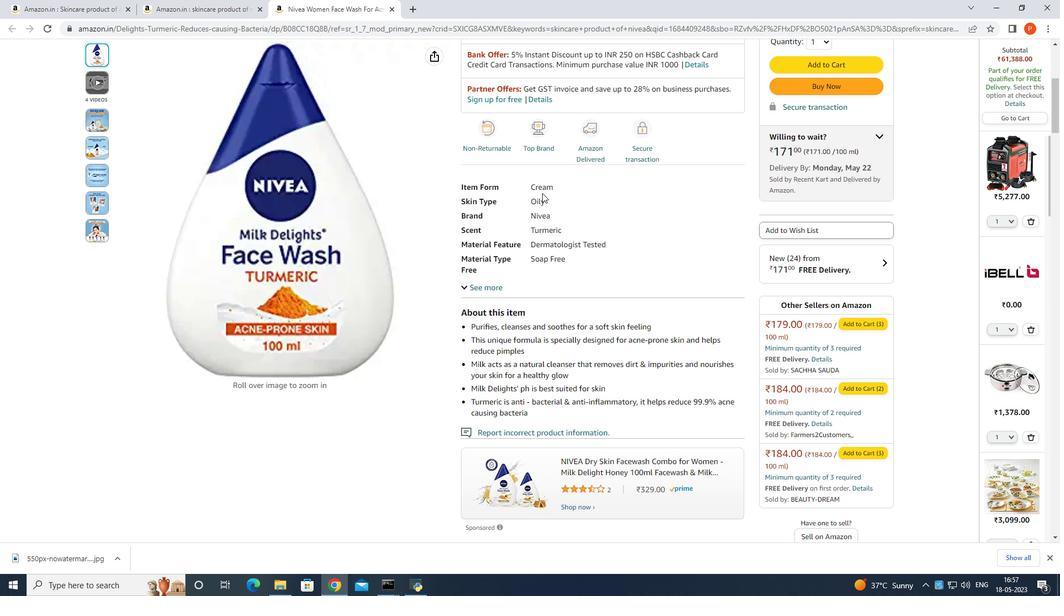 
Action: Mouse scrolled (542, 193) with delta (0, 0)
Screenshot: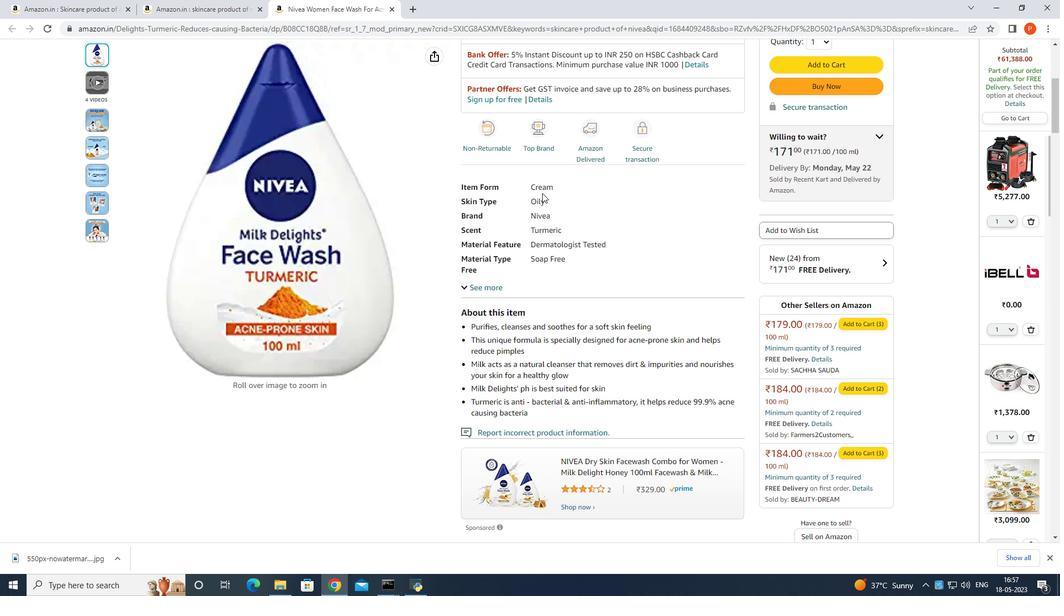 
Action: Mouse moved to (543, 193)
Screenshot: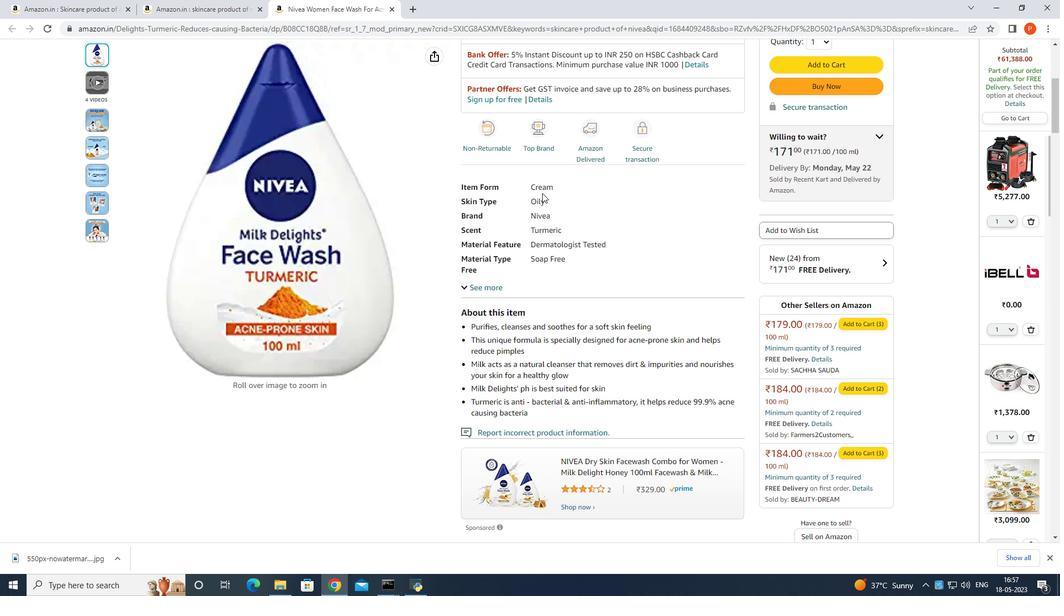 
Action: Mouse scrolled (543, 193) with delta (0, 0)
Screenshot: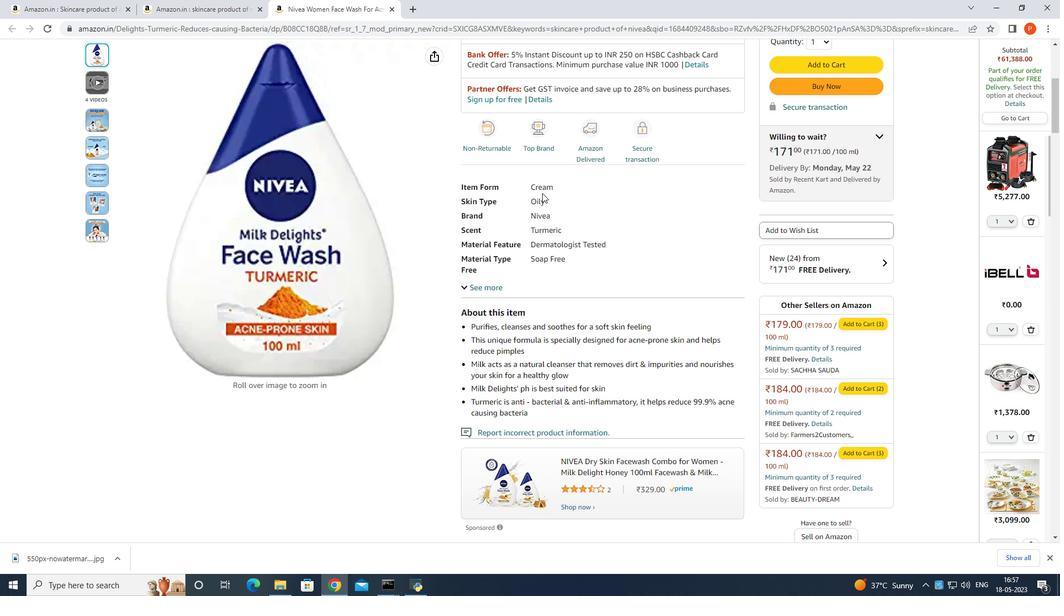 
Action: Mouse scrolled (543, 193) with delta (0, 0)
Screenshot: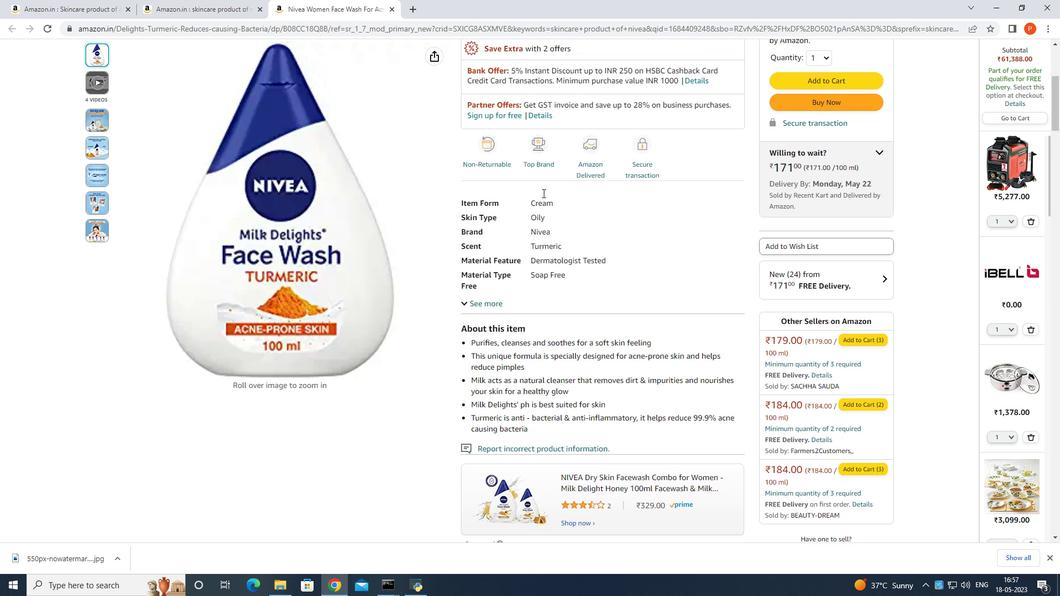 
Action: Mouse scrolled (543, 193) with delta (0, 0)
Screenshot: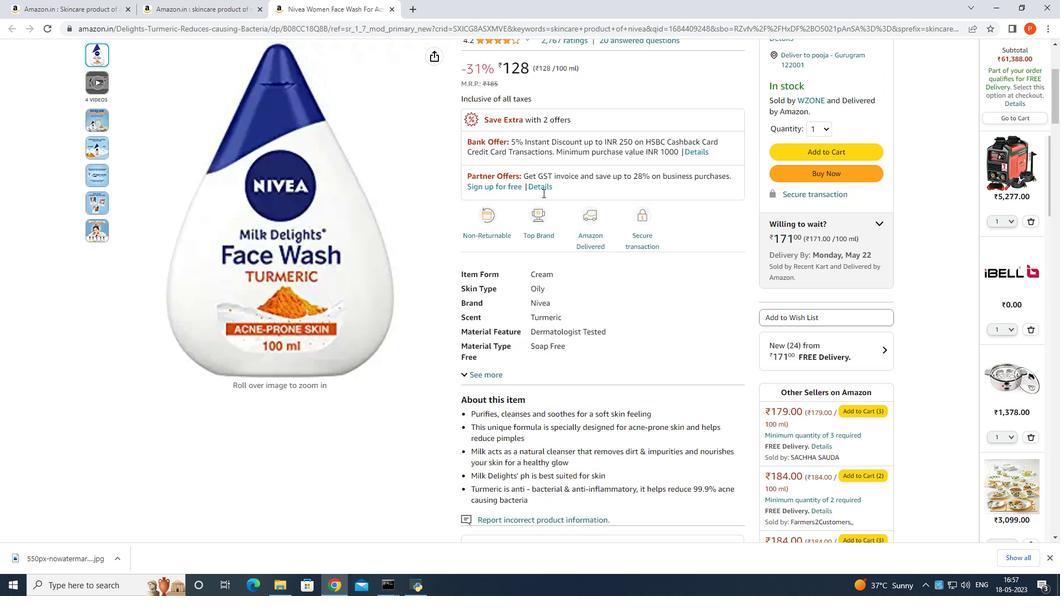 
Action: Mouse moved to (563, 198)
Screenshot: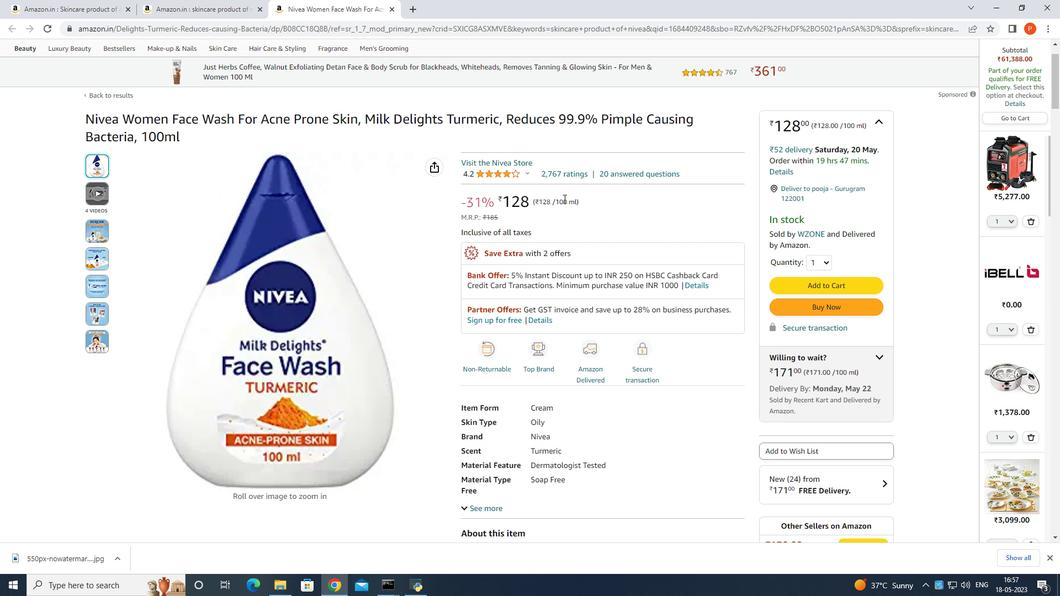 
Action: Mouse scrolled (563, 198) with delta (0, 0)
Screenshot: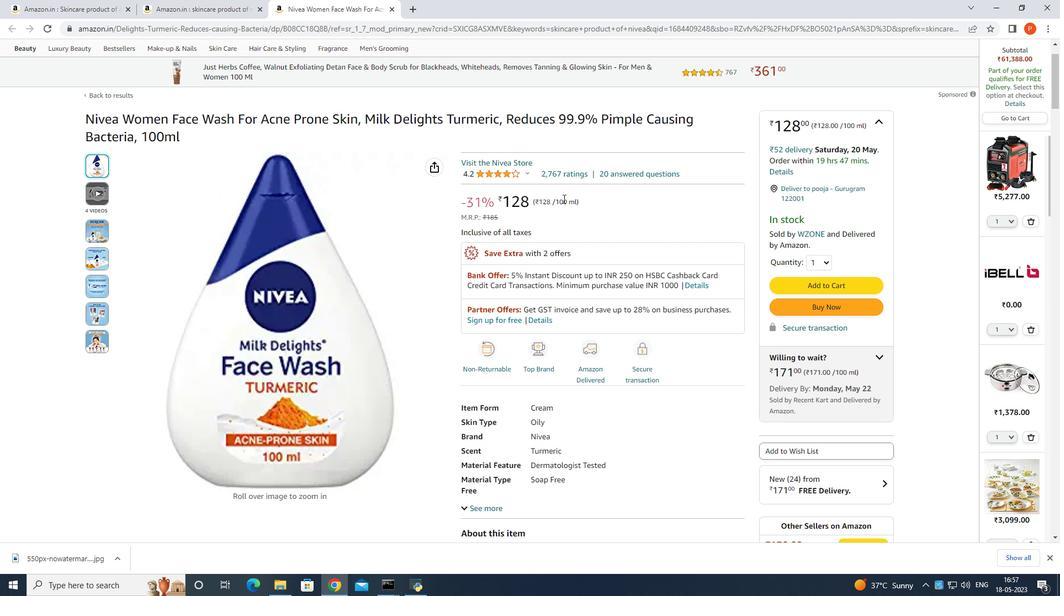
Action: Mouse scrolled (563, 198) with delta (0, 0)
Screenshot: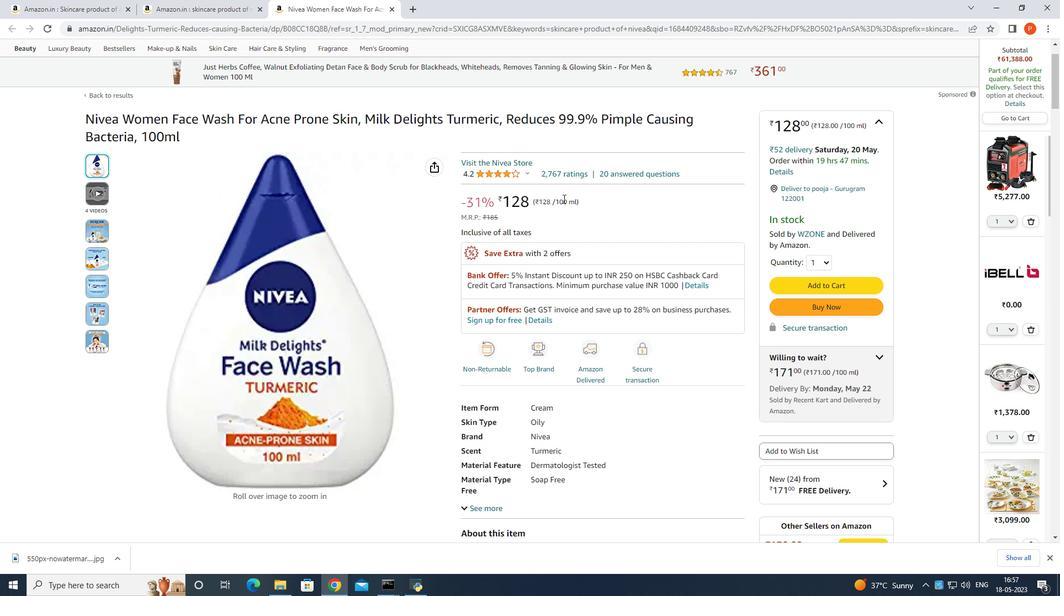 
Action: Mouse moved to (562, 196)
Screenshot: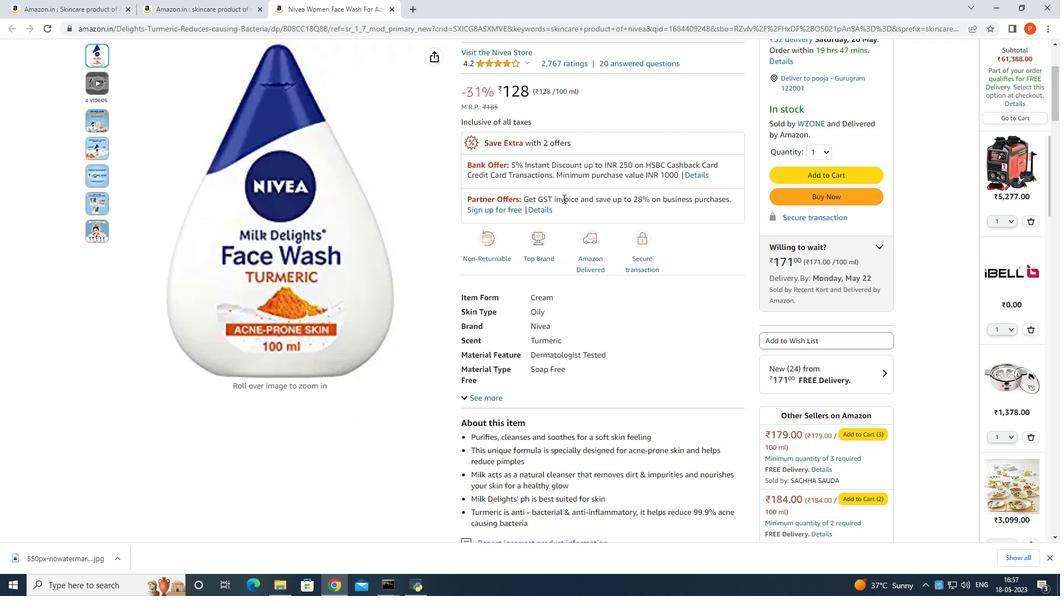 
Action: Mouse scrolled (562, 195) with delta (0, 0)
Screenshot: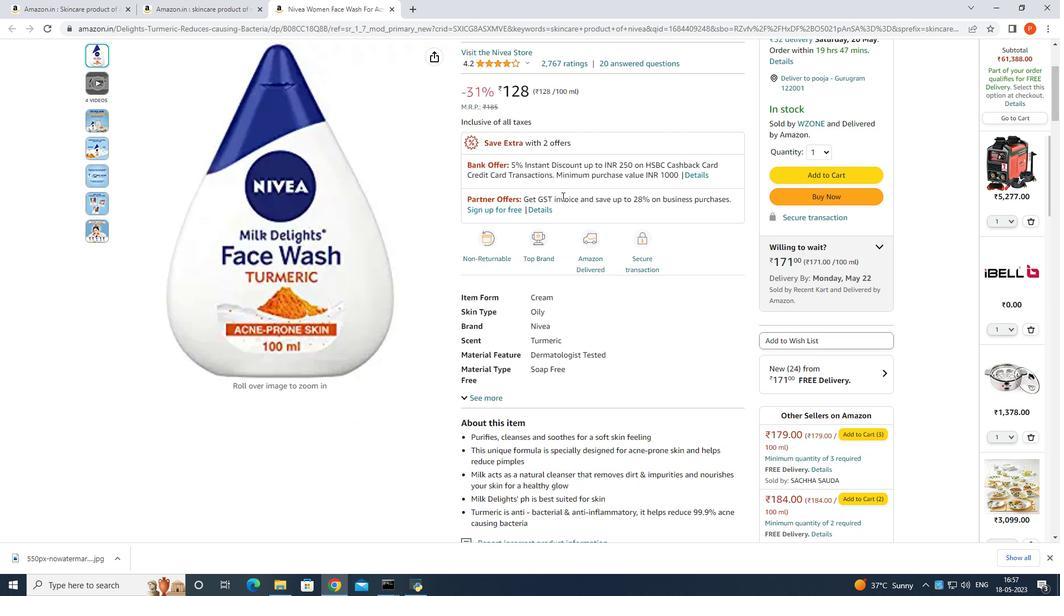 
Action: Mouse scrolled (562, 195) with delta (0, 0)
Screenshot: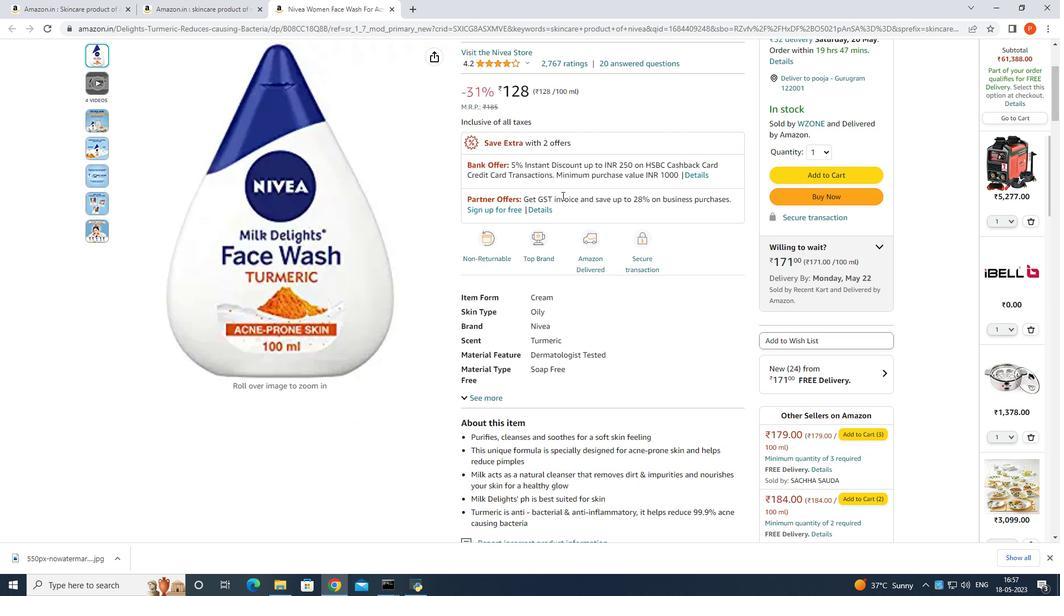 
Action: Mouse scrolled (562, 195) with delta (0, 0)
Screenshot: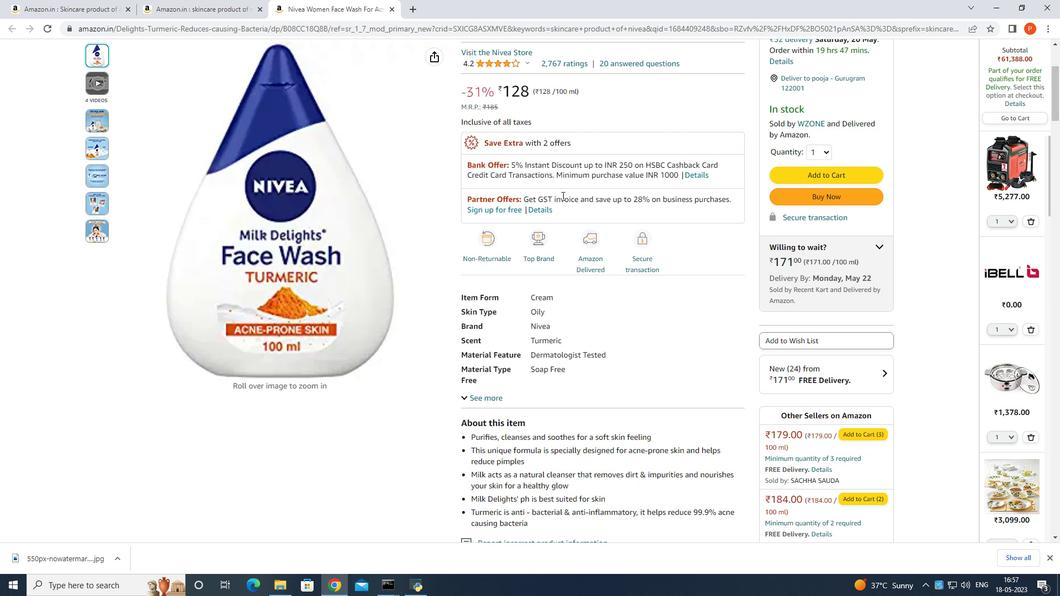 
Action: Mouse scrolled (562, 195) with delta (0, 0)
Screenshot: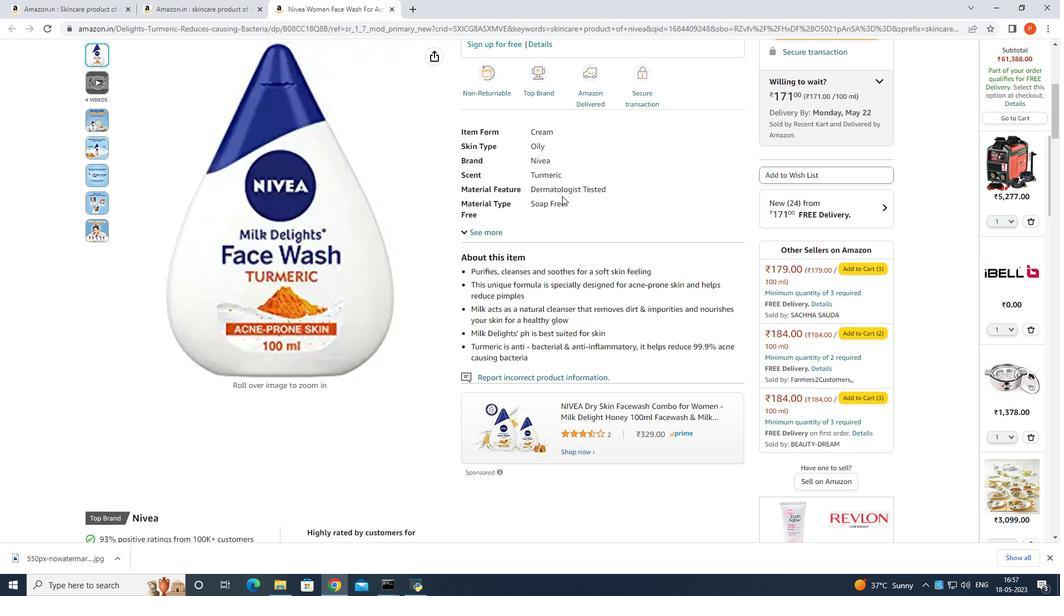 
Action: Mouse scrolled (562, 195) with delta (0, 0)
Screenshot: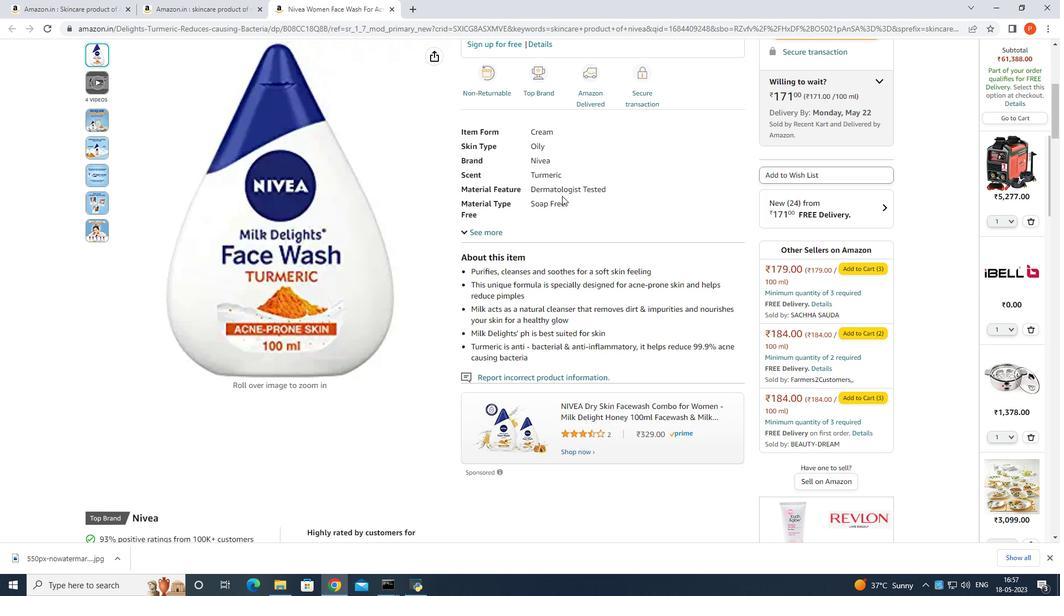 
Action: Mouse scrolled (562, 195) with delta (0, 0)
Screenshot: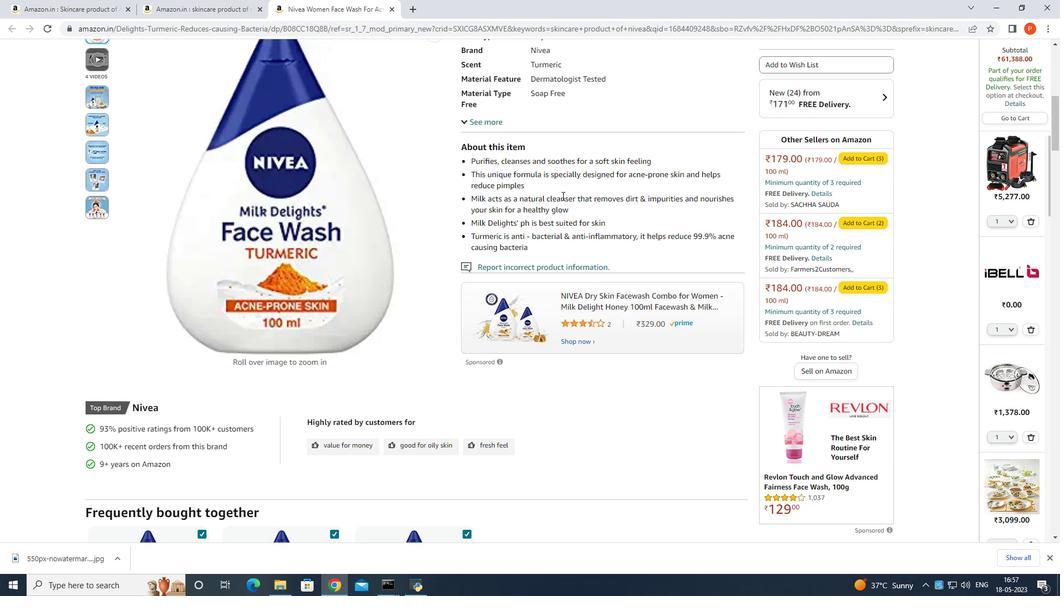 
Action: Mouse scrolled (562, 195) with delta (0, 0)
Screenshot: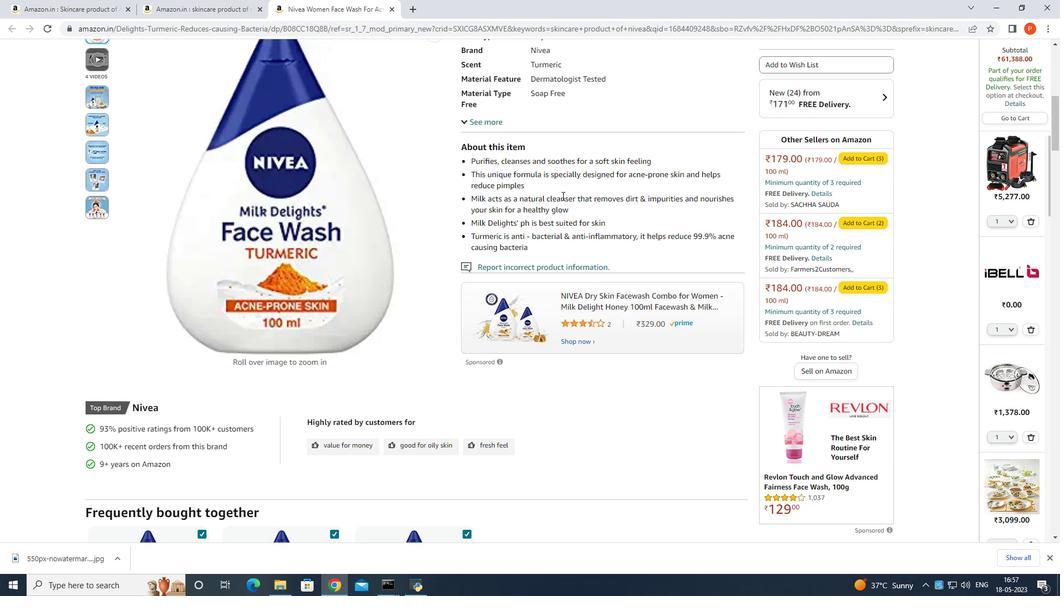 
Action: Mouse scrolled (562, 195) with delta (0, 0)
Screenshot: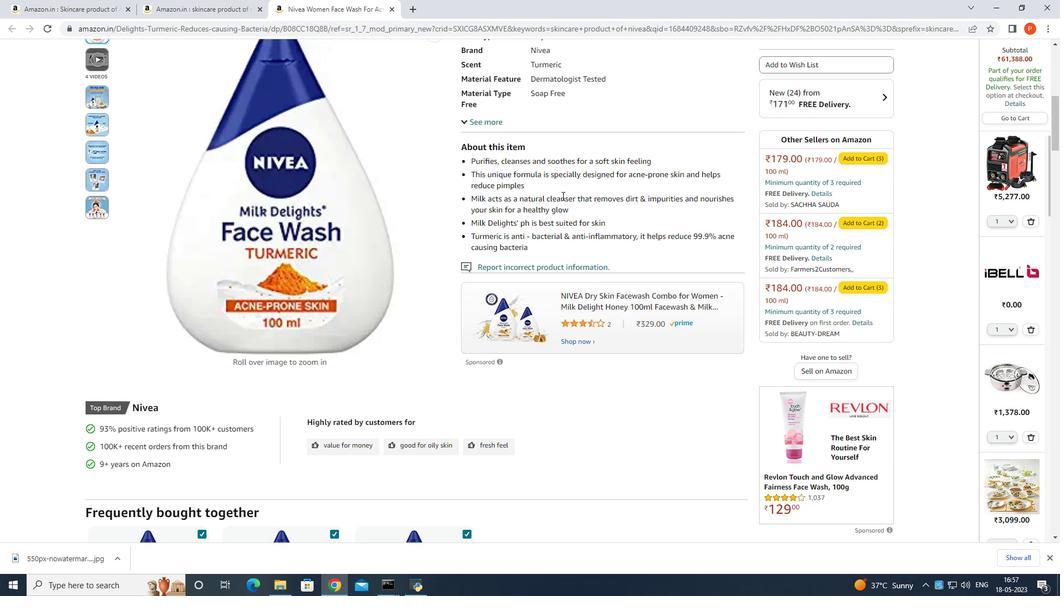 
Action: Mouse moved to (562, 195)
Screenshot: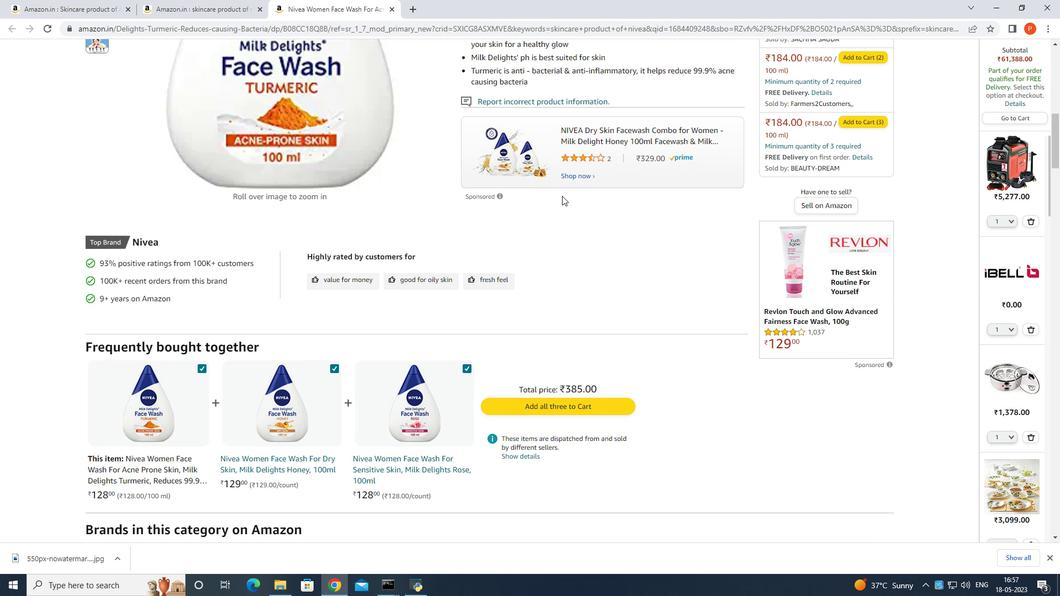 
Action: Mouse scrolled (562, 194) with delta (0, 0)
Screenshot: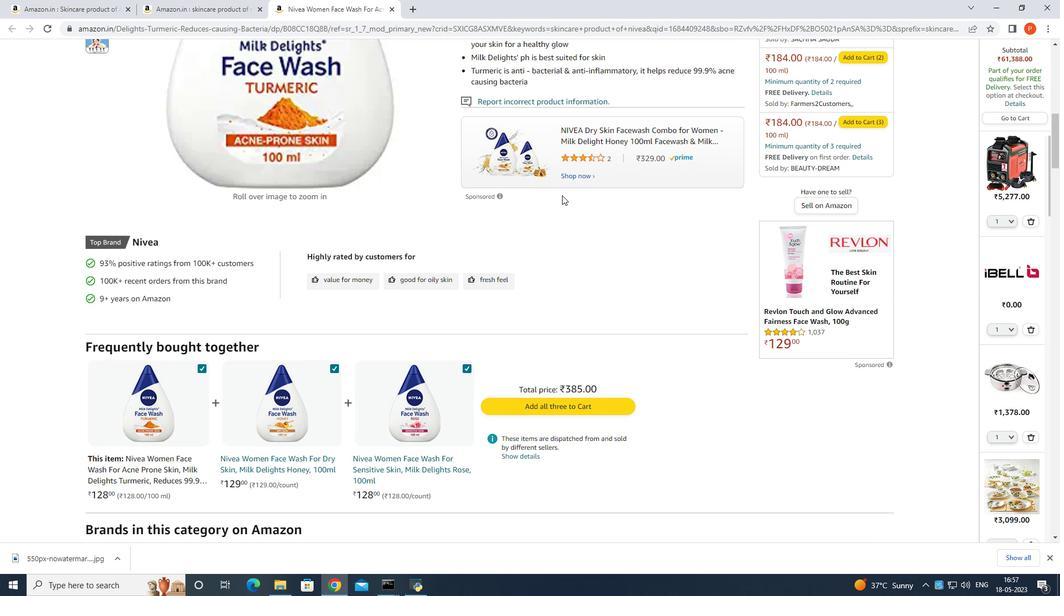 
Action: Mouse scrolled (562, 194) with delta (0, 0)
Screenshot: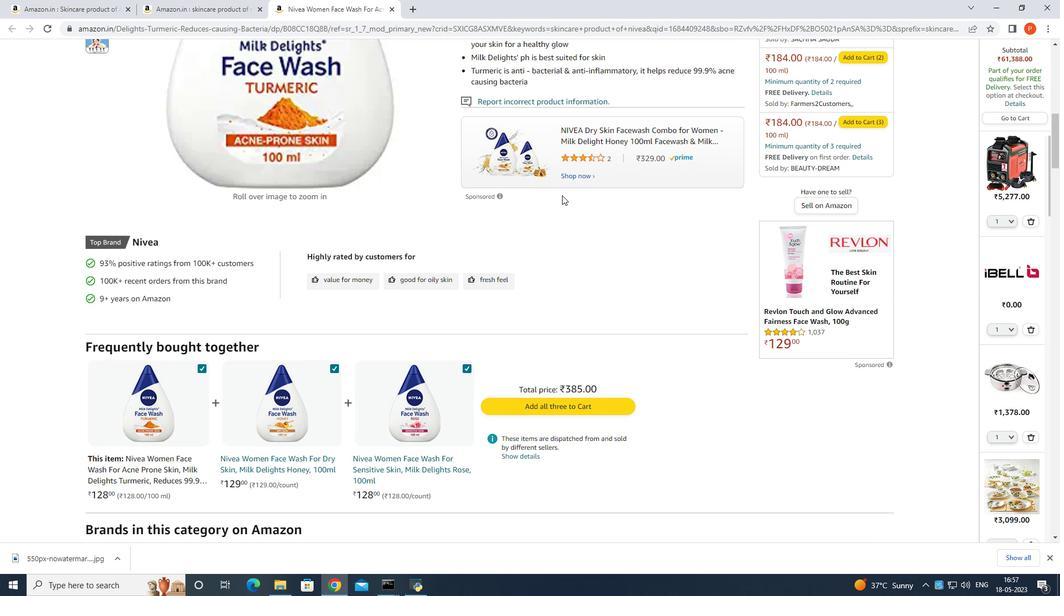 
Action: Mouse moved to (562, 195)
Screenshot: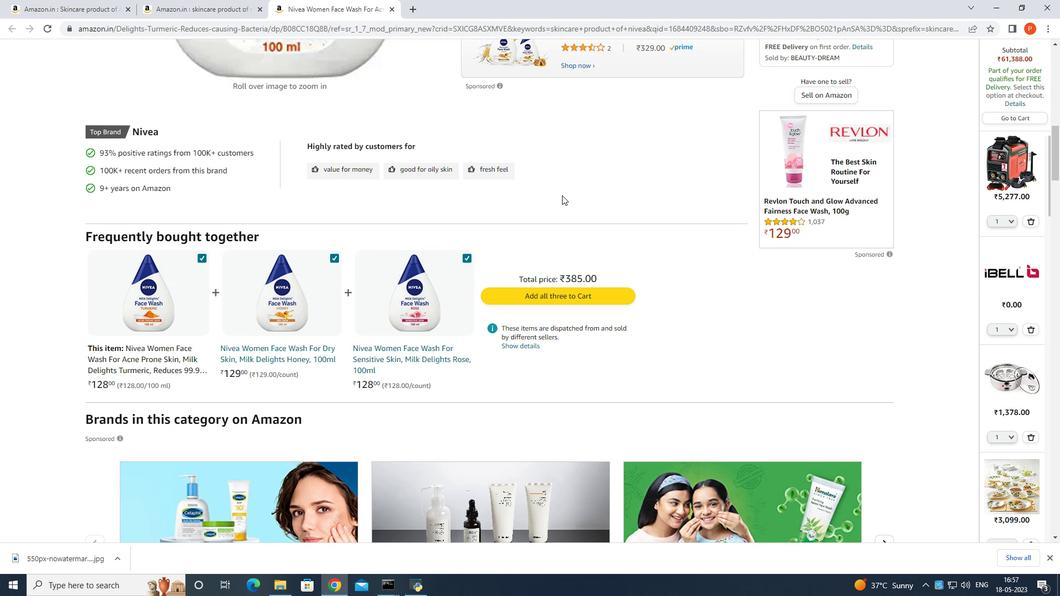 
Action: Mouse scrolled (562, 194) with delta (0, 0)
Screenshot: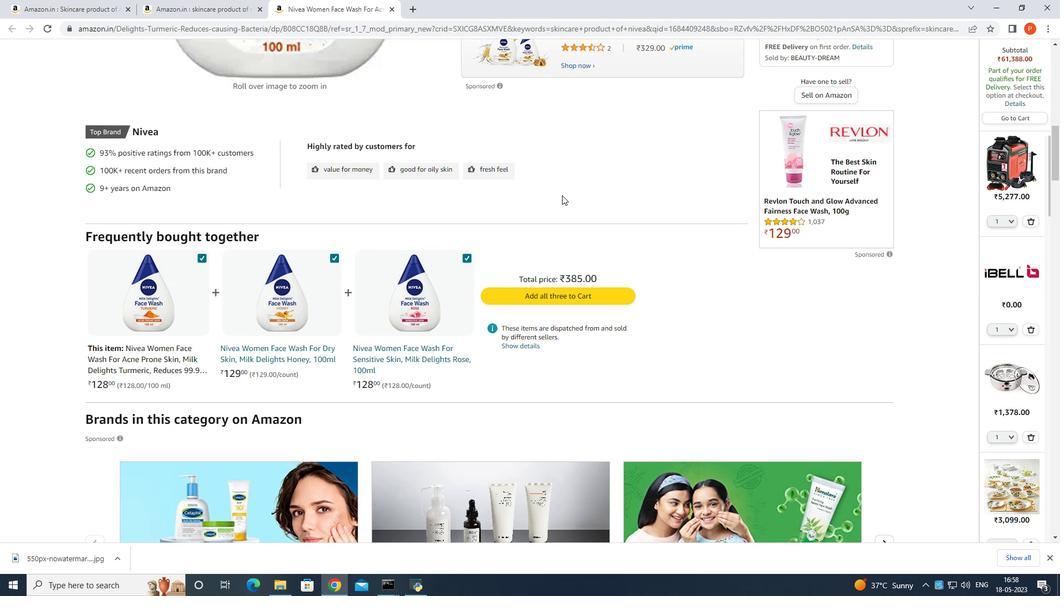 
Action: Mouse moved to (562, 194)
Screenshot: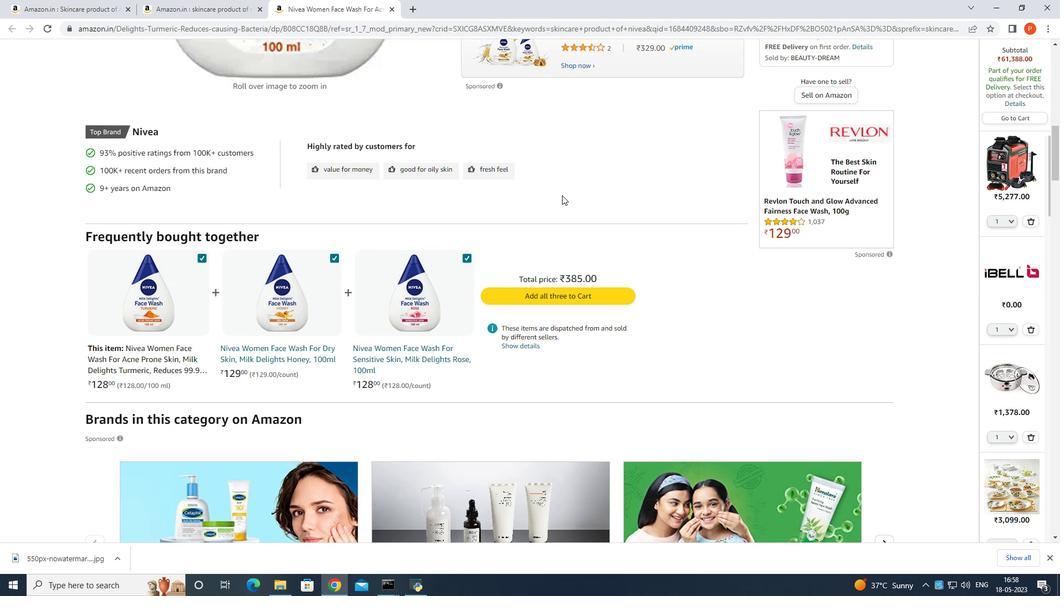 
Action: Mouse scrolled (562, 194) with delta (0, 0)
Screenshot: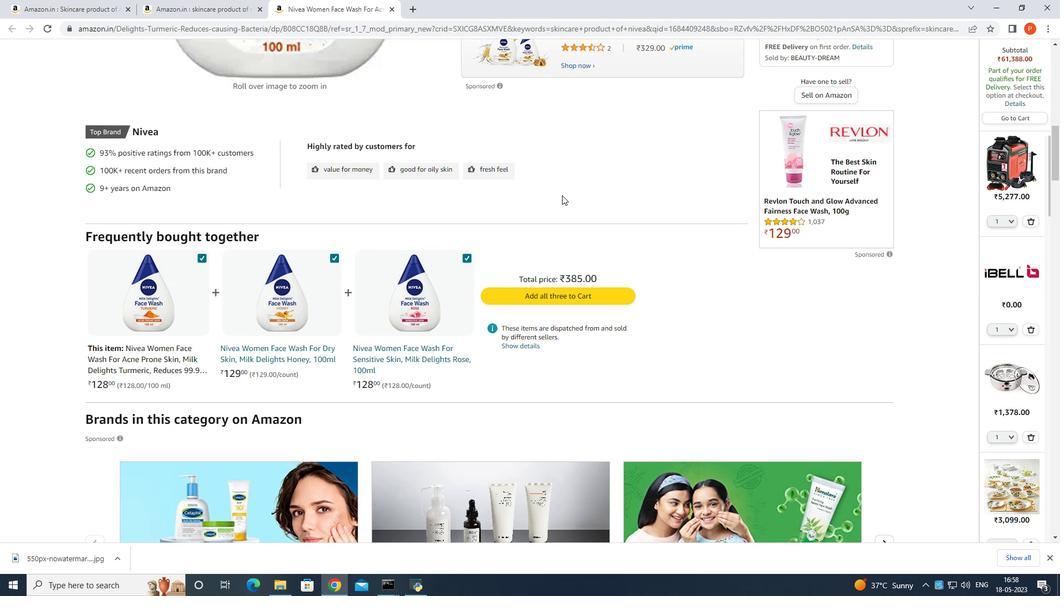 
Action: Mouse scrolled (562, 194) with delta (0, 0)
Screenshot: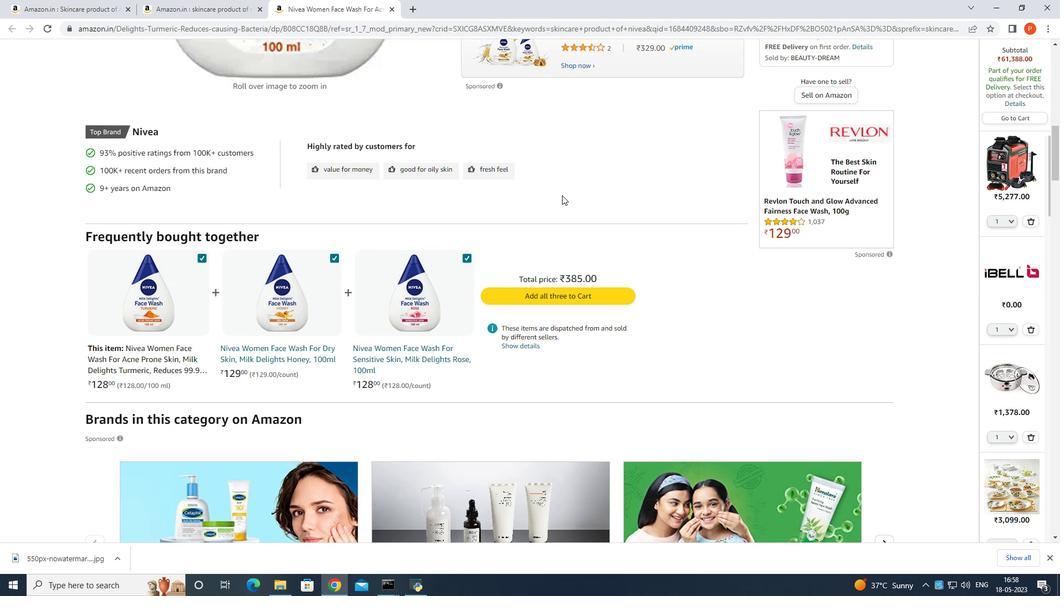 
Action: Mouse scrolled (562, 194) with delta (0, 0)
Screenshot: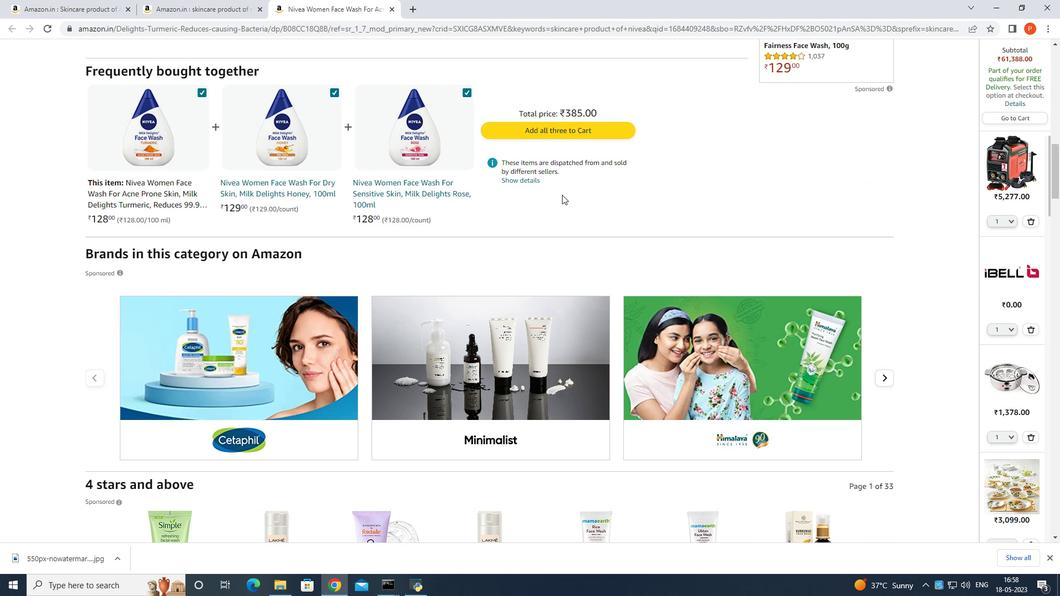 
Action: Mouse scrolled (562, 194) with delta (0, 0)
Screenshot: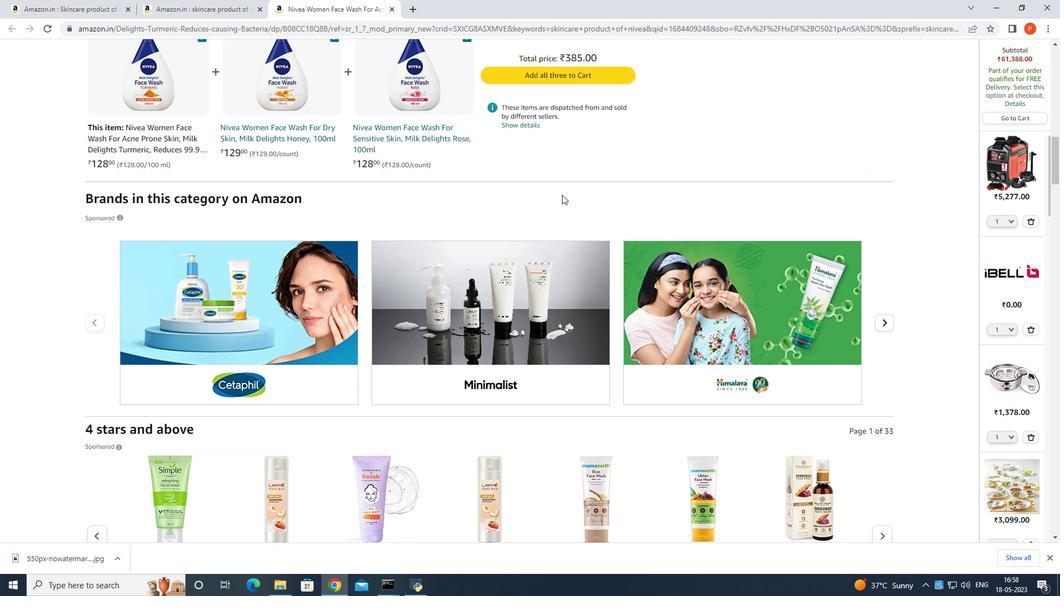 
Action: Mouse scrolled (562, 194) with delta (0, 0)
Screenshot: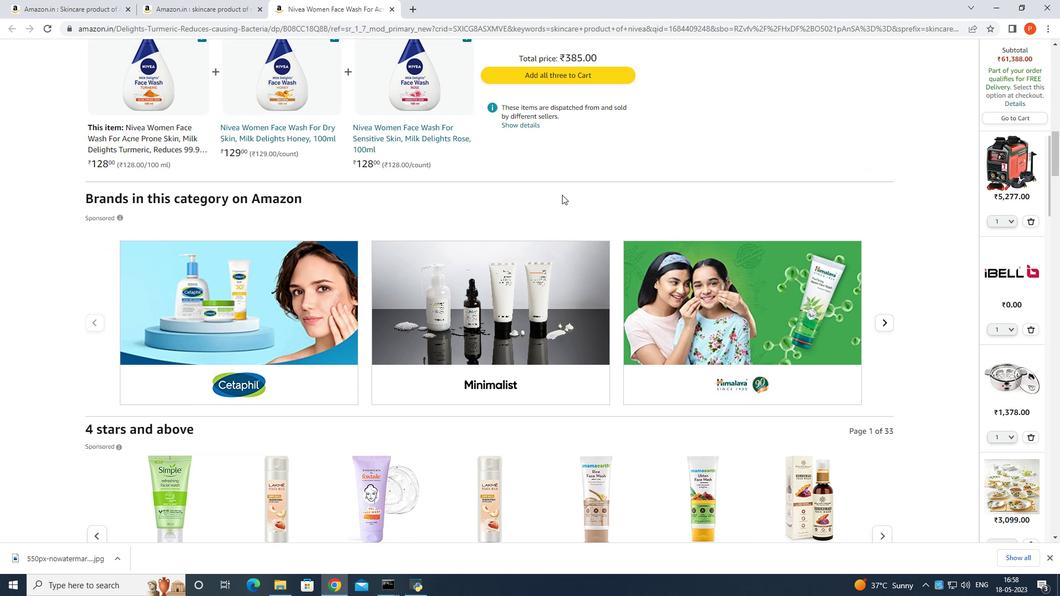 
Action: Mouse scrolled (562, 194) with delta (0, 0)
Screenshot: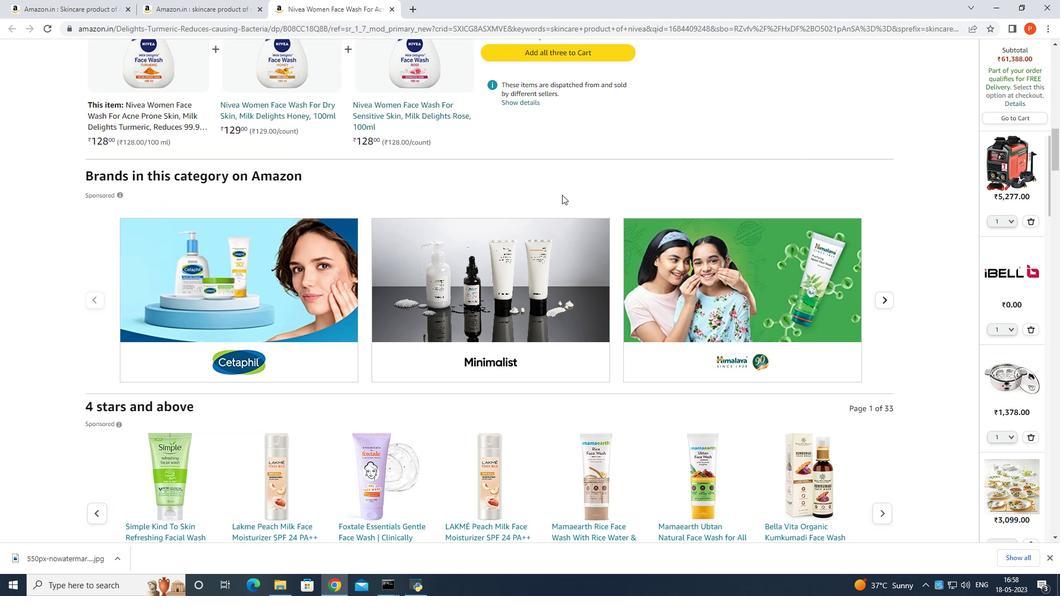 
Action: Mouse scrolled (562, 194) with delta (0, 0)
Screenshot: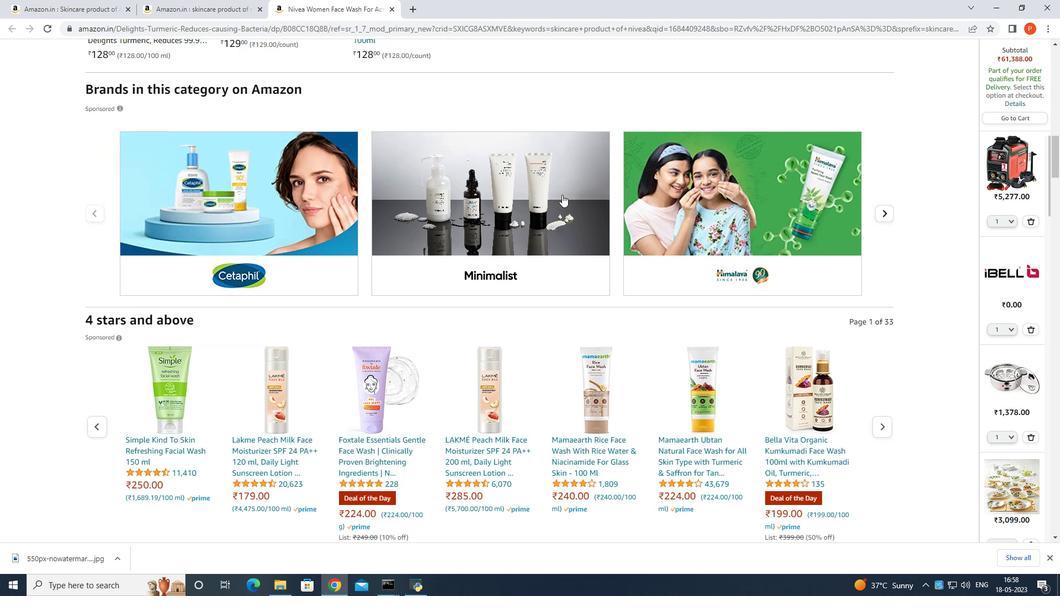 
Action: Mouse scrolled (562, 194) with delta (0, 0)
Screenshot: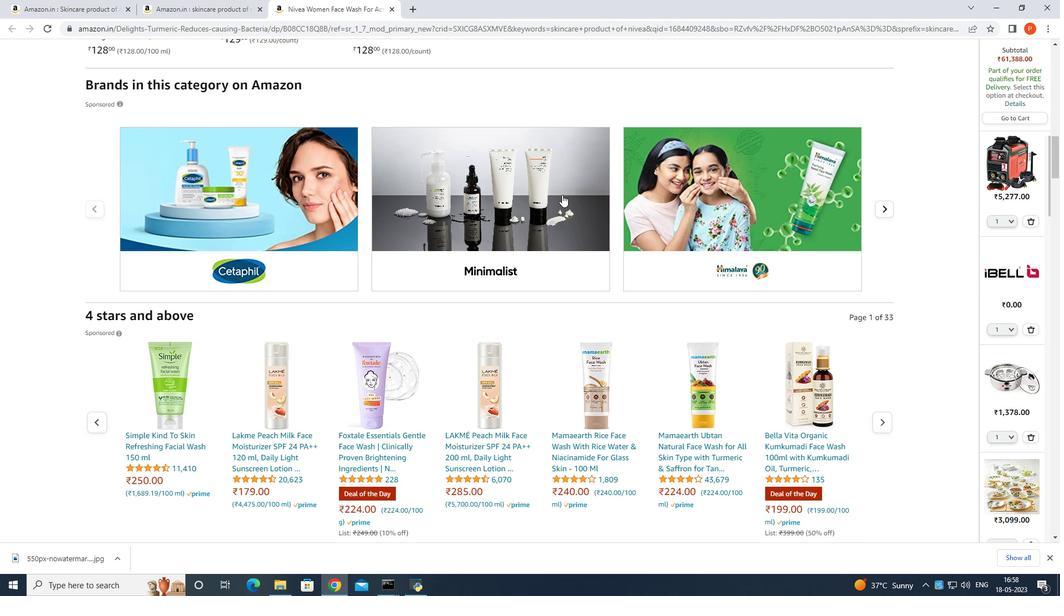 
Action: Mouse scrolled (562, 194) with delta (0, 0)
